 Task: Create record types in queue object.
Action: Mouse moved to (1172, 94)
Screenshot: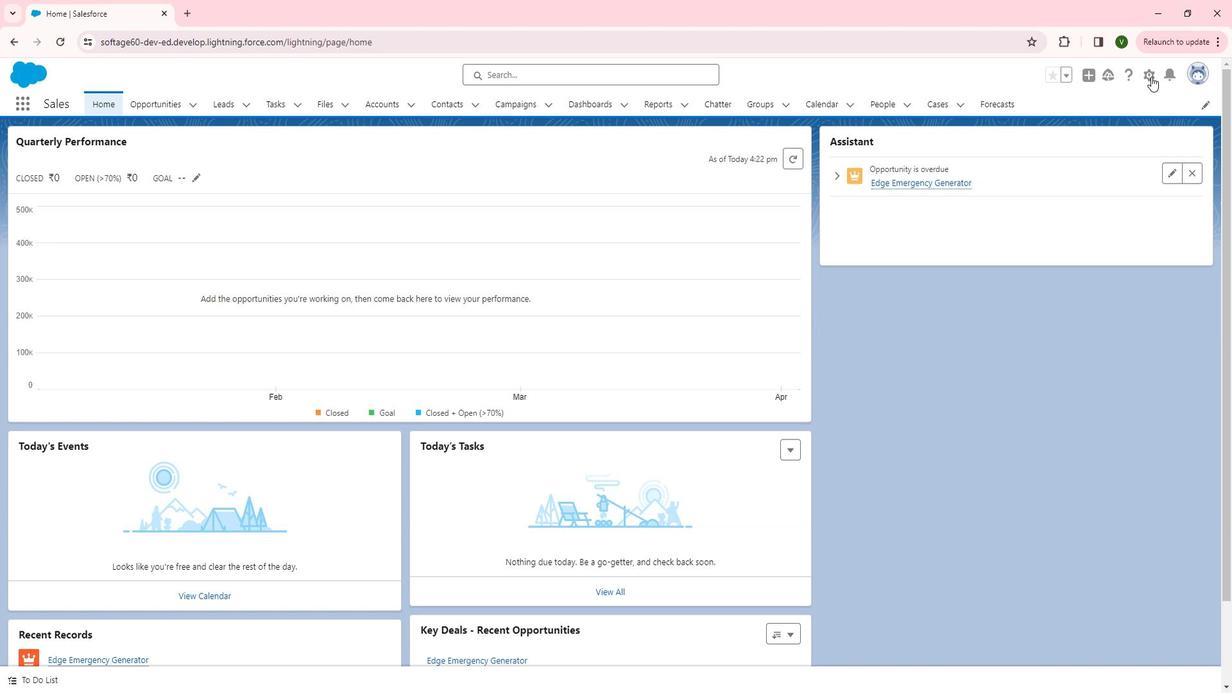 
Action: Mouse pressed left at (1172, 94)
Screenshot: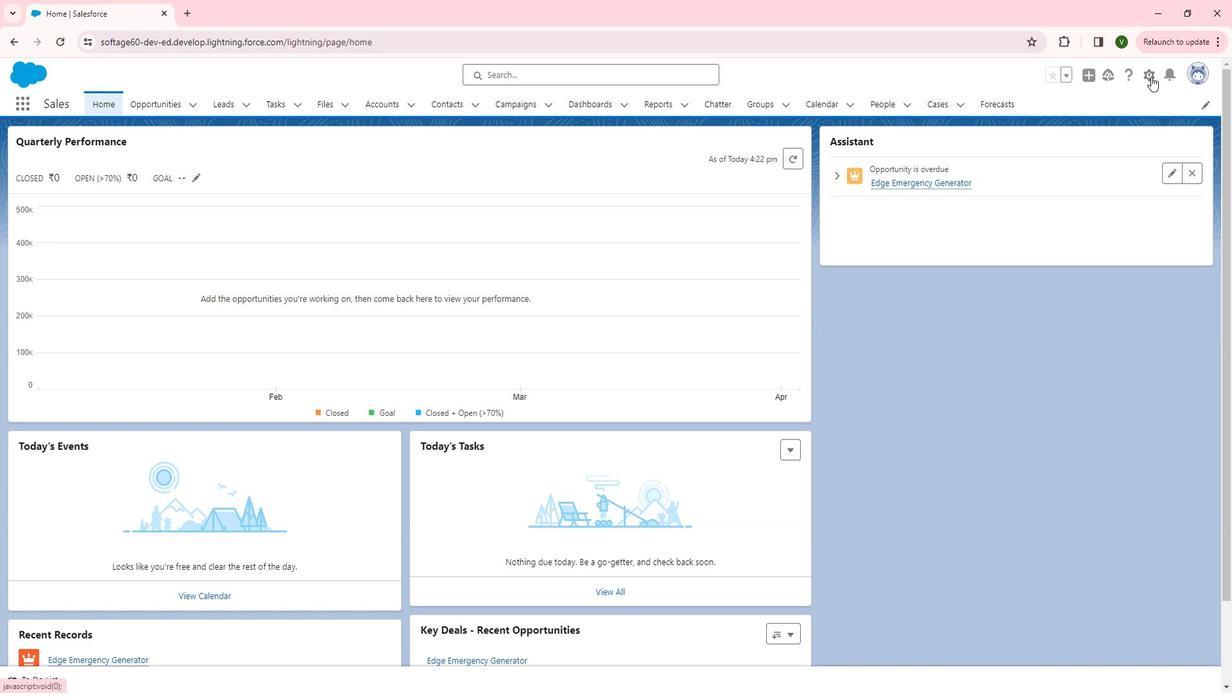 
Action: Mouse moved to (1144, 124)
Screenshot: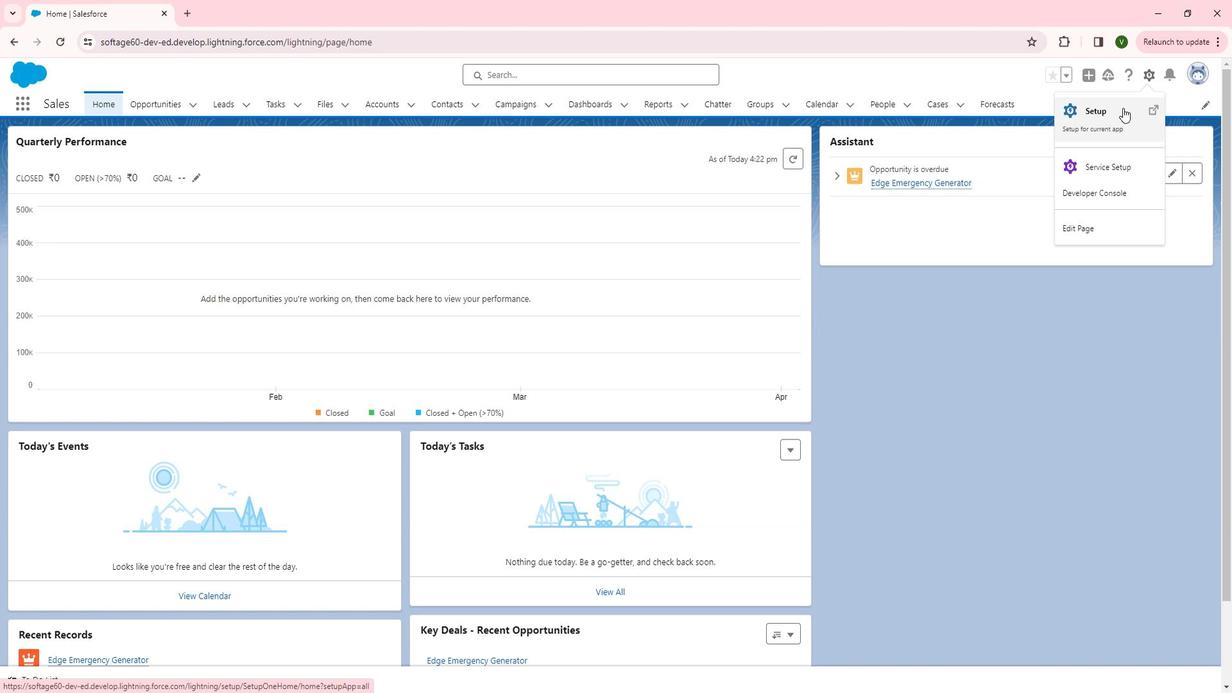 
Action: Mouse pressed left at (1144, 124)
Screenshot: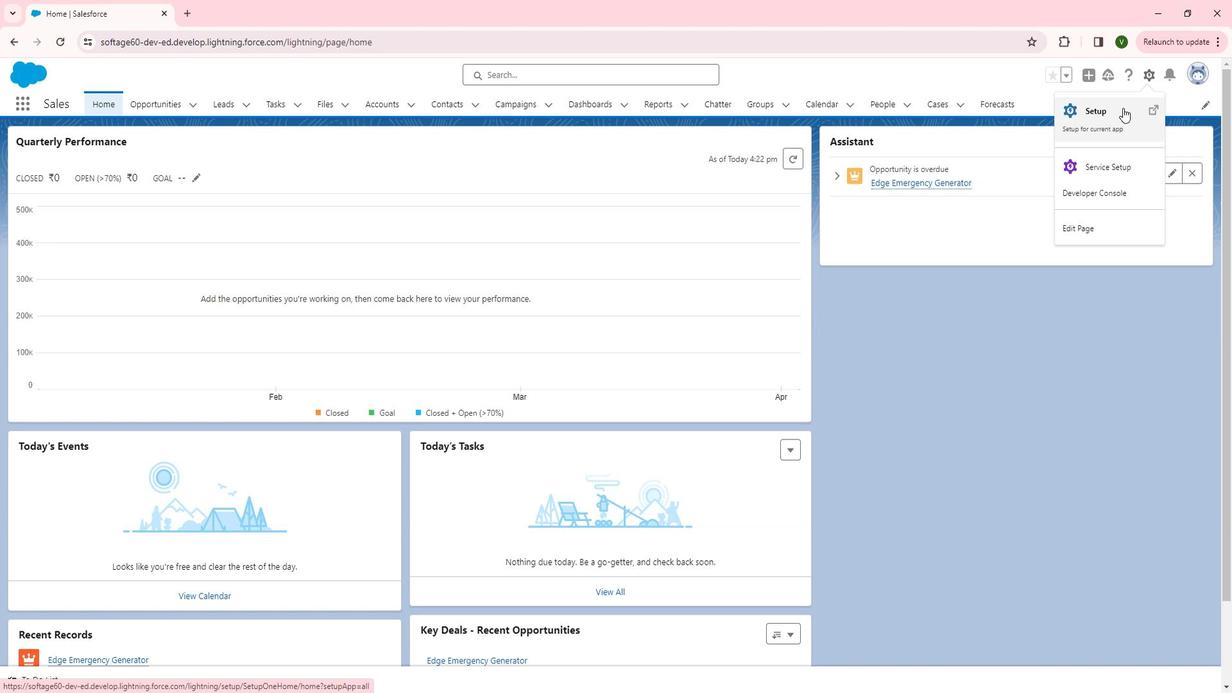 
Action: Mouse moved to (80, 475)
Screenshot: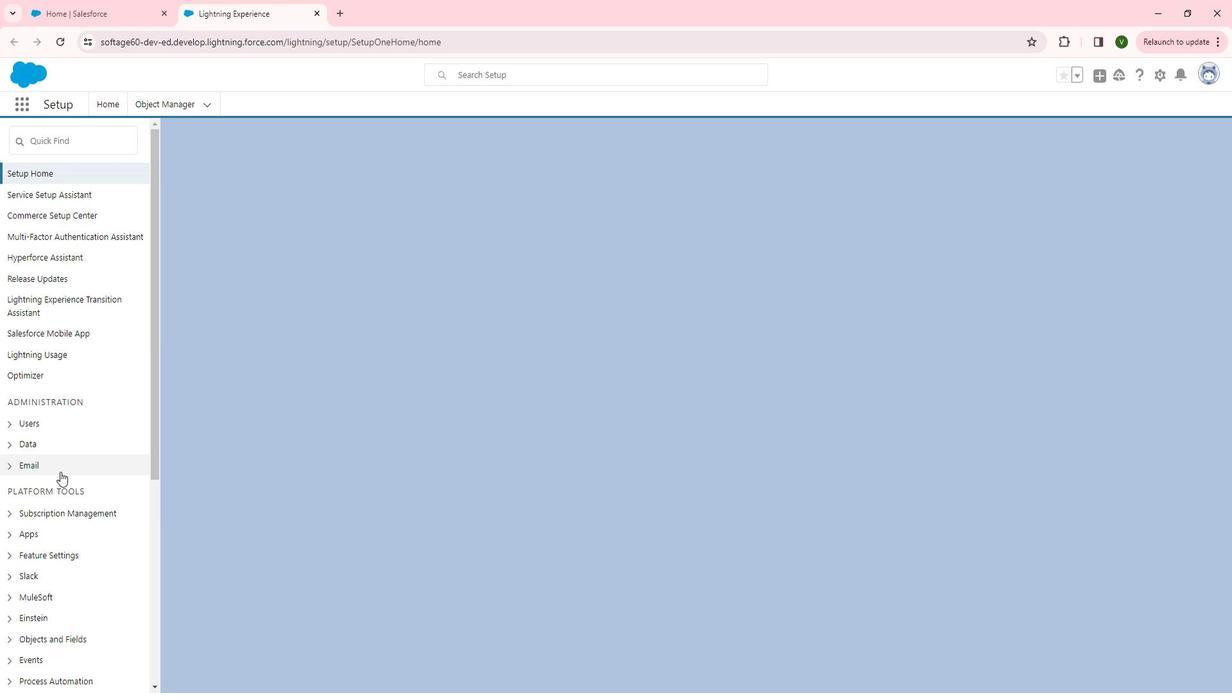 
Action: Mouse scrolled (80, 474) with delta (0, 0)
Screenshot: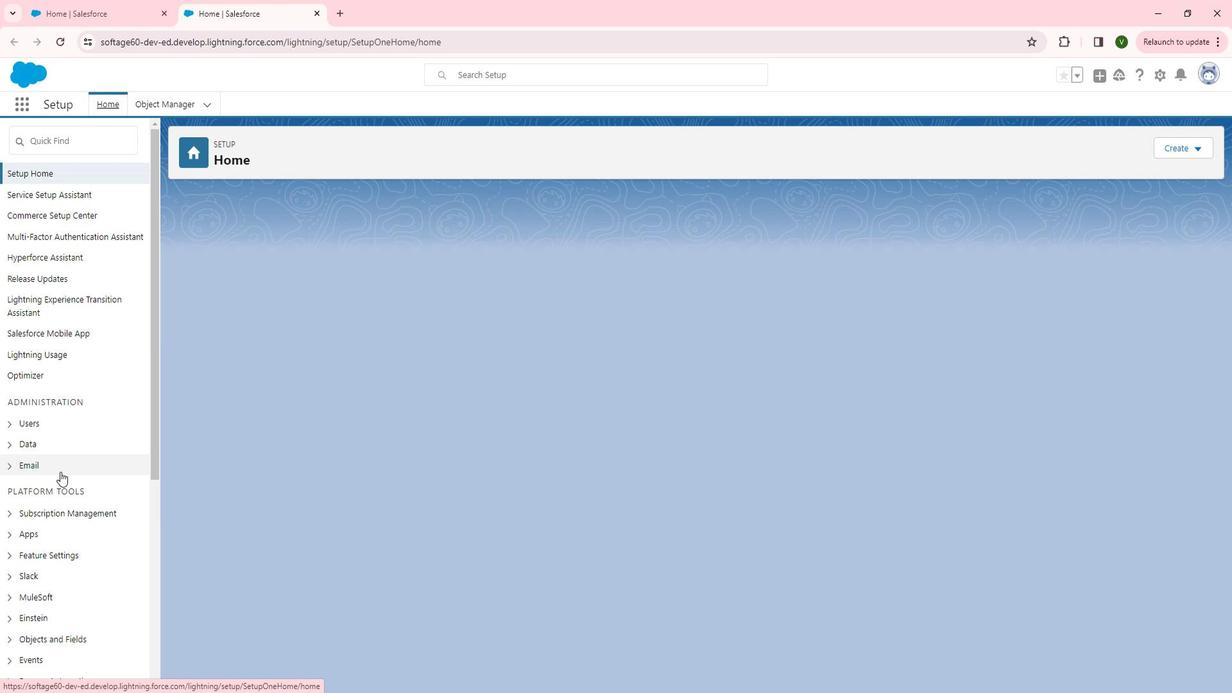
Action: Mouse scrolled (80, 474) with delta (0, 0)
Screenshot: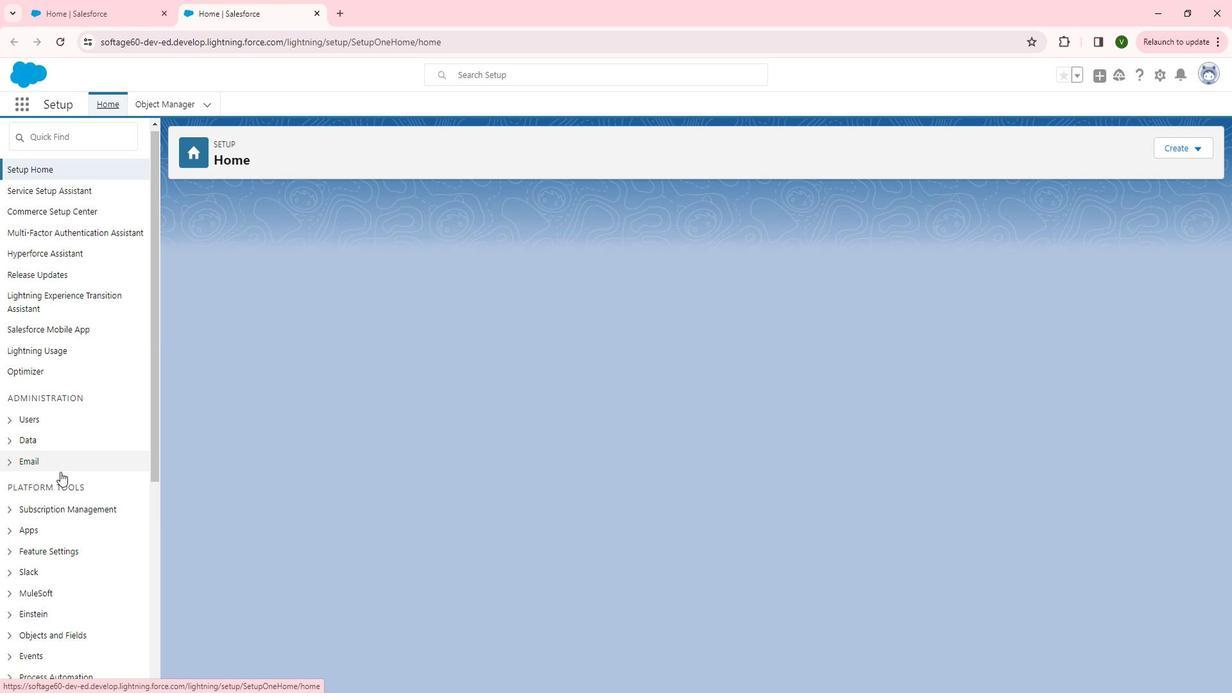 
Action: Mouse moved to (30, 507)
Screenshot: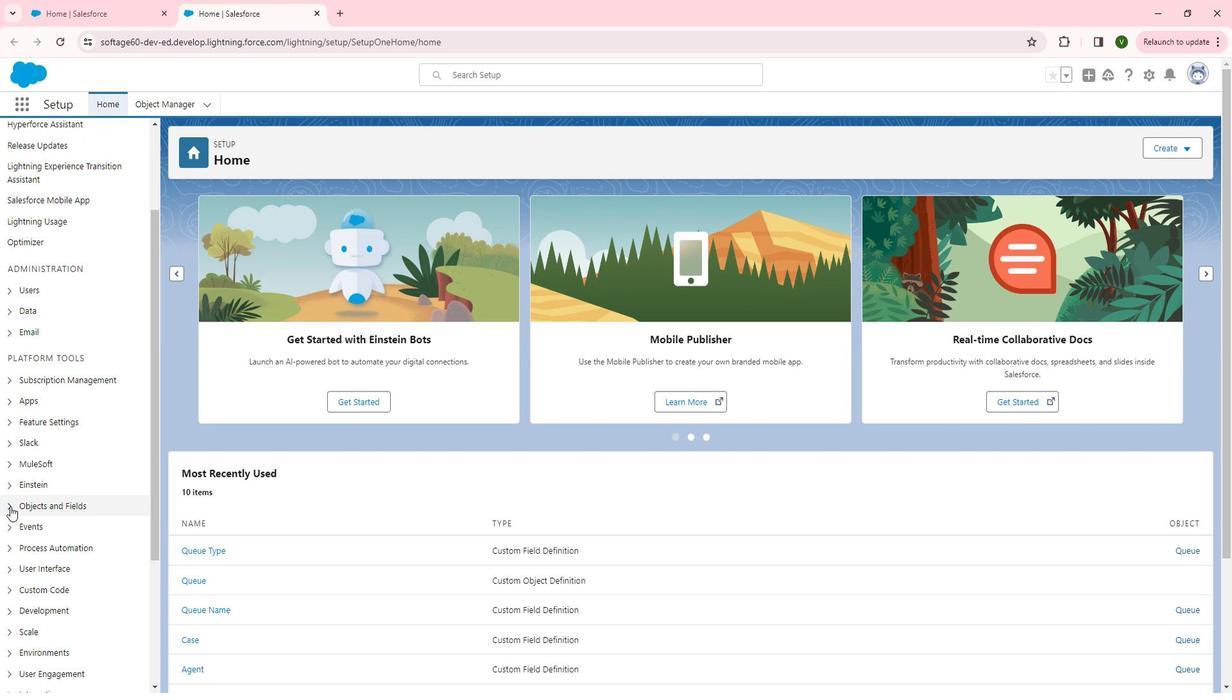 
Action: Mouse pressed left at (30, 507)
Screenshot: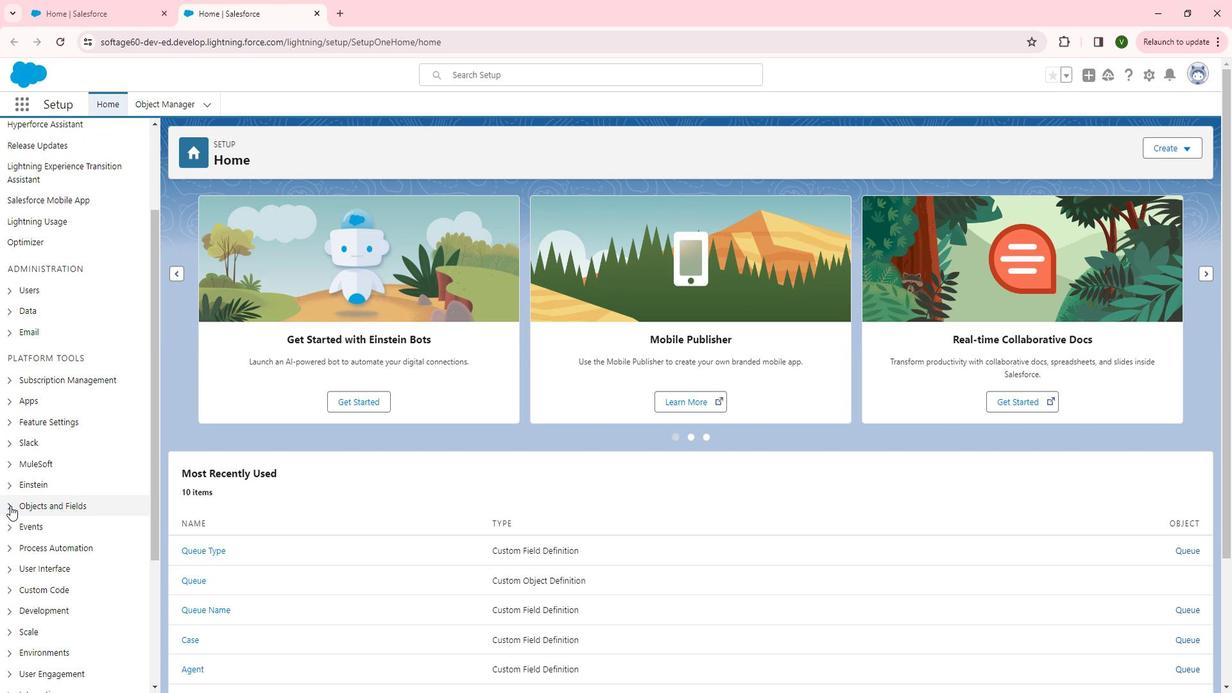 
Action: Mouse moved to (87, 525)
Screenshot: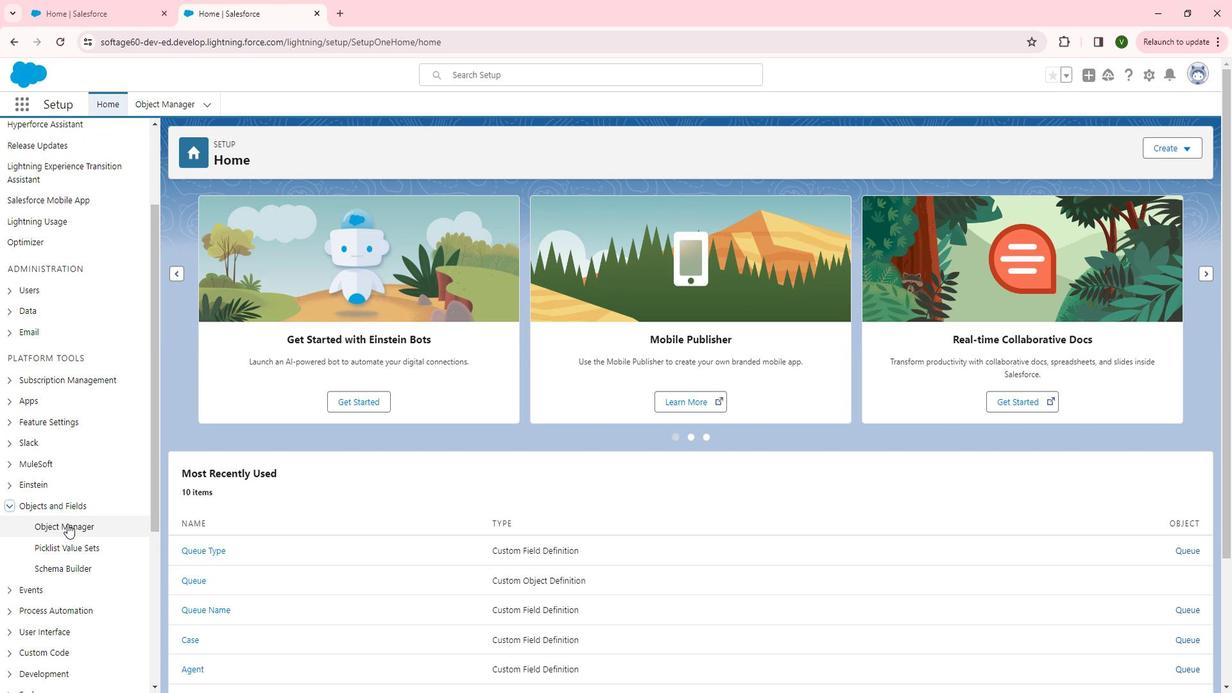 
Action: Mouse pressed left at (87, 525)
Screenshot: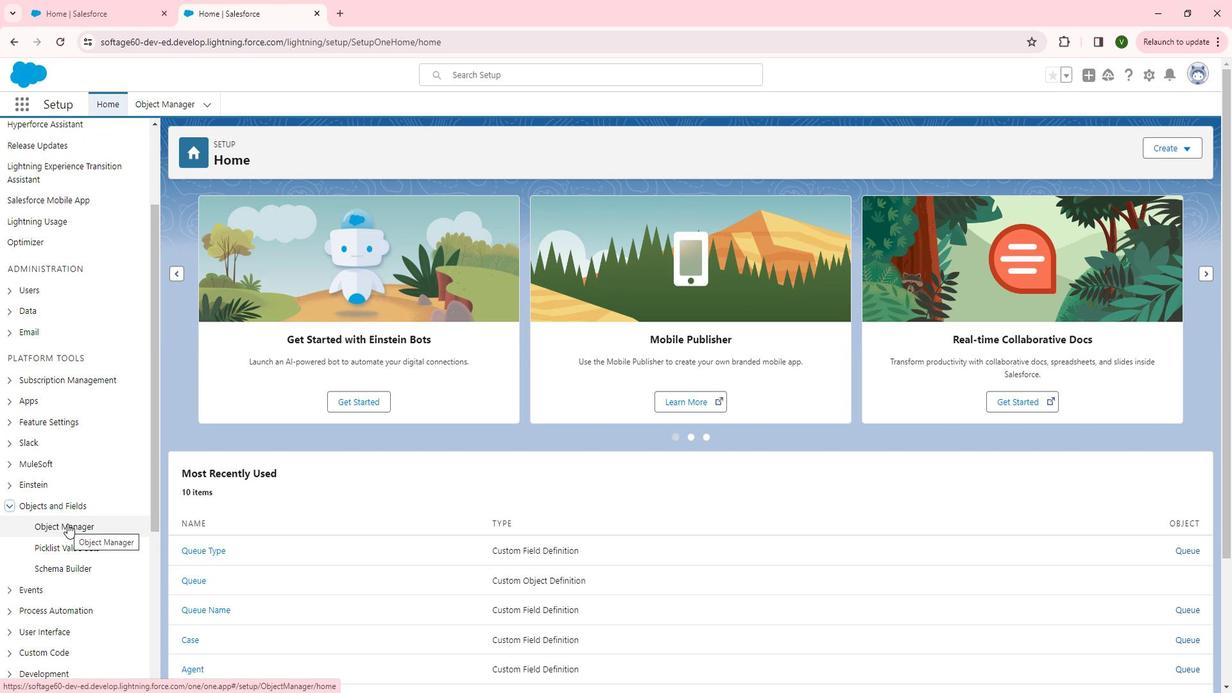 
Action: Mouse moved to (236, 467)
Screenshot: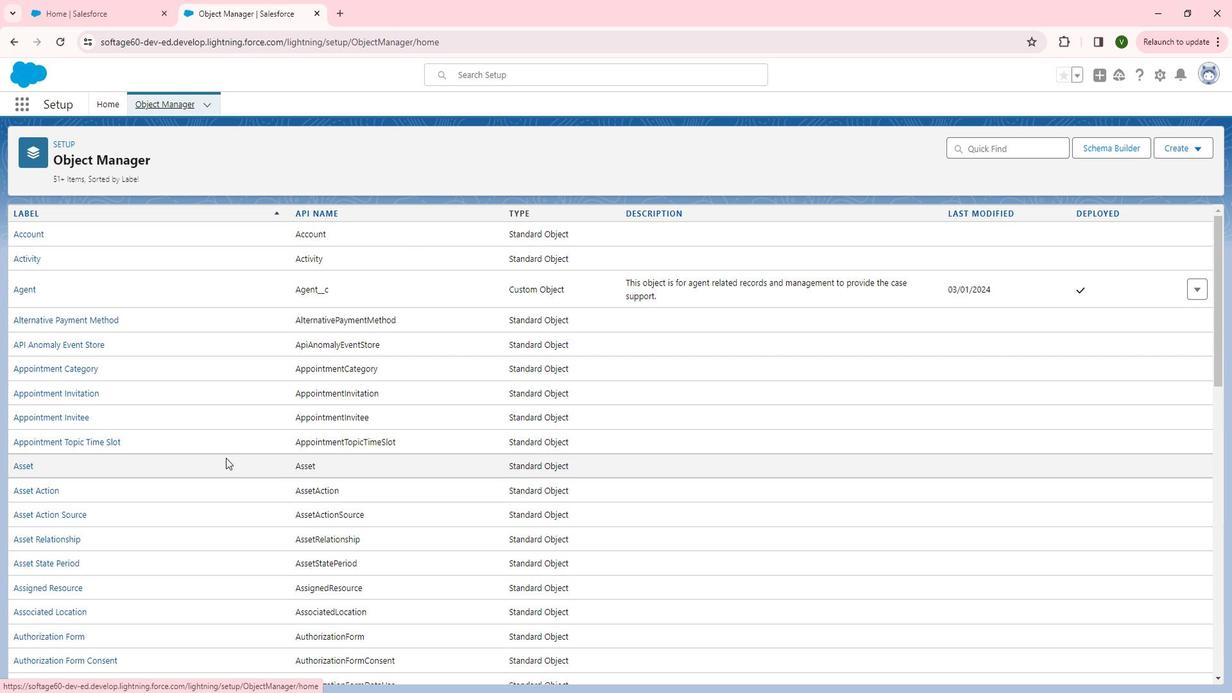 
Action: Mouse scrolled (236, 466) with delta (0, 0)
Screenshot: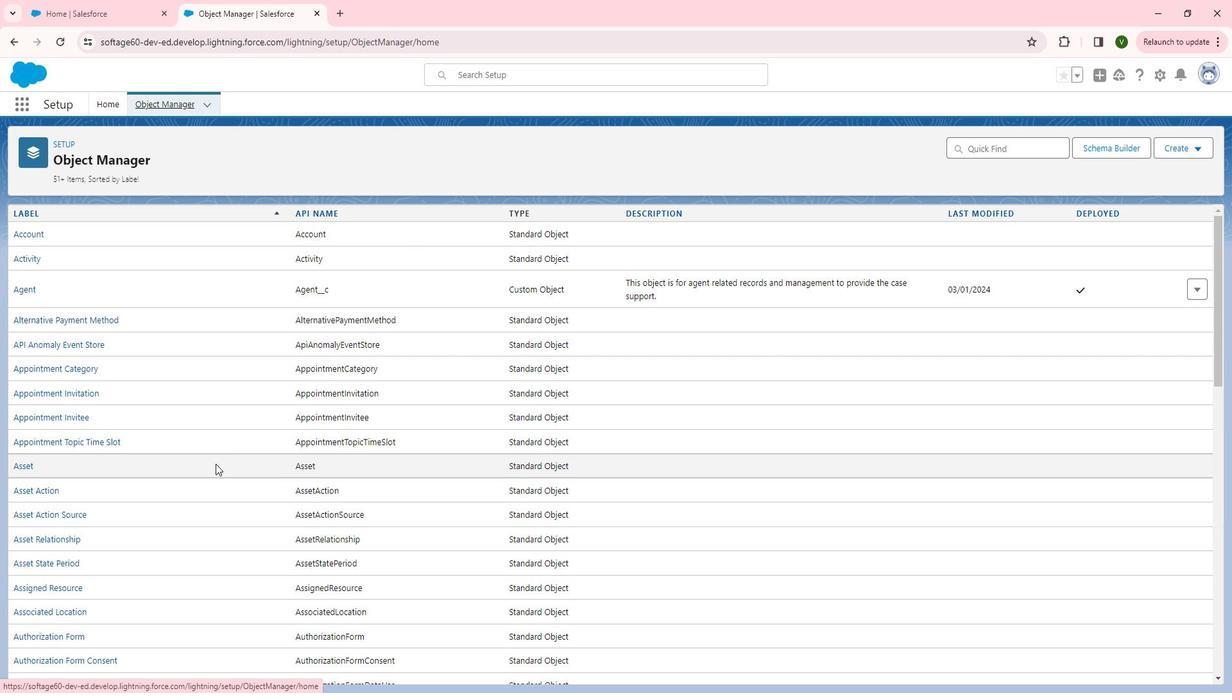 
Action: Mouse scrolled (236, 466) with delta (0, 0)
Screenshot: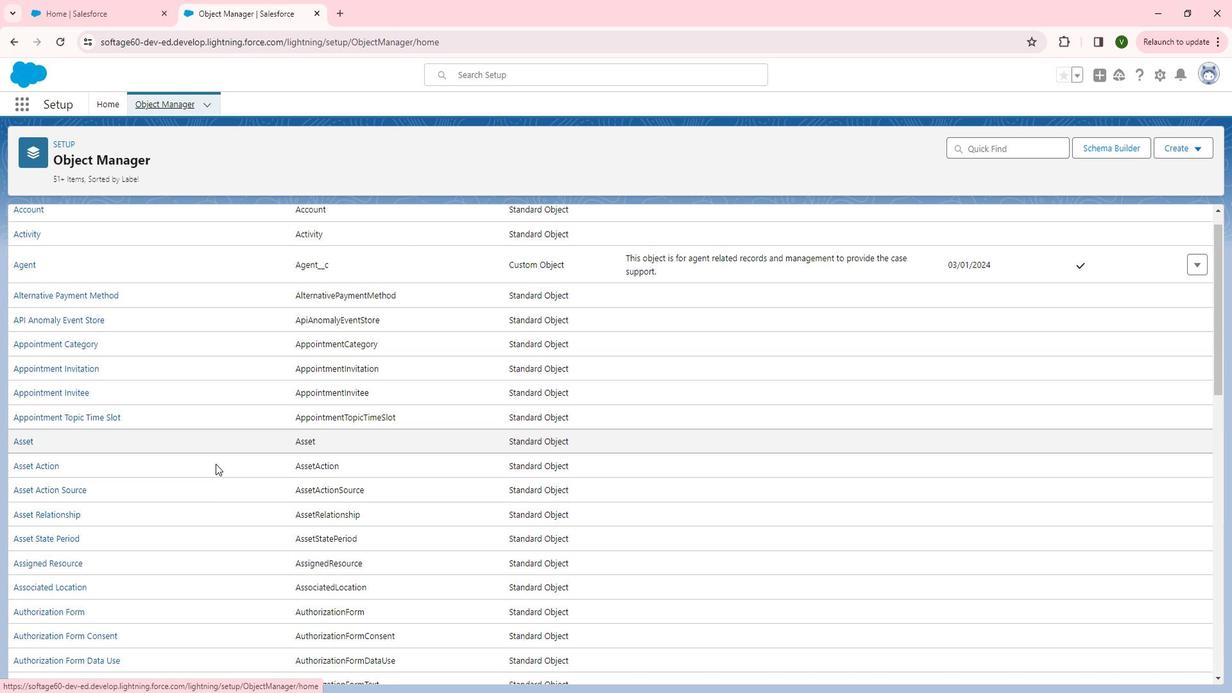 
Action: Mouse scrolled (236, 466) with delta (0, 0)
Screenshot: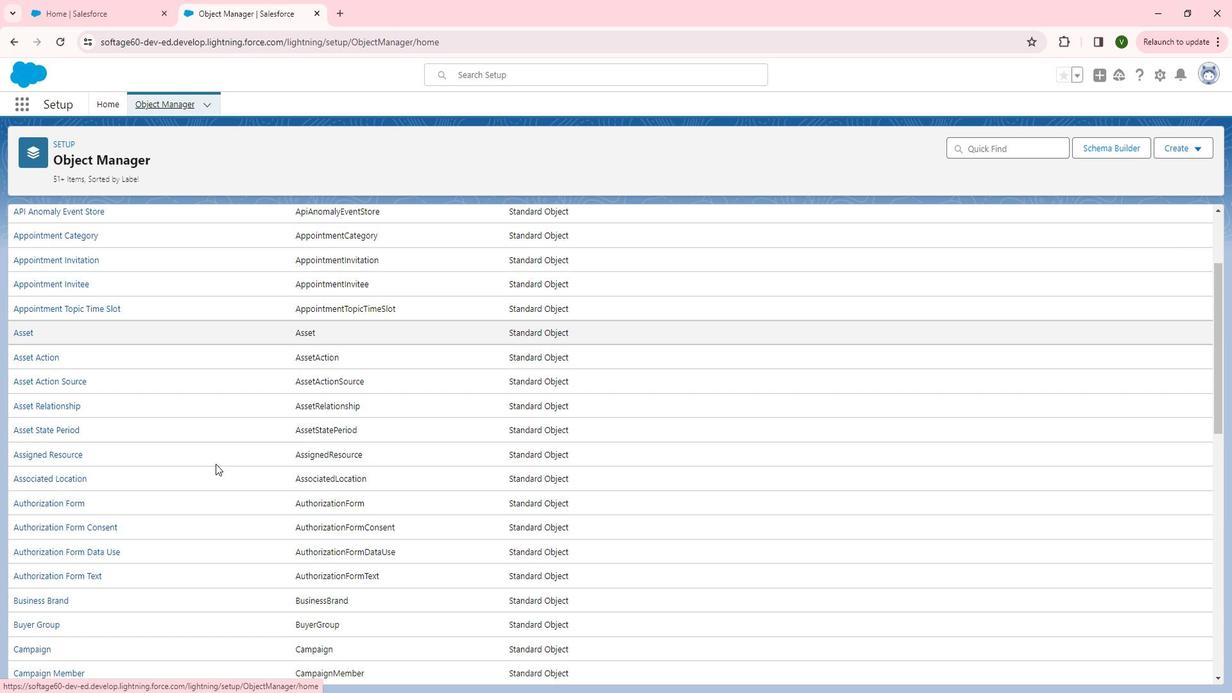 
Action: Mouse scrolled (236, 466) with delta (0, 0)
Screenshot: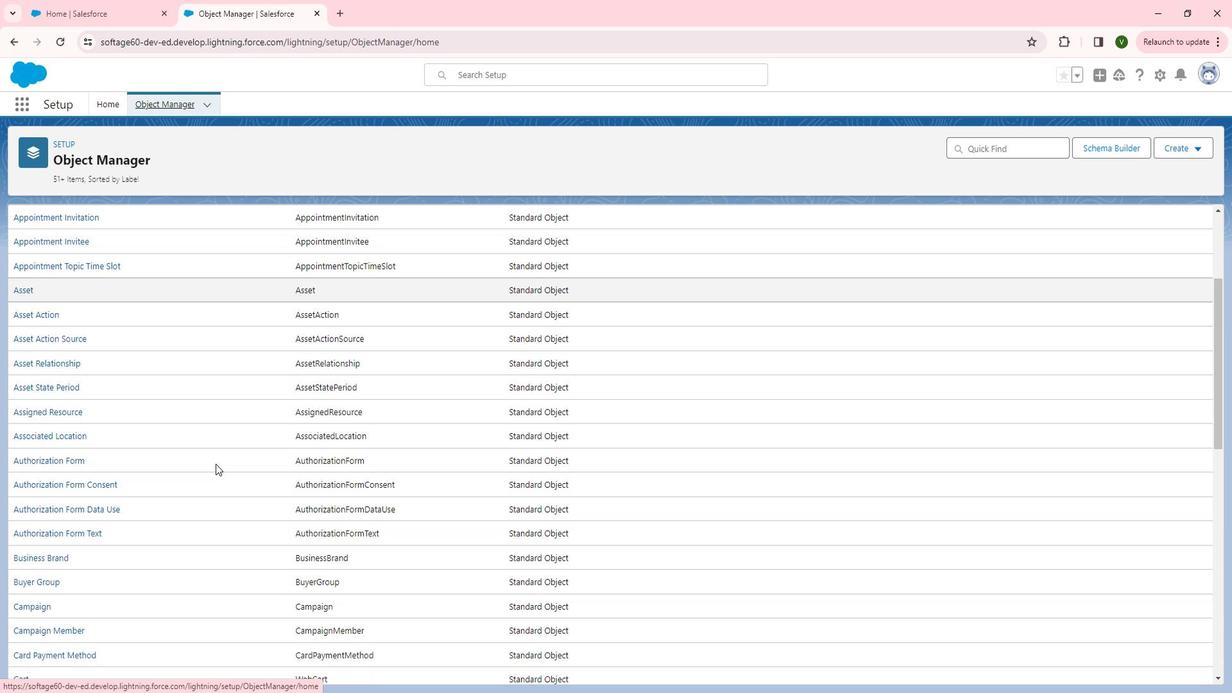 
Action: Mouse scrolled (236, 466) with delta (0, 0)
Screenshot: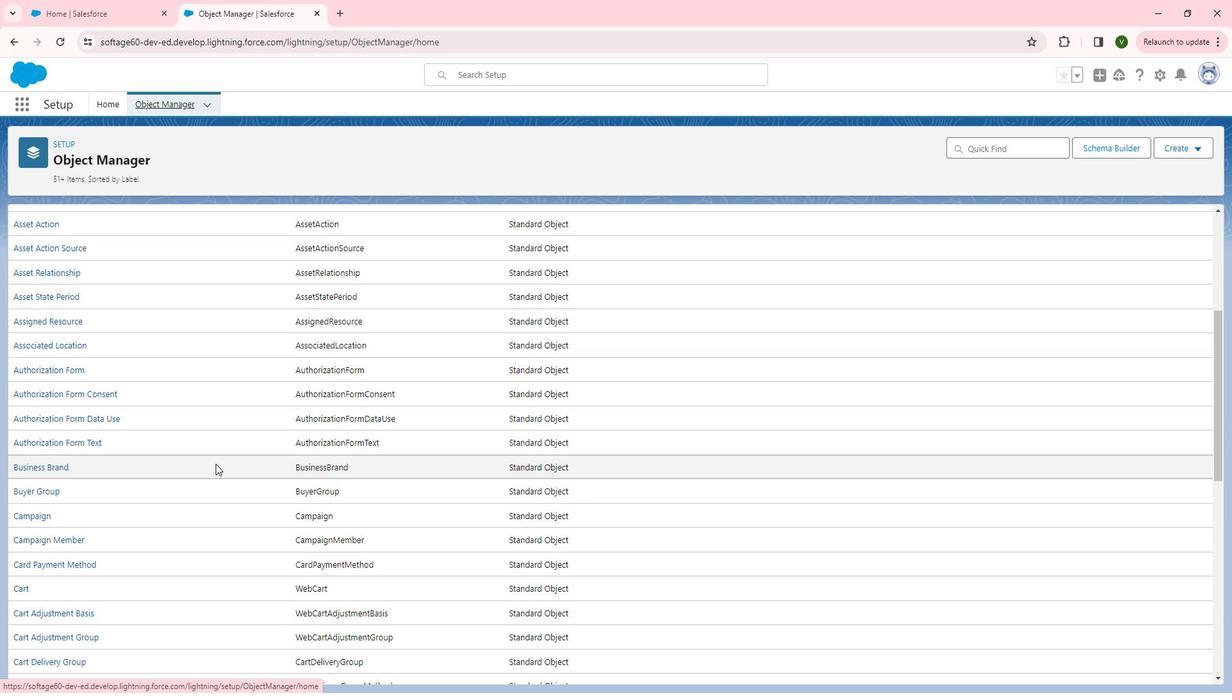 
Action: Mouse scrolled (236, 466) with delta (0, 0)
Screenshot: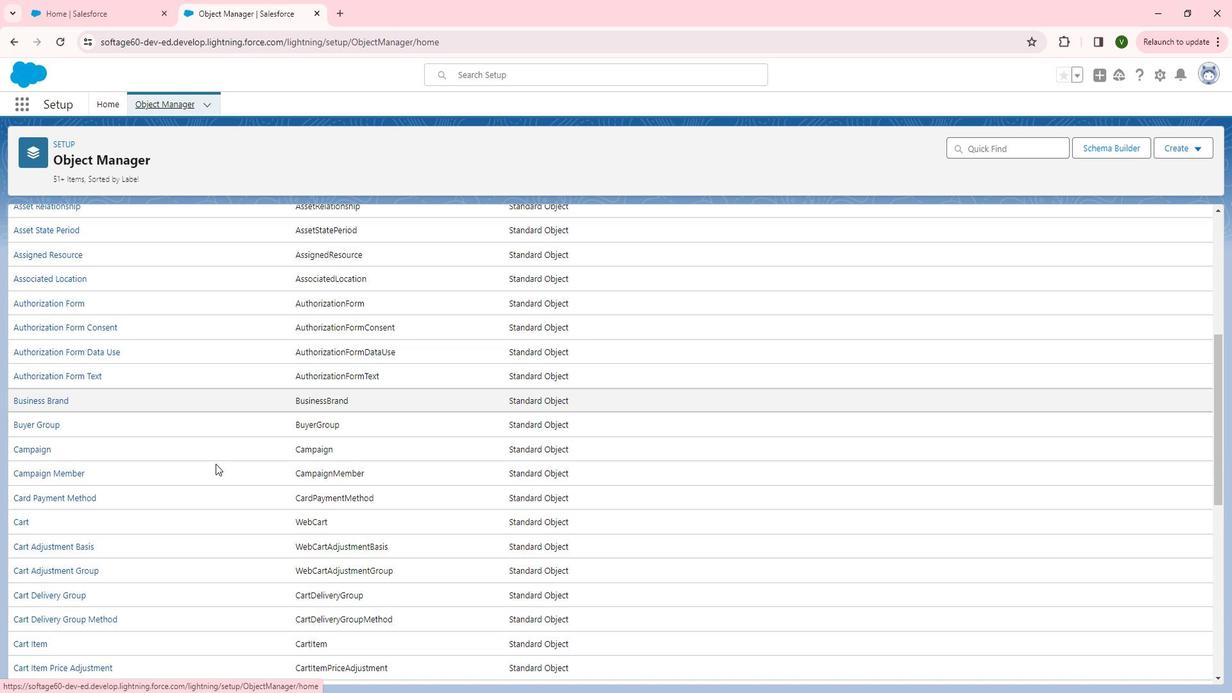 
Action: Mouse scrolled (236, 466) with delta (0, 0)
Screenshot: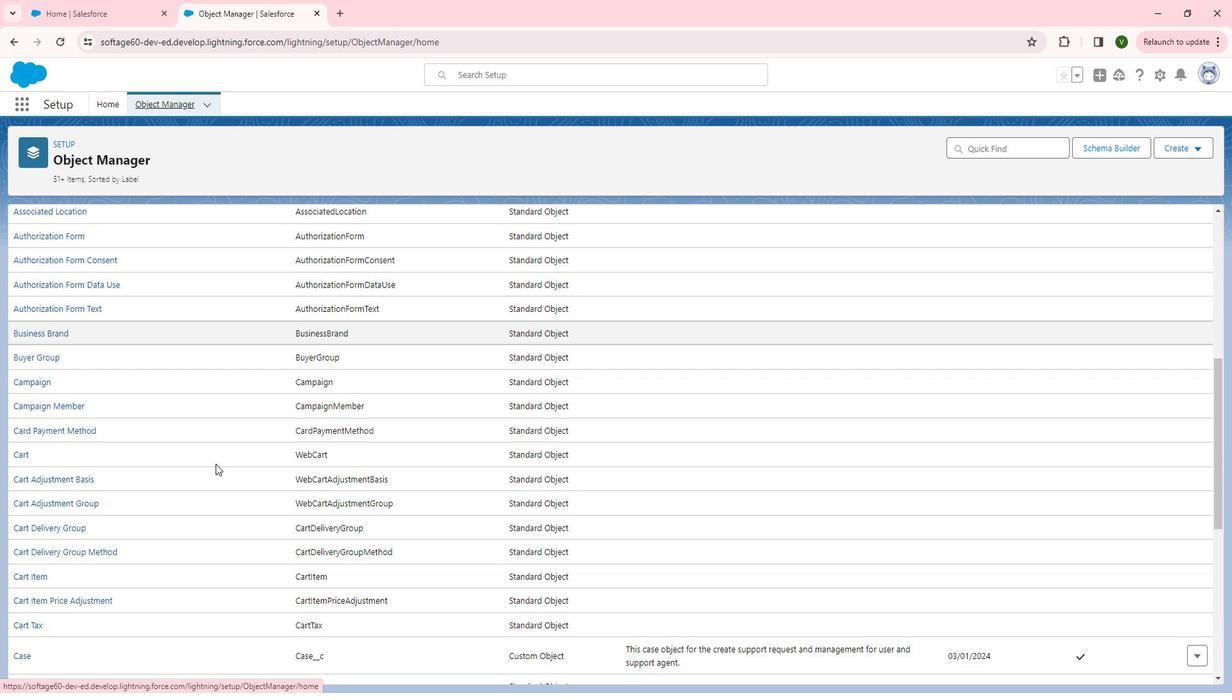 
Action: Mouse scrolled (236, 466) with delta (0, 0)
Screenshot: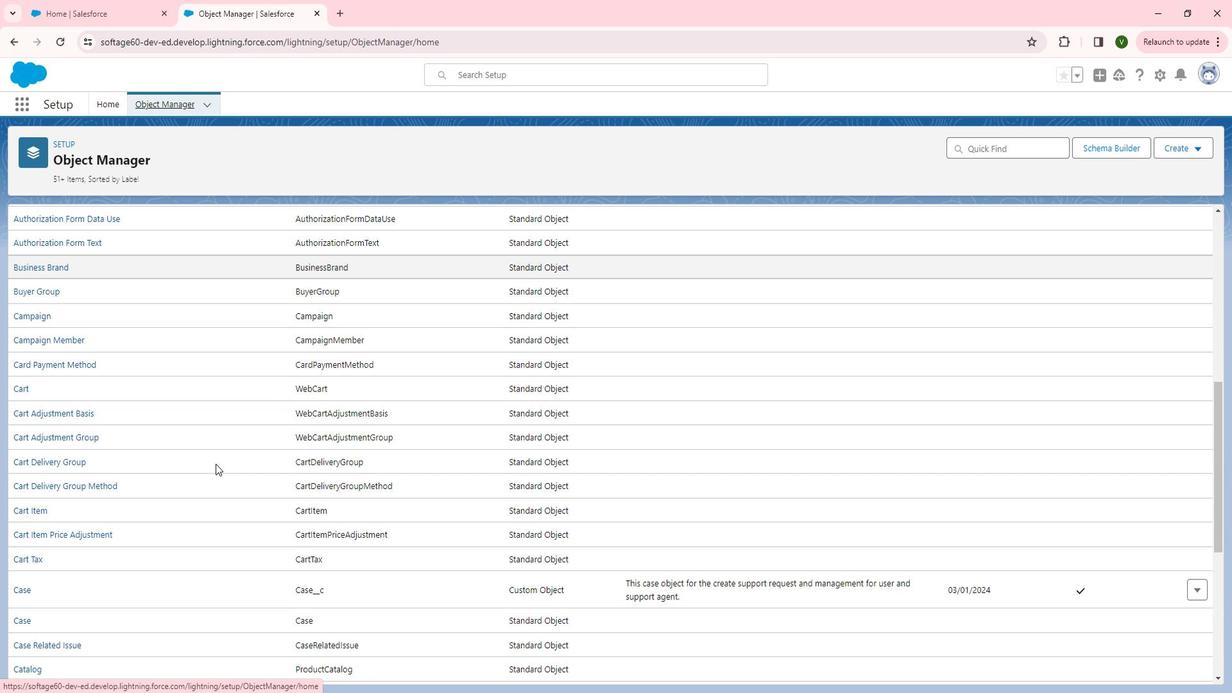 
Action: Mouse scrolled (236, 466) with delta (0, 0)
Screenshot: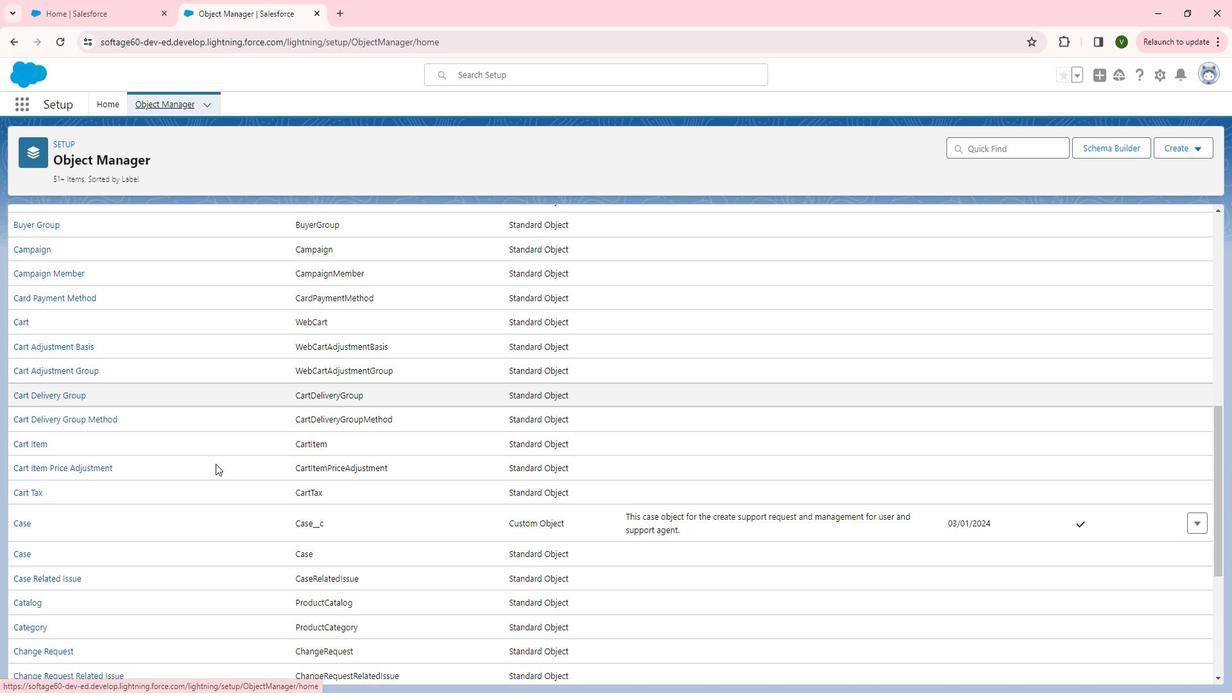 
Action: Mouse scrolled (236, 466) with delta (0, 0)
Screenshot: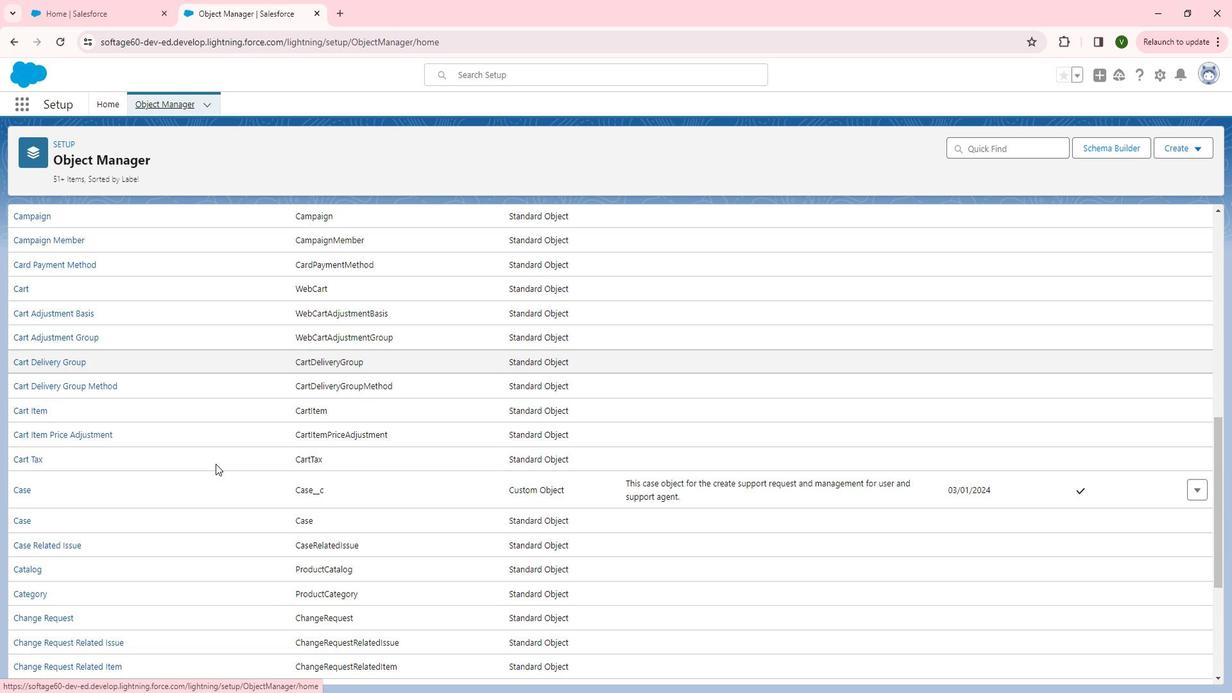 
Action: Mouse scrolled (236, 466) with delta (0, 0)
Screenshot: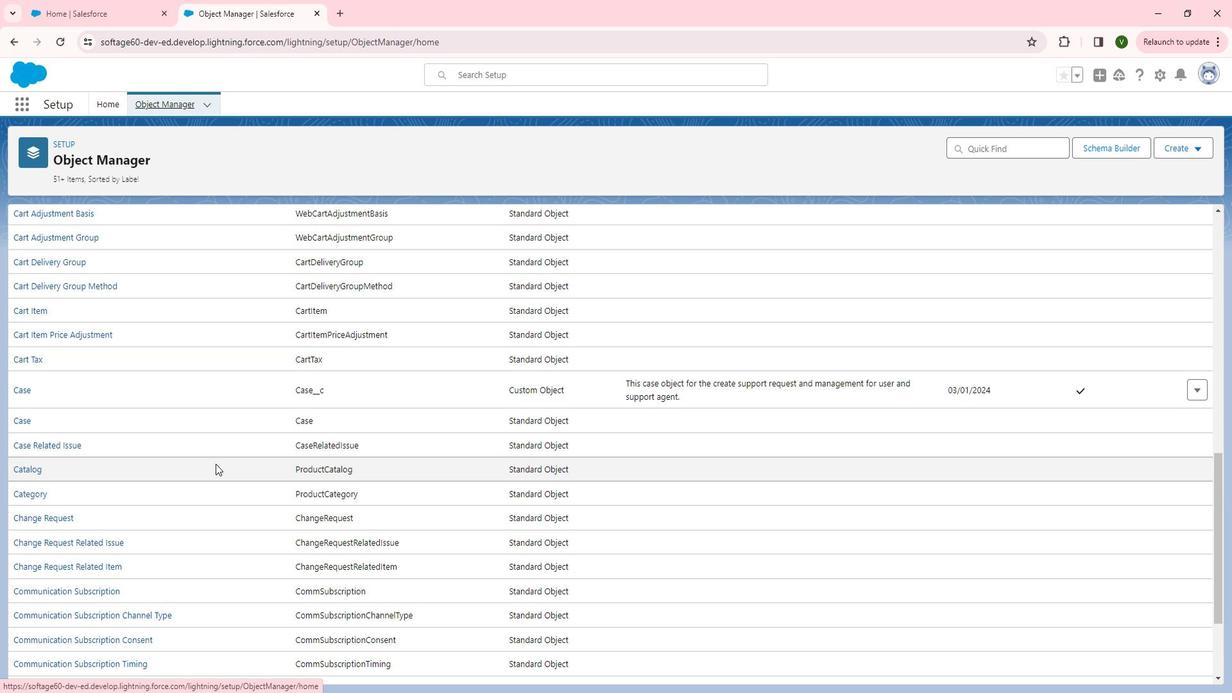 
Action: Mouse scrolled (236, 466) with delta (0, 0)
Screenshot: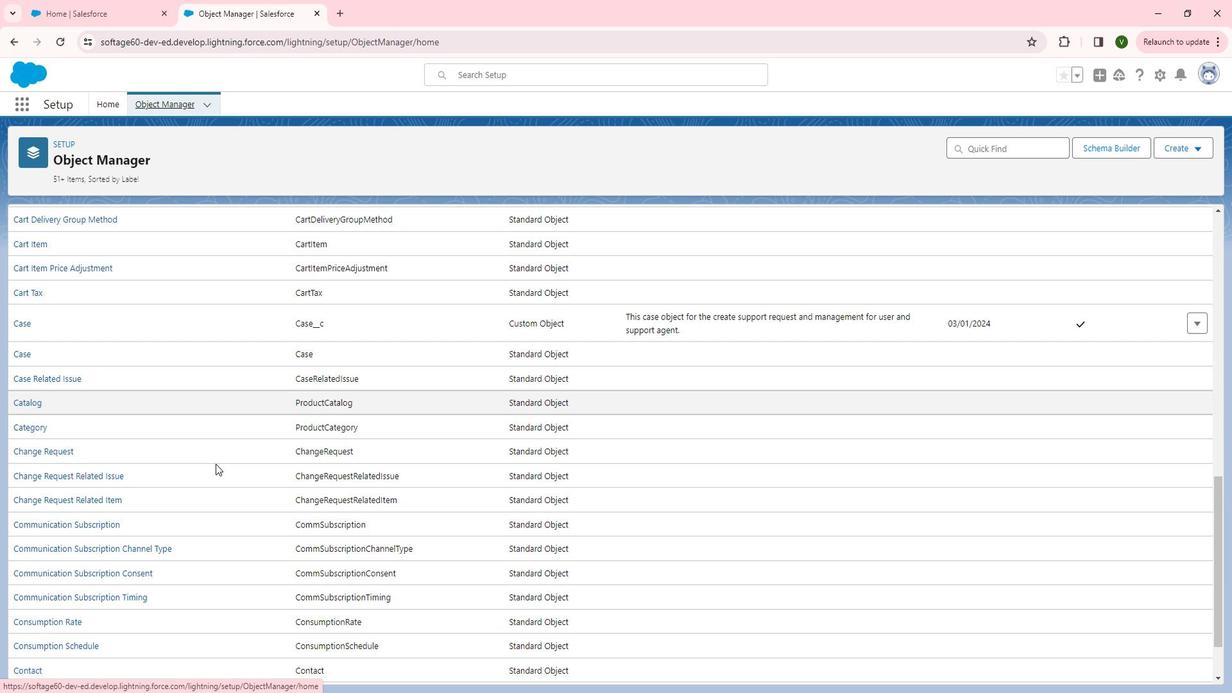 
Action: Mouse scrolled (236, 466) with delta (0, 0)
Screenshot: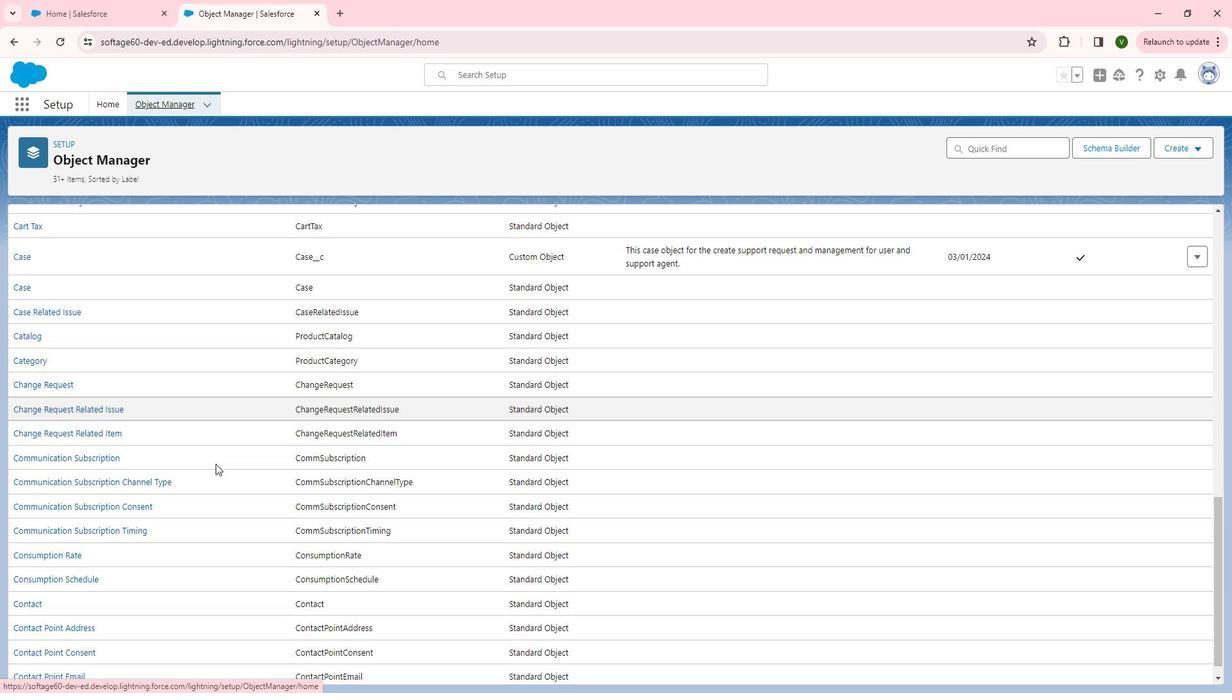 
Action: Mouse scrolled (236, 466) with delta (0, 0)
Screenshot: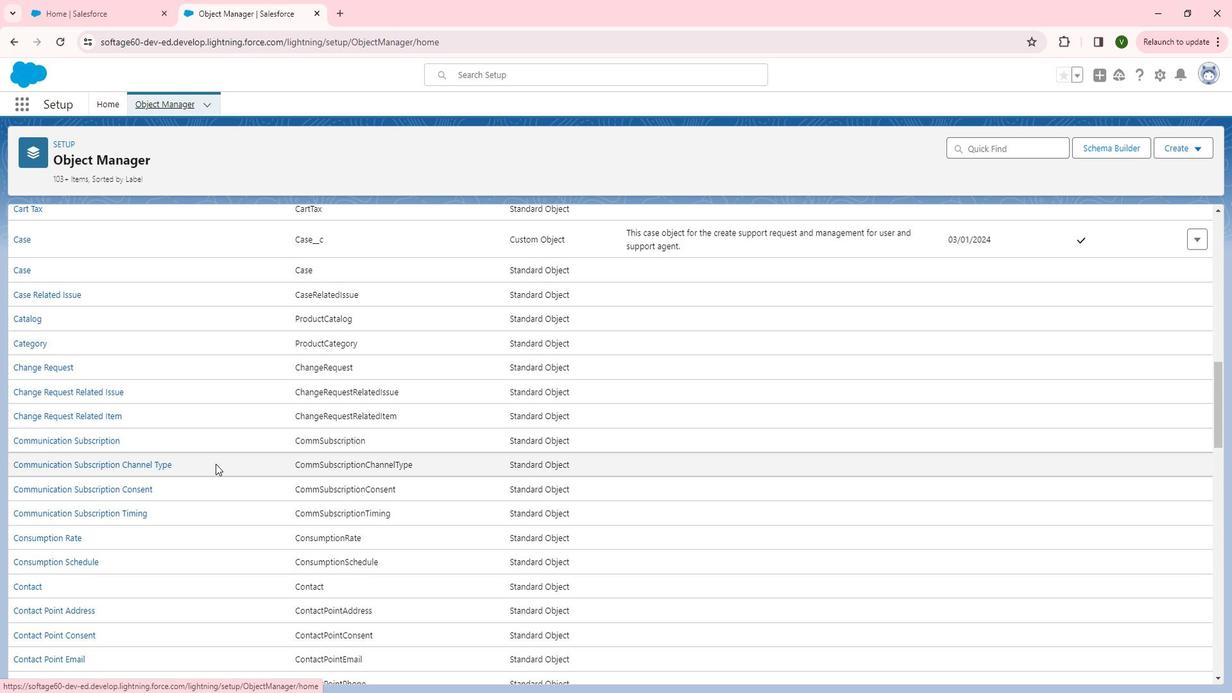 
Action: Mouse scrolled (236, 466) with delta (0, 0)
Screenshot: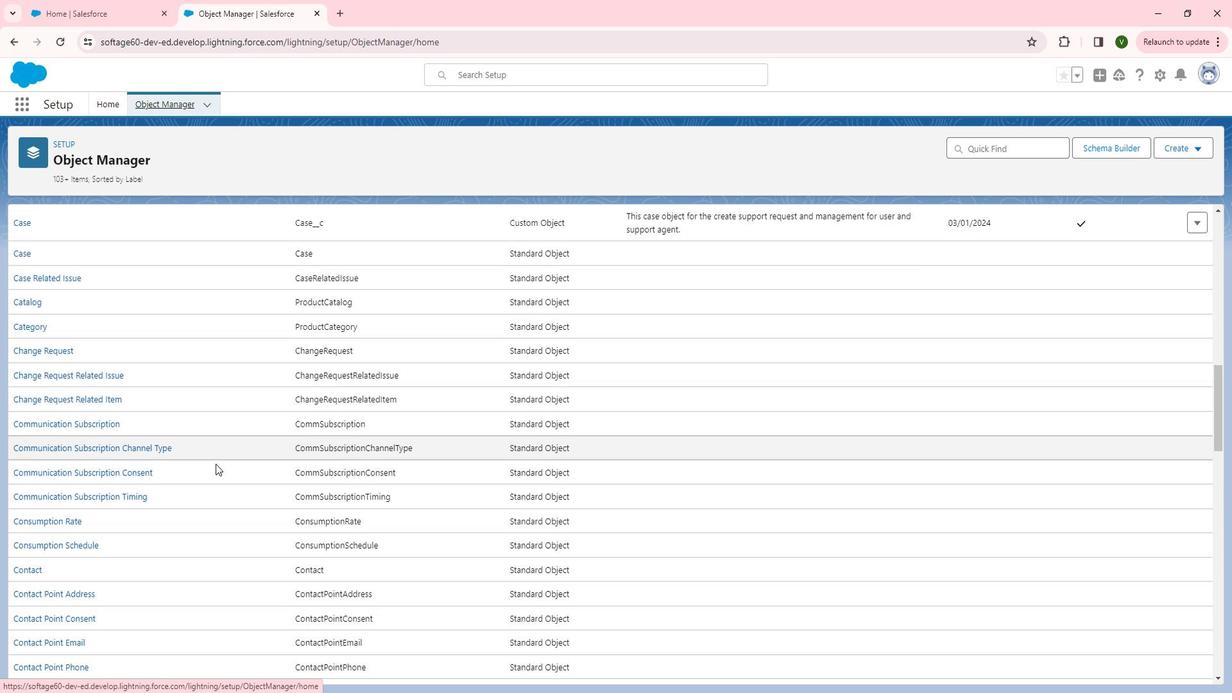 
Action: Mouse scrolled (236, 466) with delta (0, 0)
Screenshot: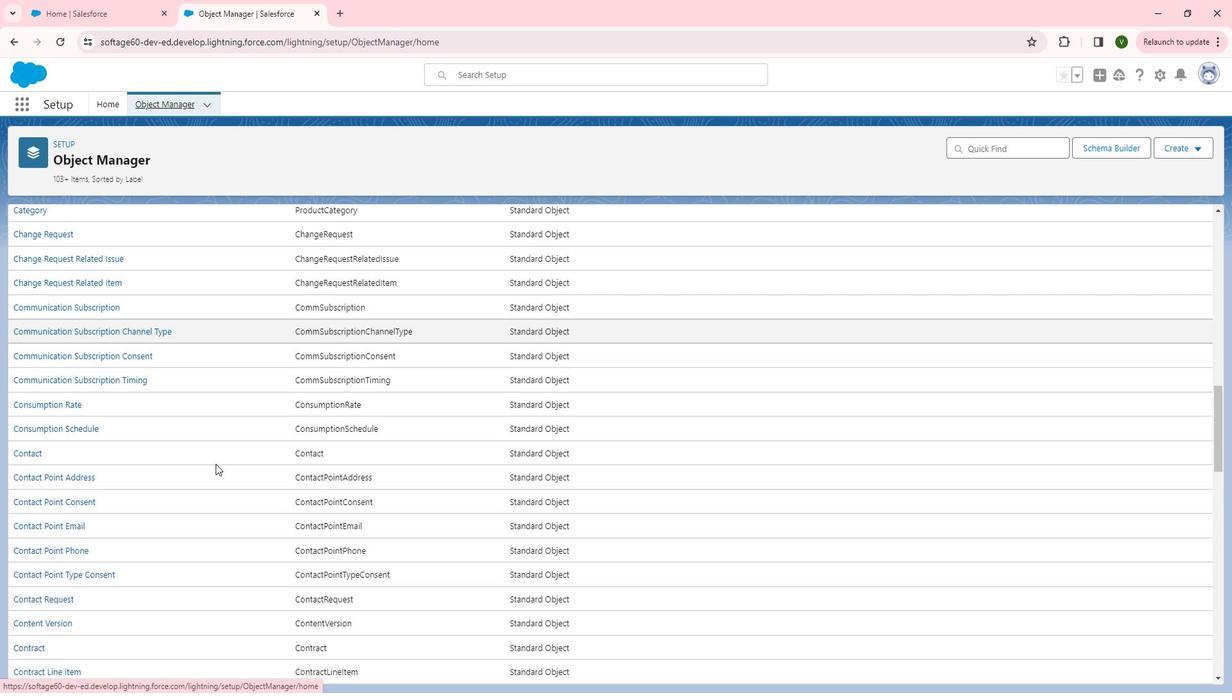 
Action: Mouse scrolled (236, 466) with delta (0, 0)
Screenshot: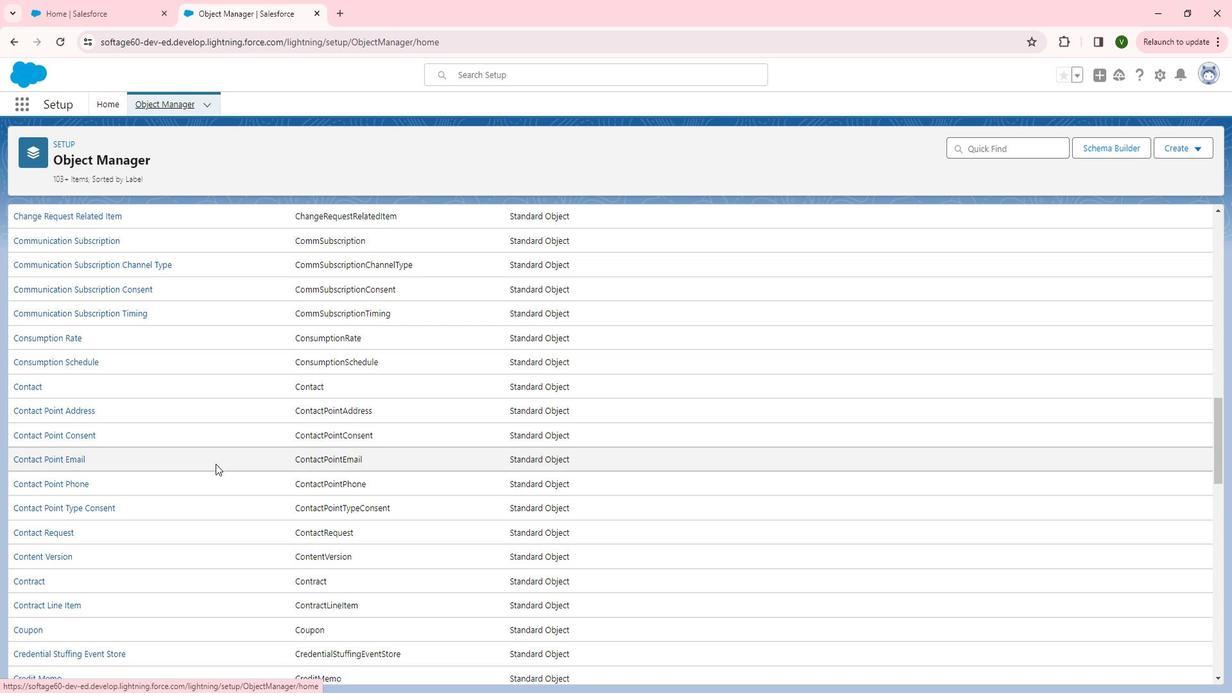 
Action: Mouse scrolled (236, 466) with delta (0, 0)
Screenshot: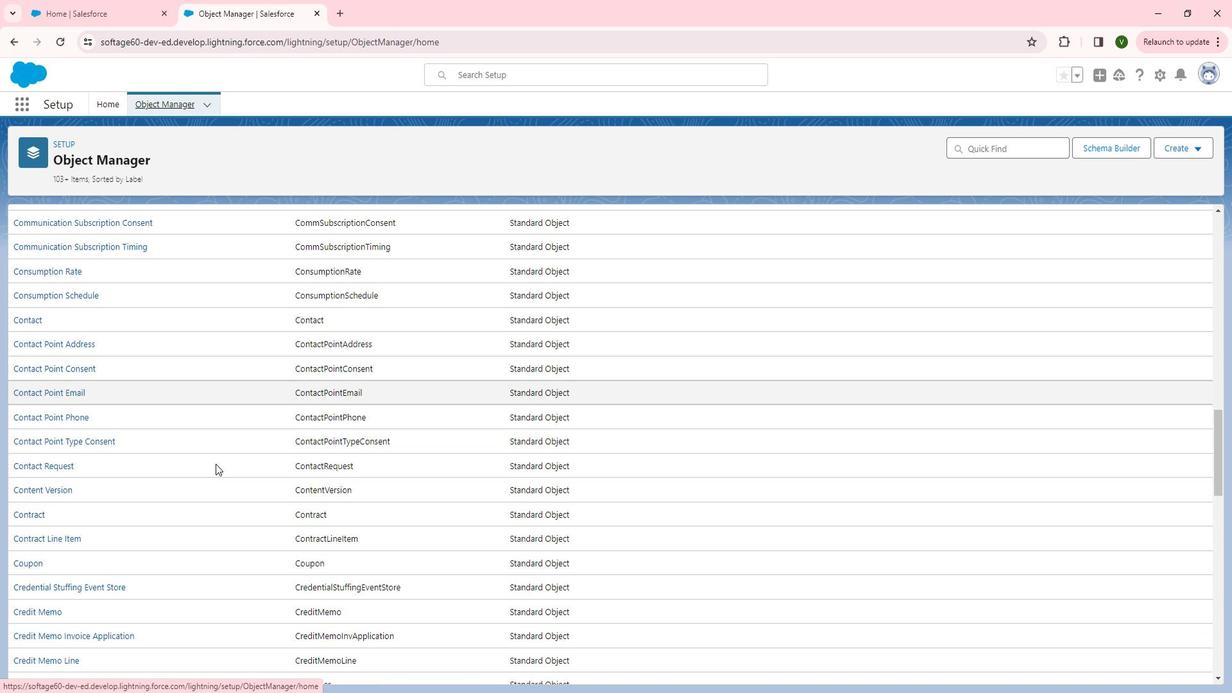 
Action: Mouse scrolled (236, 466) with delta (0, 0)
Screenshot: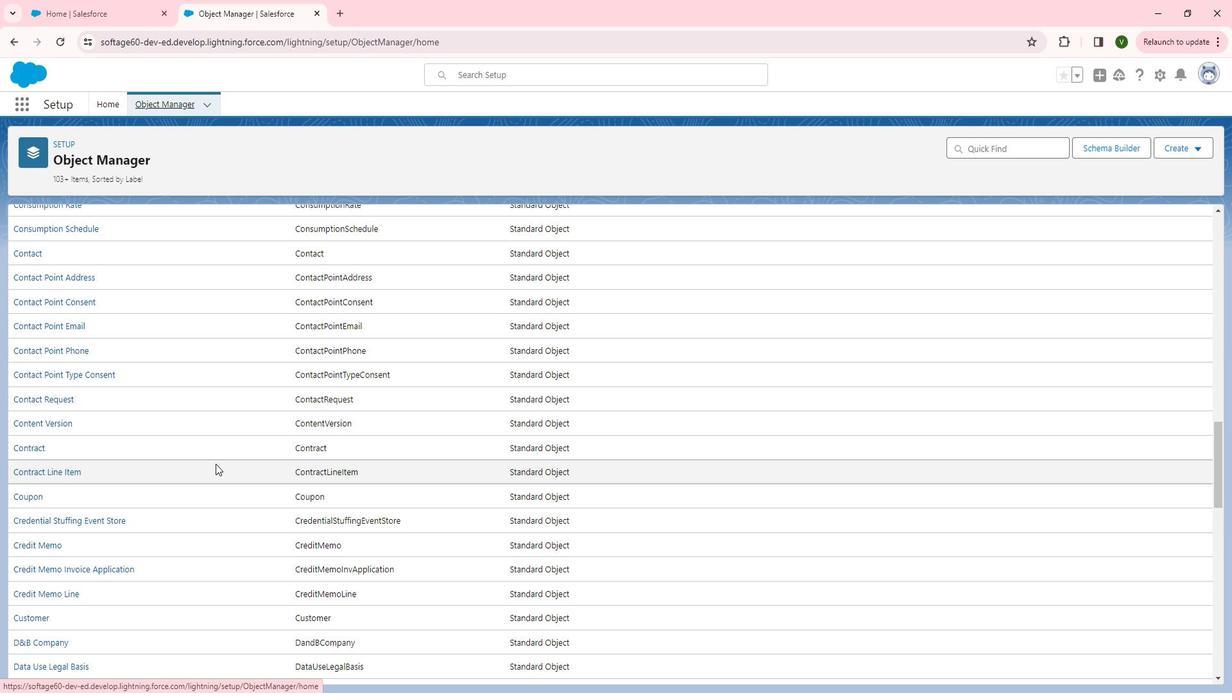
Action: Mouse scrolled (236, 466) with delta (0, 0)
Screenshot: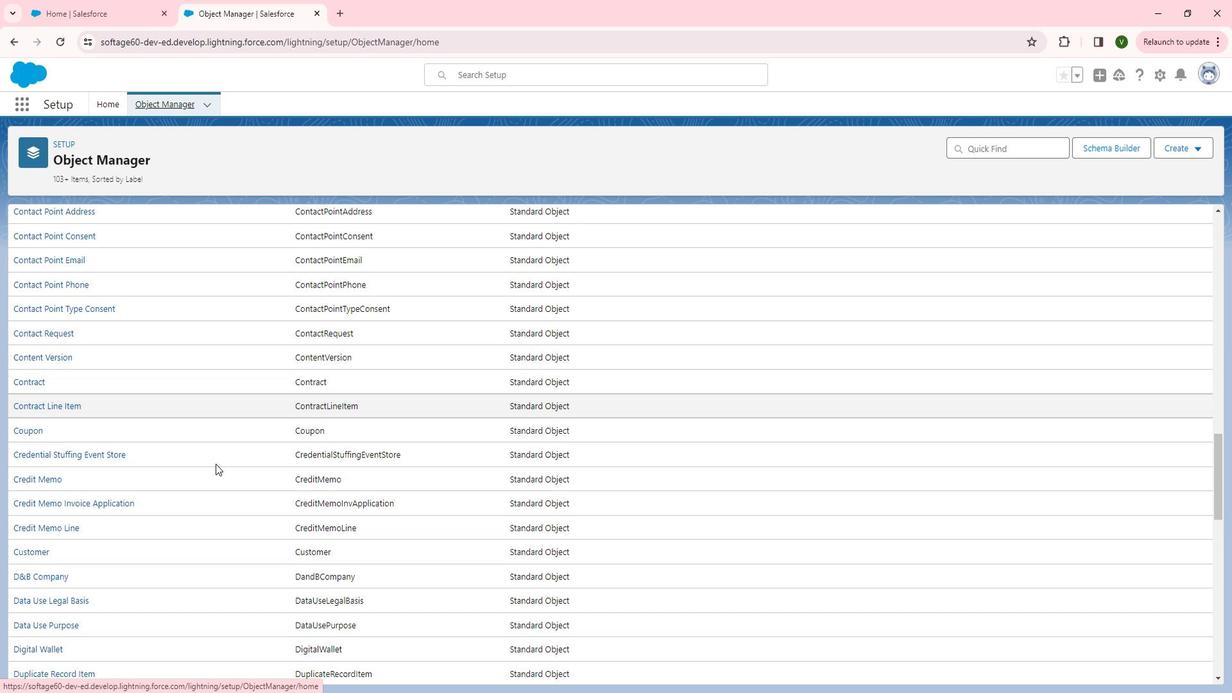 
Action: Mouse scrolled (236, 466) with delta (0, 0)
Screenshot: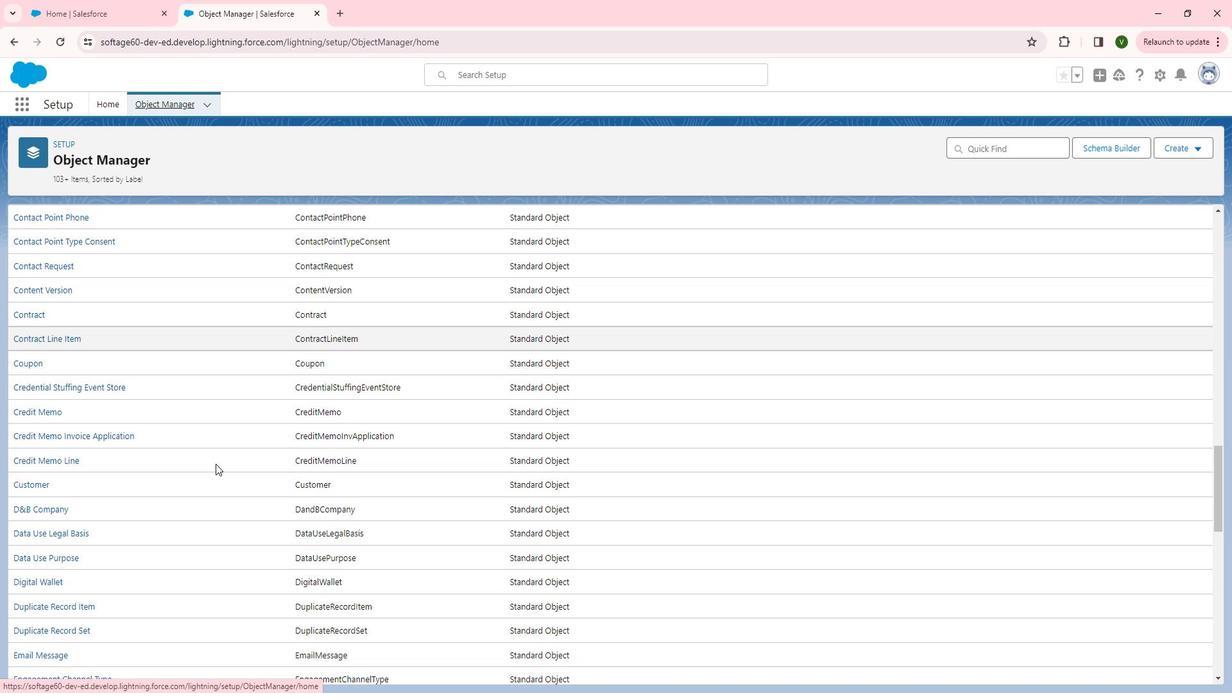 
Action: Mouse scrolled (236, 466) with delta (0, 0)
Screenshot: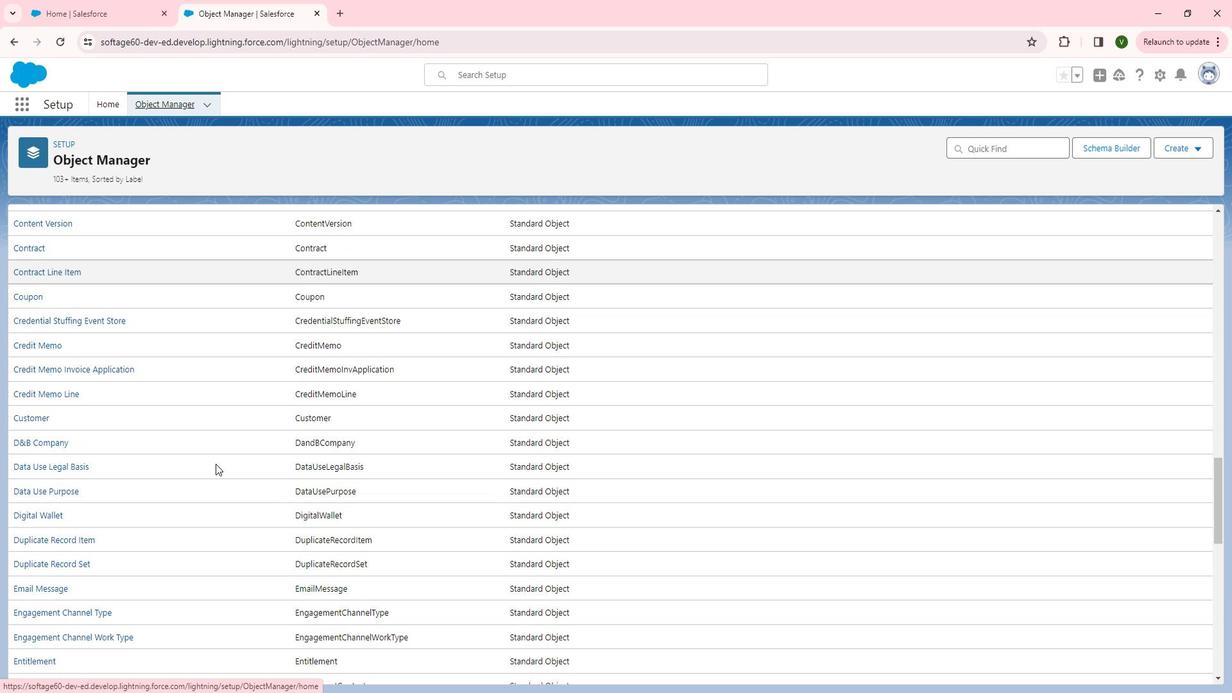 
Action: Mouse scrolled (236, 466) with delta (0, 0)
Screenshot: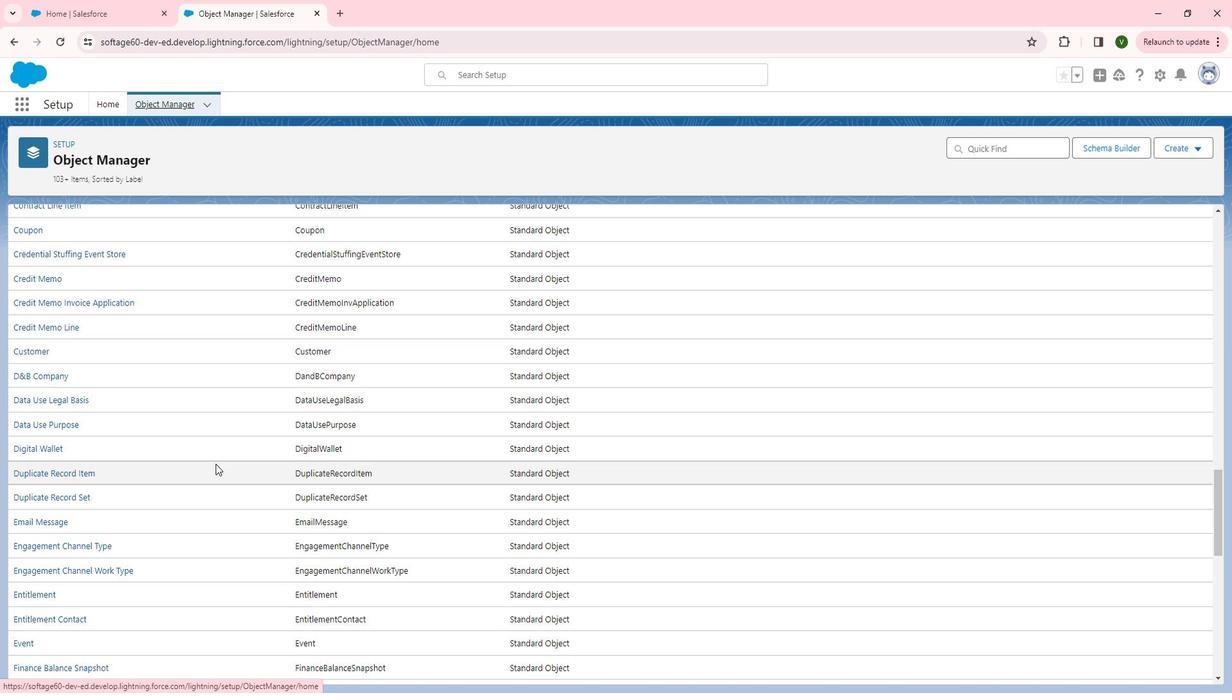 
Action: Mouse scrolled (236, 466) with delta (0, 0)
Screenshot: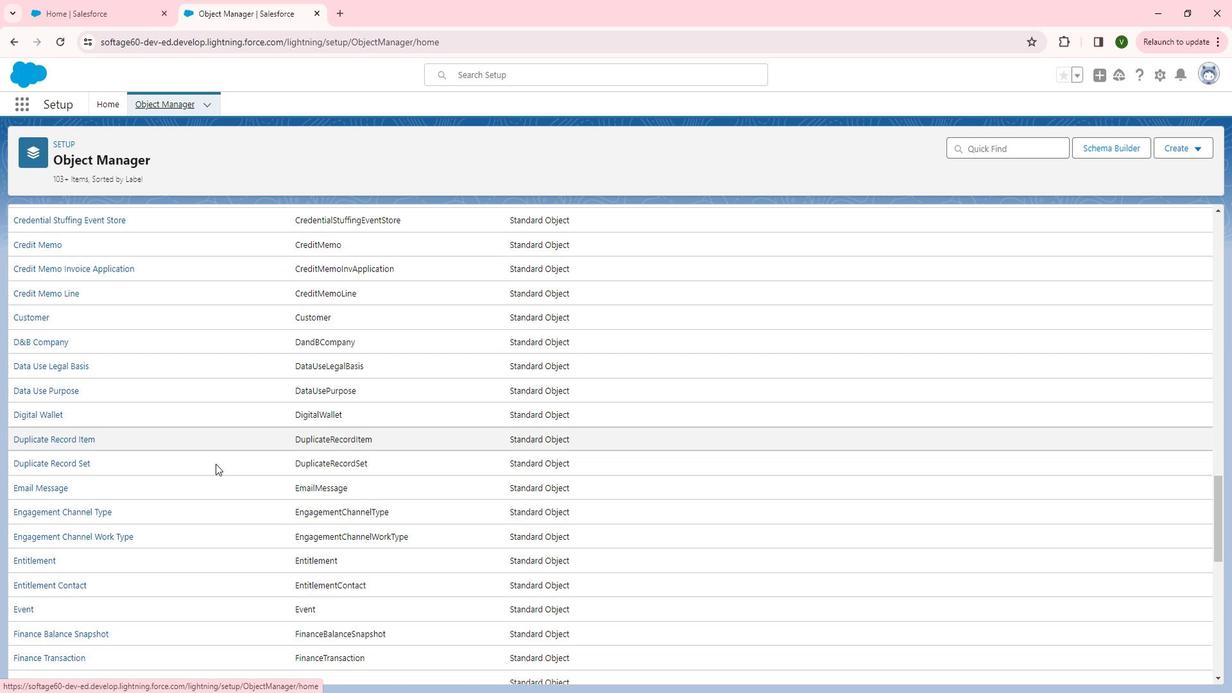 
Action: Mouse scrolled (236, 466) with delta (0, 0)
Screenshot: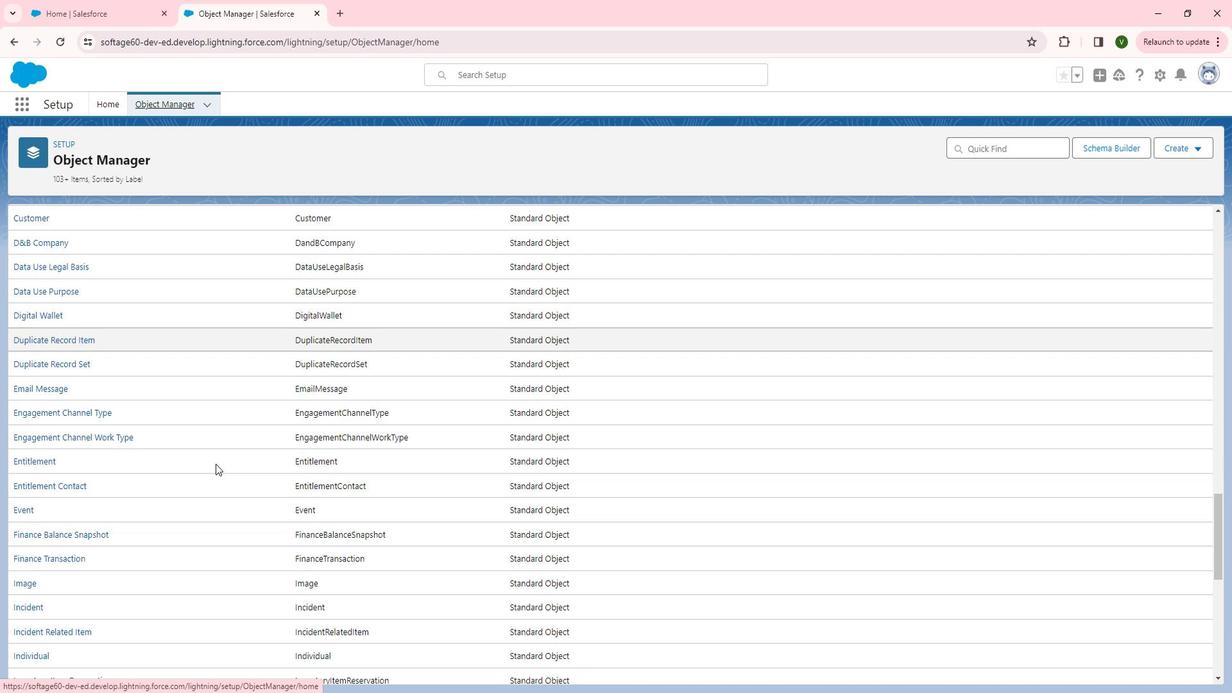 
Action: Mouse scrolled (236, 466) with delta (0, 0)
Screenshot: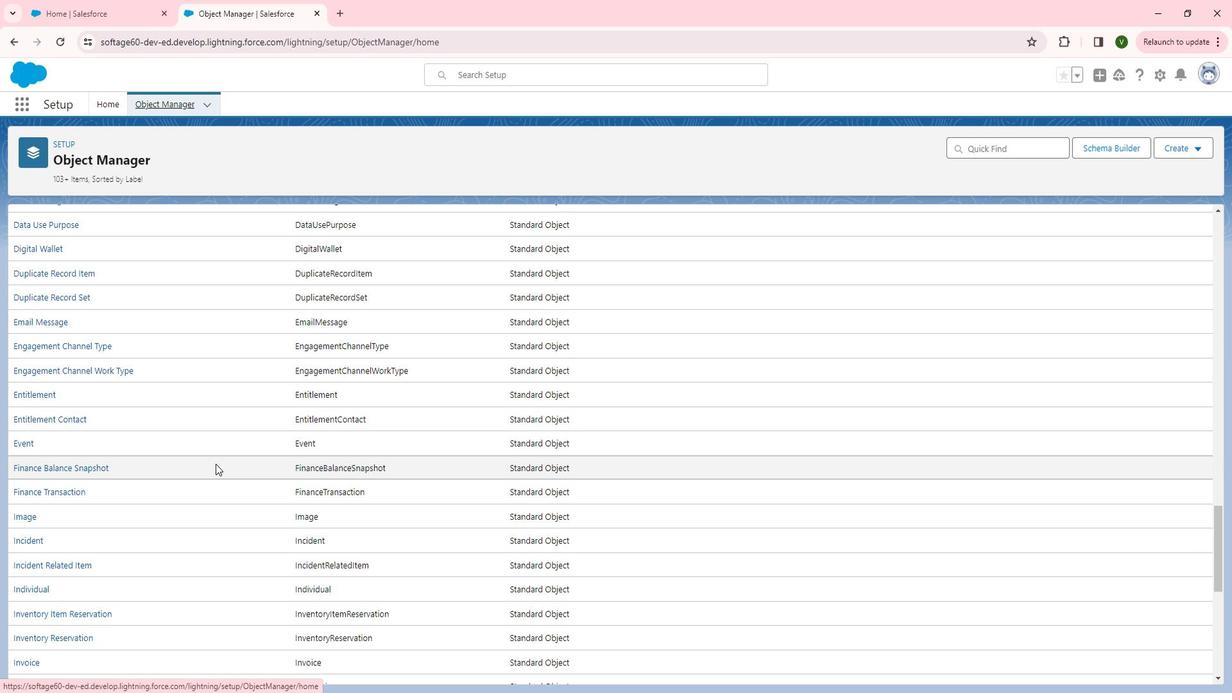 
Action: Mouse moved to (236, 467)
Screenshot: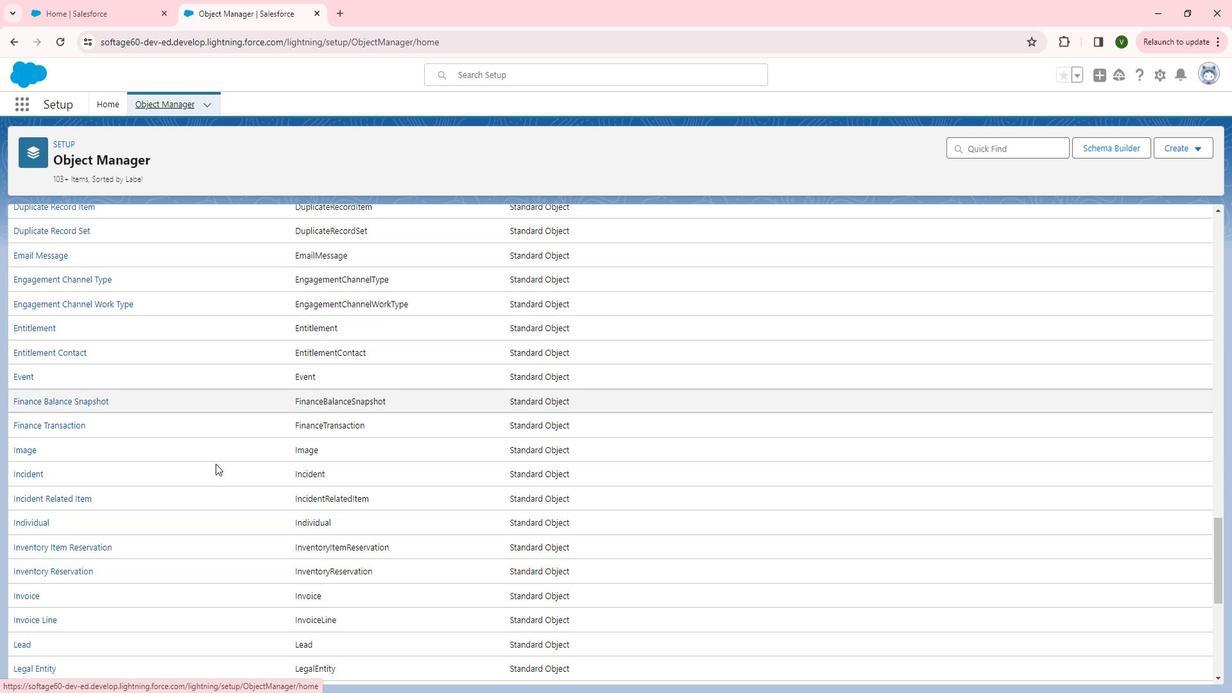 
Action: Mouse scrolled (236, 466) with delta (0, 0)
Screenshot: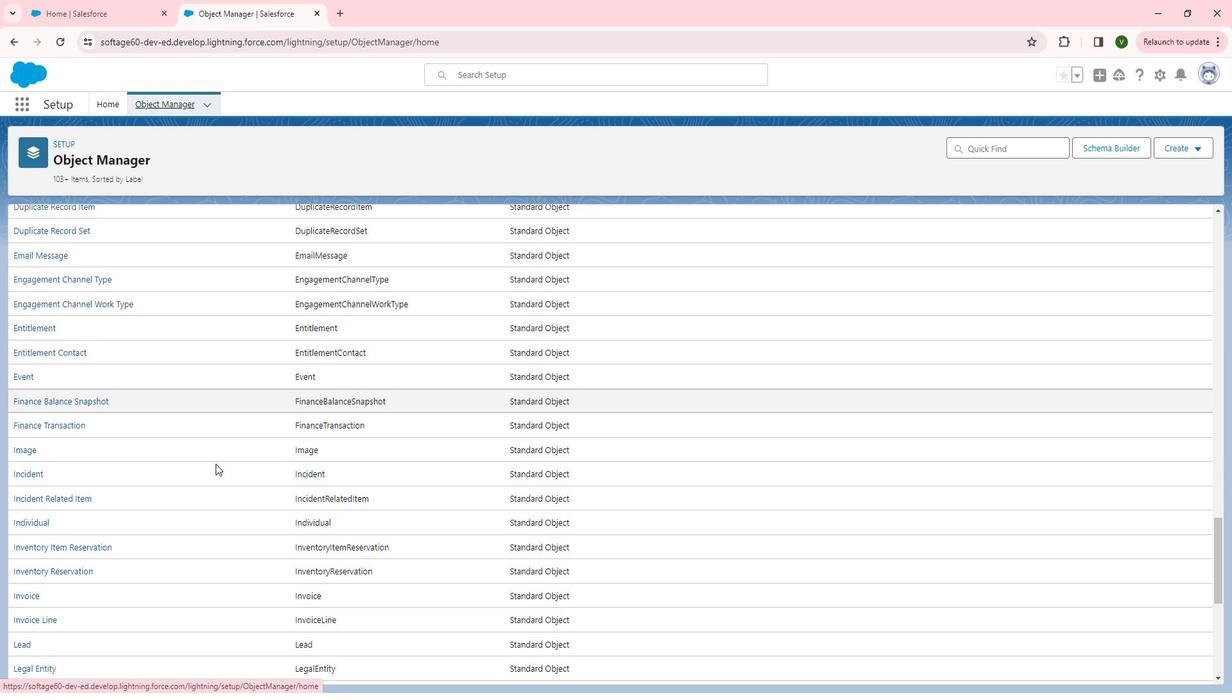 
Action: Mouse scrolled (236, 466) with delta (0, 0)
Screenshot: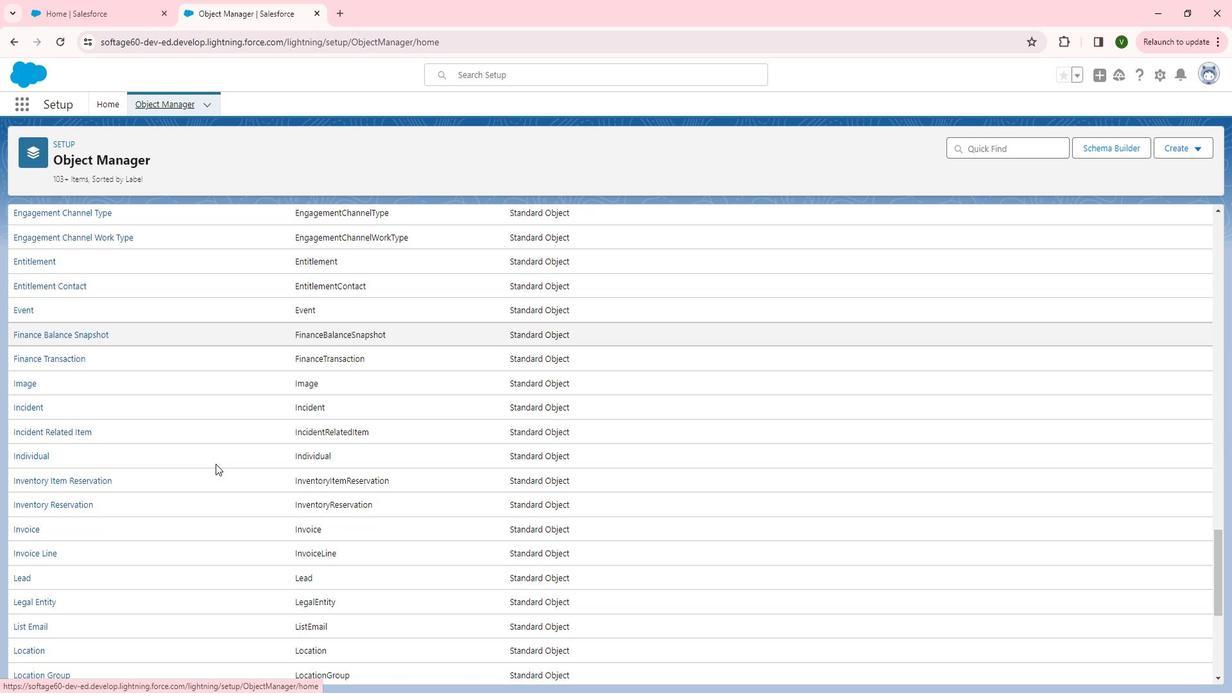 
Action: Mouse scrolled (236, 466) with delta (0, 0)
Screenshot: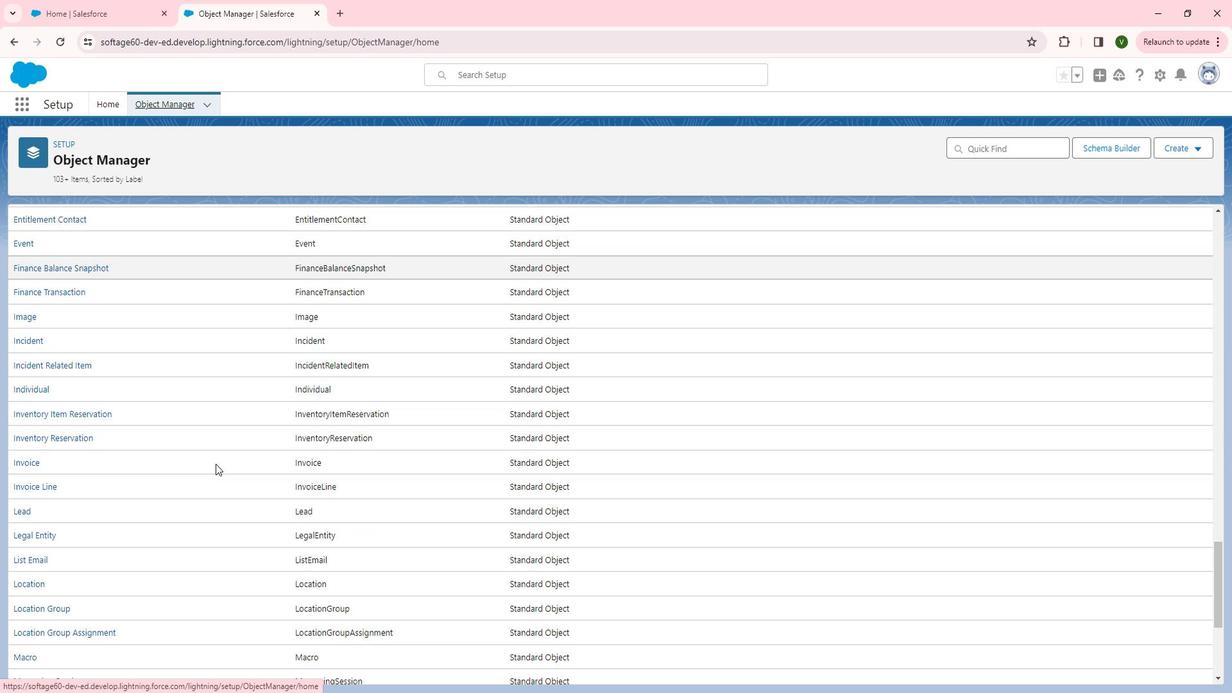 
Action: Mouse scrolled (236, 466) with delta (0, 0)
Screenshot: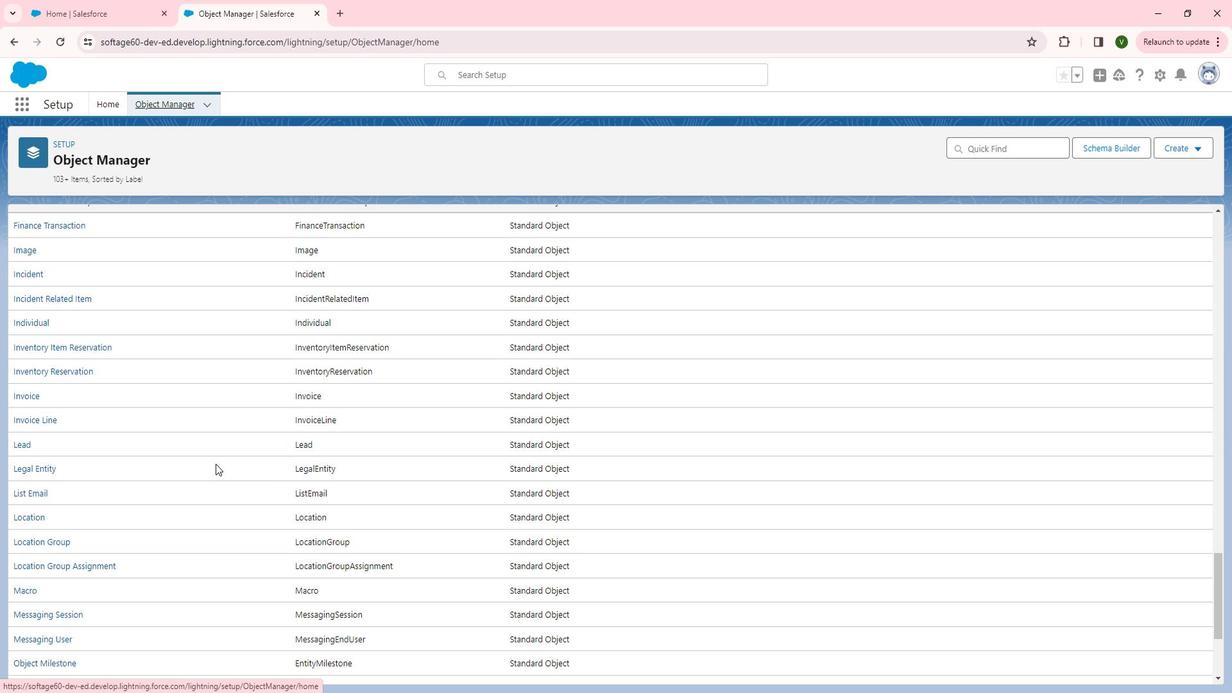
Action: Mouse scrolled (236, 466) with delta (0, 0)
Screenshot: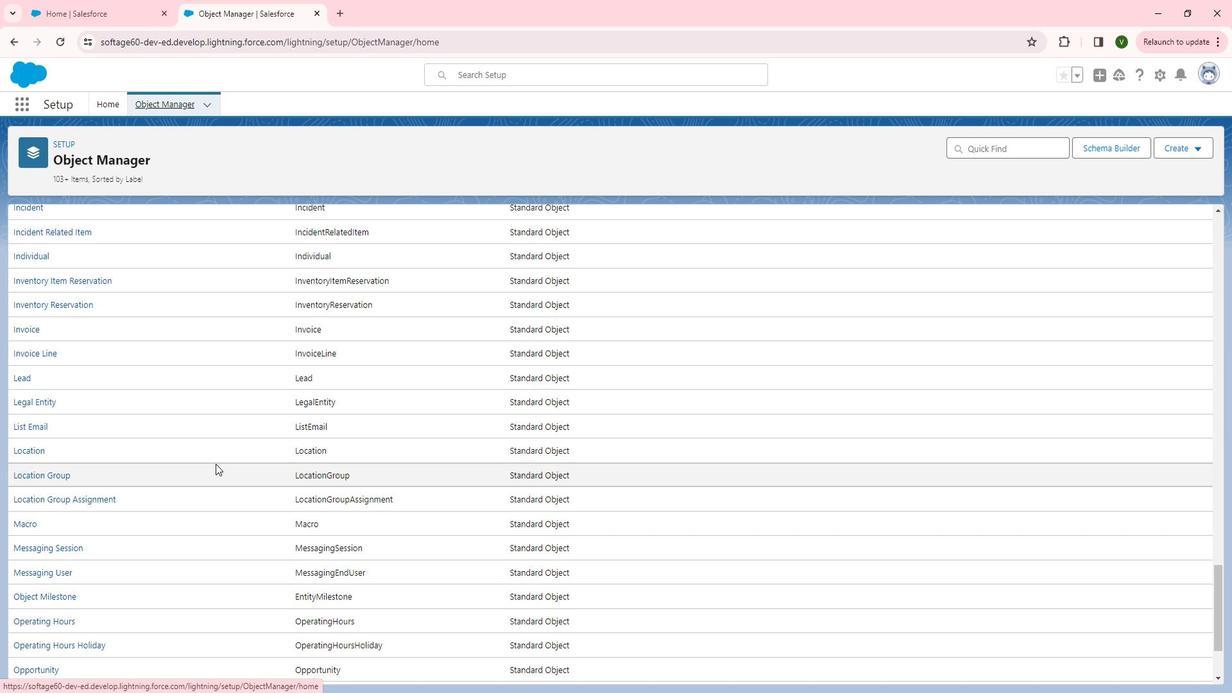 
Action: Mouse scrolled (236, 466) with delta (0, 0)
Screenshot: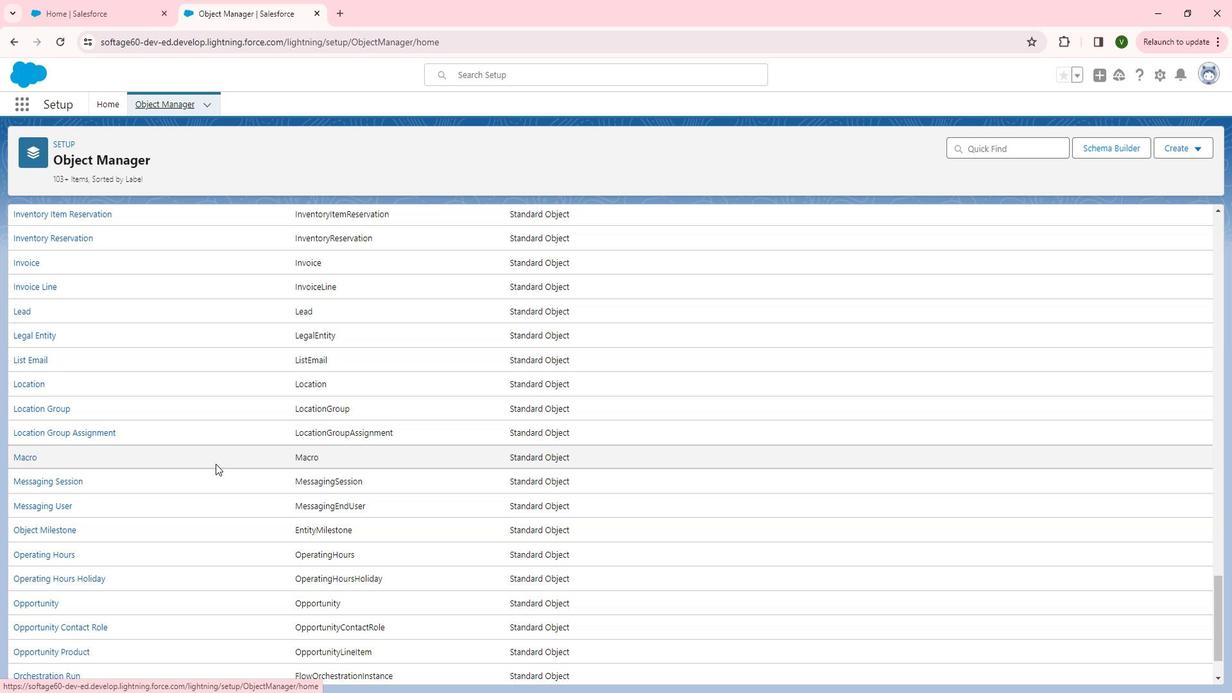 
Action: Mouse scrolled (236, 466) with delta (0, 0)
Screenshot: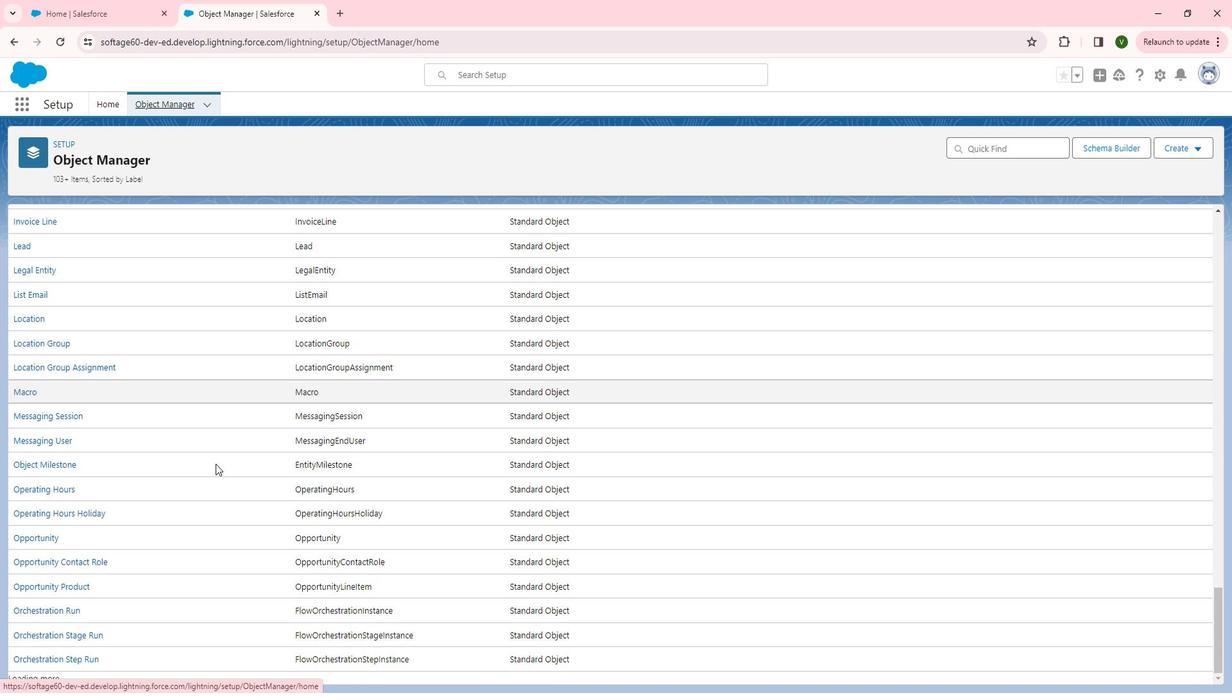 
Action: Mouse scrolled (236, 466) with delta (0, 0)
Screenshot: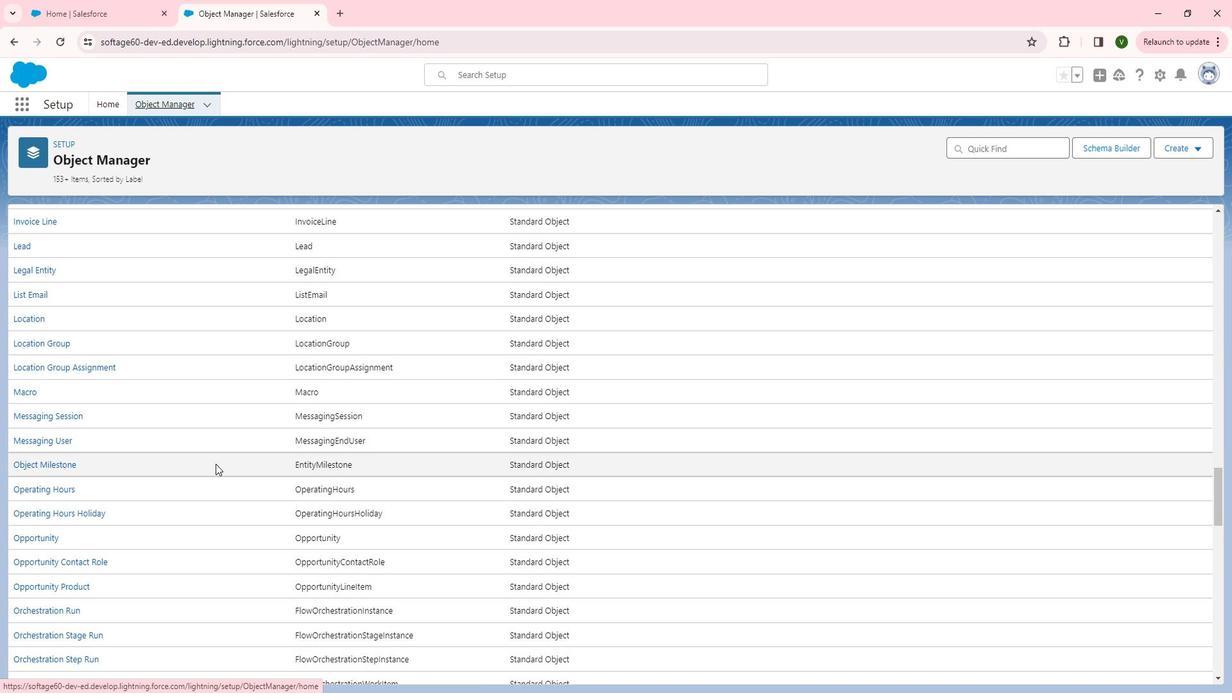
Action: Mouse scrolled (236, 466) with delta (0, 0)
Screenshot: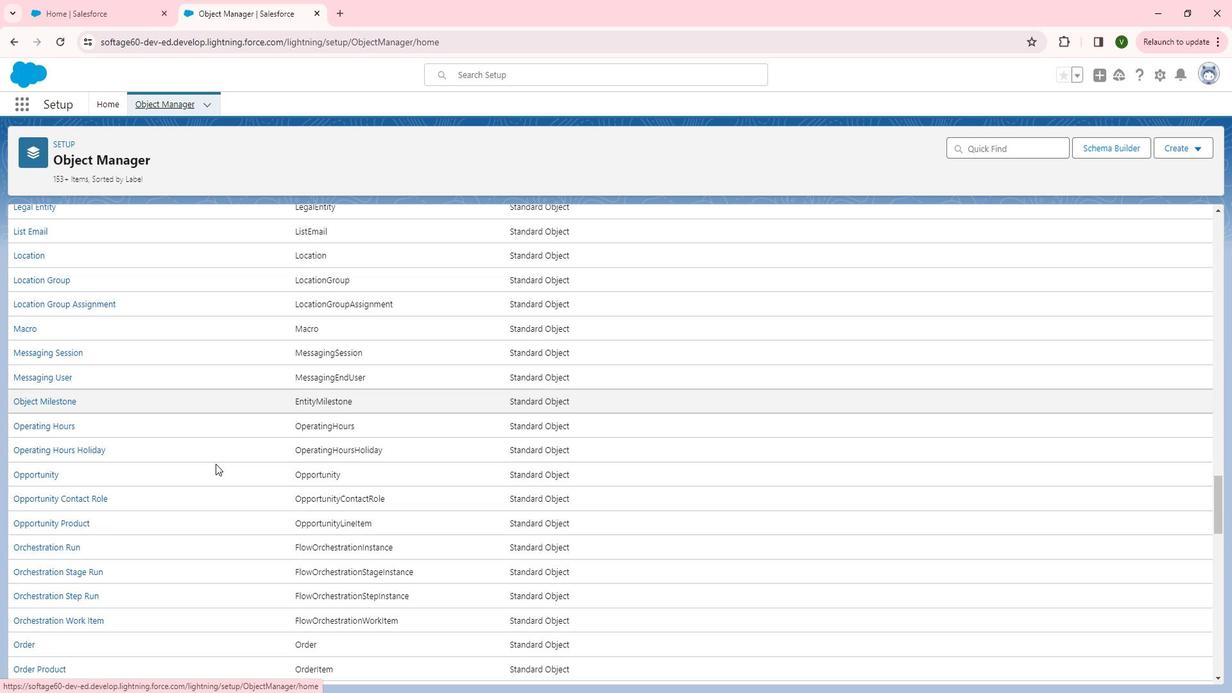 
Action: Mouse scrolled (236, 466) with delta (0, 0)
Screenshot: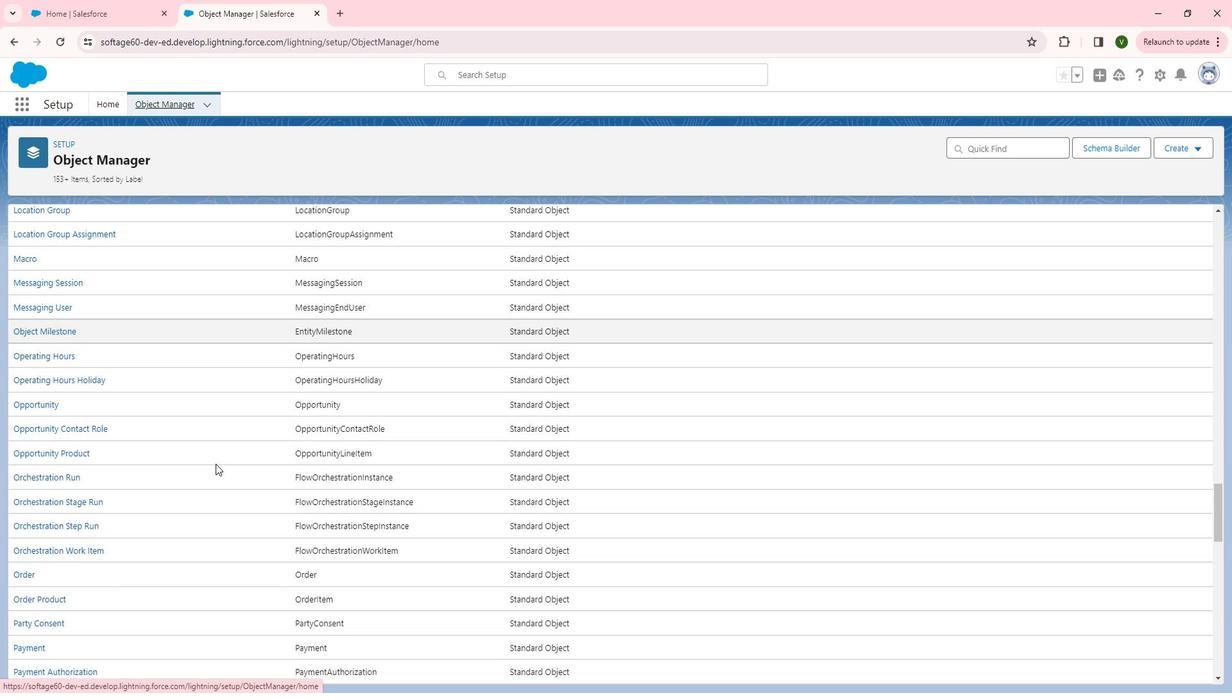 
Action: Mouse scrolled (236, 466) with delta (0, 0)
Screenshot: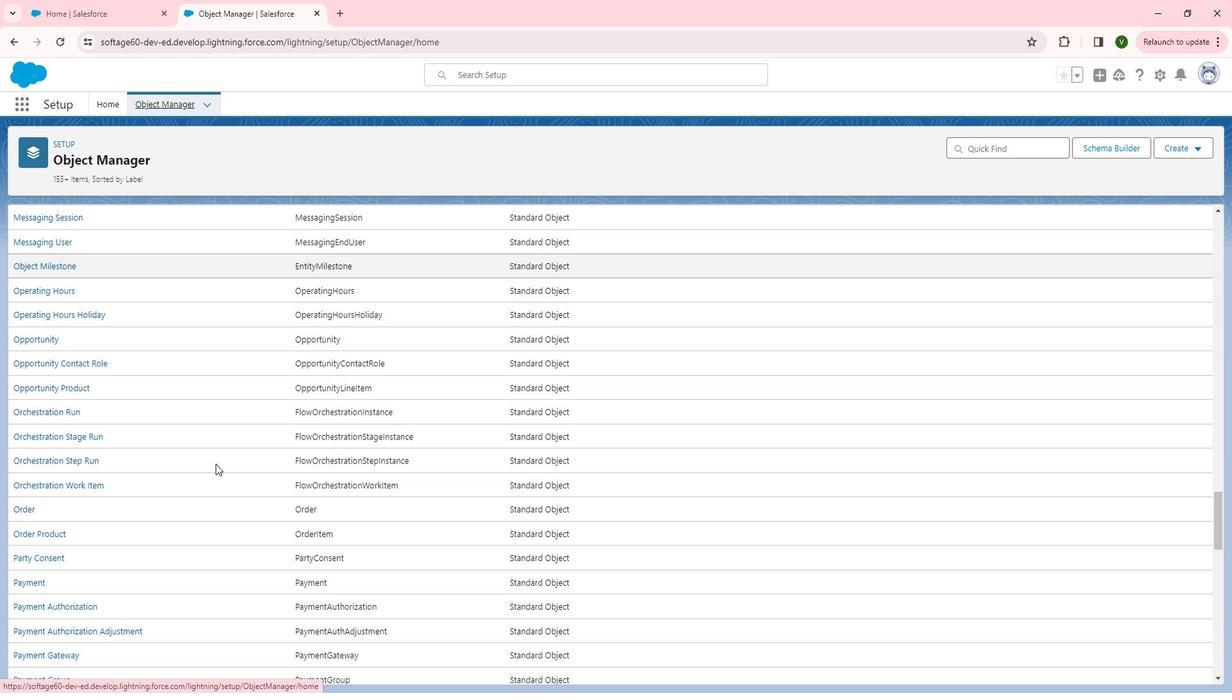 
Action: Mouse scrolled (236, 466) with delta (0, 0)
Screenshot: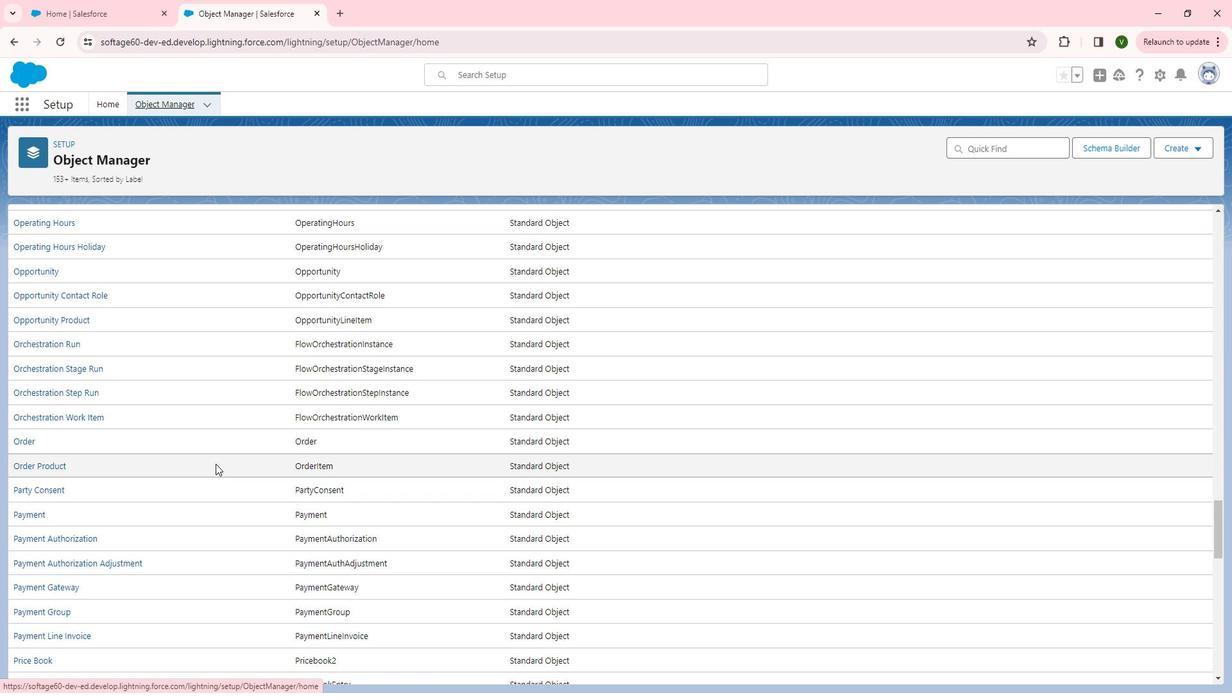 
Action: Mouse scrolled (236, 466) with delta (0, 0)
Screenshot: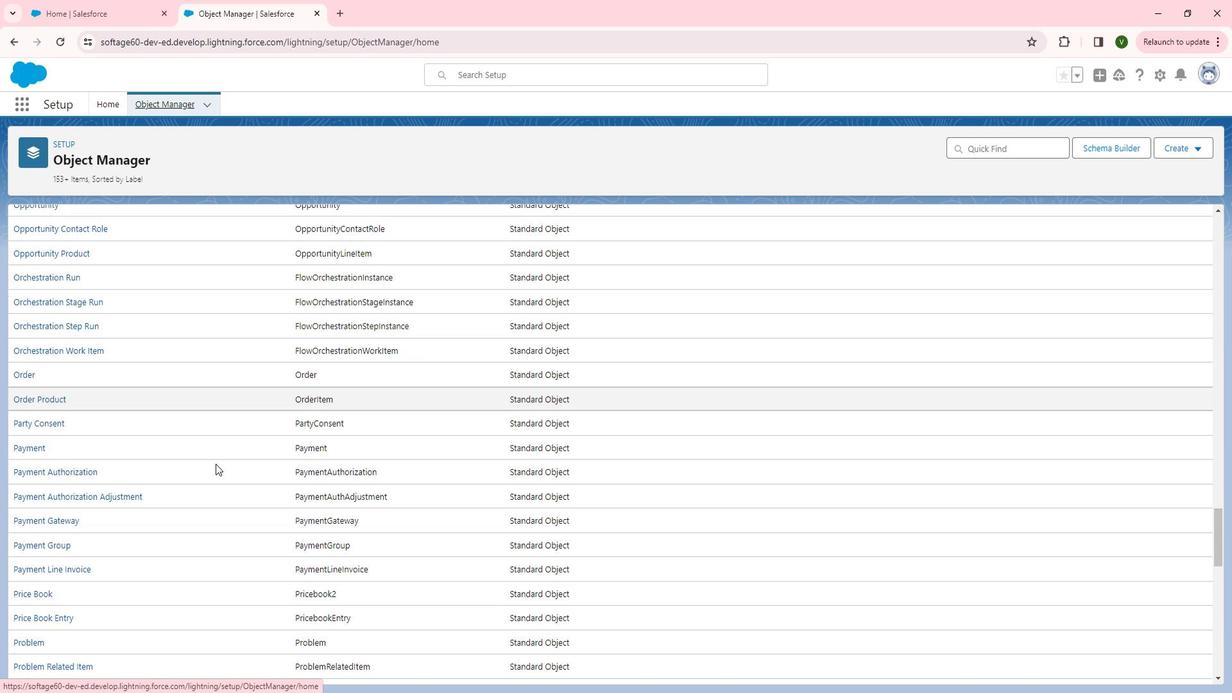
Action: Mouse scrolled (236, 466) with delta (0, 0)
Screenshot: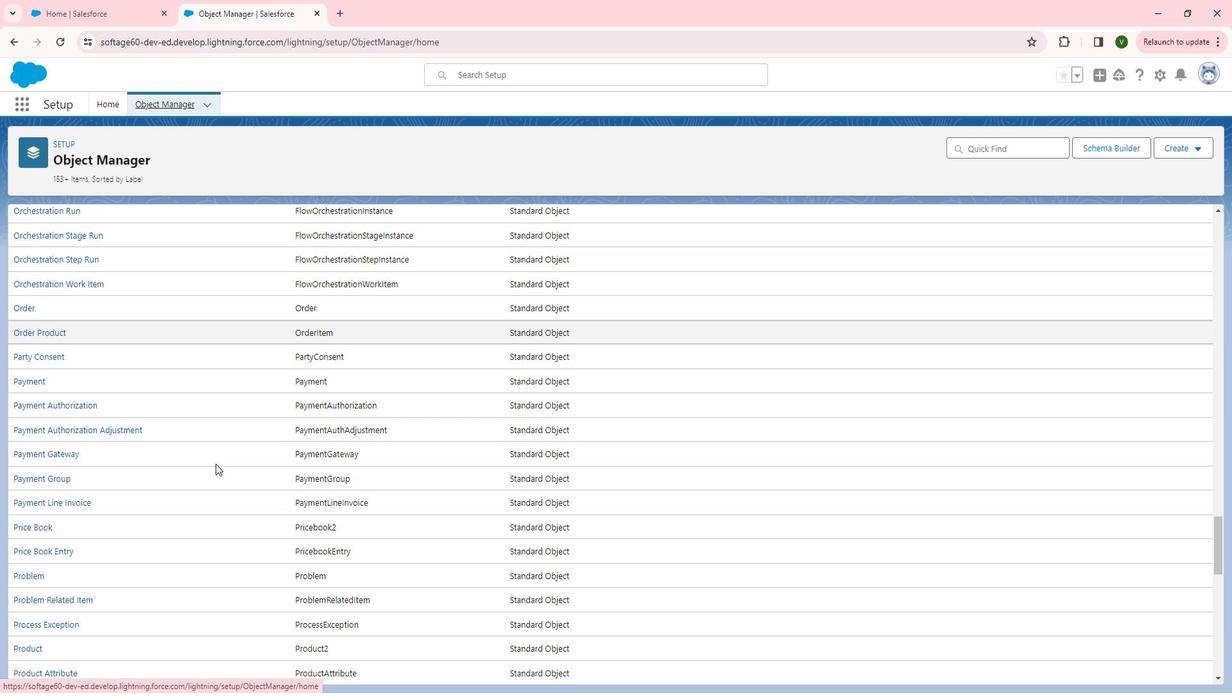 
Action: Mouse scrolled (236, 466) with delta (0, 0)
Screenshot: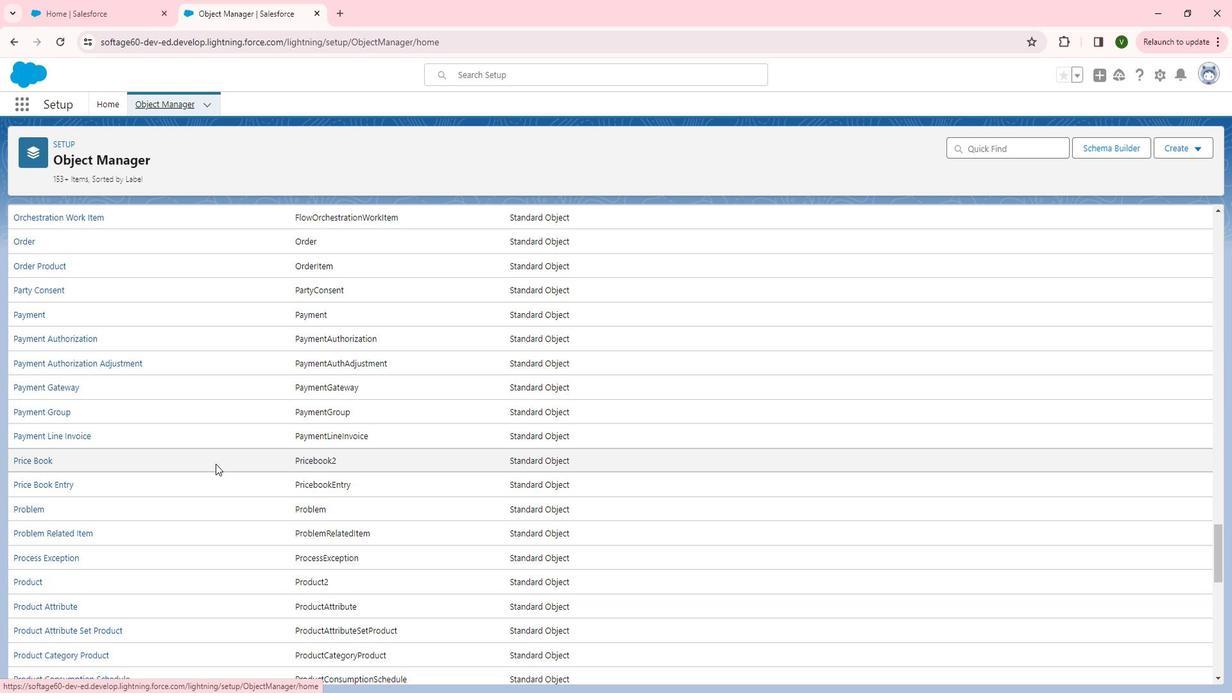 
Action: Mouse scrolled (236, 466) with delta (0, 0)
Screenshot: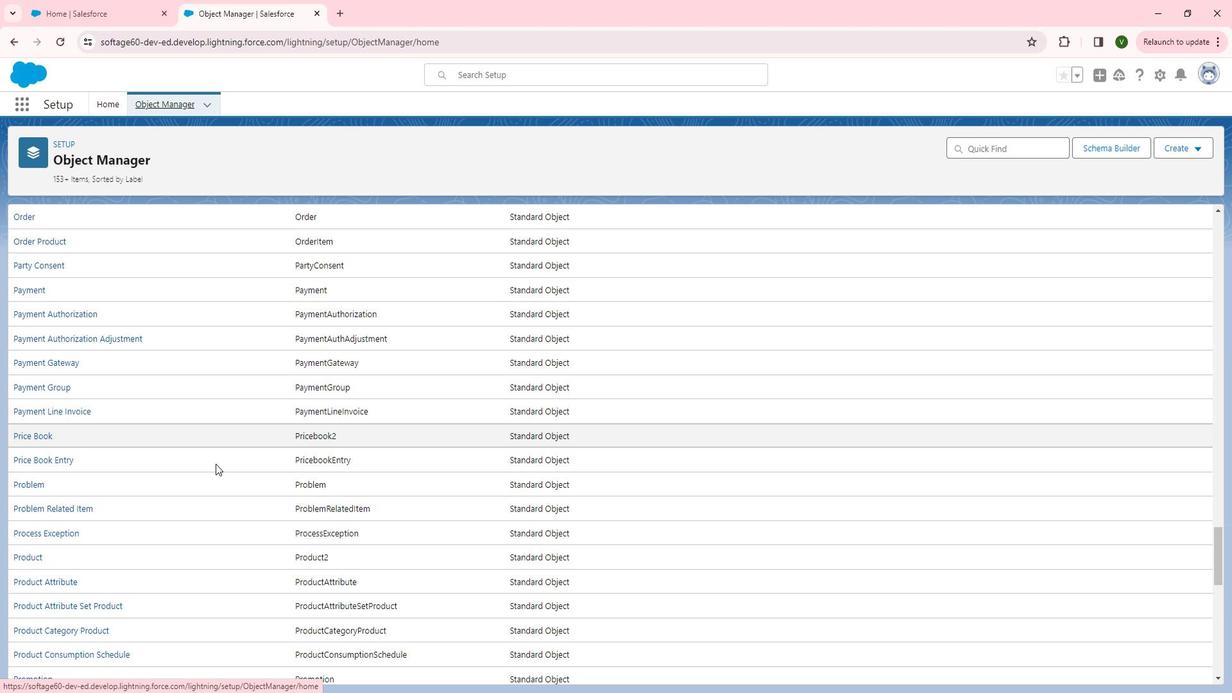 
Action: Mouse scrolled (236, 466) with delta (0, 0)
Screenshot: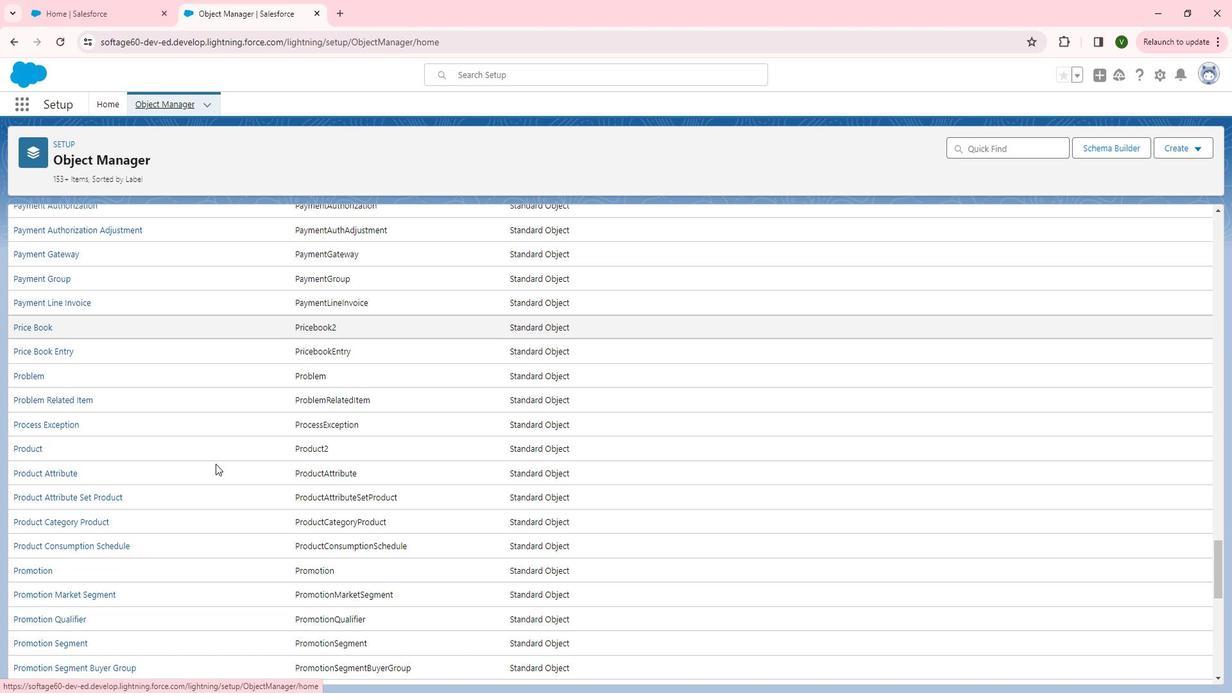 
Action: Mouse scrolled (236, 466) with delta (0, 0)
Screenshot: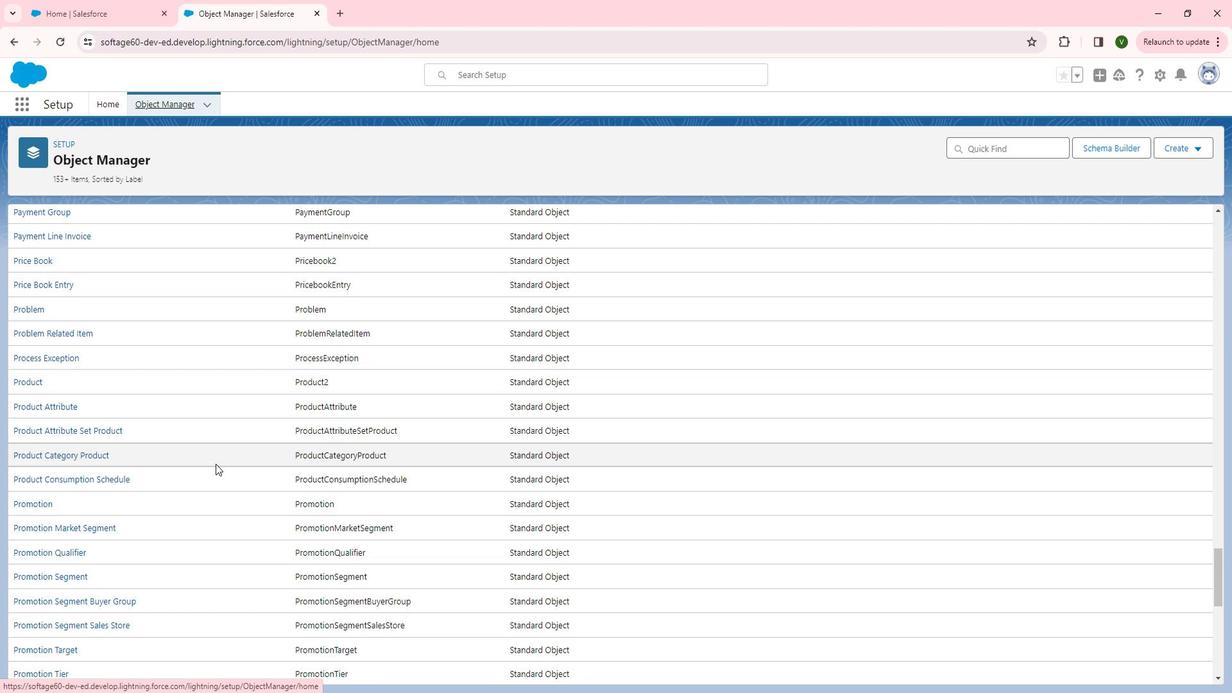 
Action: Mouse scrolled (236, 466) with delta (0, 0)
Screenshot: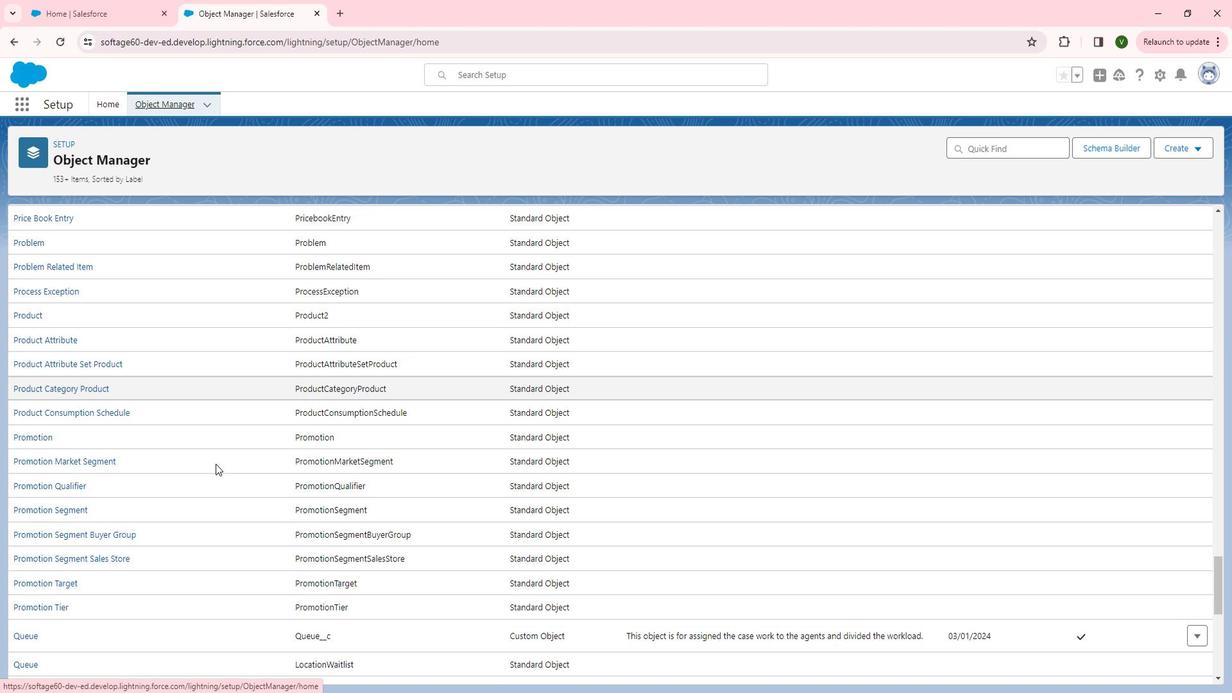 
Action: Mouse scrolled (236, 466) with delta (0, 0)
Screenshot: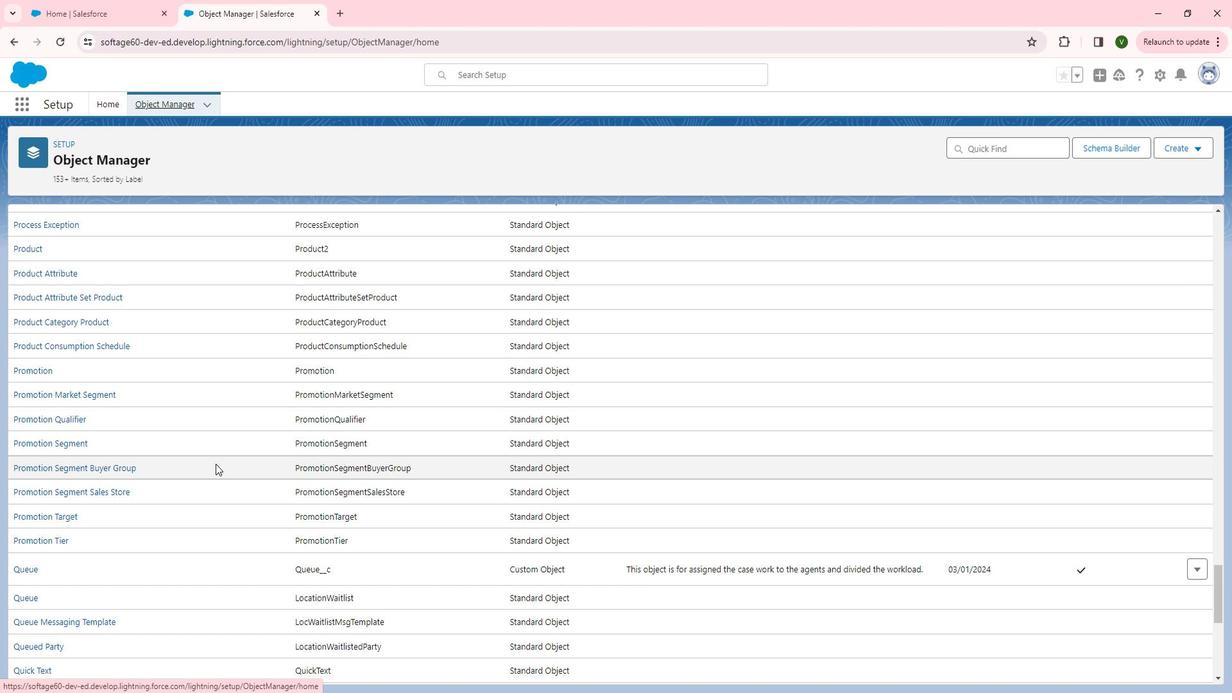 
Action: Mouse scrolled (236, 466) with delta (0, 0)
Screenshot: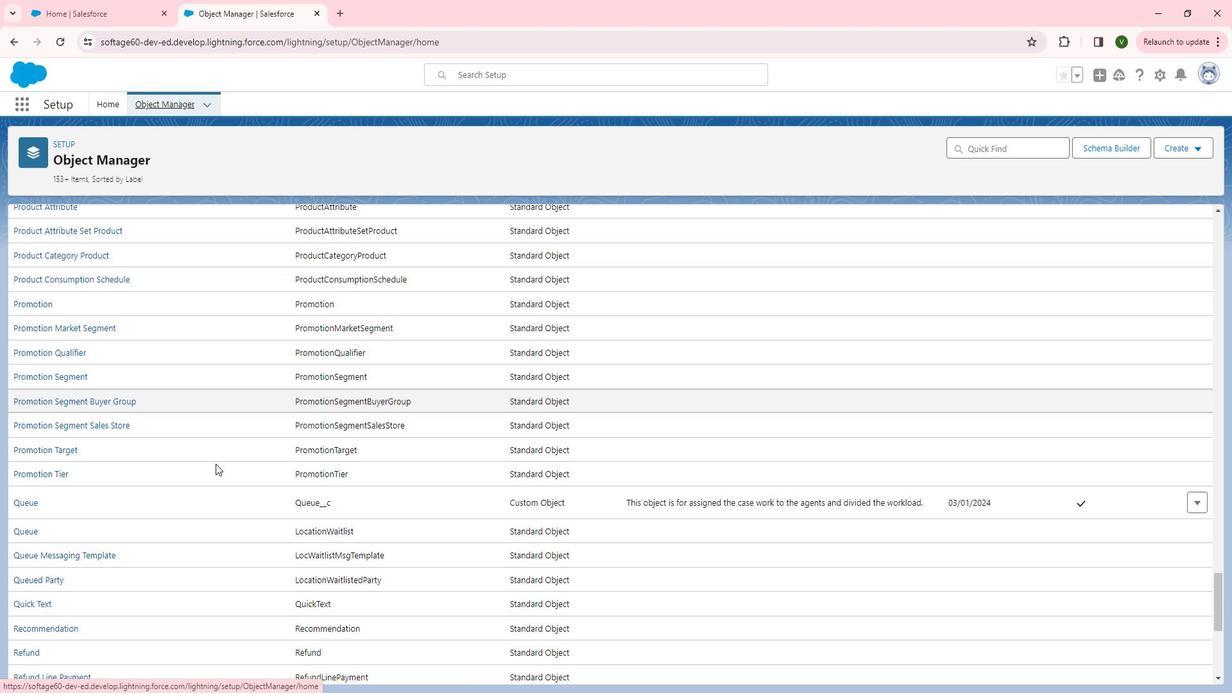
Action: Mouse moved to (49, 443)
Screenshot: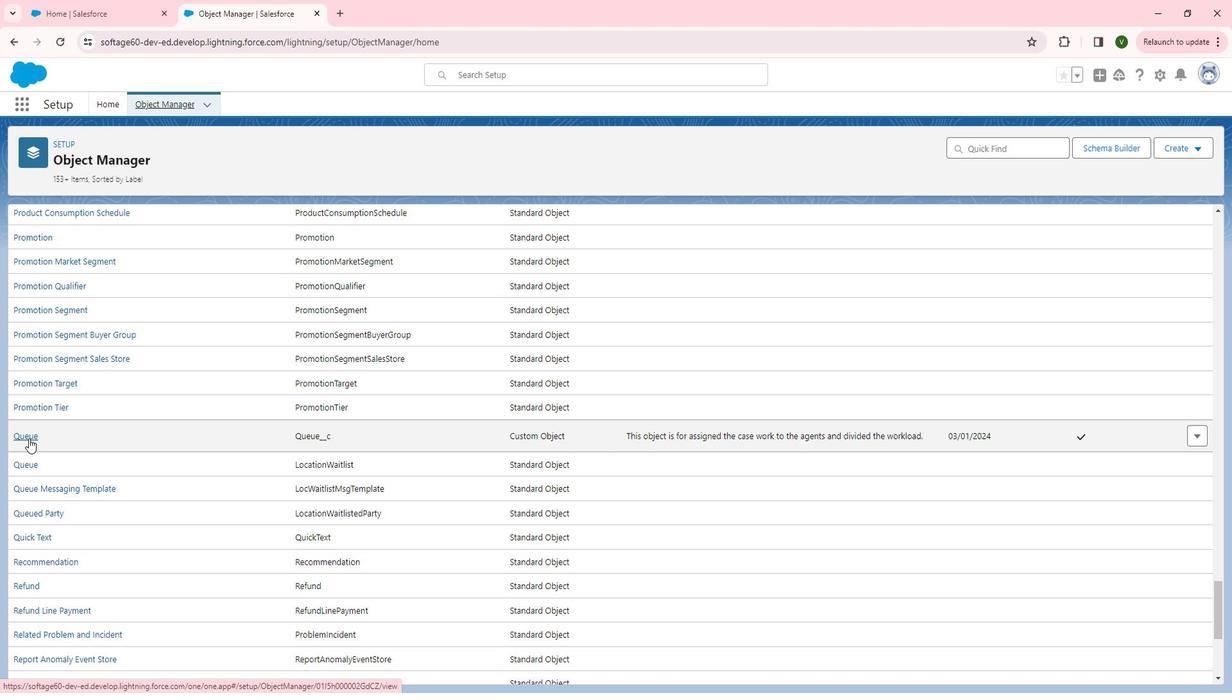 
Action: Mouse pressed left at (49, 443)
Screenshot: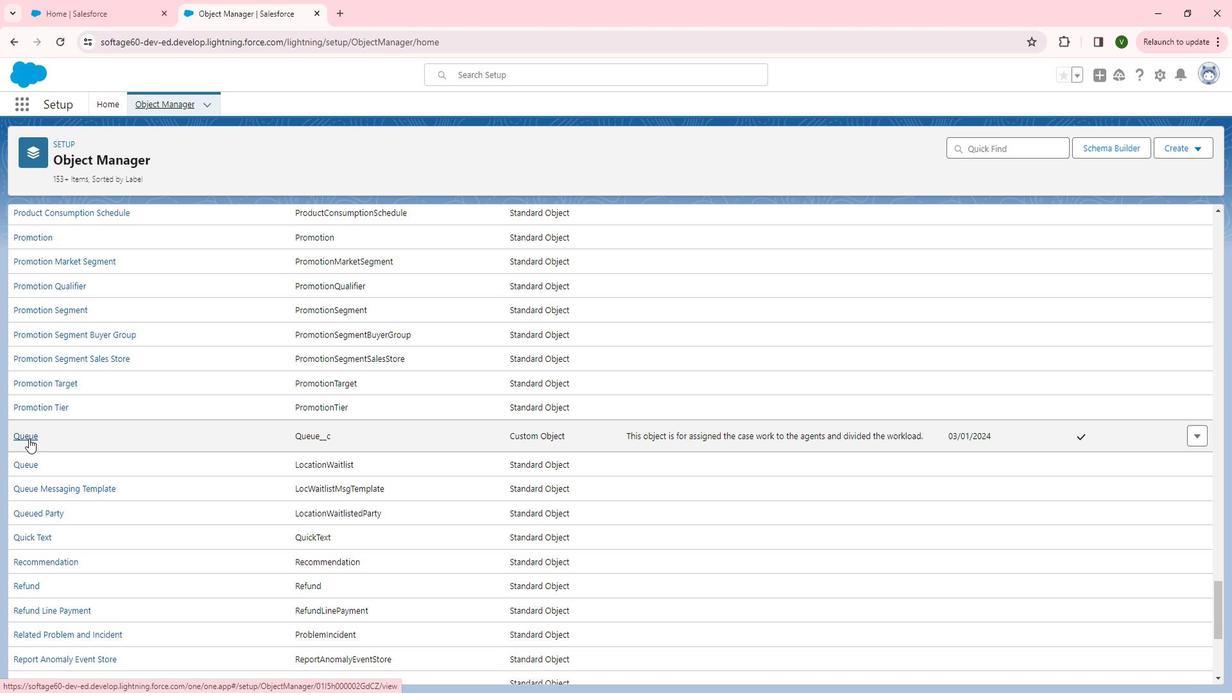 
Action: Mouse moved to (100, 247)
Screenshot: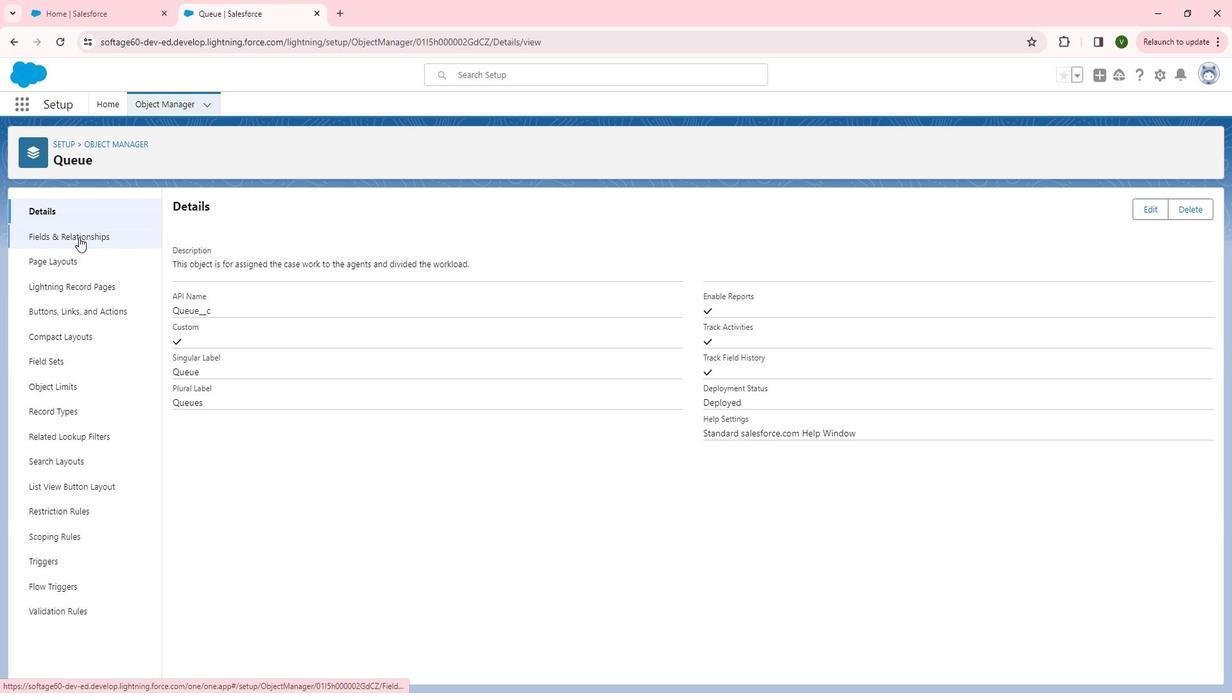 
Action: Mouse pressed left at (100, 247)
Screenshot: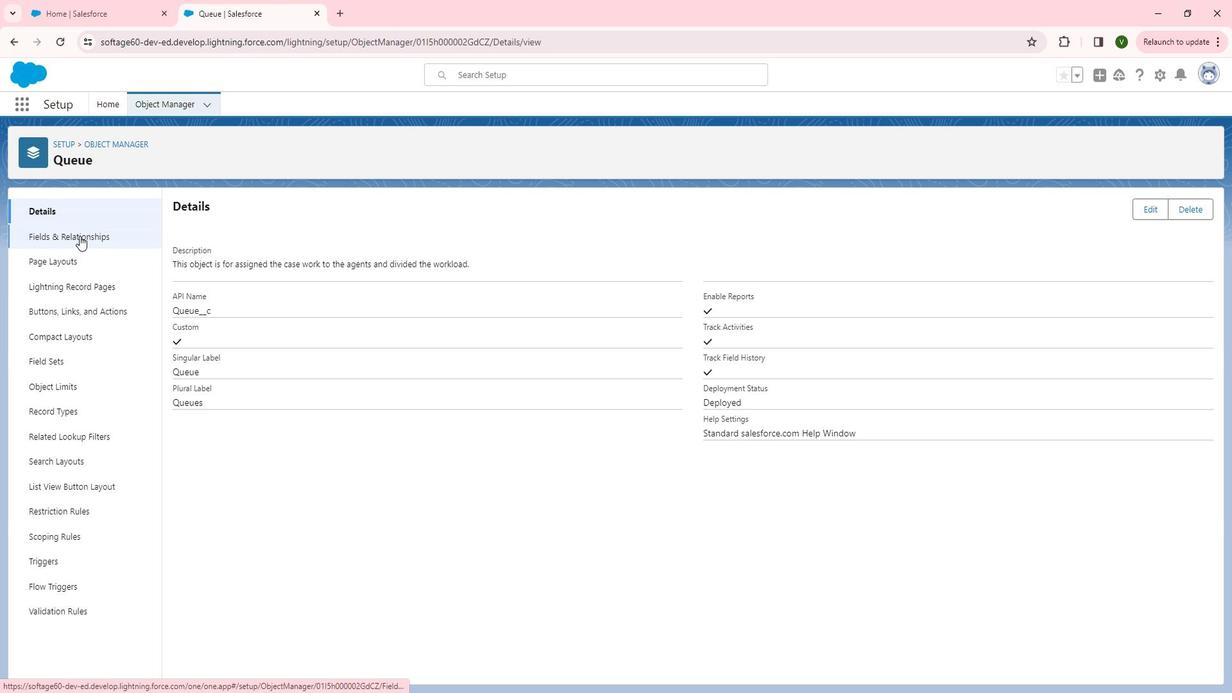 
Action: Mouse moved to (273, 465)
Screenshot: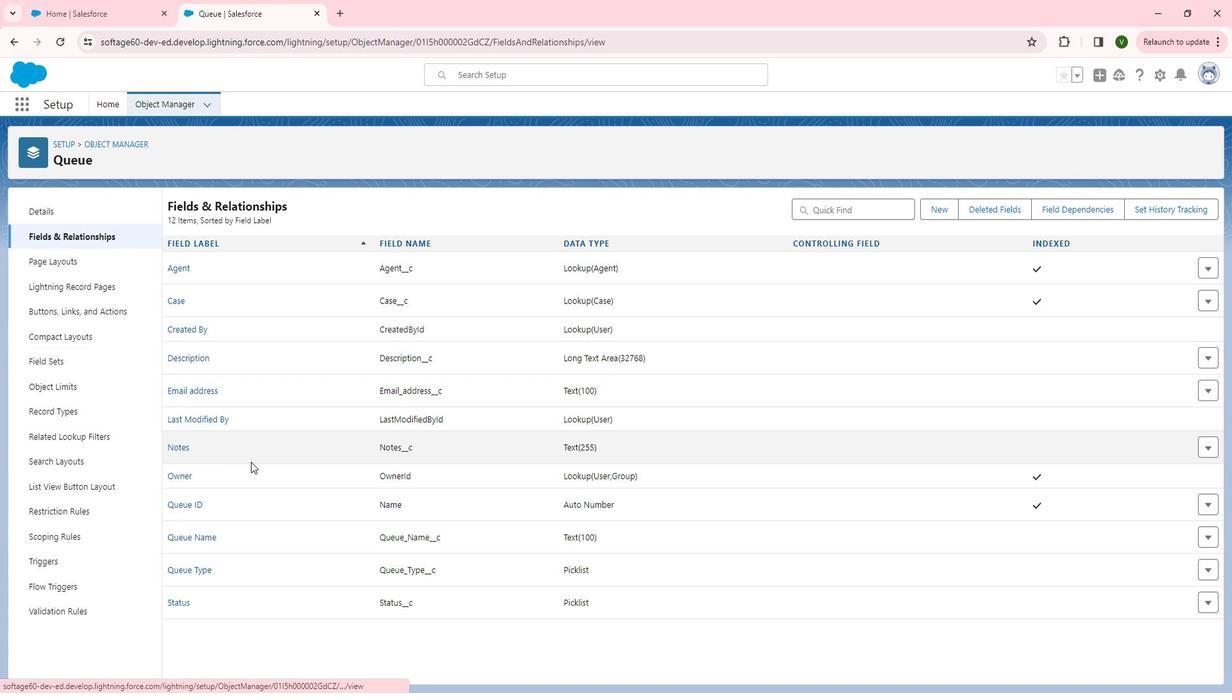
Action: Mouse scrolled (273, 464) with delta (0, 0)
Screenshot: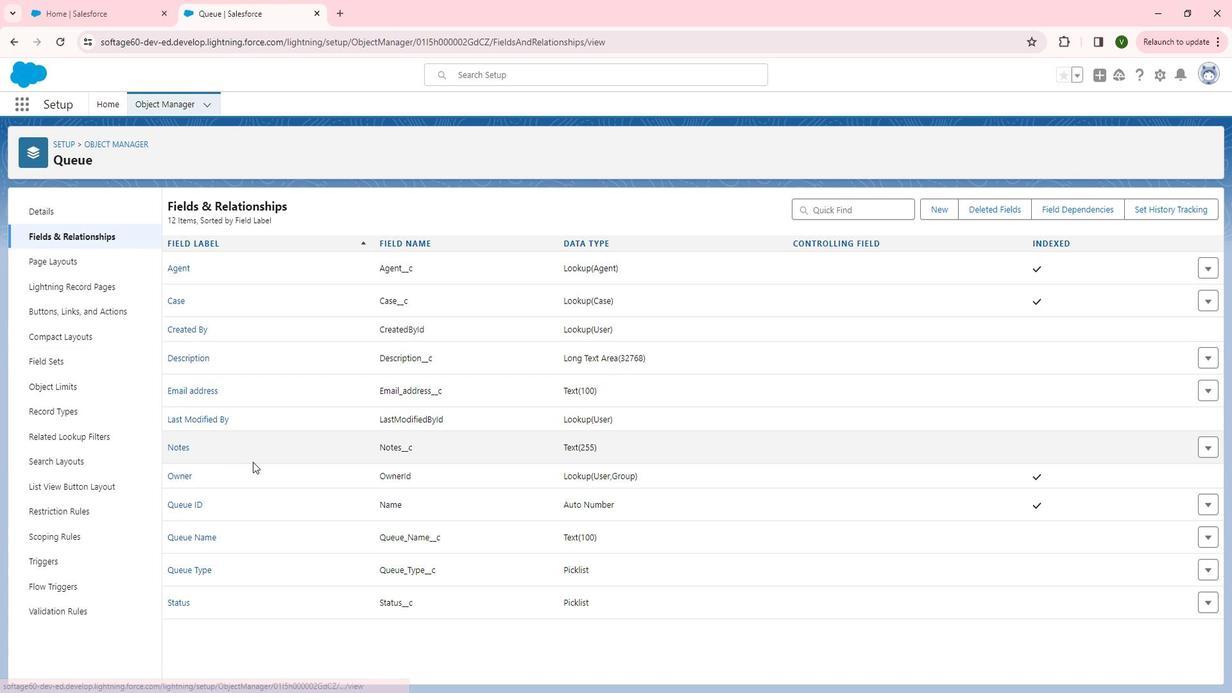 
Action: Mouse moved to (73, 412)
Screenshot: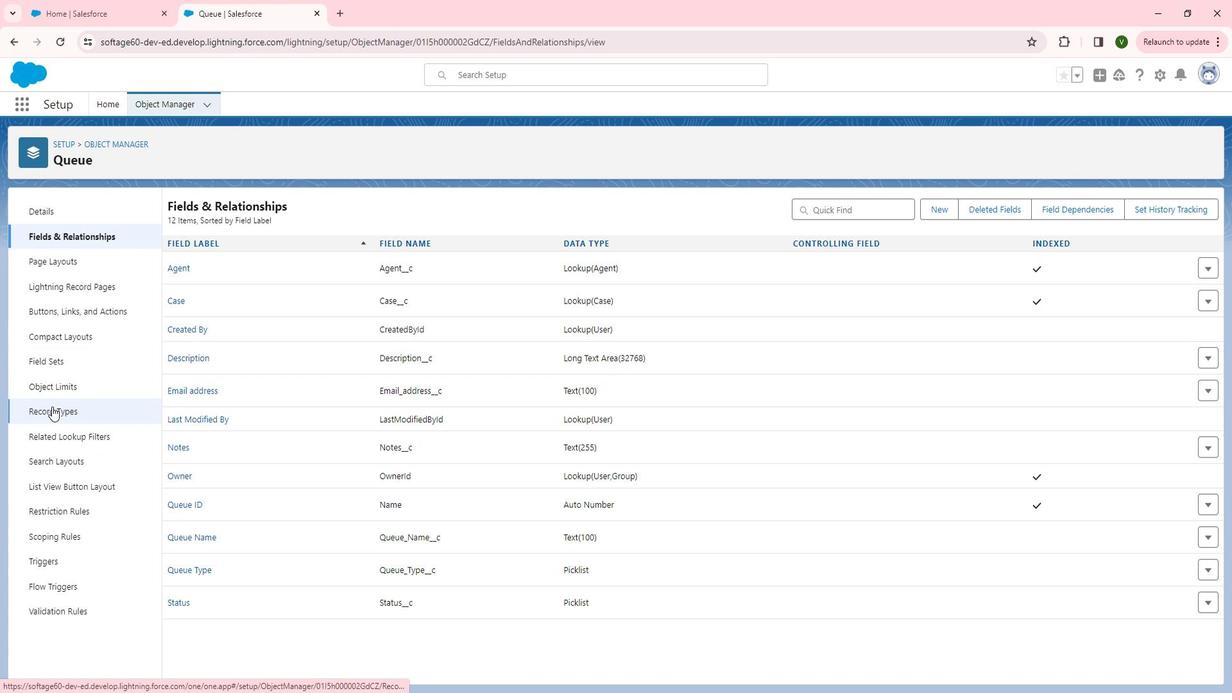 
Action: Mouse pressed left at (73, 412)
Screenshot: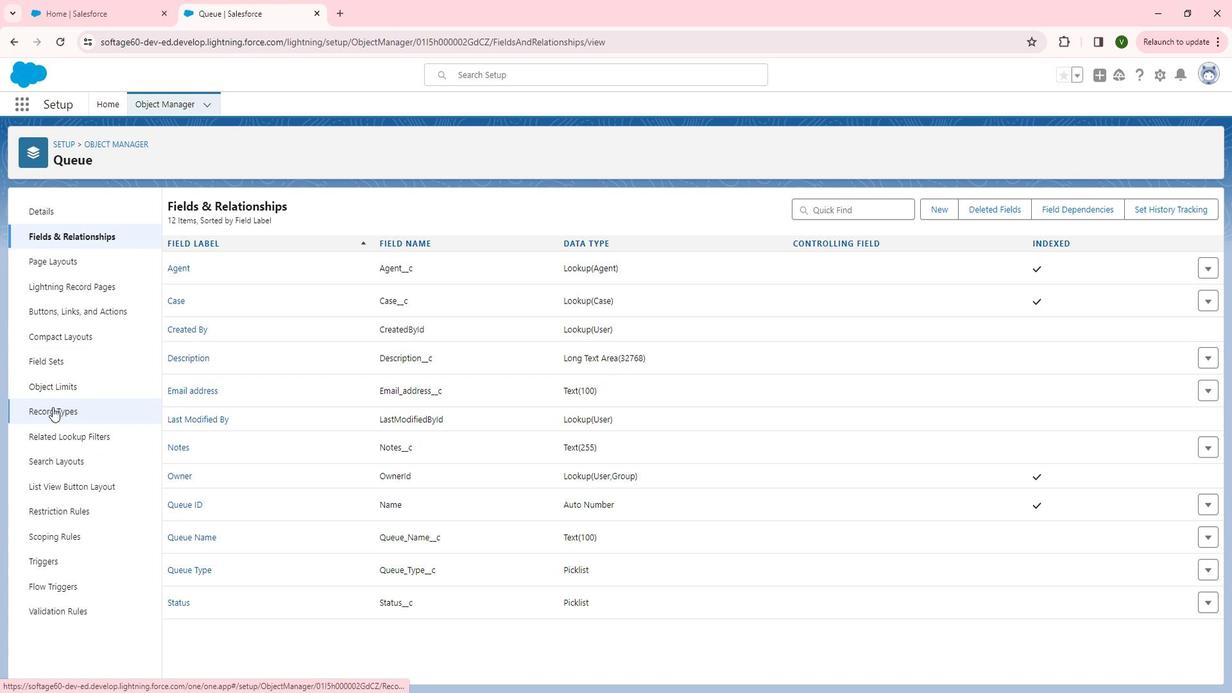 
Action: Mouse moved to (820, 392)
Screenshot: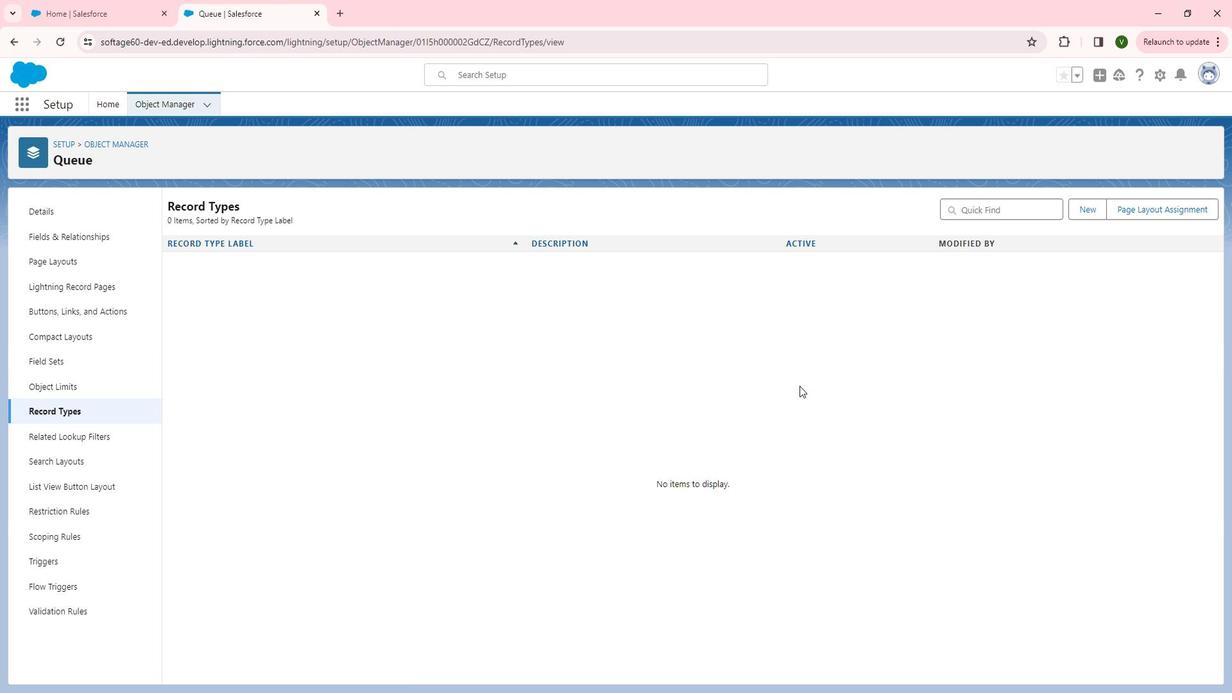 
Action: Mouse pressed left at (820, 392)
Screenshot: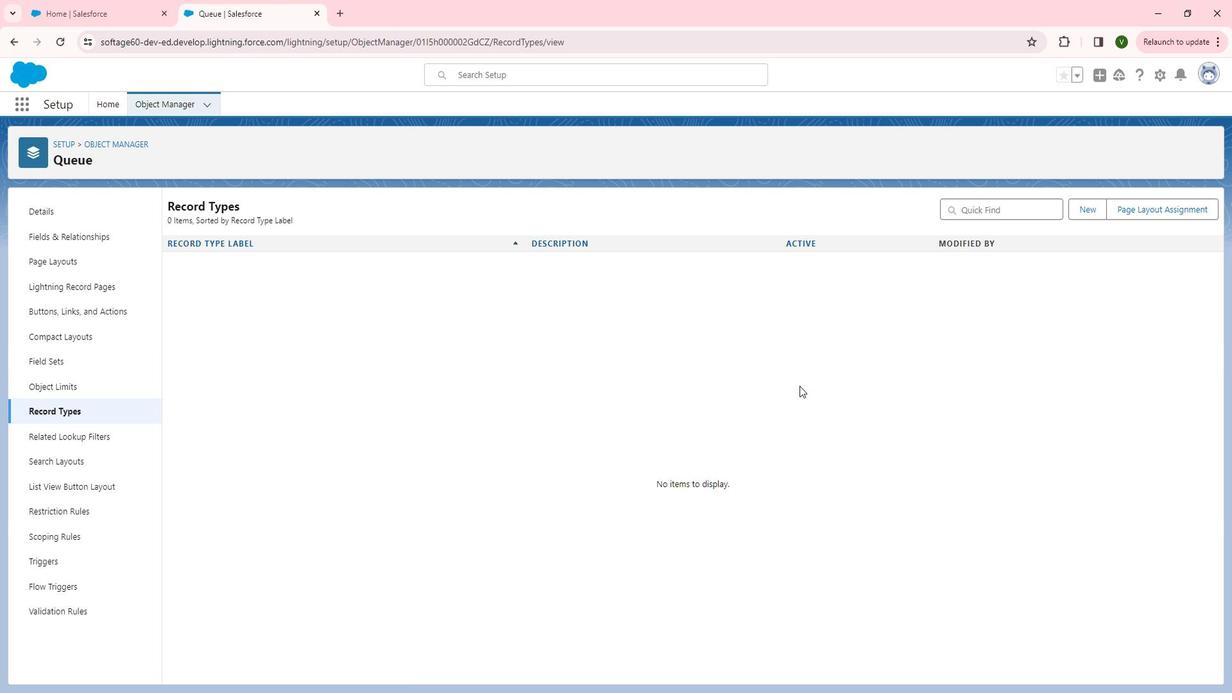 
Action: Mouse moved to (1105, 224)
Screenshot: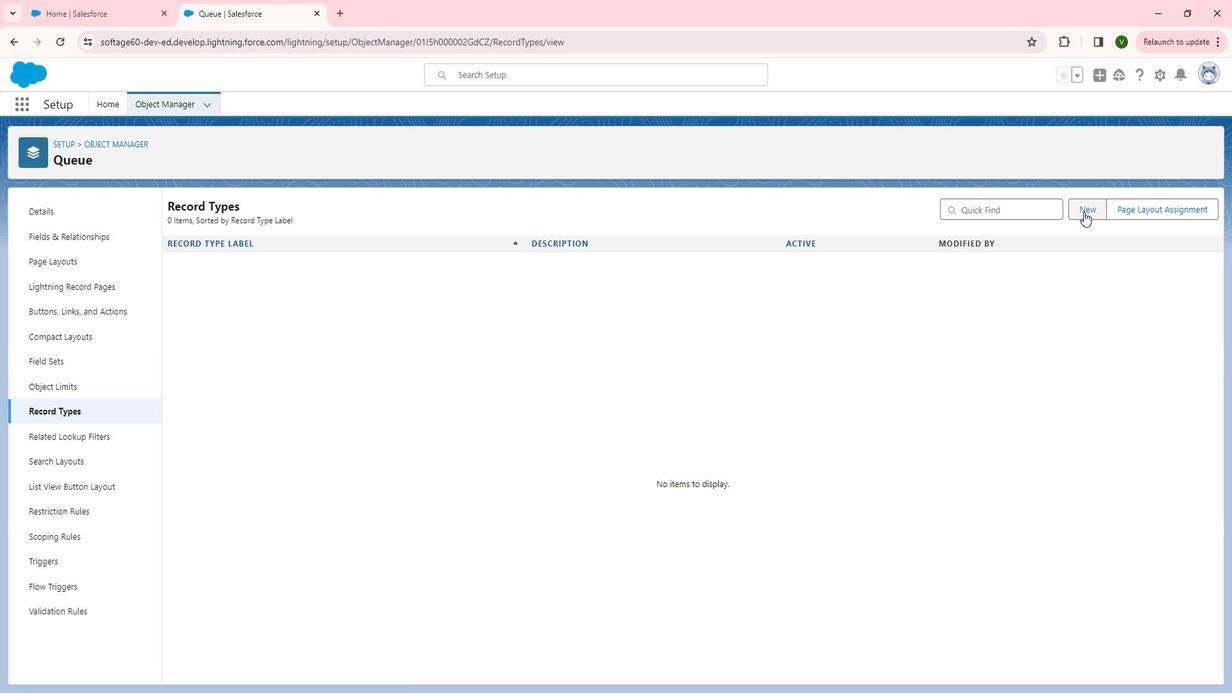 
Action: Mouse pressed left at (1105, 224)
Screenshot: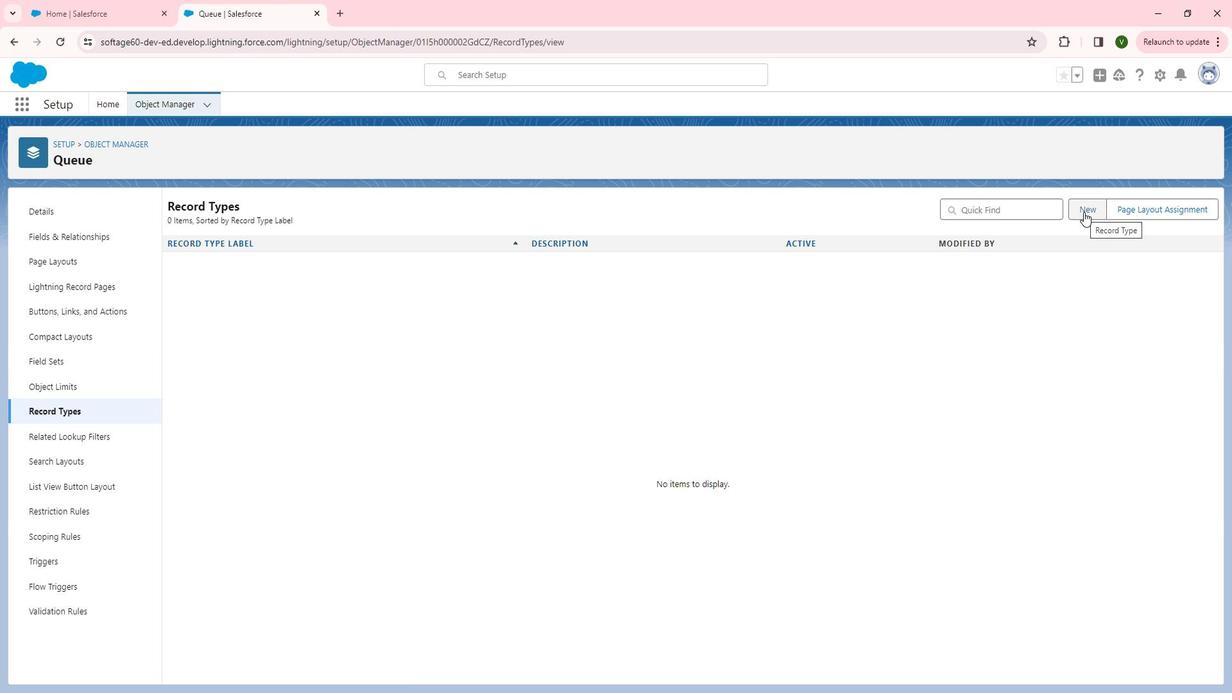 
Action: Mouse moved to (486, 339)
Screenshot: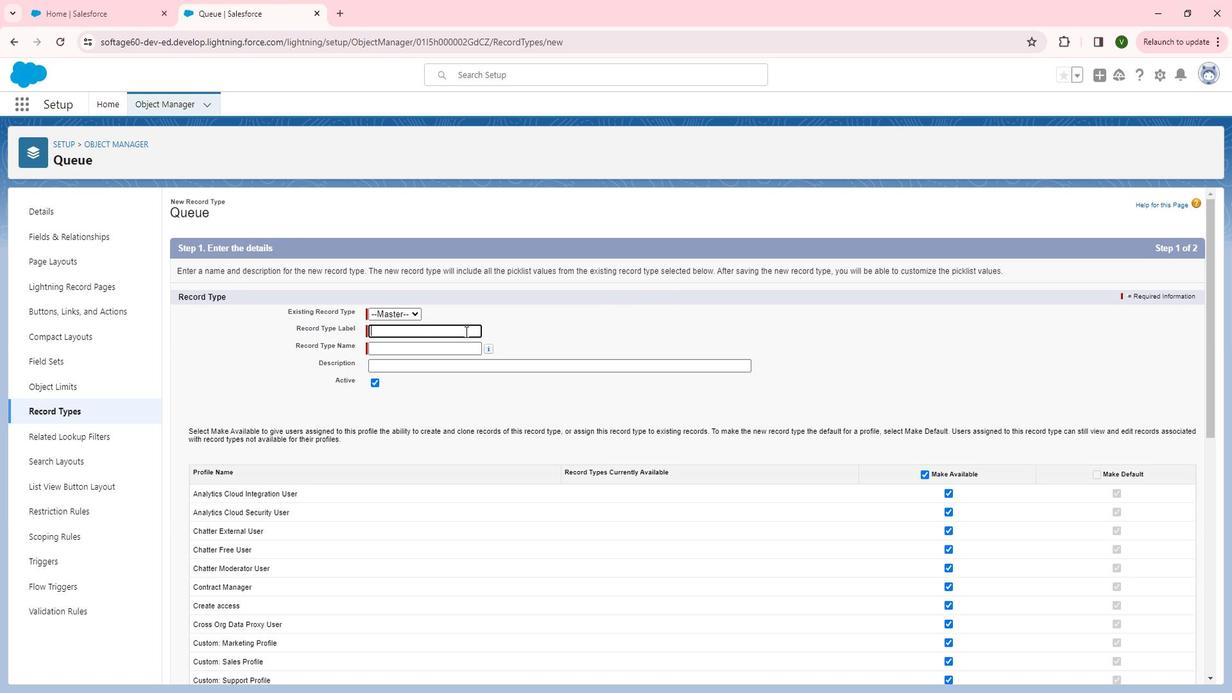 
Action: Mouse pressed left at (486, 339)
Screenshot: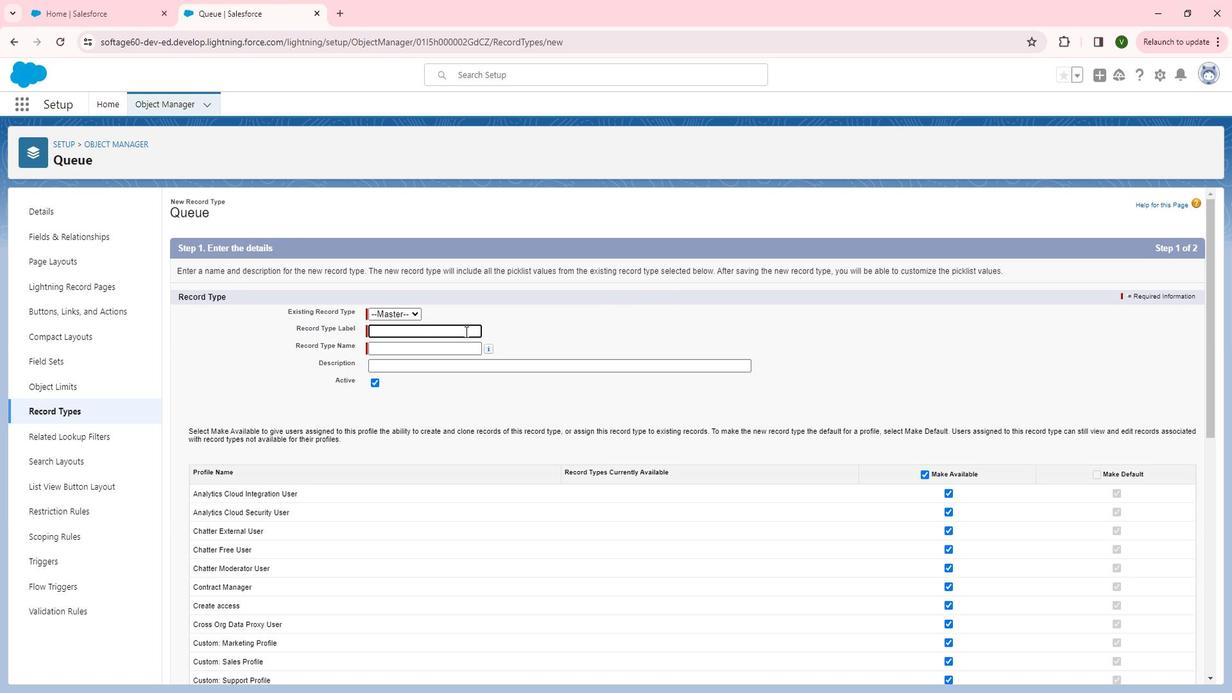 
Action: Mouse moved to (492, 335)
Screenshot: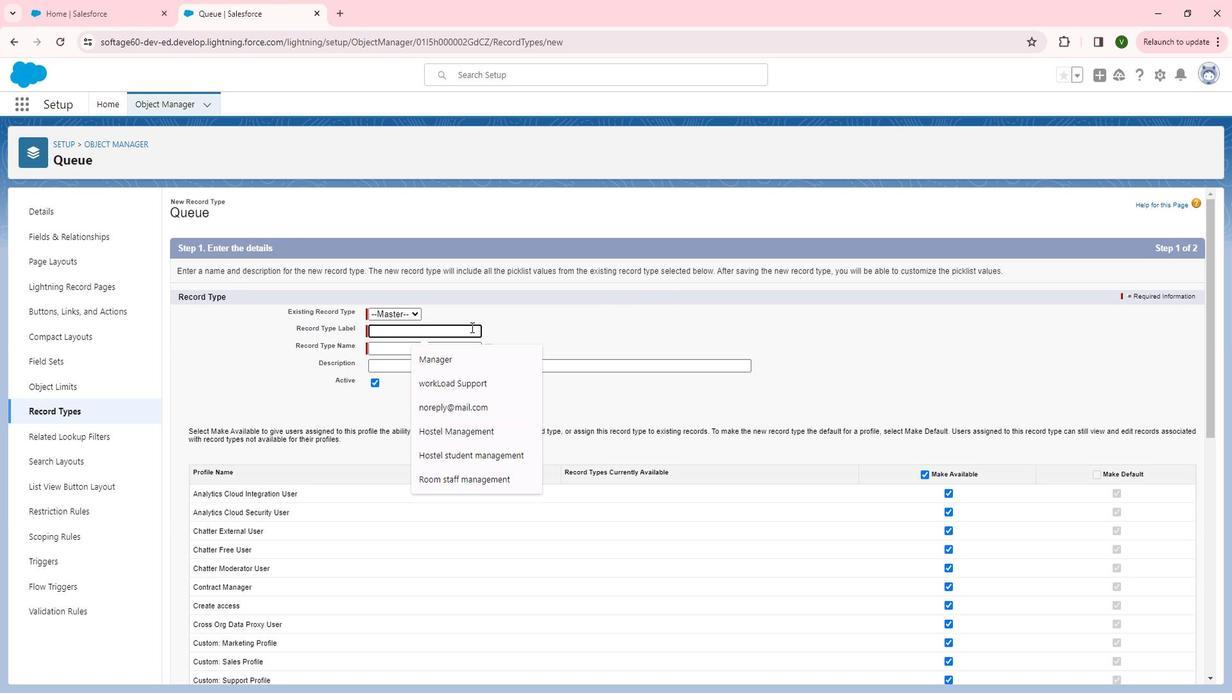 
Action: Key pressed <Key.shift>Case<Key.space>queue
Screenshot: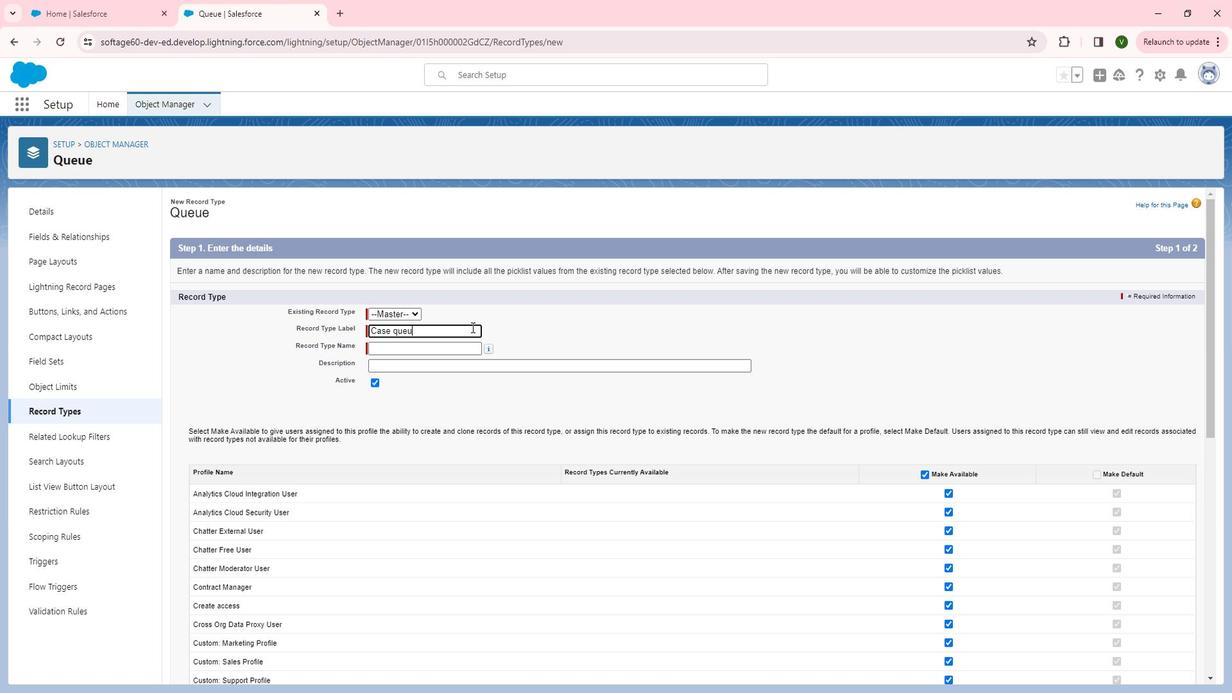 
Action: Mouse moved to (473, 370)
Screenshot: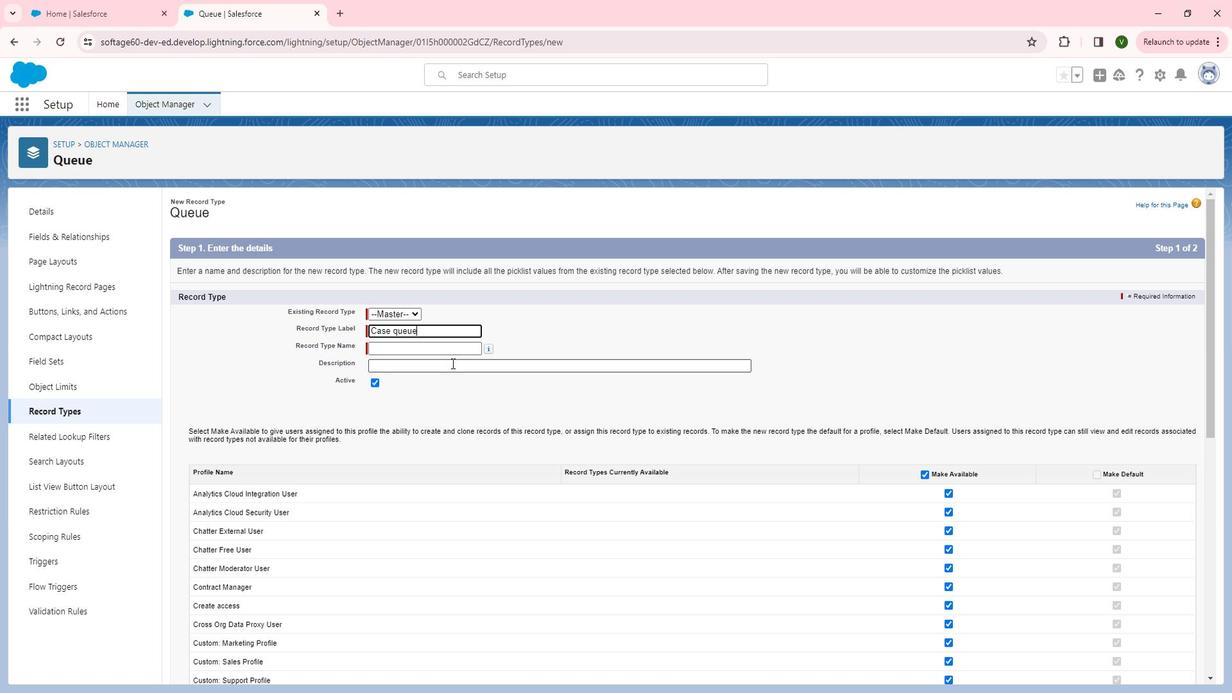 
Action: Mouse pressed left at (473, 370)
Screenshot: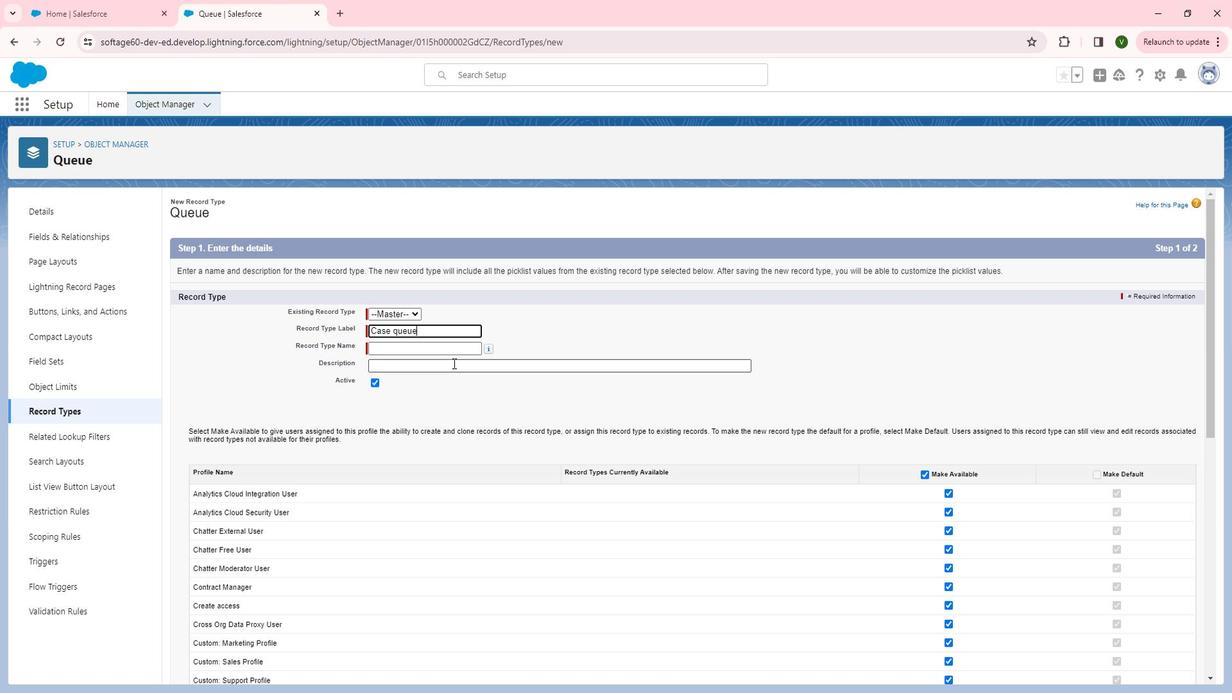 
Action: Key pressed <Key.shift>This<Key.space>record<Key.space>type<Key.space>is<Key.space>for<Key.space>the<Key.space>case<Key.space>queue<Key.space>to<Key.space>managed<Key.space>work<Key.space>items.
Screenshot: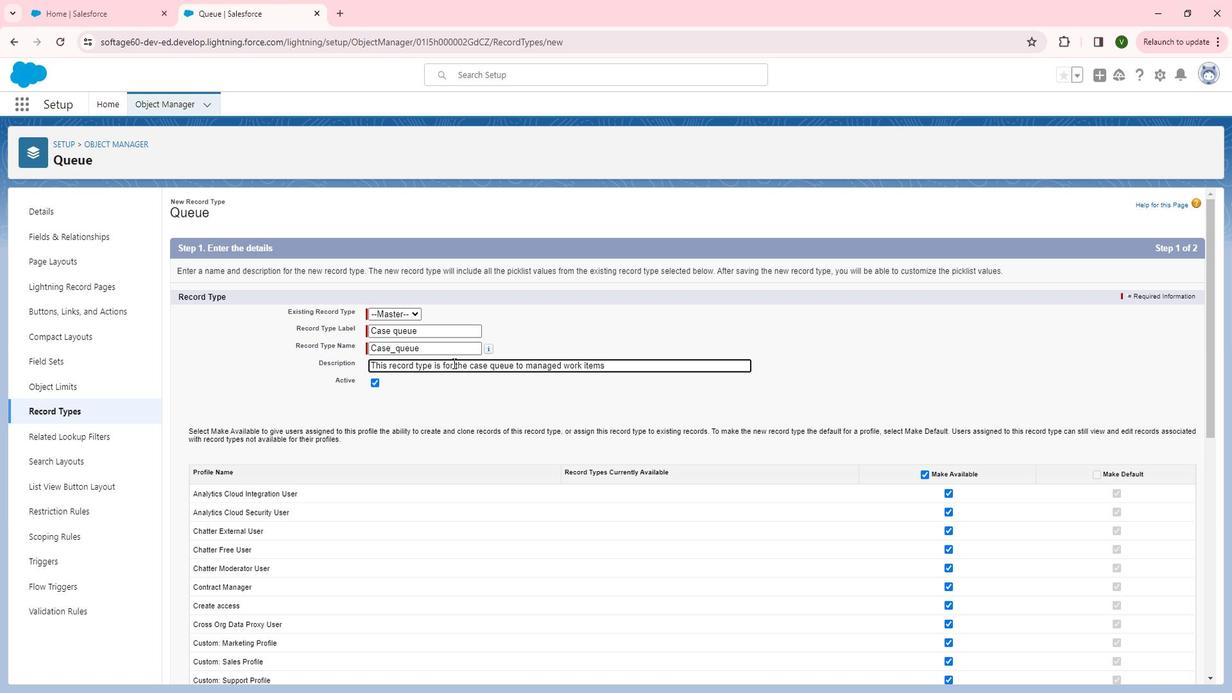 
Action: Mouse moved to (849, 460)
Screenshot: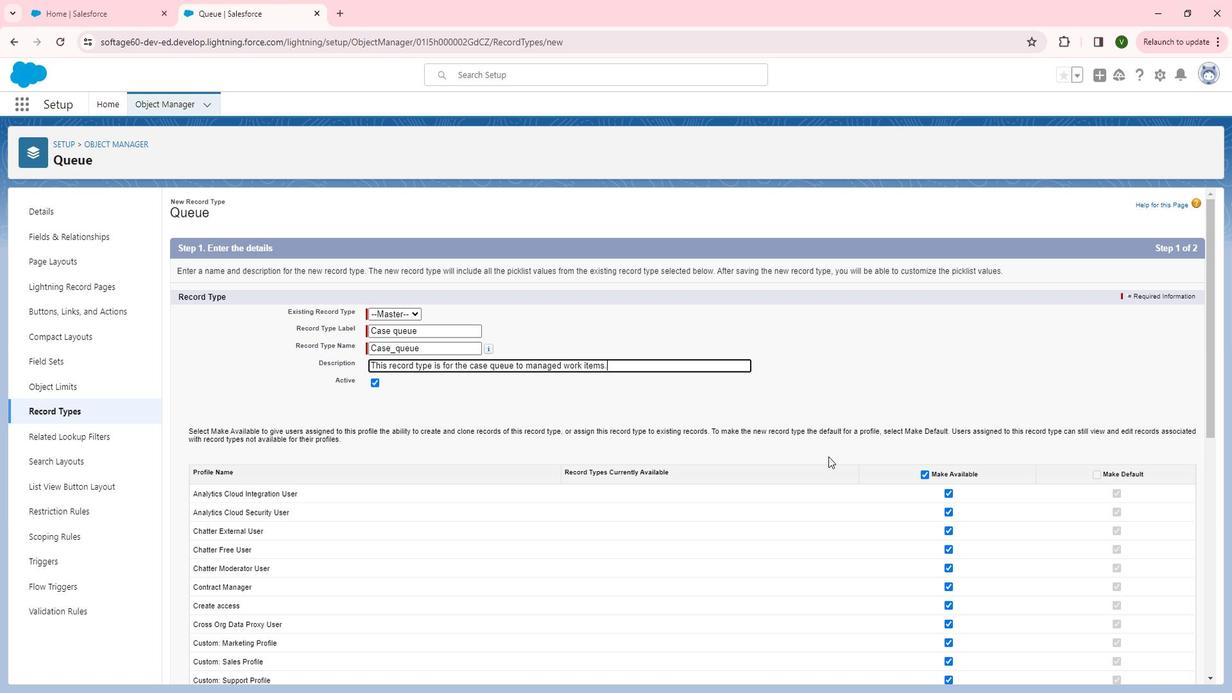 
Action: Mouse scrolled (849, 459) with delta (0, 0)
Screenshot: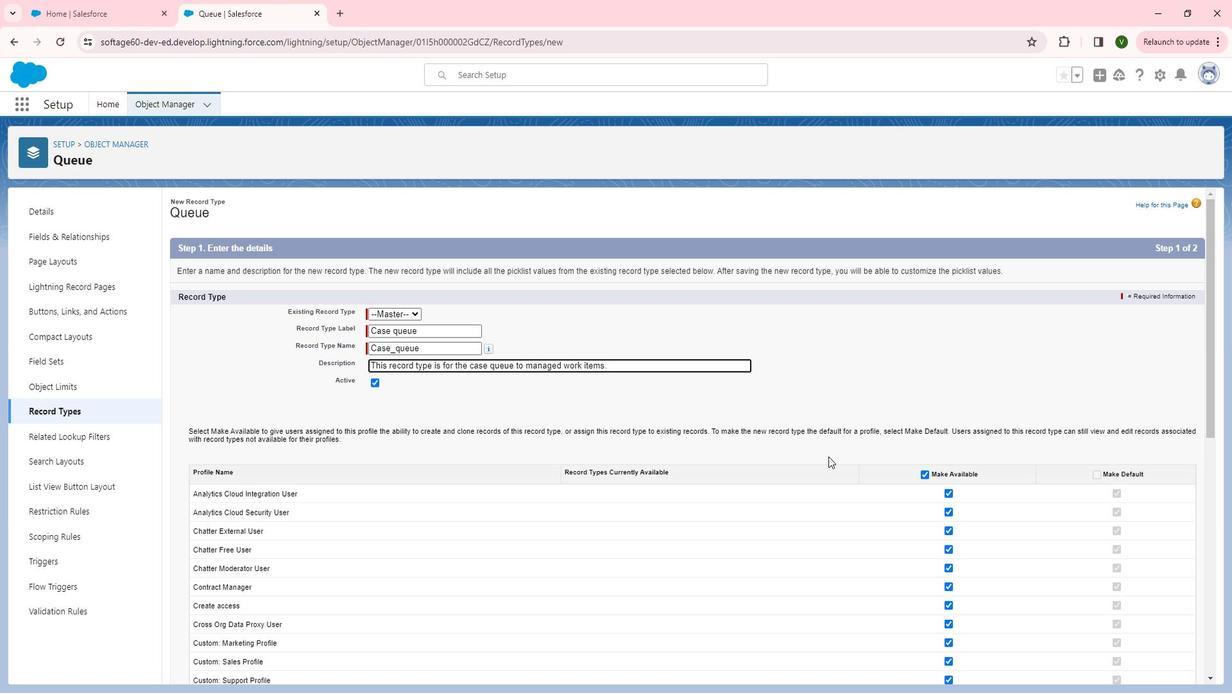 
Action: Mouse scrolled (849, 459) with delta (0, 0)
Screenshot: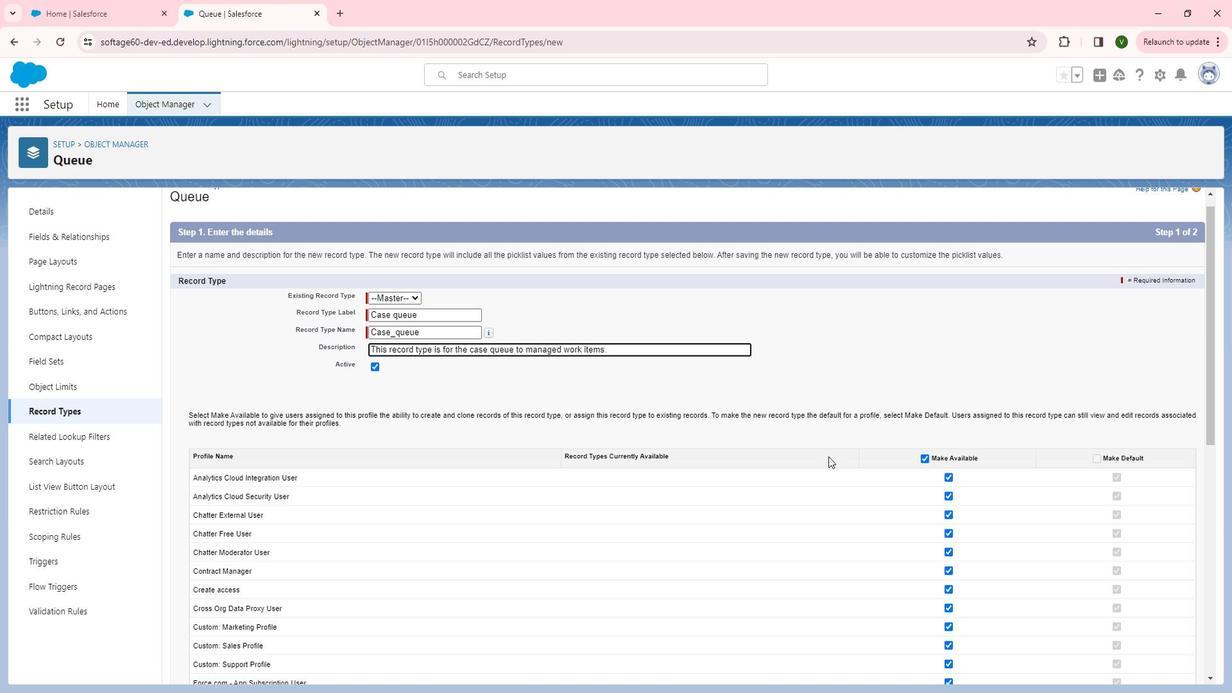 
Action: Mouse moved to (968, 403)
Screenshot: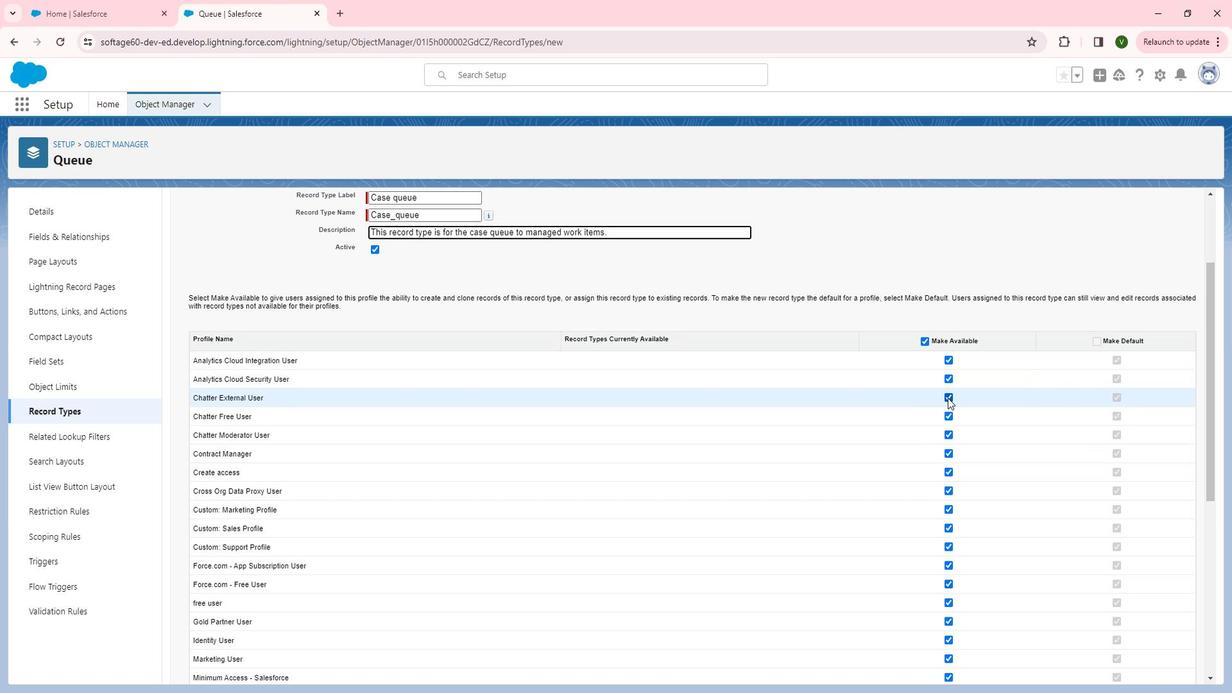 
Action: Mouse pressed left at (968, 403)
Screenshot: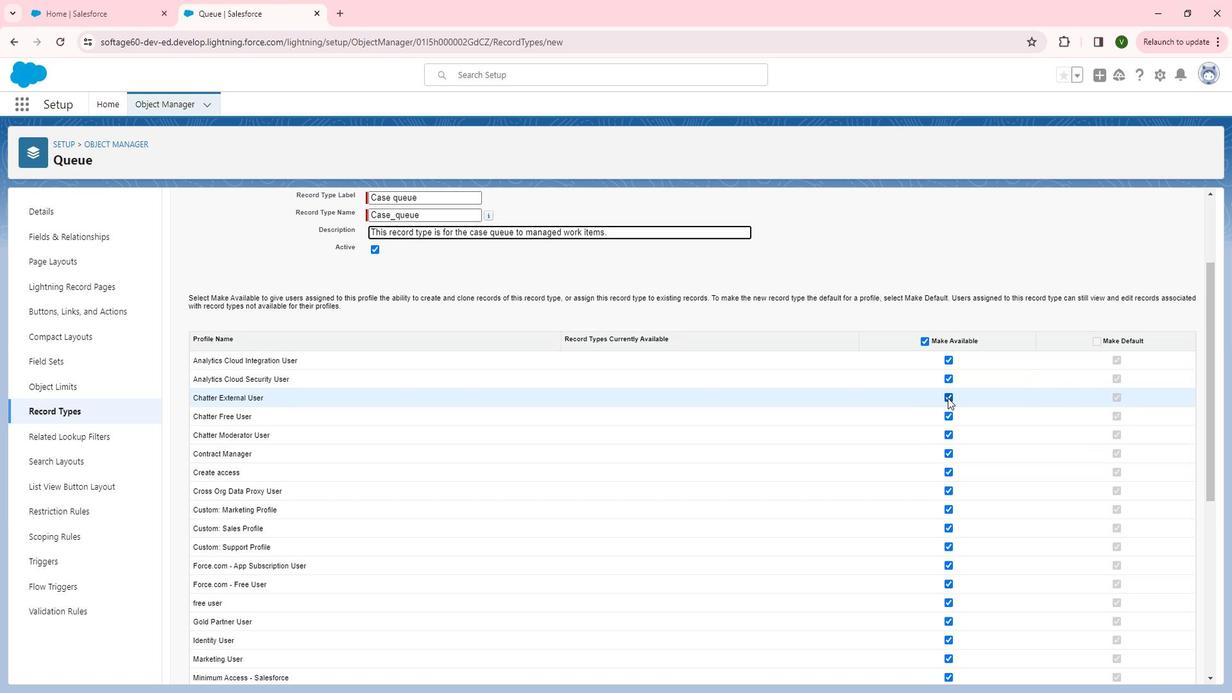 
Action: Mouse moved to (970, 420)
Screenshot: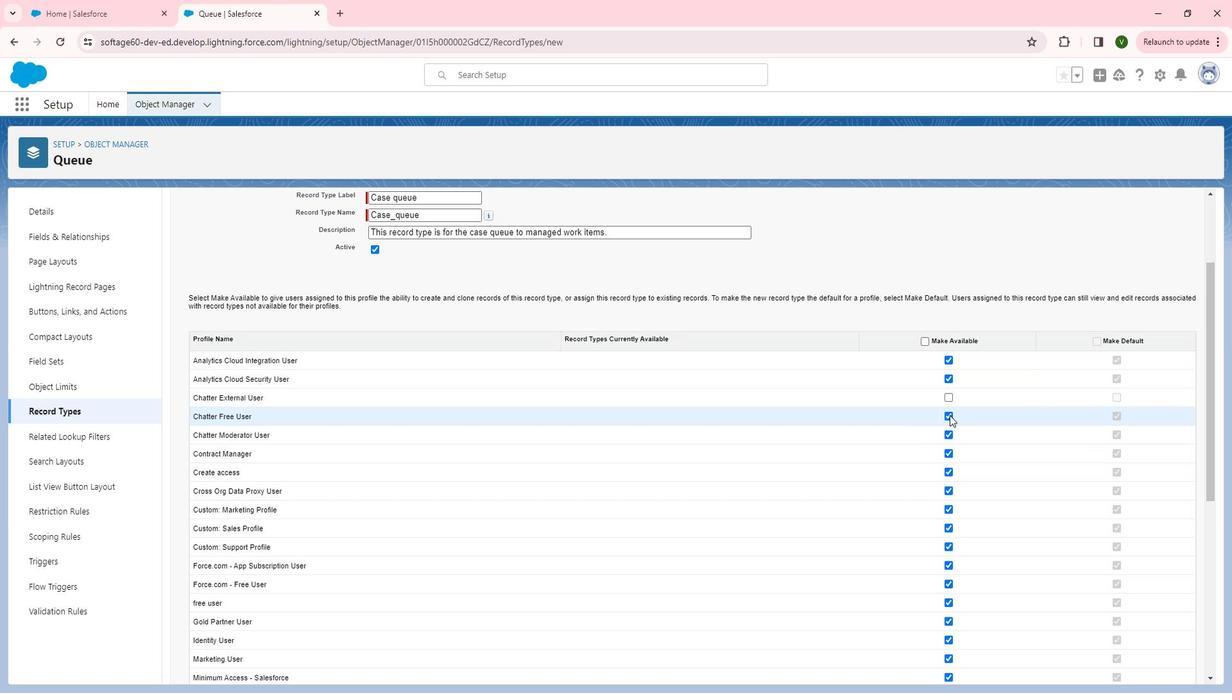 
Action: Mouse pressed left at (970, 420)
Screenshot: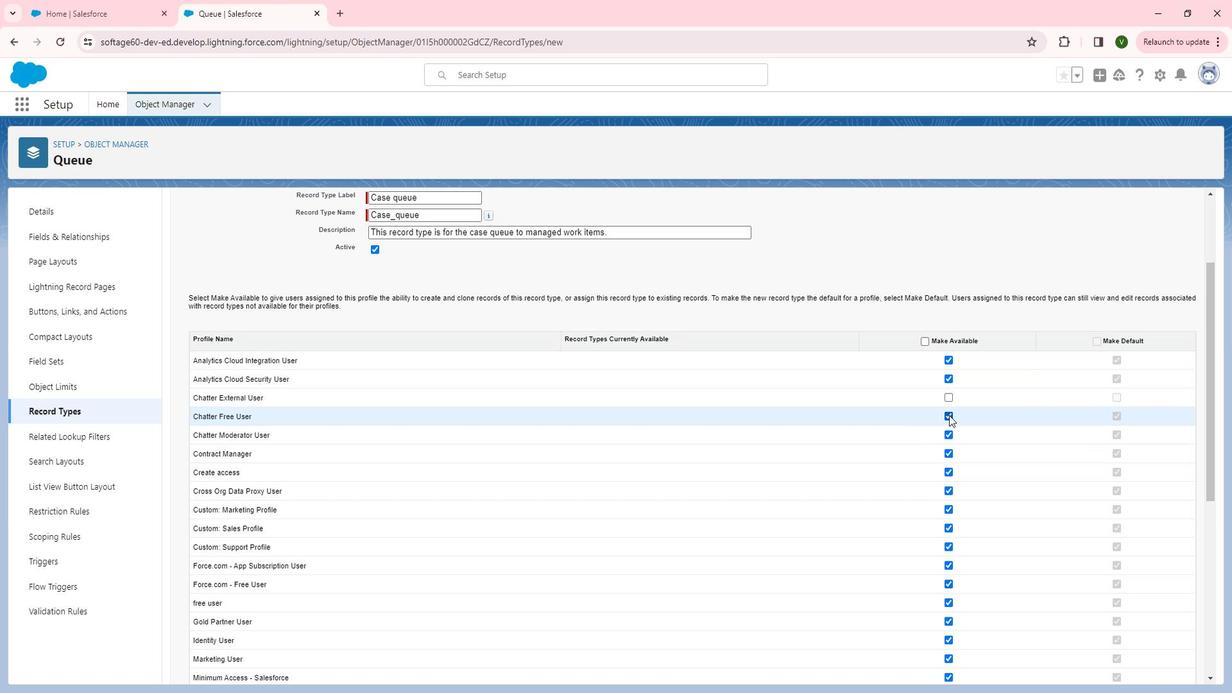 
Action: Mouse moved to (968, 442)
Screenshot: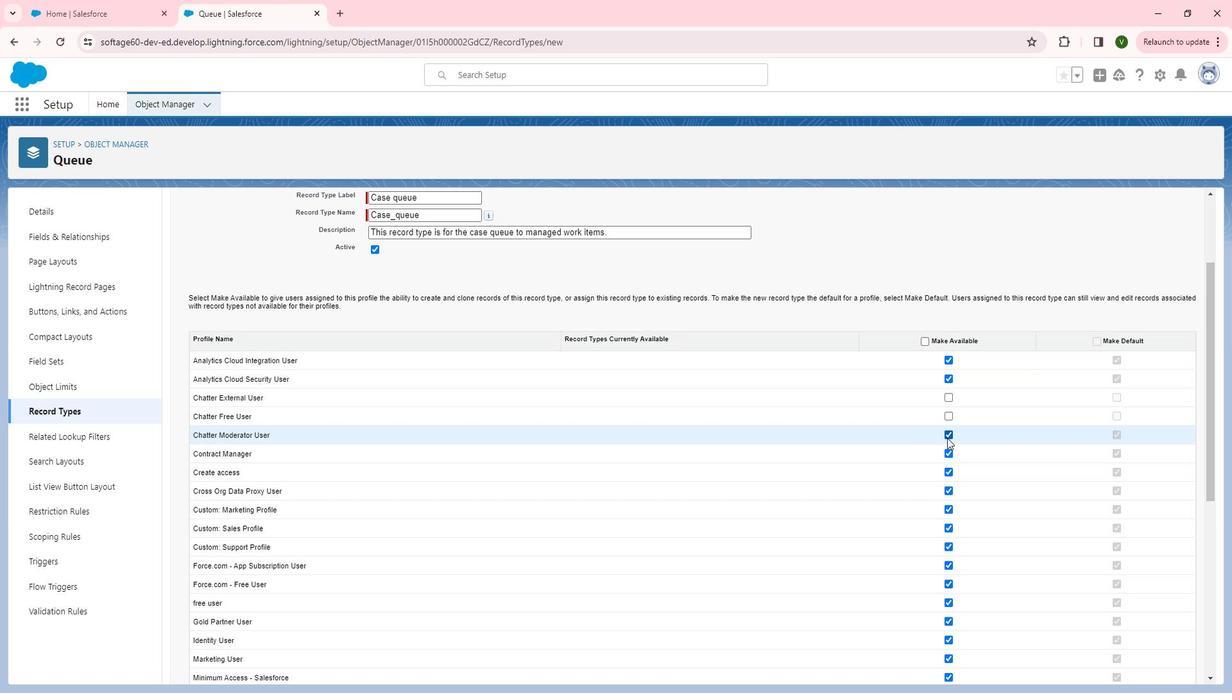
Action: Mouse pressed left at (968, 442)
Screenshot: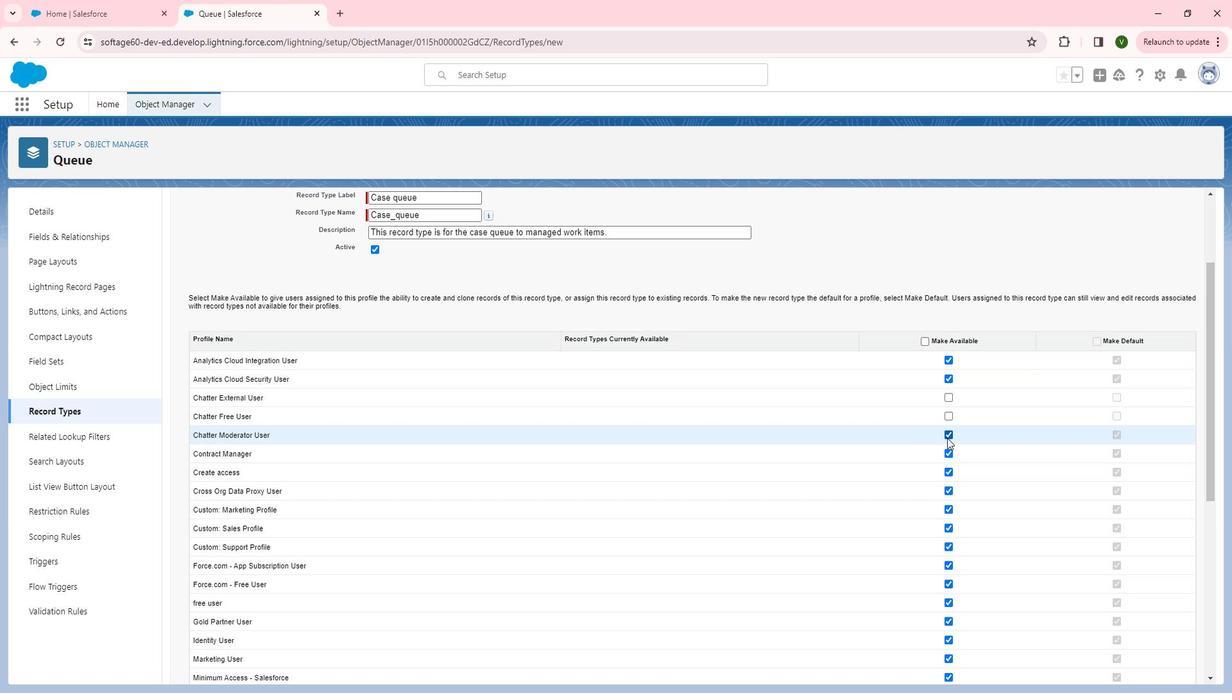 
Action: Mouse moved to (967, 454)
Screenshot: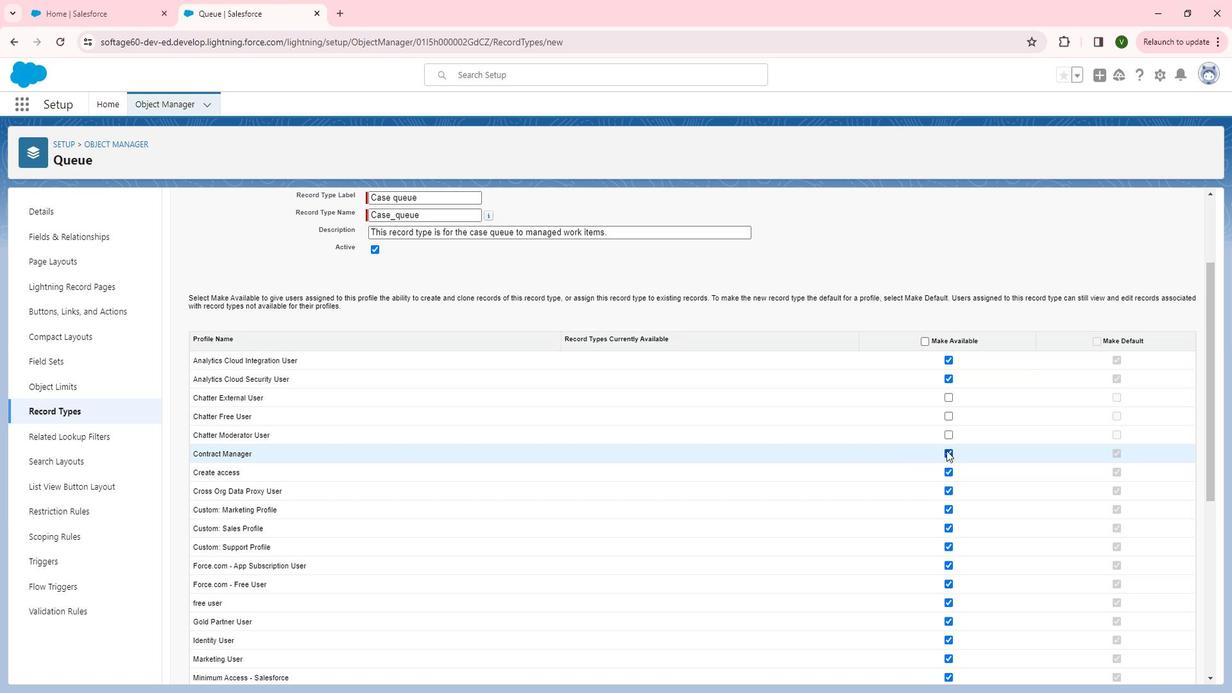 
Action: Mouse pressed left at (967, 454)
Screenshot: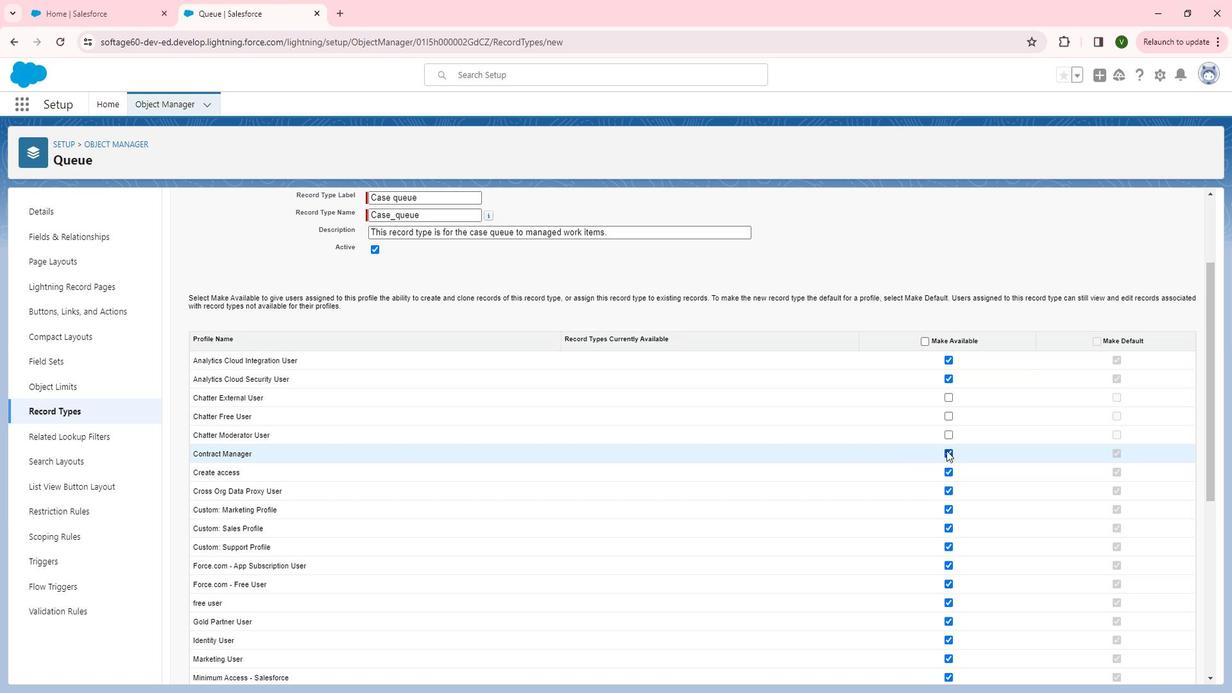 
Action: Mouse scrolled (967, 453) with delta (0, 0)
Screenshot: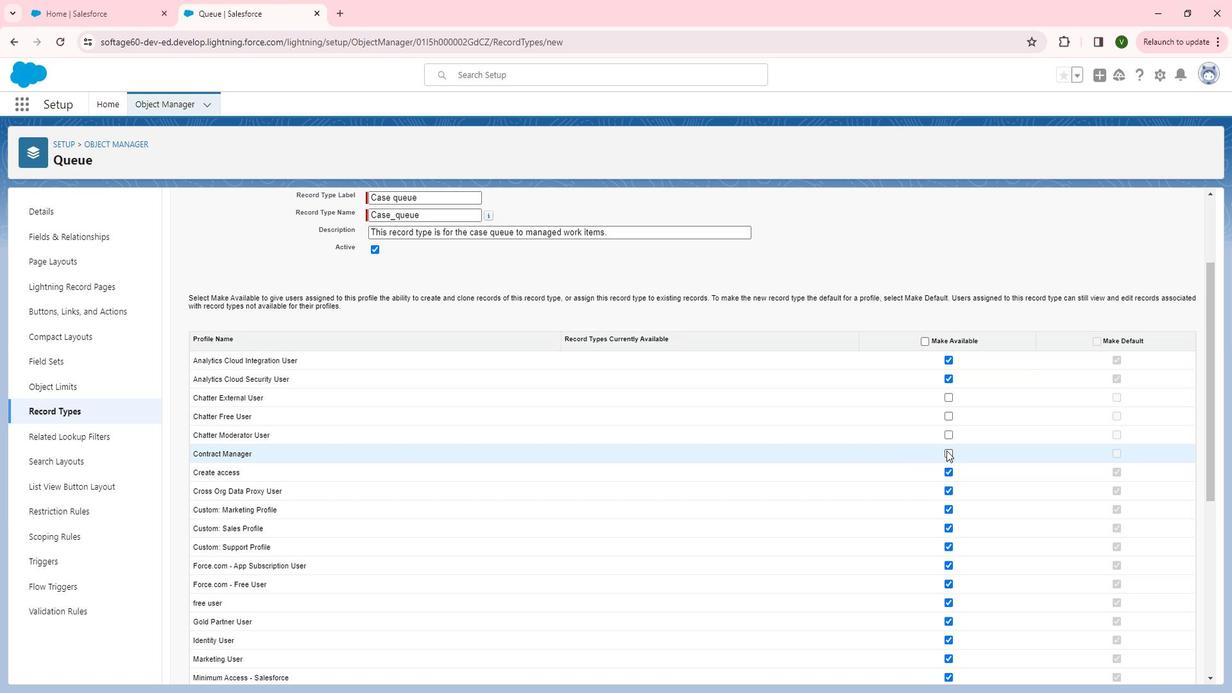 
Action: Mouse scrolled (967, 453) with delta (0, 0)
Screenshot: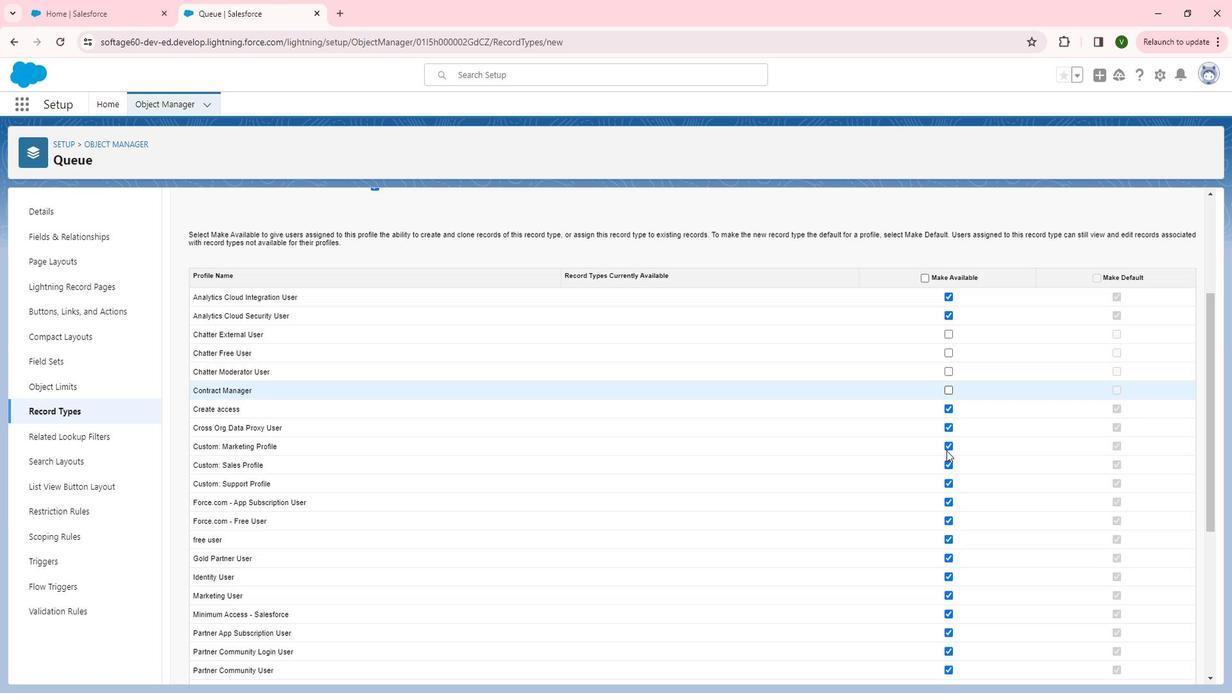 
Action: Mouse moved to (968, 401)
Screenshot: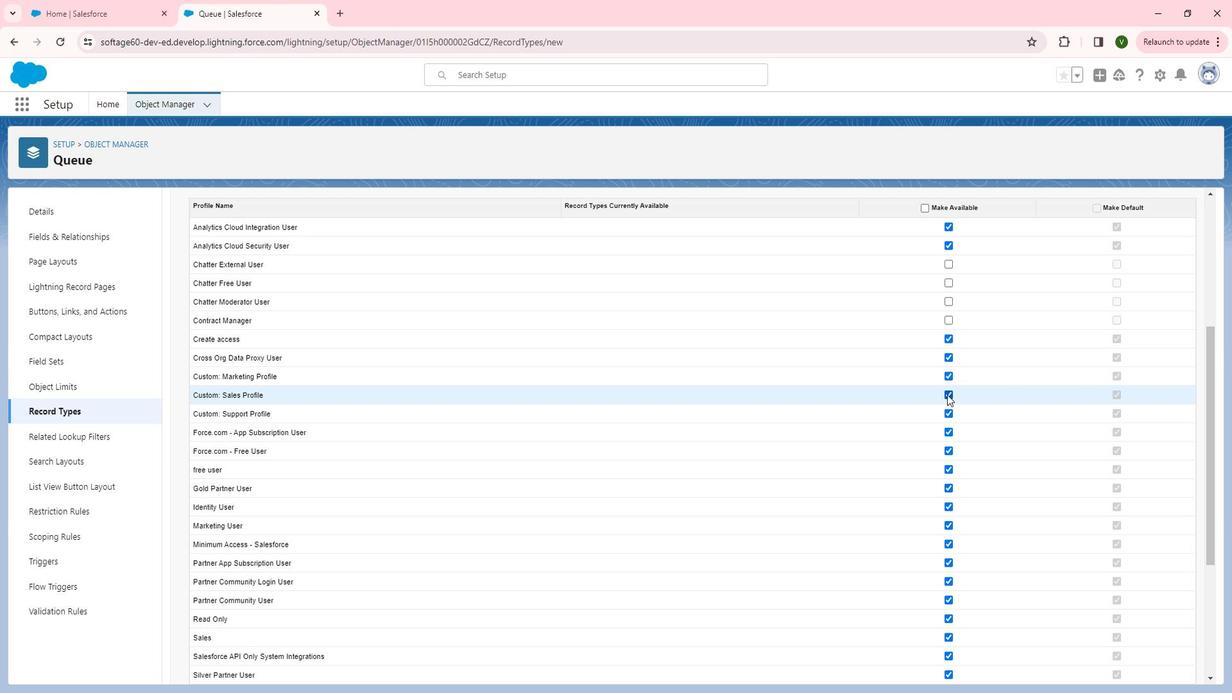 
Action: Mouse pressed left at (968, 401)
Screenshot: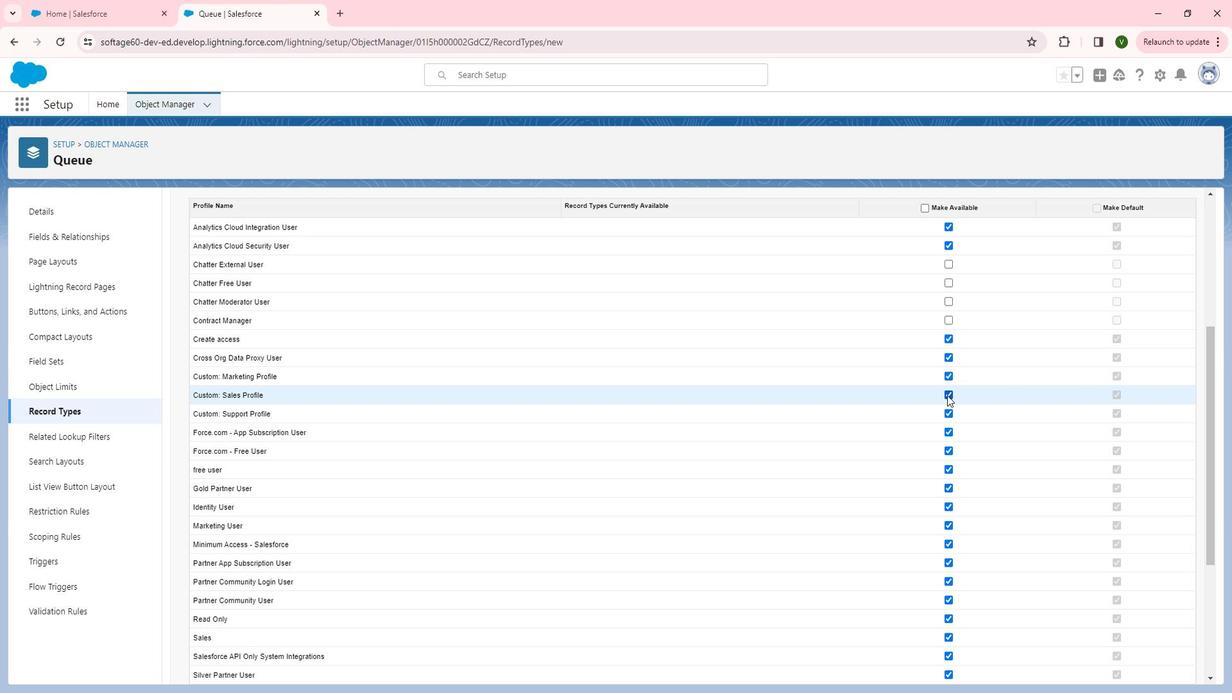 
Action: Mouse moved to (970, 421)
Screenshot: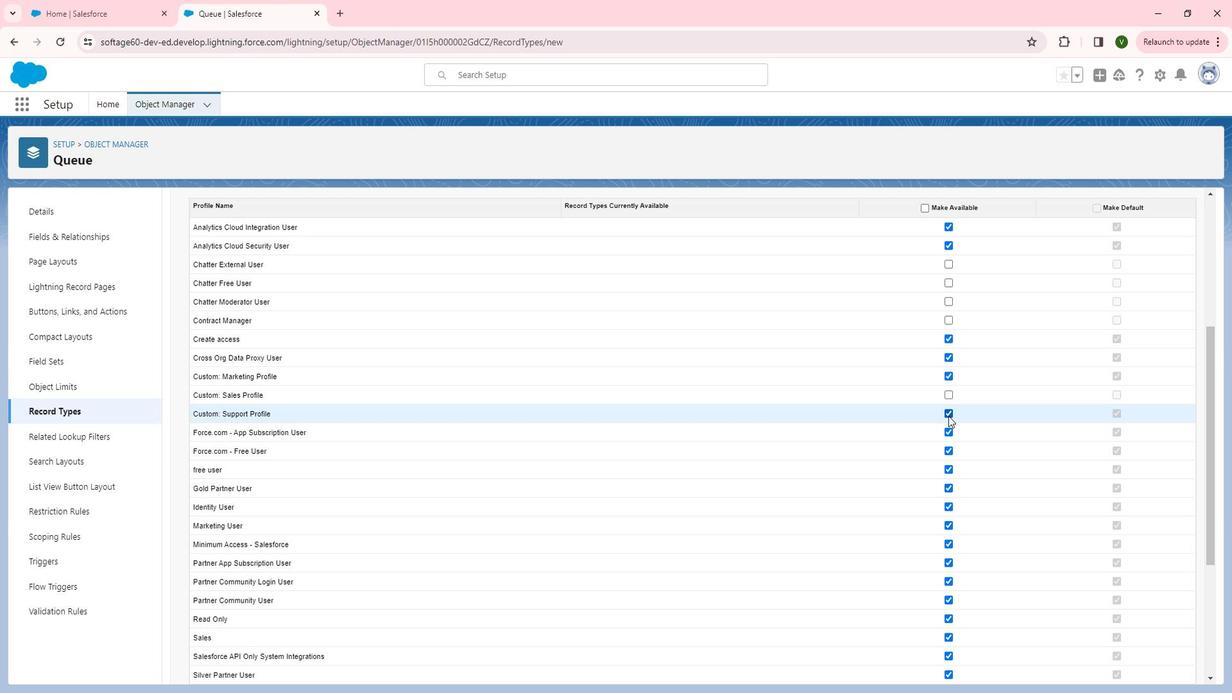 
Action: Mouse pressed left at (970, 421)
Screenshot: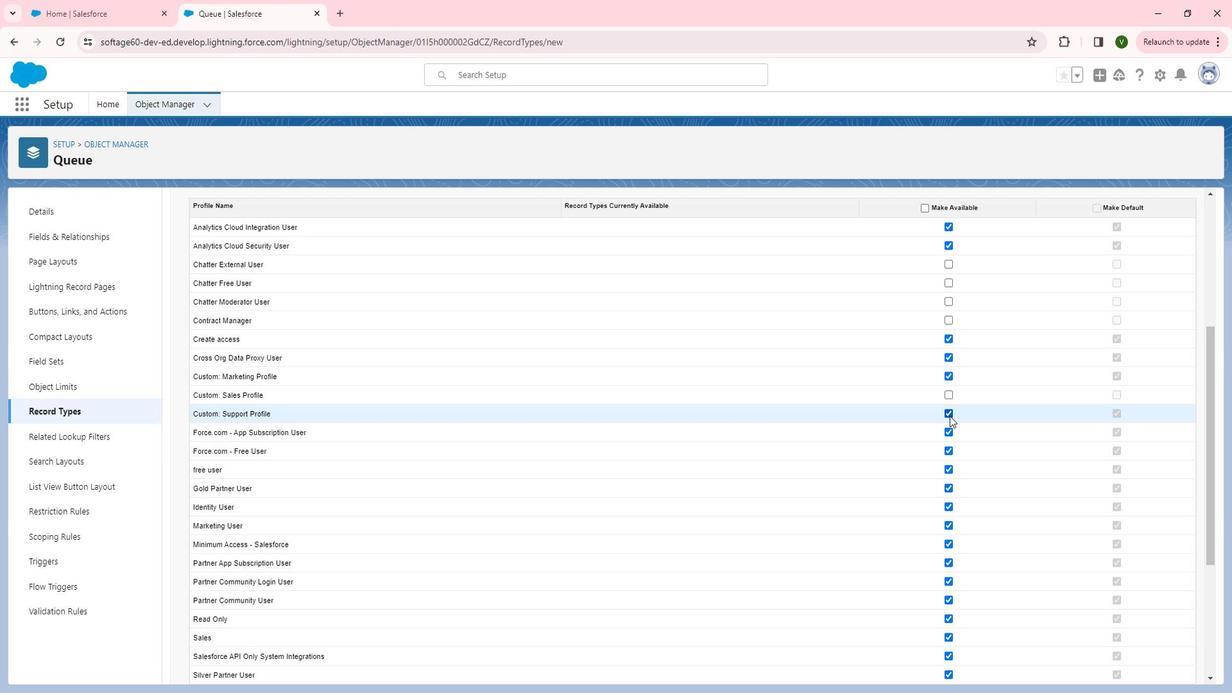 
Action: Mouse moved to (968, 435)
Screenshot: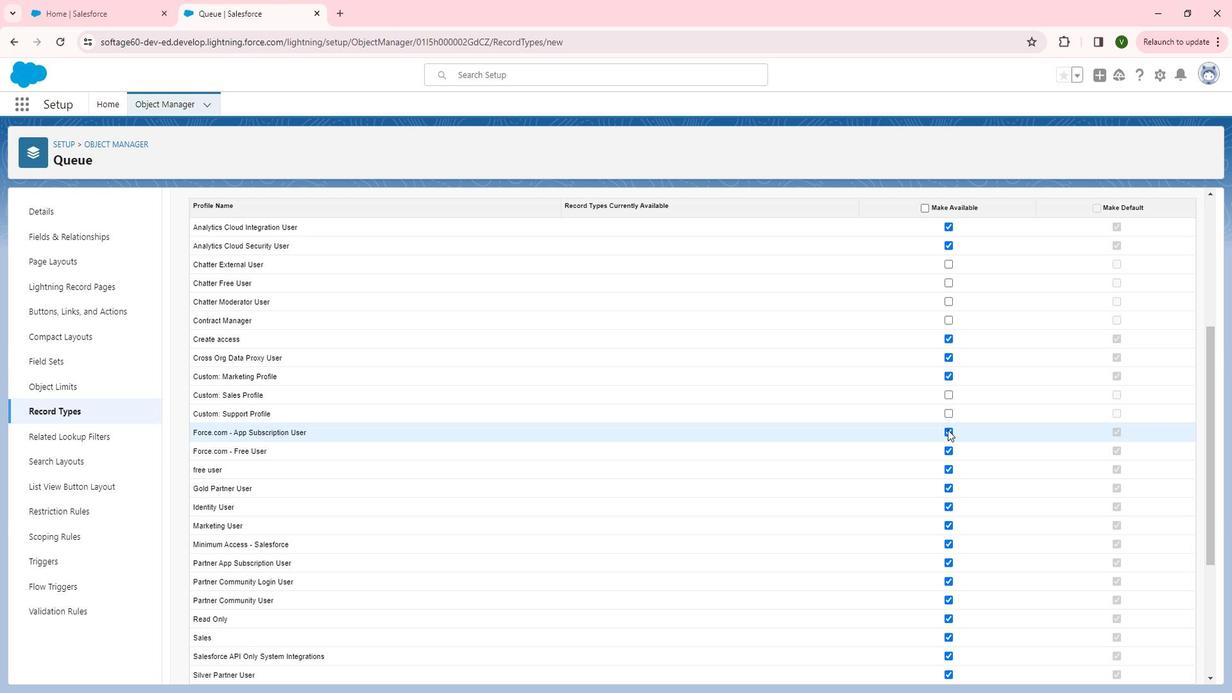 
Action: Mouse pressed left at (968, 435)
Screenshot: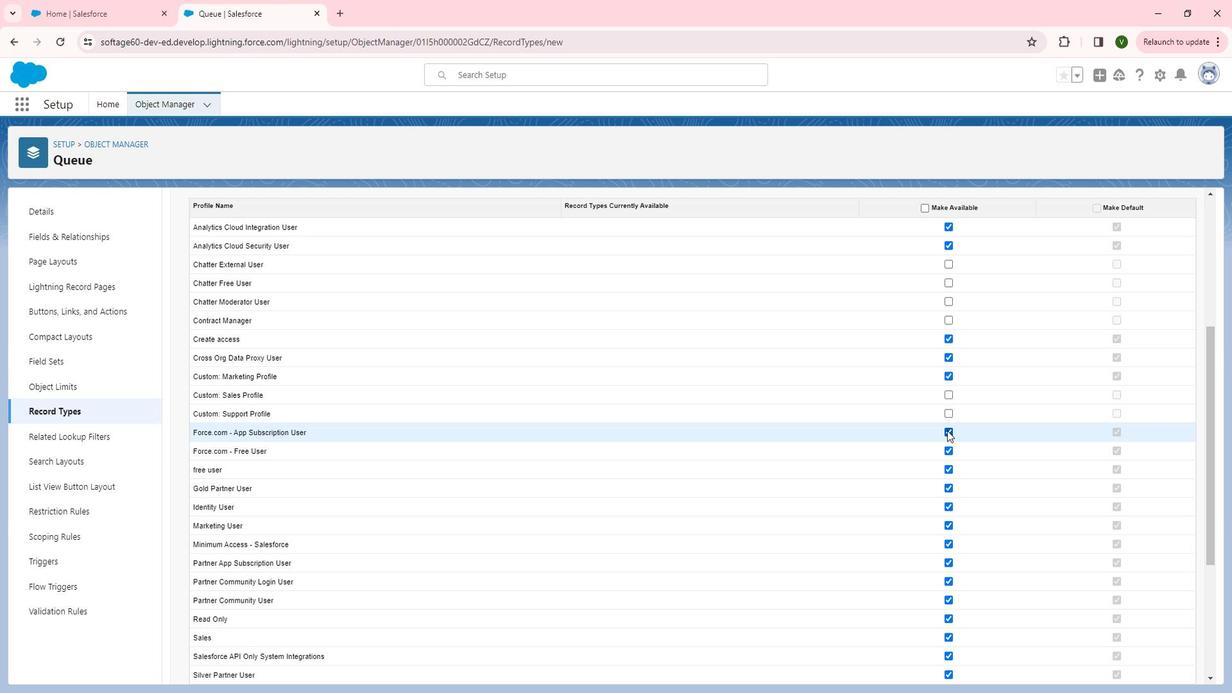 
Action: Mouse moved to (968, 435)
Screenshot: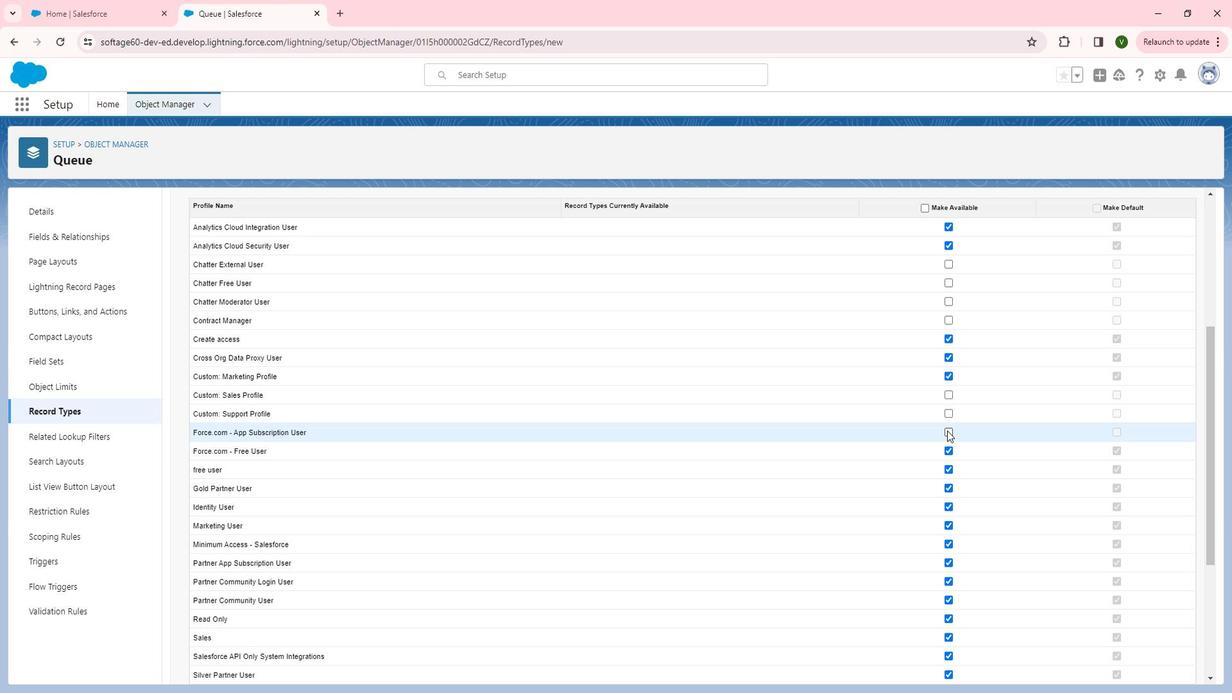 
Action: Mouse scrolled (968, 434) with delta (0, 0)
Screenshot: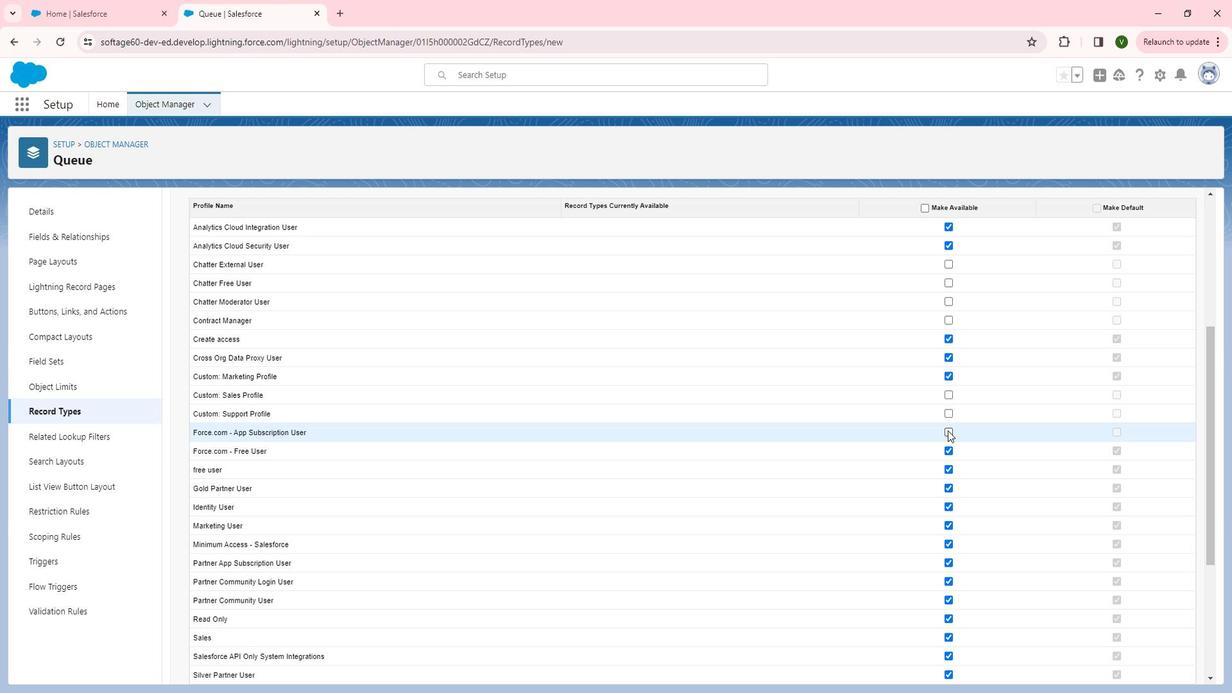 
Action: Mouse moved to (969, 442)
Screenshot: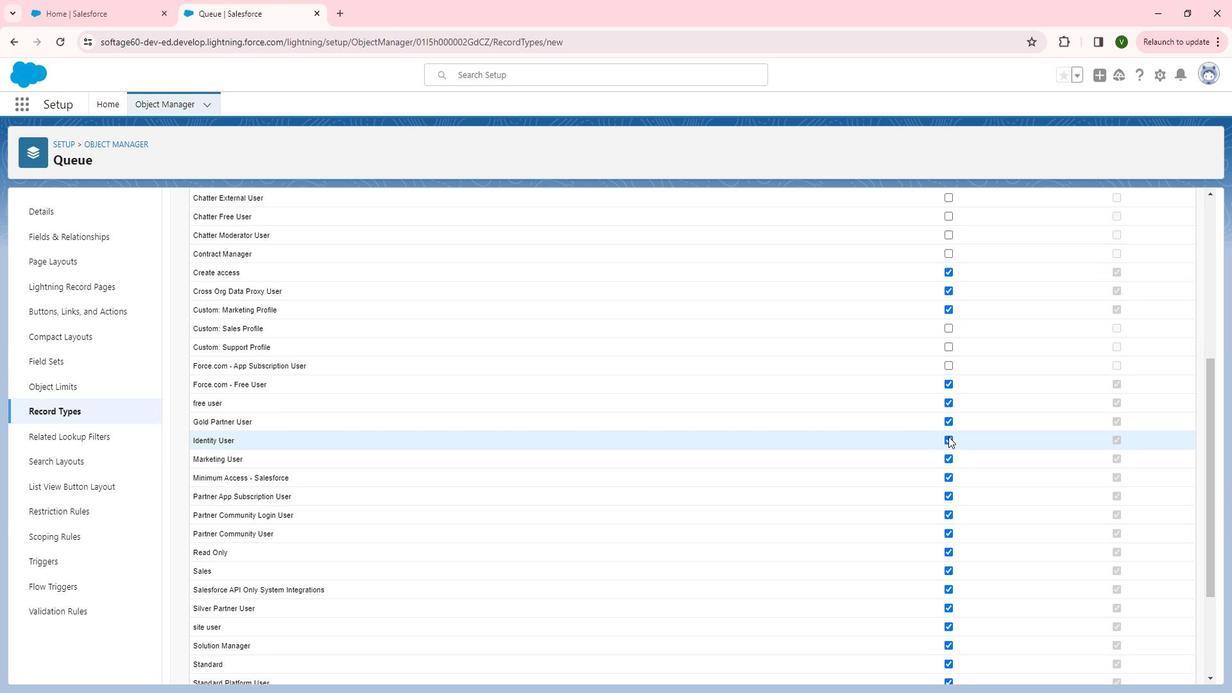 
Action: Mouse pressed left at (969, 442)
Screenshot: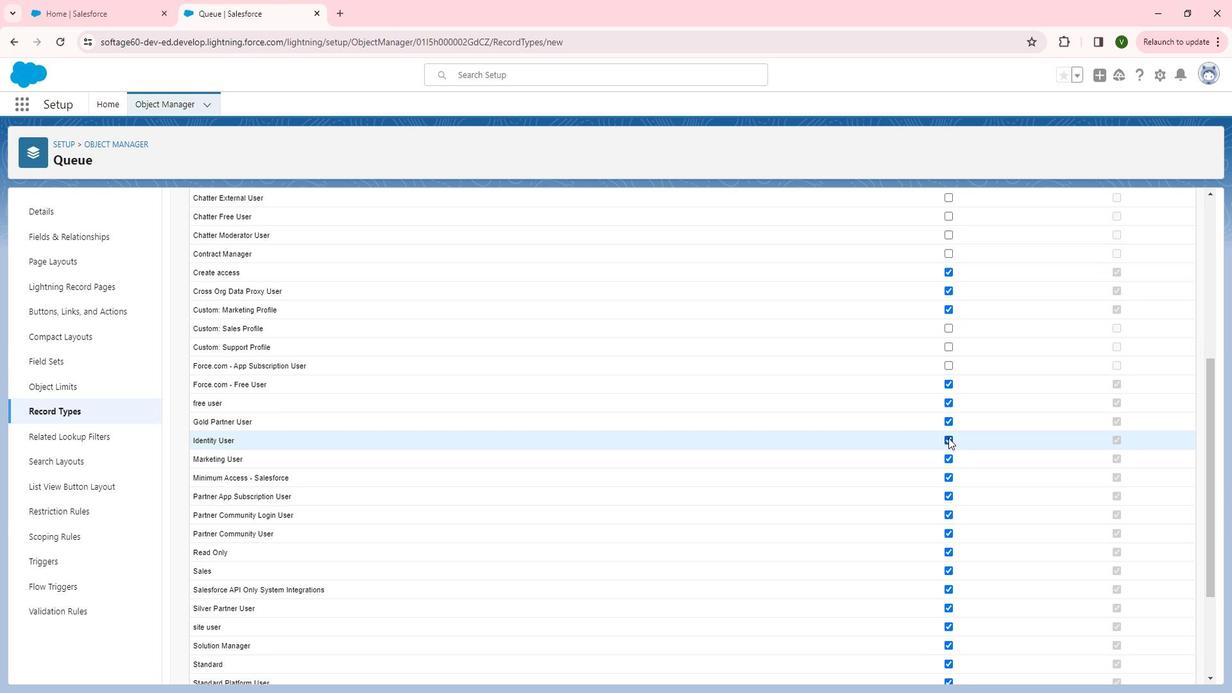 
Action: Mouse moved to (970, 464)
Screenshot: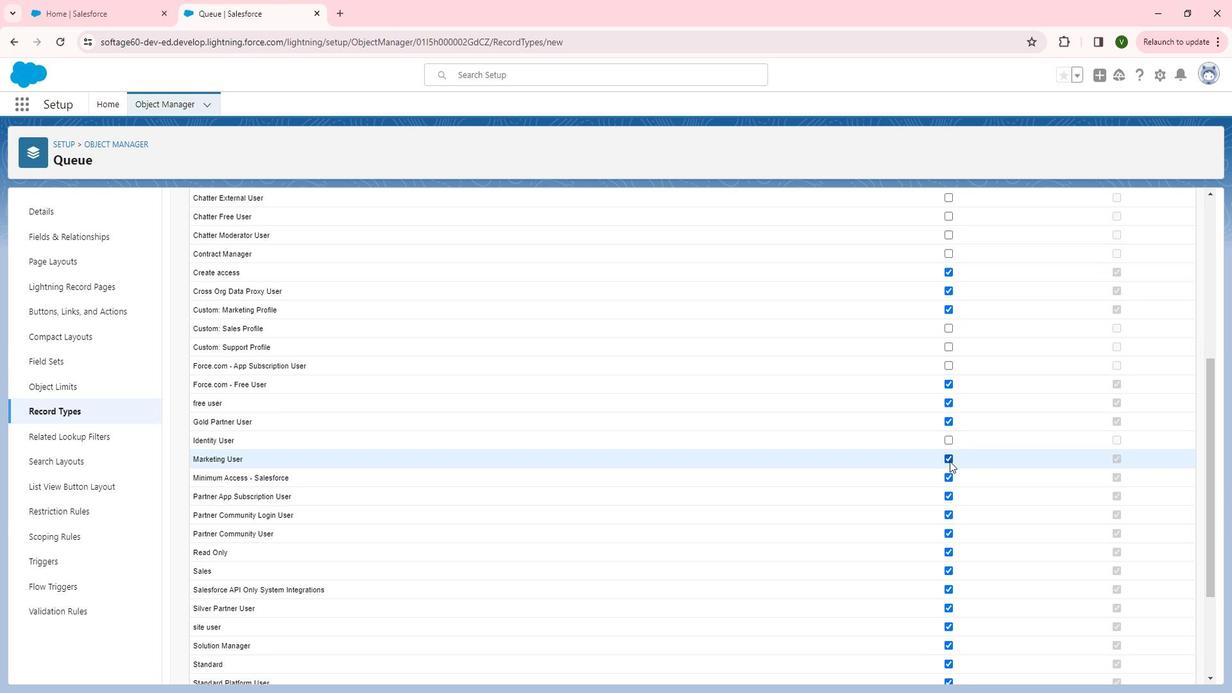 
Action: Mouse pressed left at (970, 464)
Screenshot: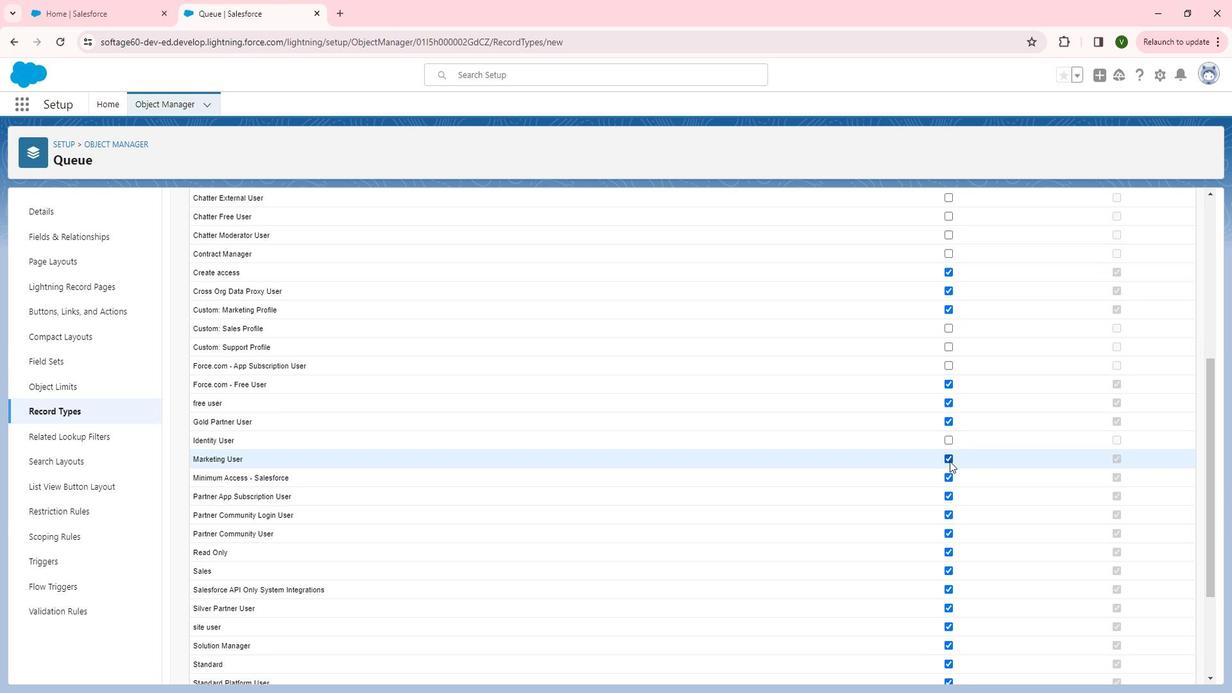 
Action: Mouse moved to (969, 478)
Screenshot: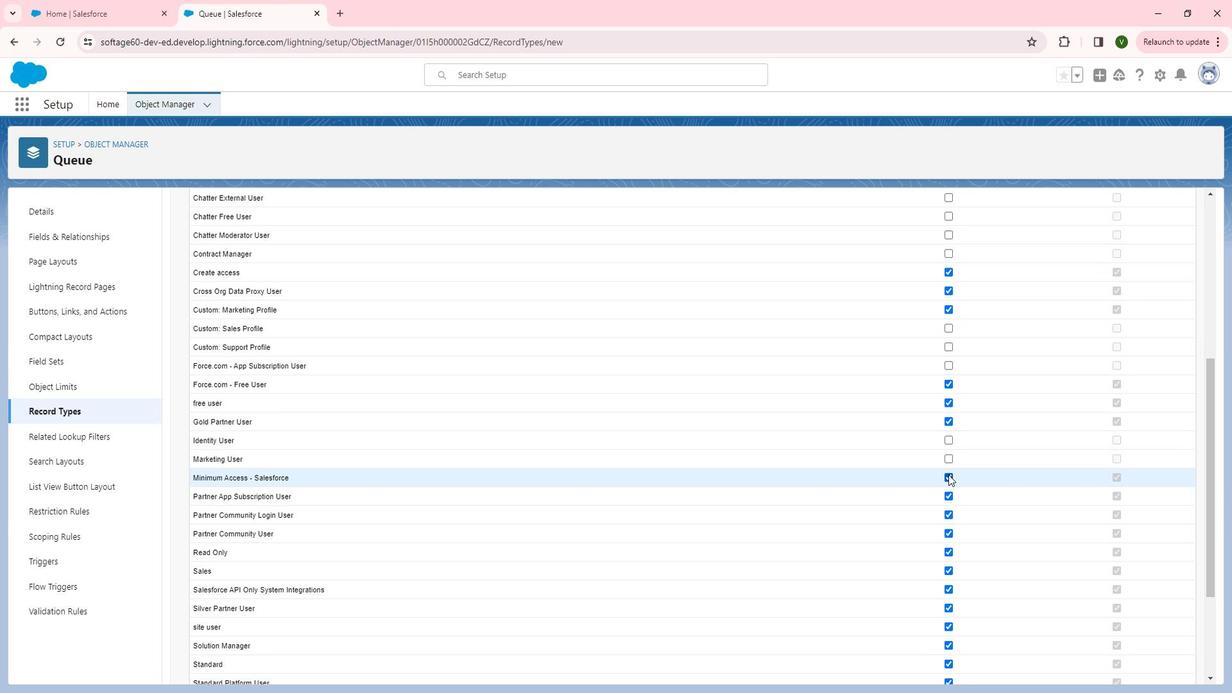 
Action: Mouse pressed left at (969, 478)
Screenshot: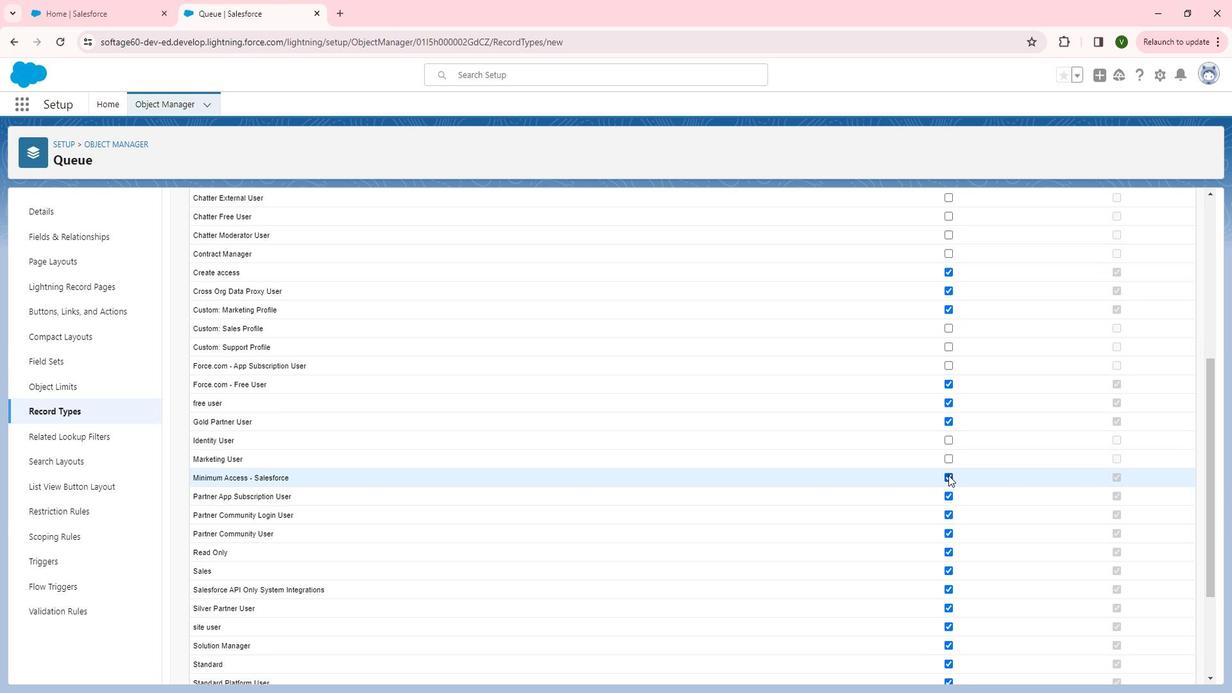 
Action: Mouse moved to (972, 502)
Screenshot: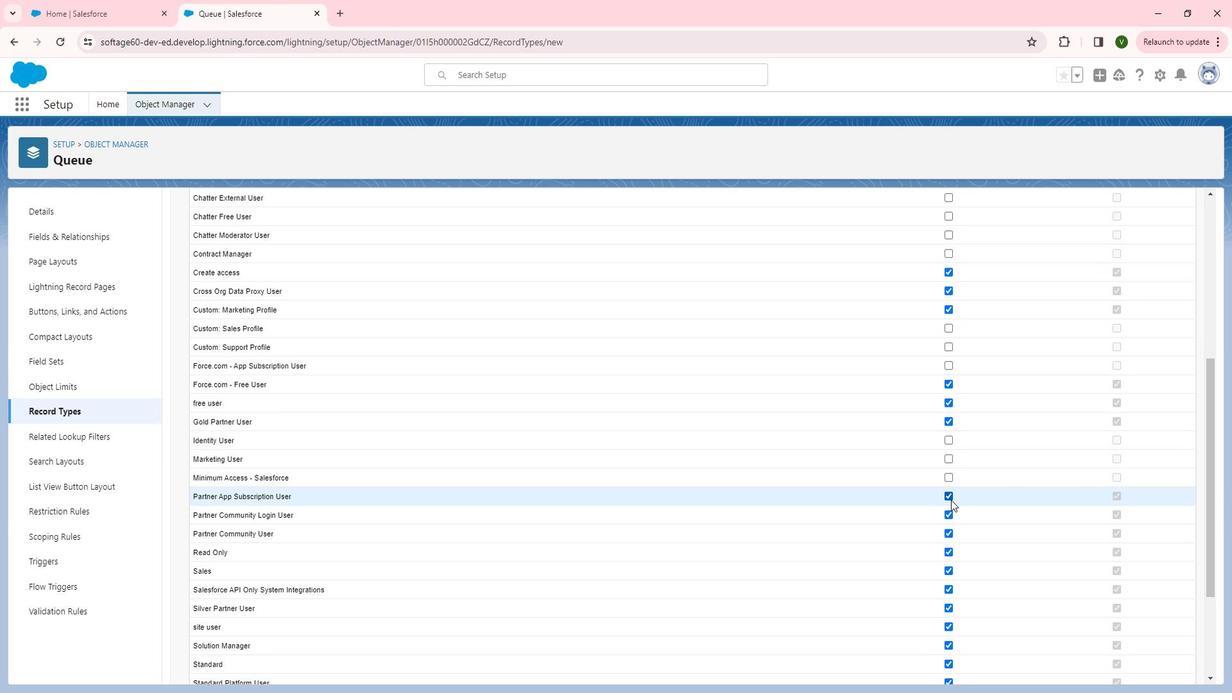 
Action: Mouse scrolled (972, 501) with delta (0, 0)
Screenshot: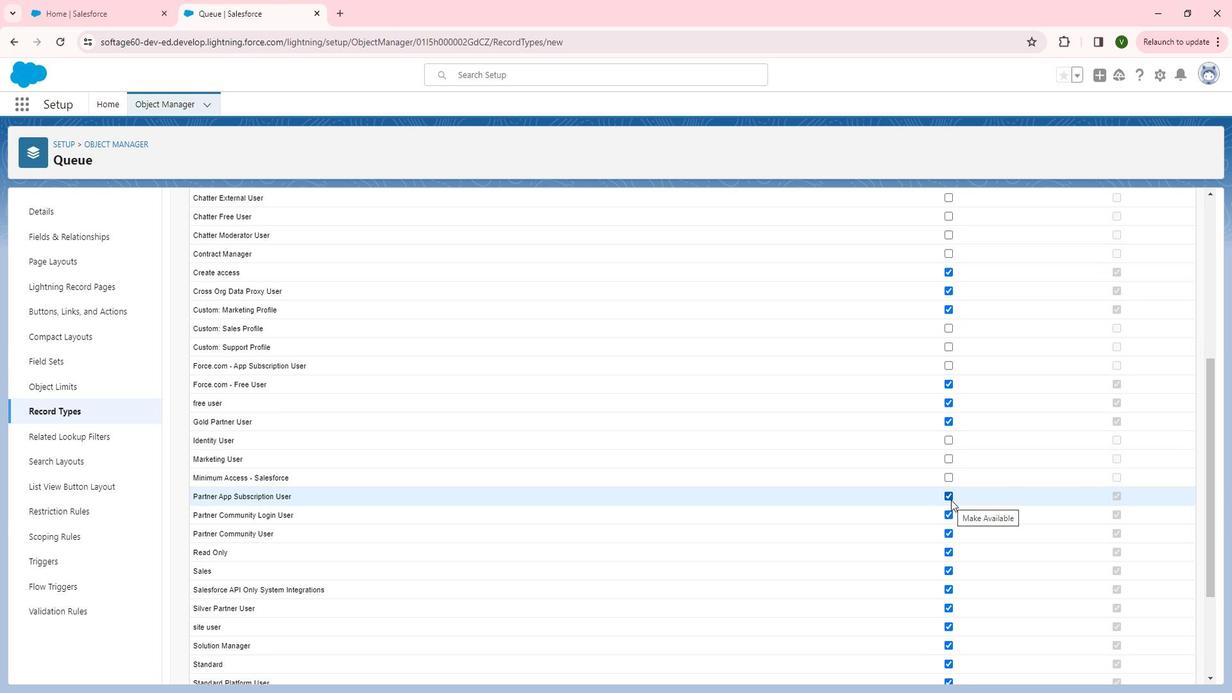 
Action: Mouse scrolled (972, 501) with delta (0, 0)
Screenshot: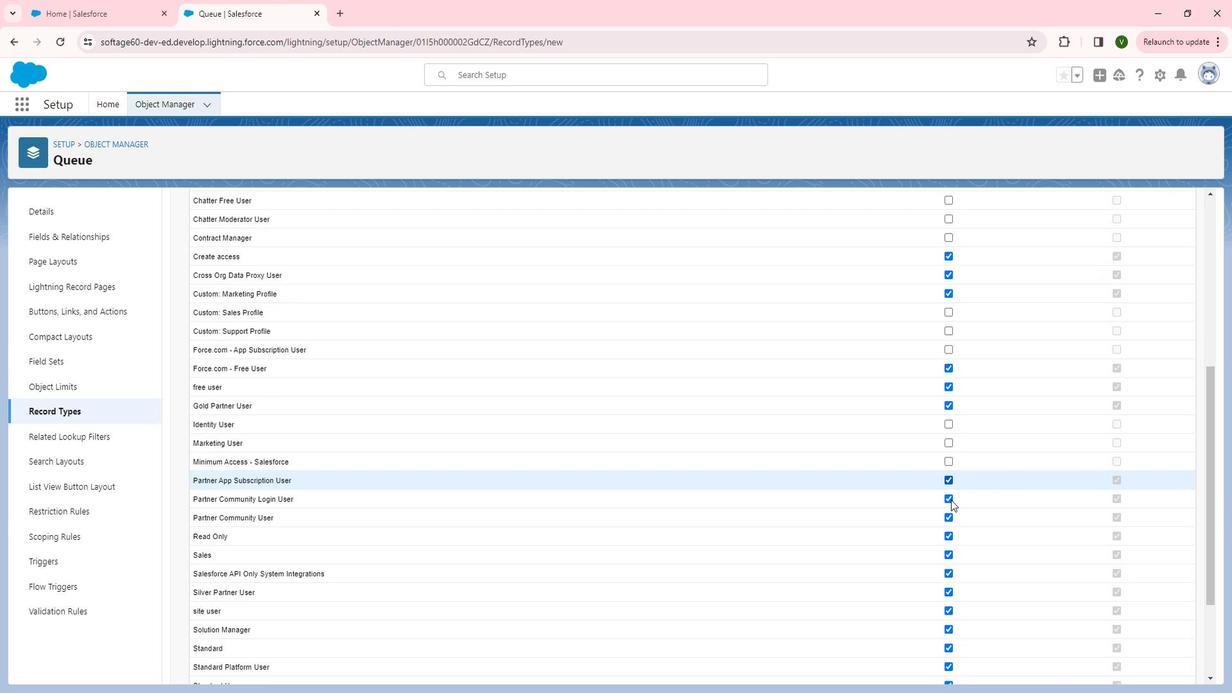 
Action: Mouse moved to (969, 406)
Screenshot: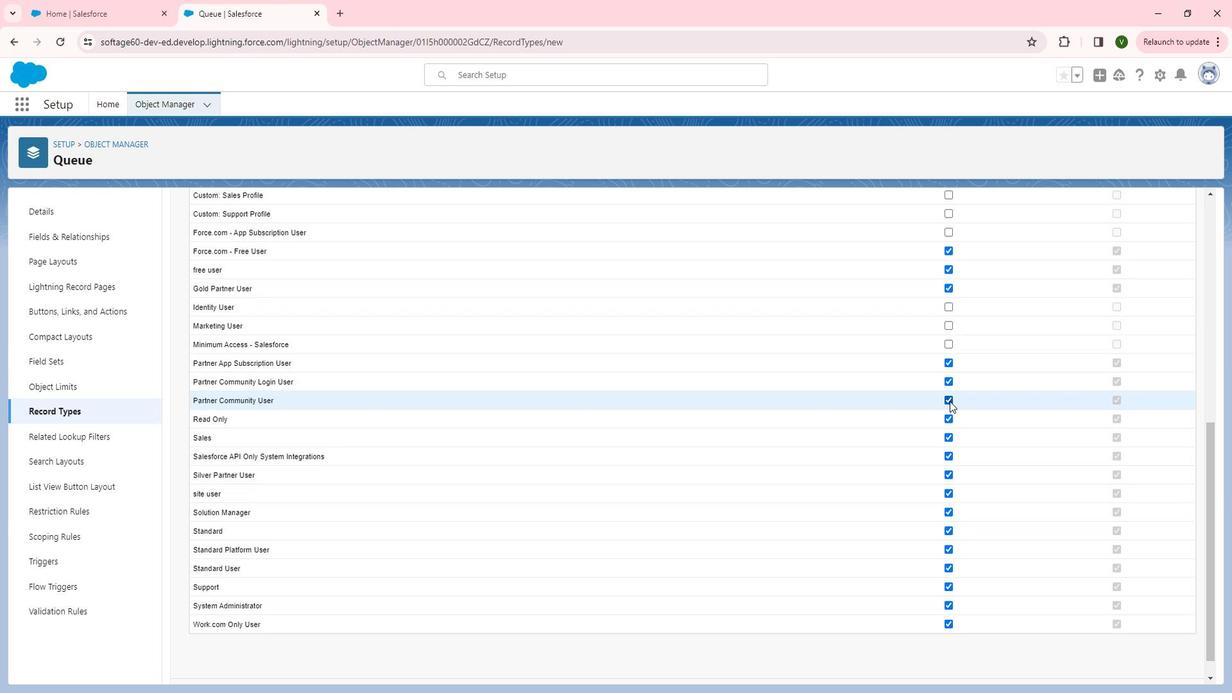 
Action: Mouse pressed left at (969, 406)
Screenshot: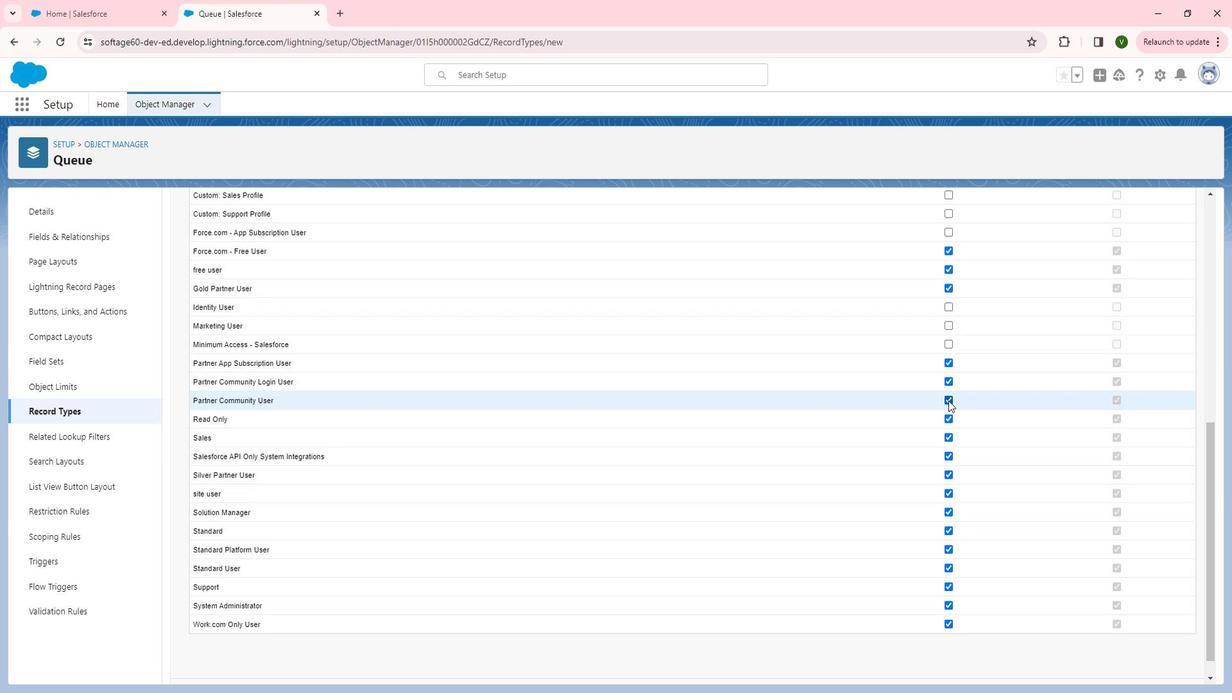 
Action: Mouse moved to (966, 426)
Screenshot: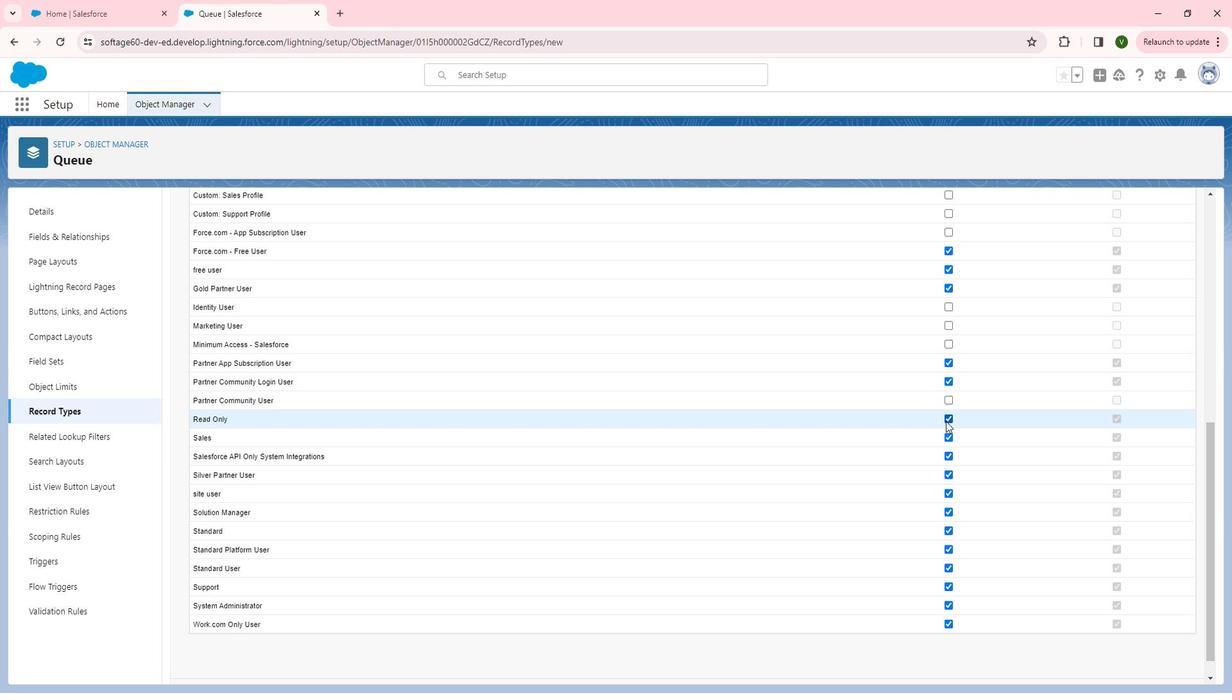 
Action: Mouse pressed left at (966, 426)
Screenshot: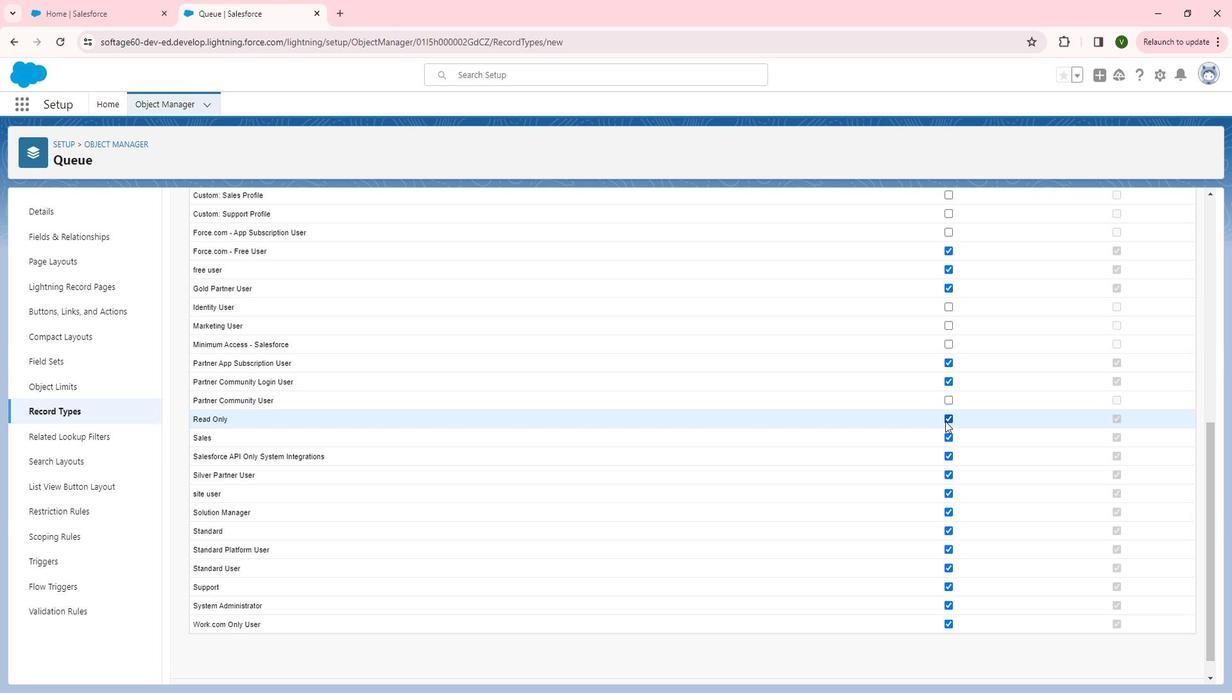 
Action: Mouse moved to (970, 438)
Screenshot: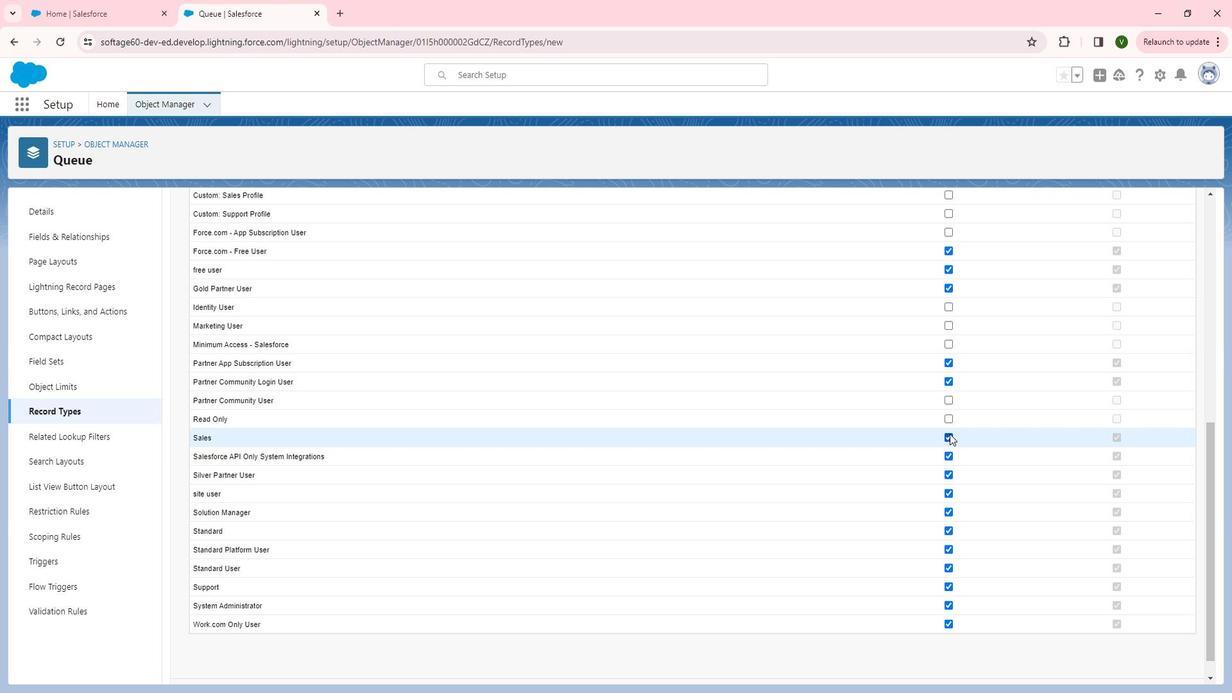 
Action: Mouse pressed left at (970, 438)
Screenshot: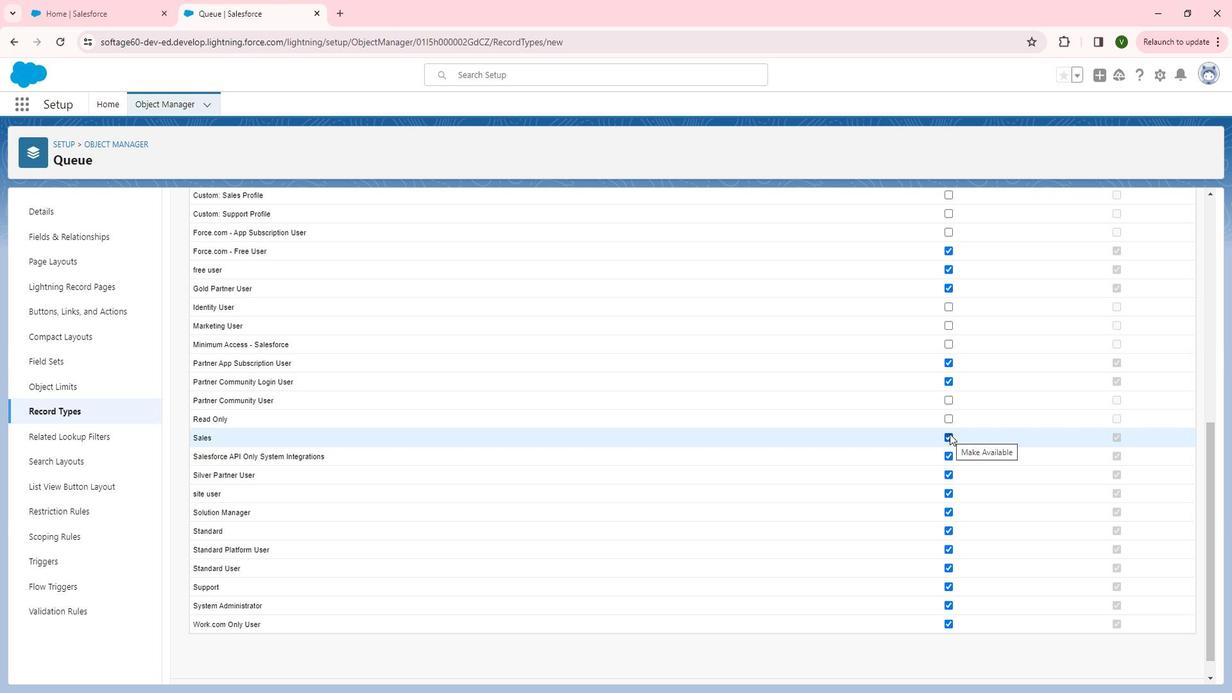
Action: Mouse moved to (967, 462)
Screenshot: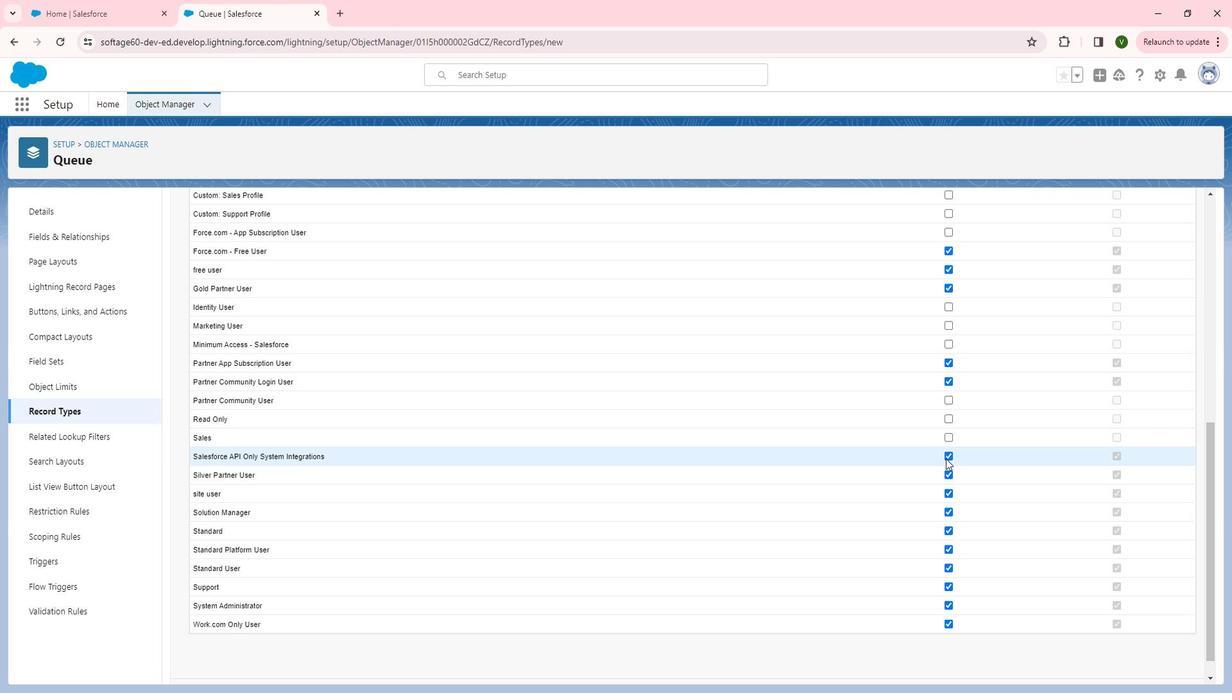
Action: Mouse pressed left at (967, 462)
Screenshot: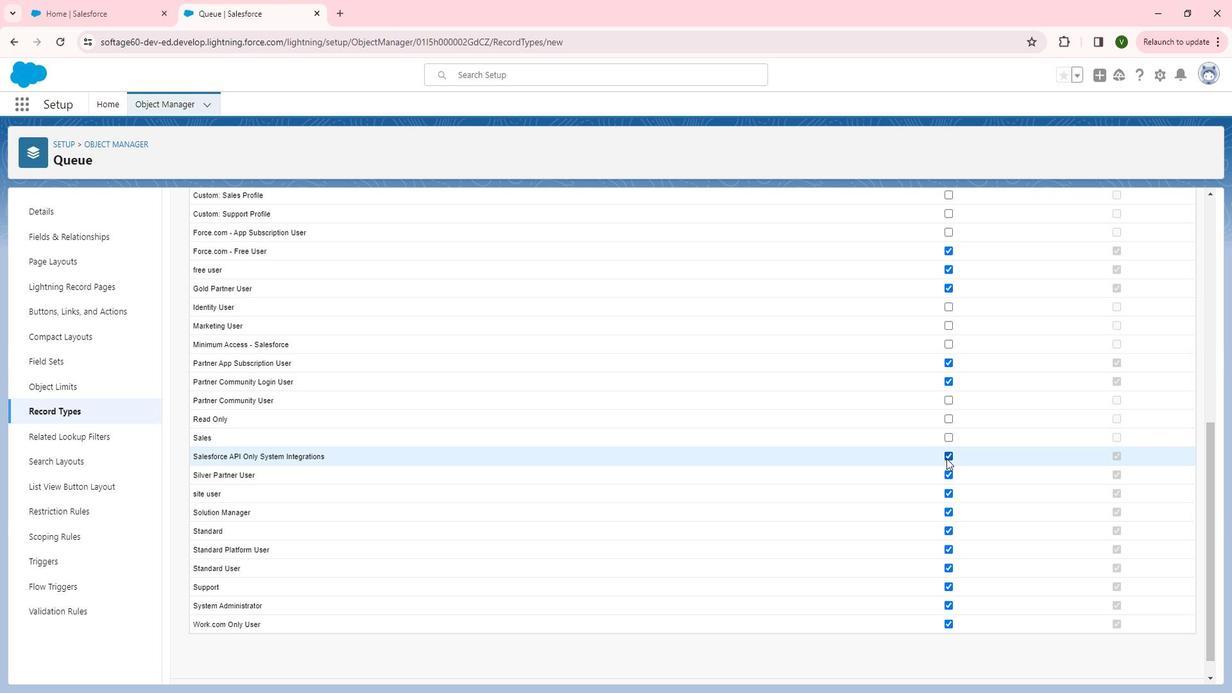 
Action: Mouse moved to (969, 481)
Screenshot: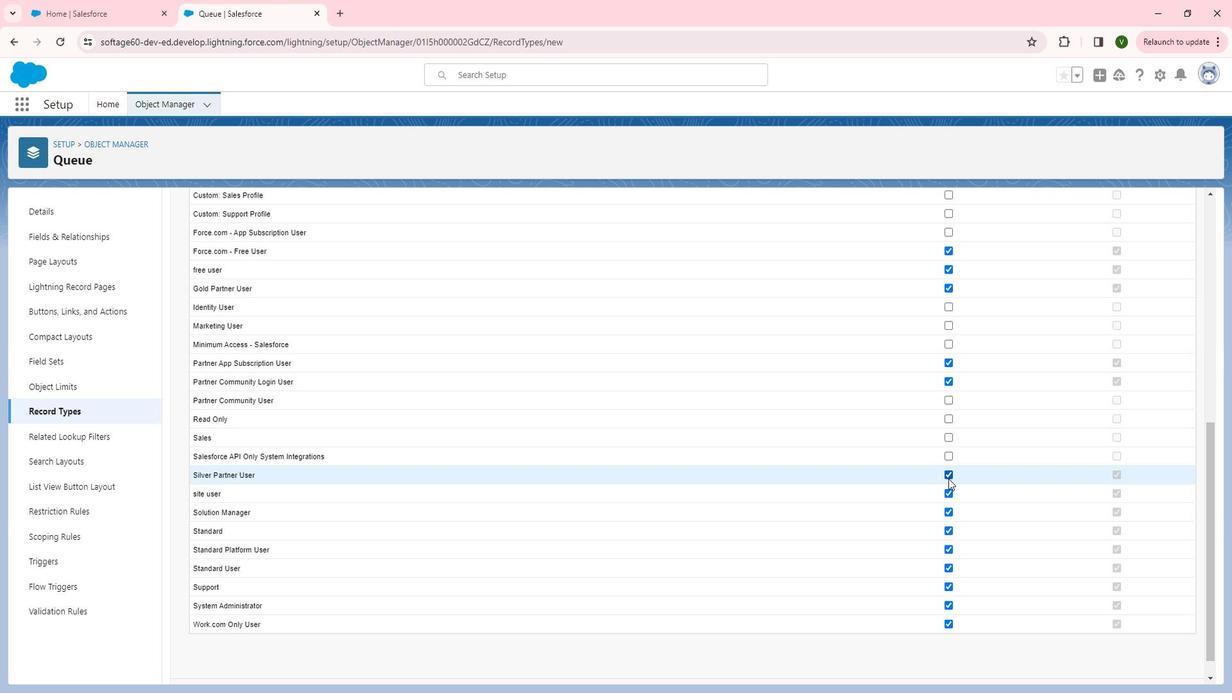 
Action: Mouse pressed left at (969, 481)
Screenshot: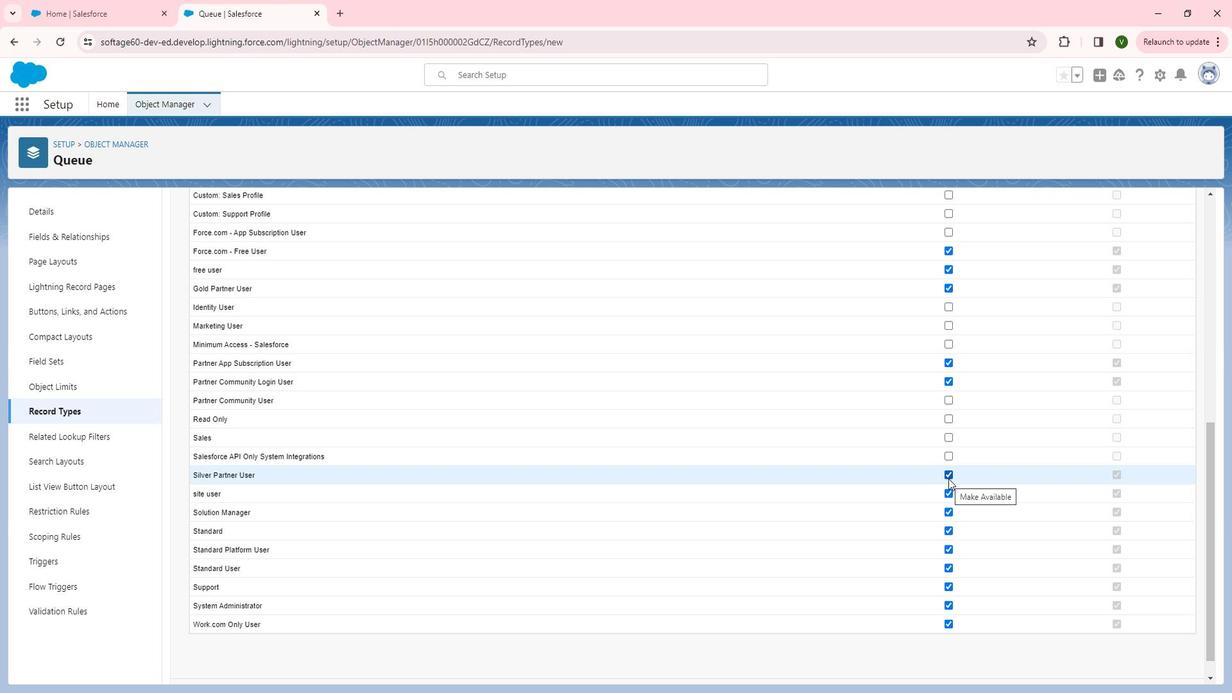 
Action: Mouse moved to (967, 511)
Screenshot: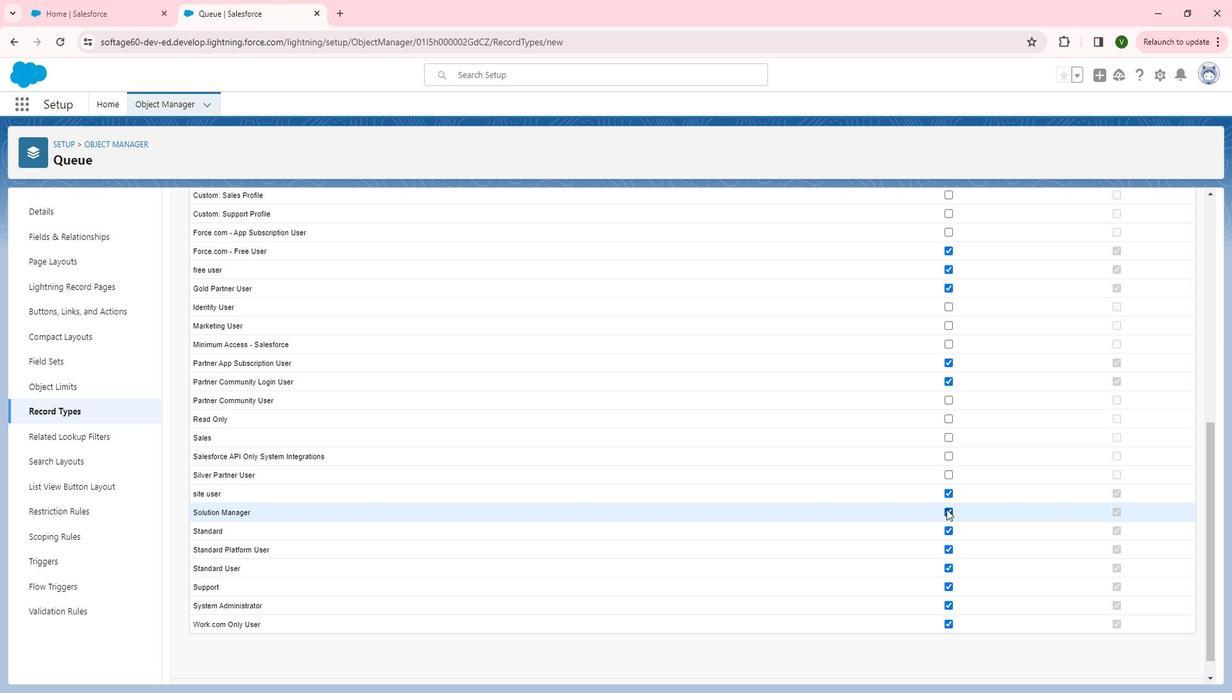 
Action: Mouse pressed left at (967, 511)
Screenshot: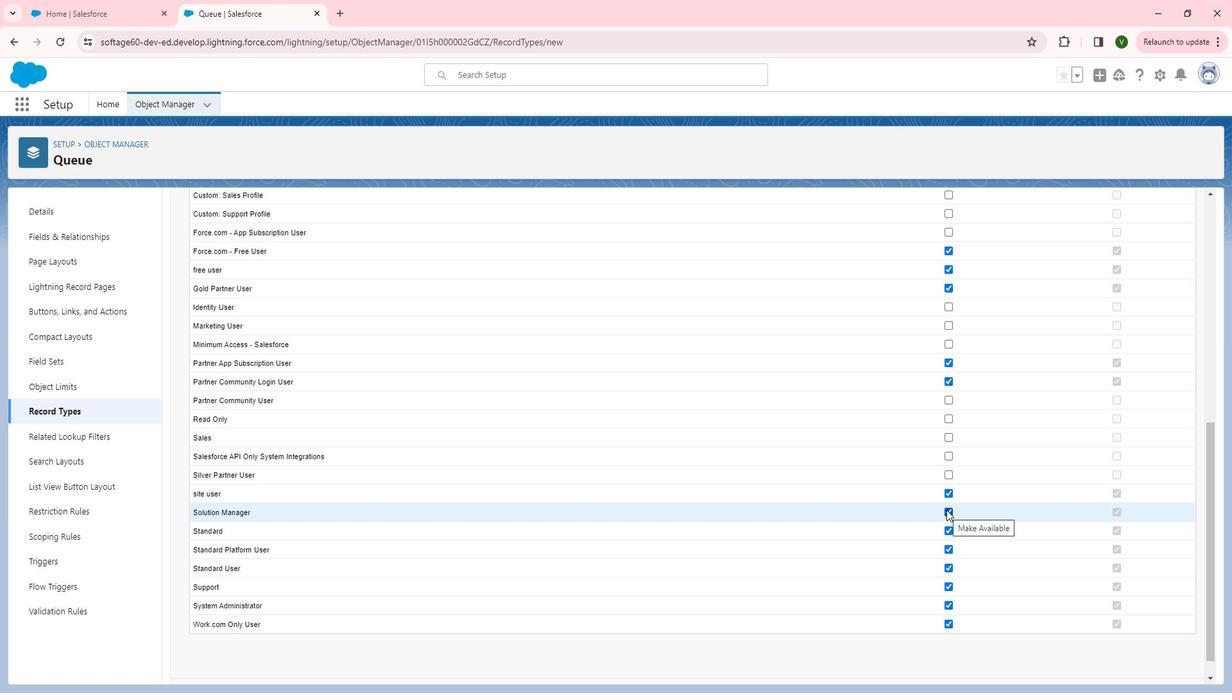 
Action: Mouse moved to (970, 537)
Screenshot: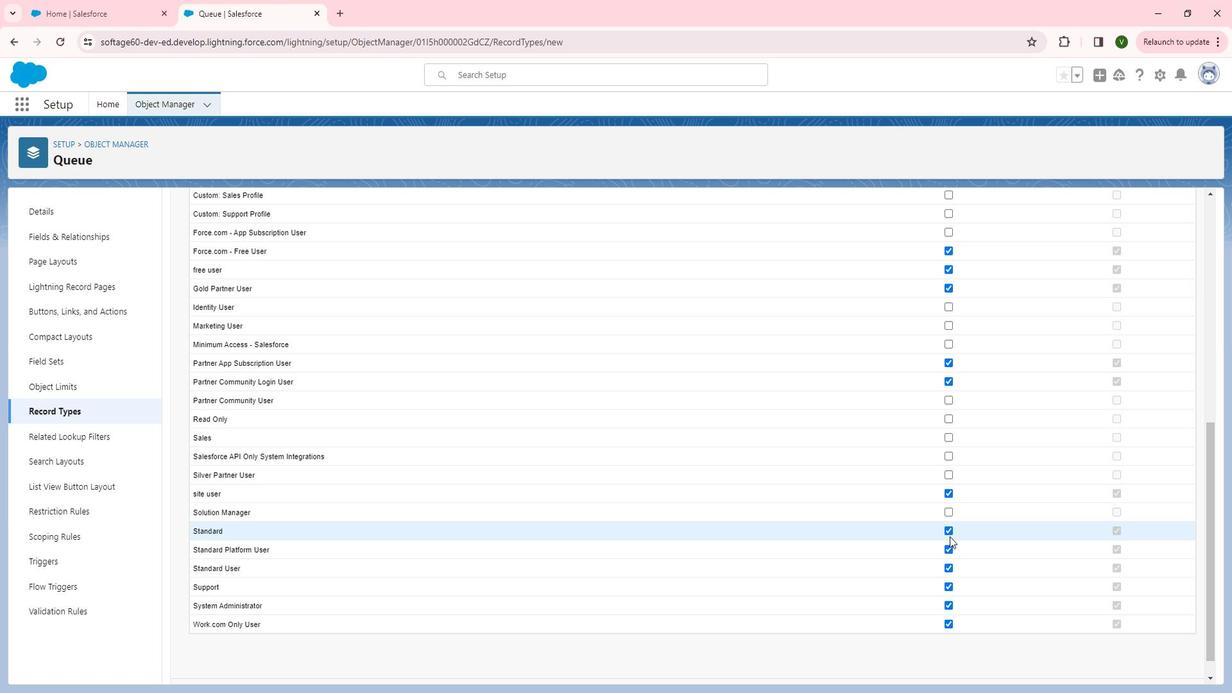 
Action: Mouse pressed left at (970, 537)
Screenshot: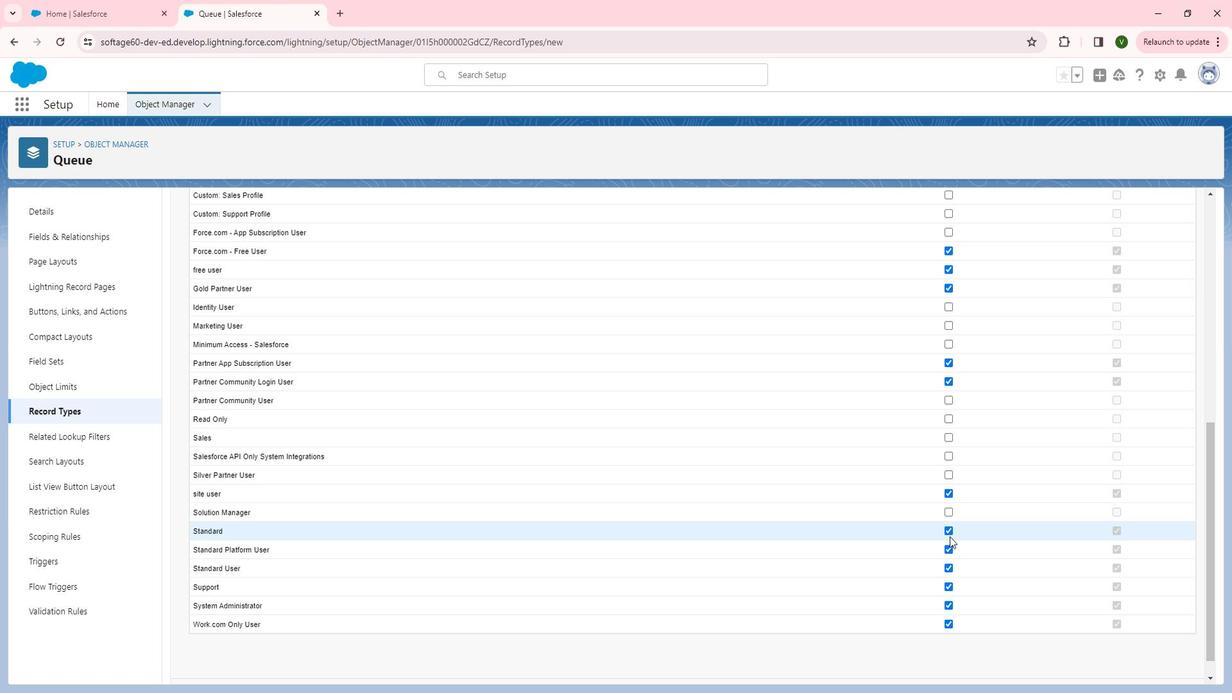 
Action: Mouse moved to (968, 620)
Screenshot: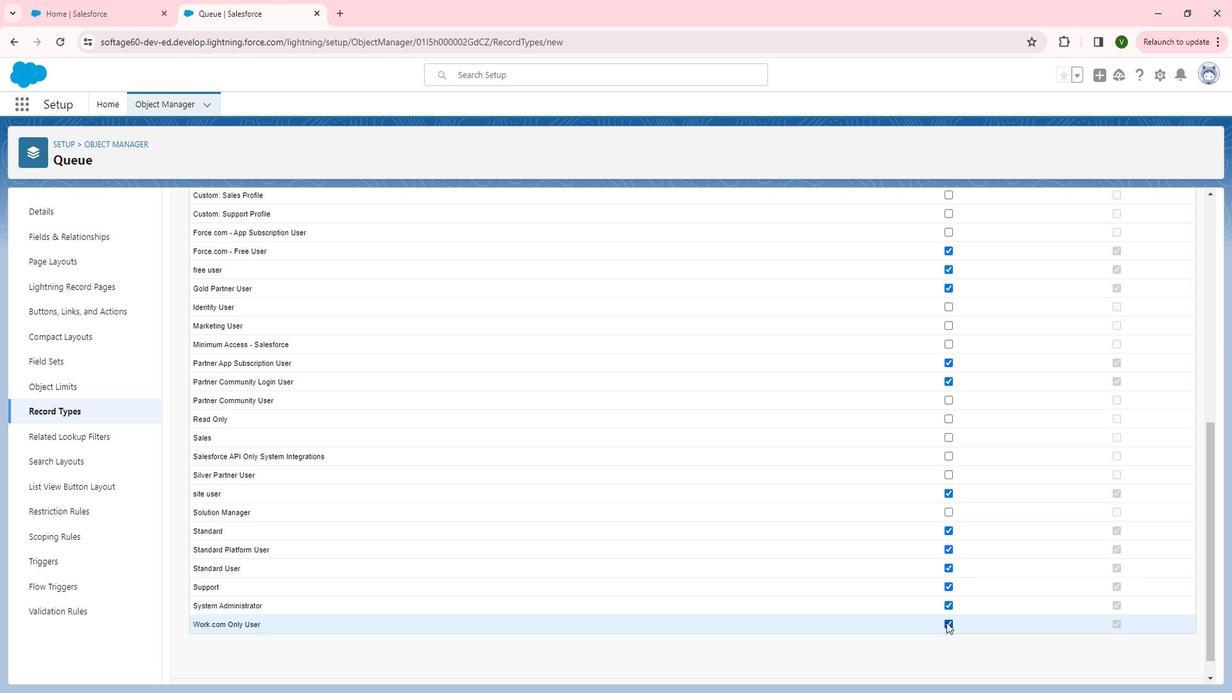 
Action: Mouse pressed left at (968, 620)
Screenshot: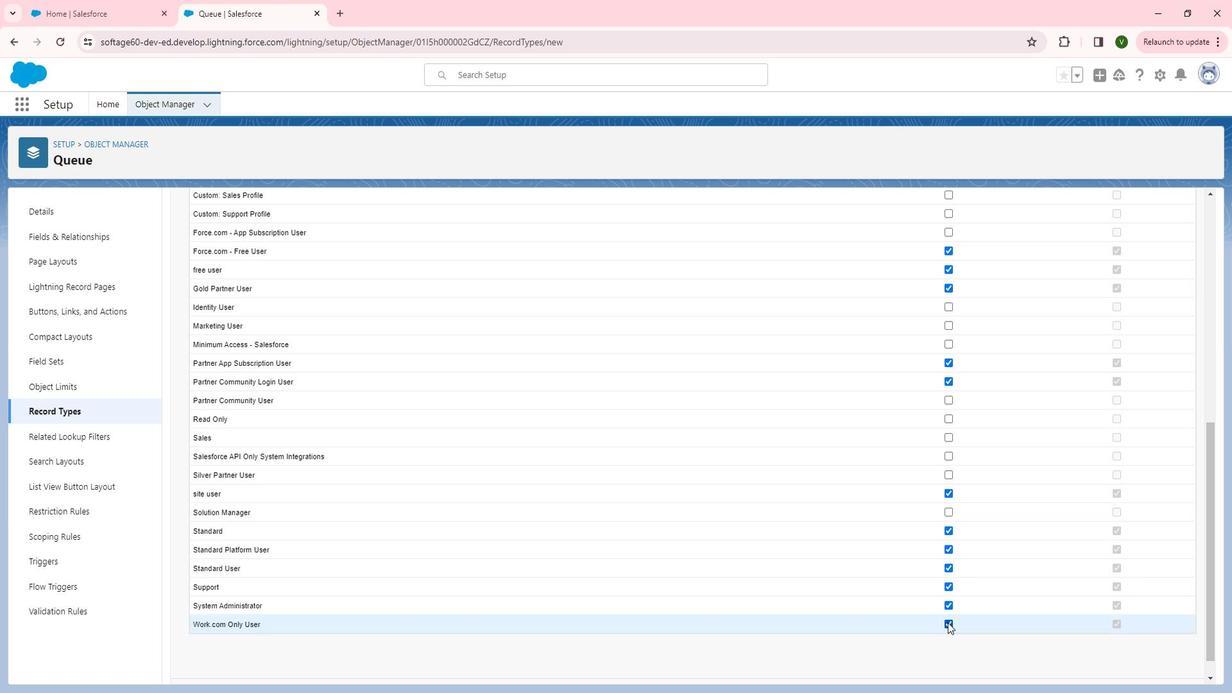 
Action: Mouse moved to (1092, 605)
Screenshot: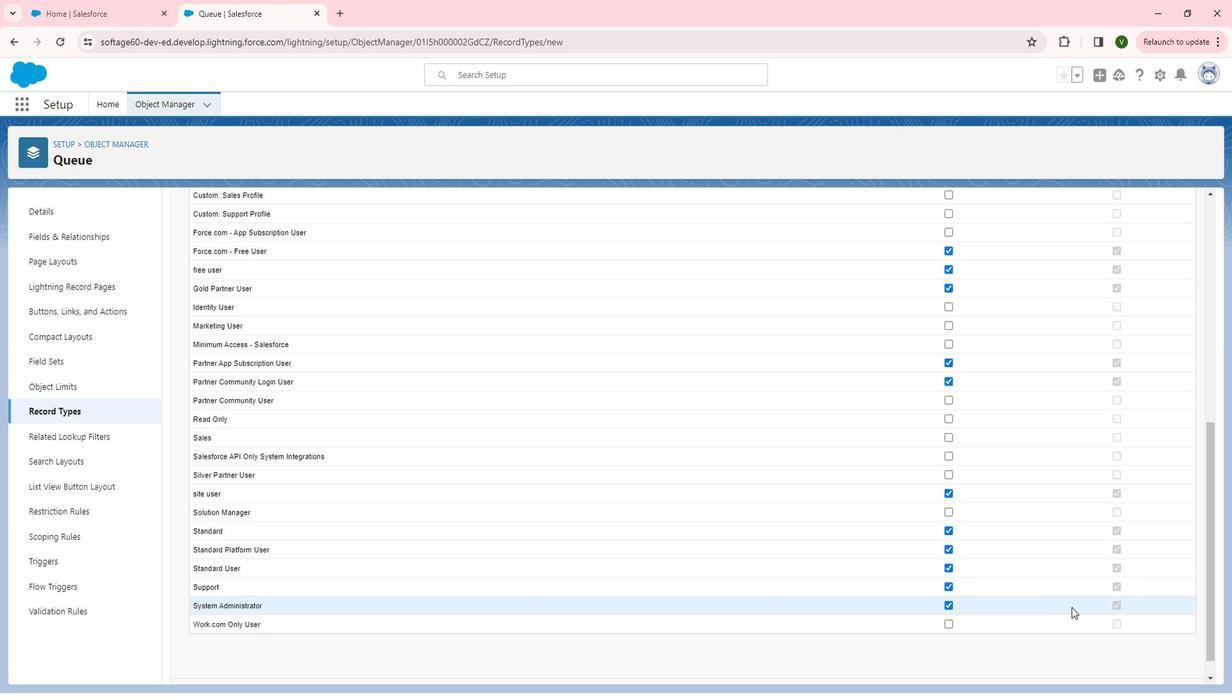 
Action: Mouse scrolled (1092, 604) with delta (0, 0)
Screenshot: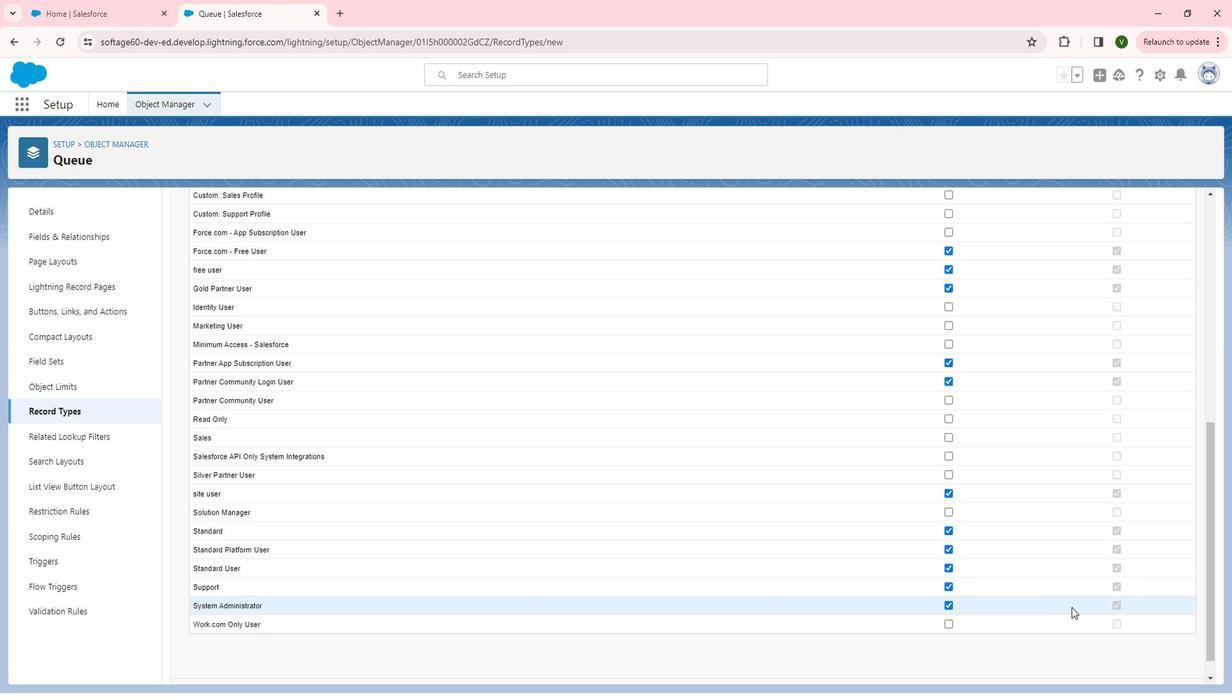 
Action: Mouse moved to (1094, 605)
Screenshot: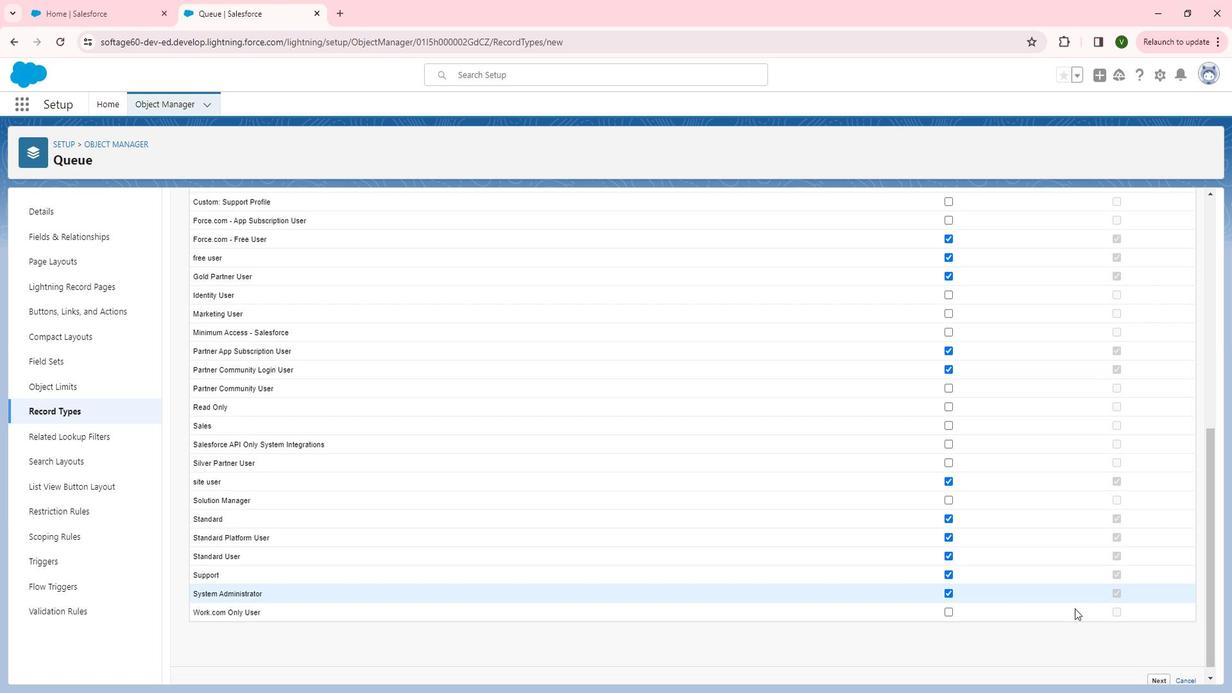 
Action: Mouse scrolled (1094, 604) with delta (0, 0)
Screenshot: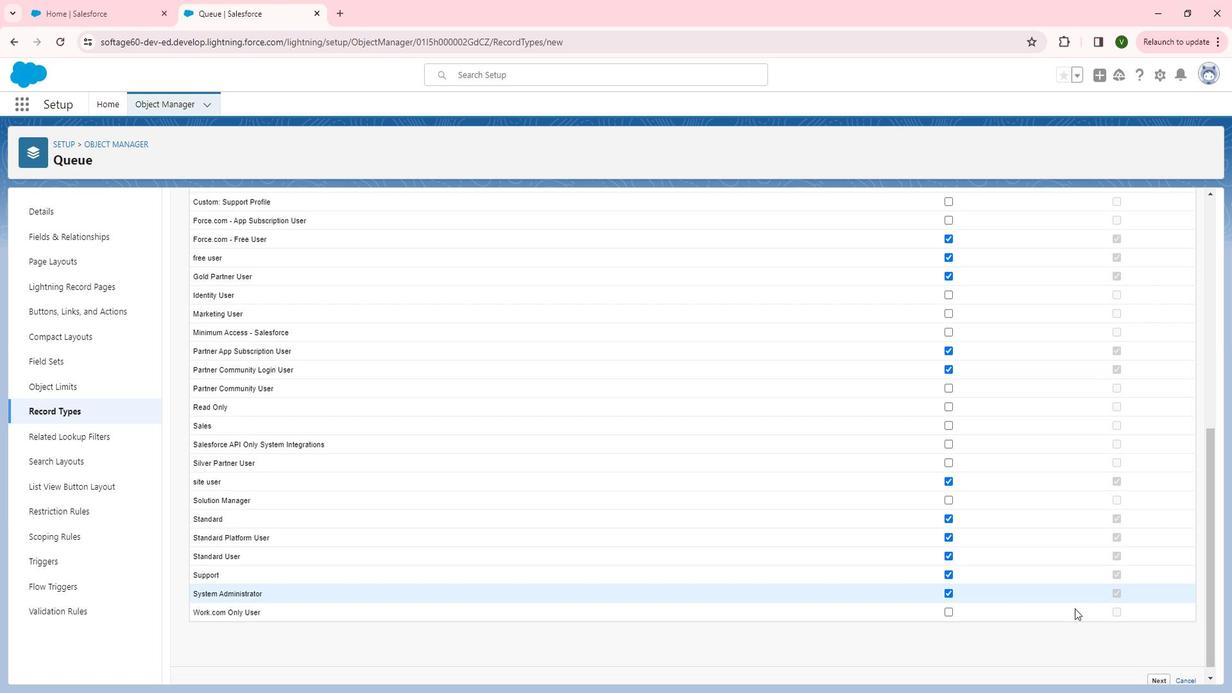
Action: Mouse moved to (1173, 665)
Screenshot: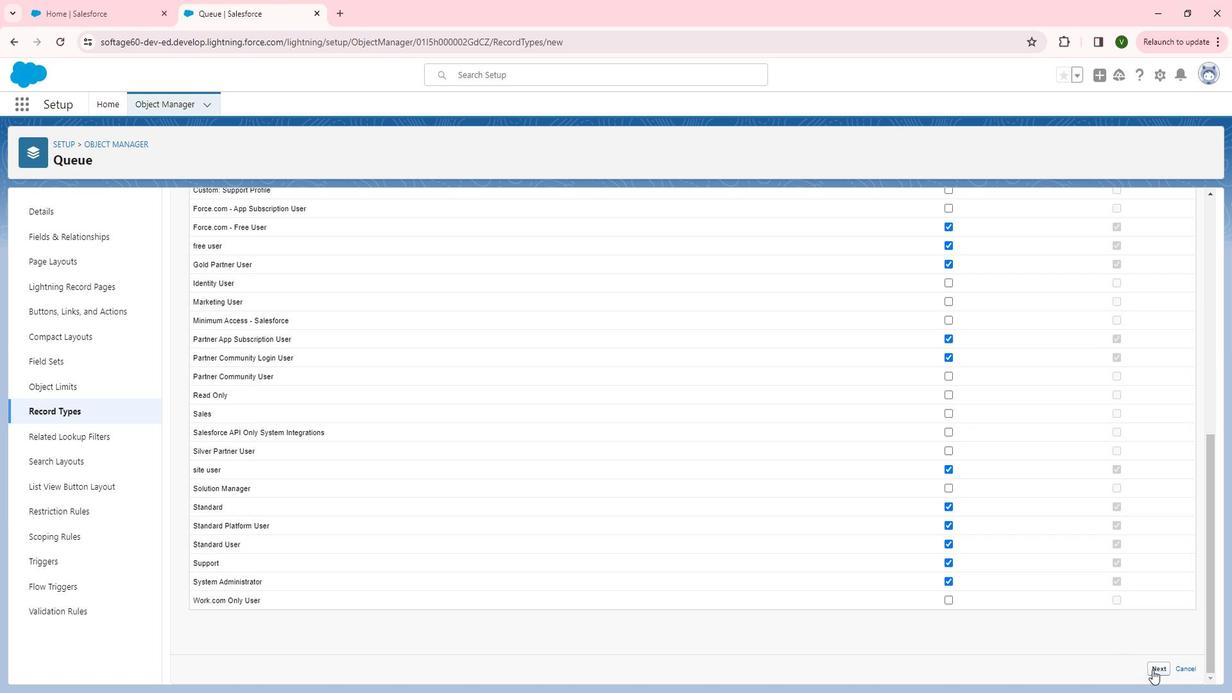 
Action: Mouse pressed left at (1173, 665)
Screenshot: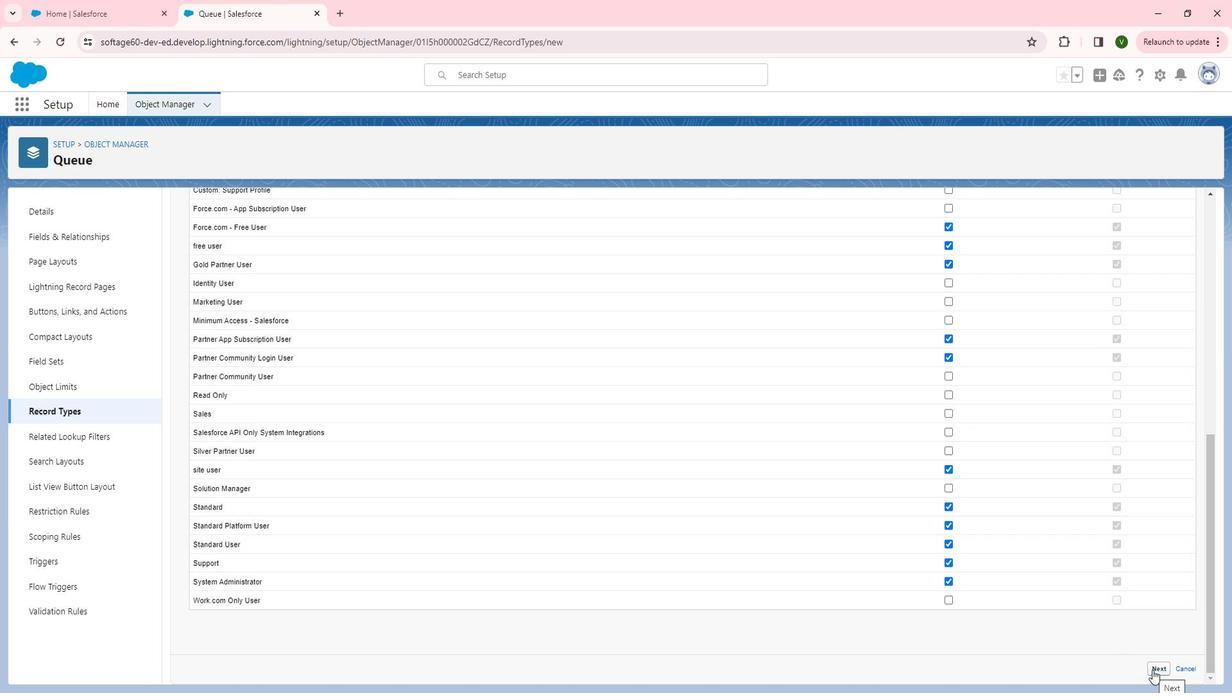 
Action: Mouse moved to (1010, 509)
Screenshot: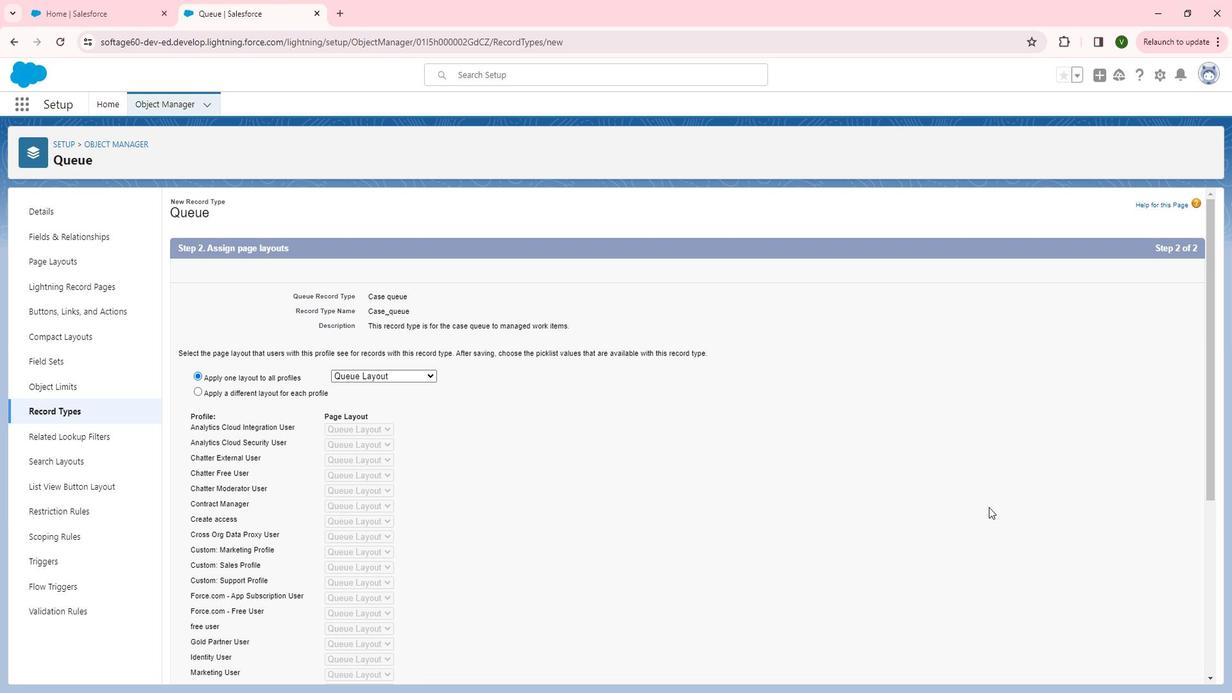
Action: Mouse scrolled (1010, 508) with delta (0, 0)
Screenshot: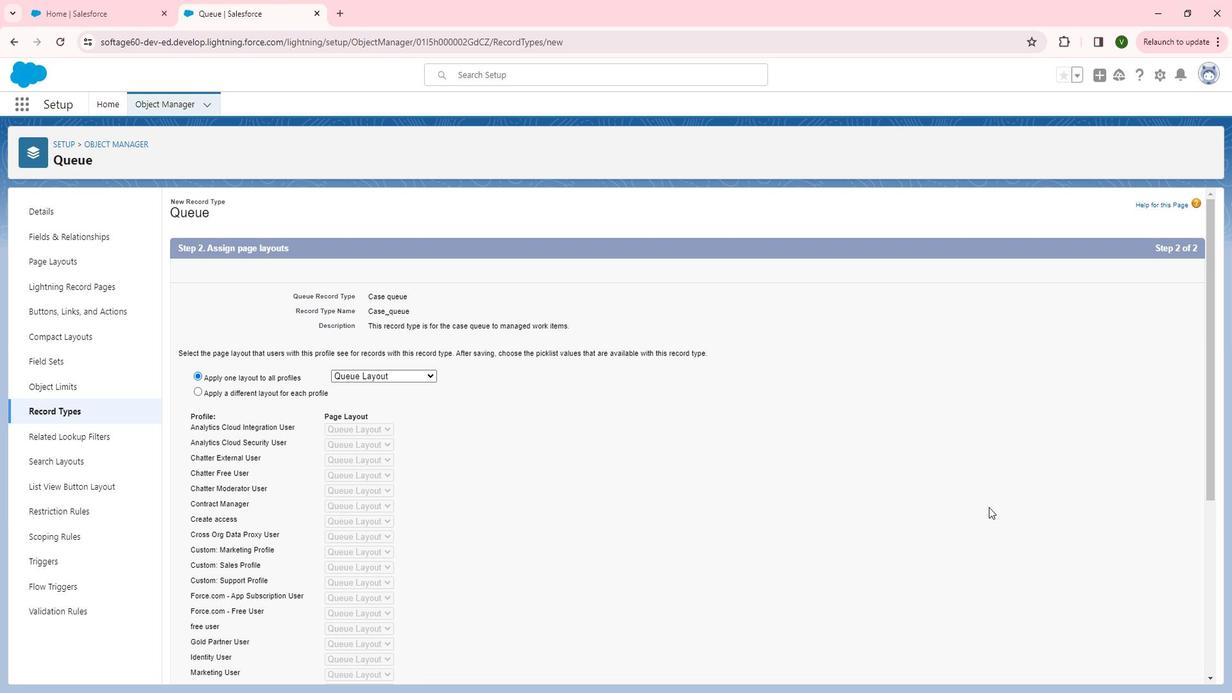 
Action: Mouse scrolled (1010, 508) with delta (0, 0)
Screenshot: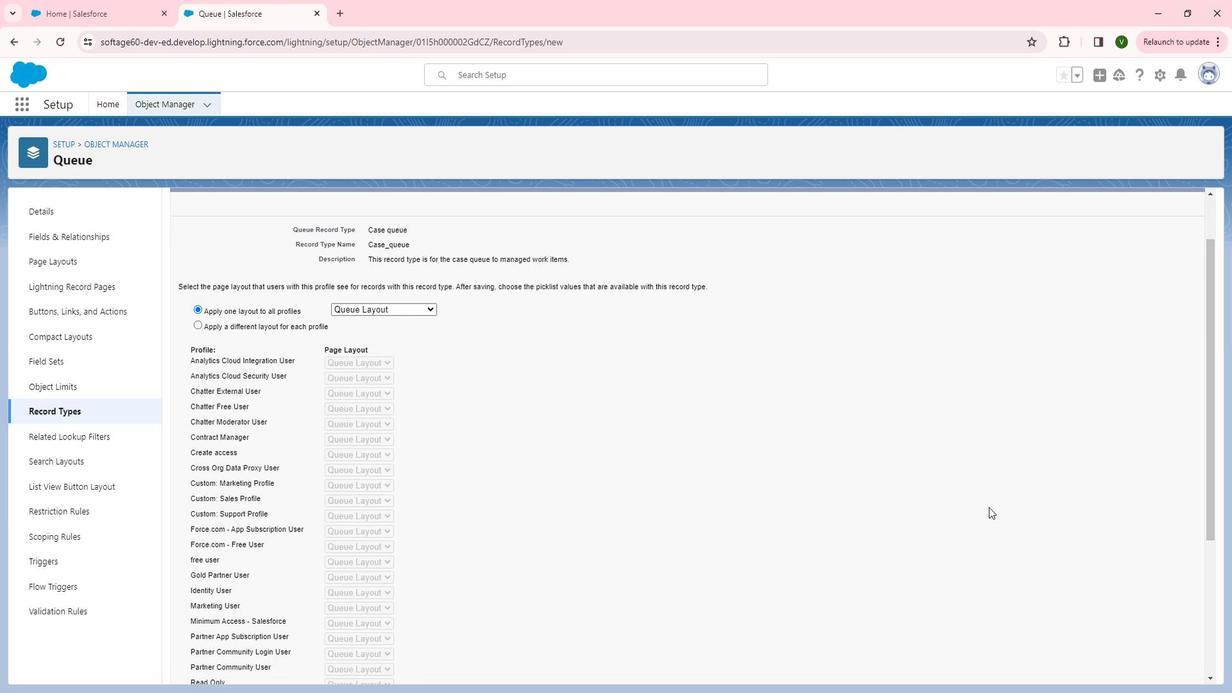 
Action: Mouse scrolled (1010, 508) with delta (0, 0)
Screenshot: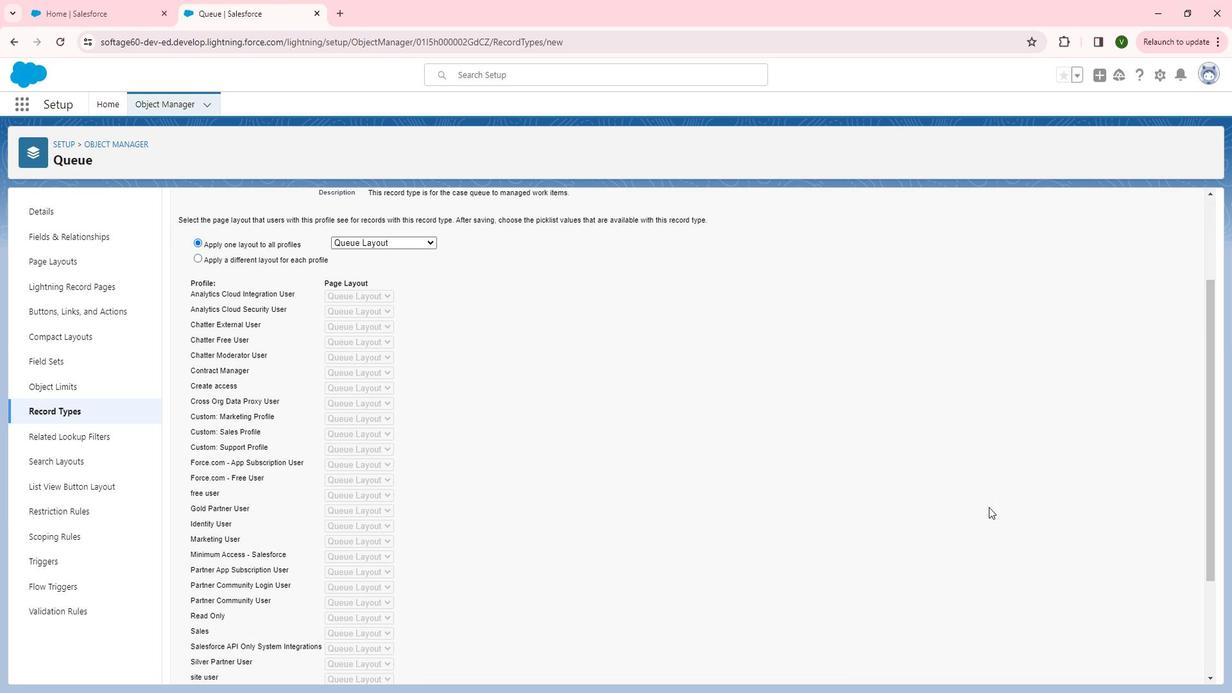 
Action: Mouse scrolled (1010, 508) with delta (0, 0)
Screenshot: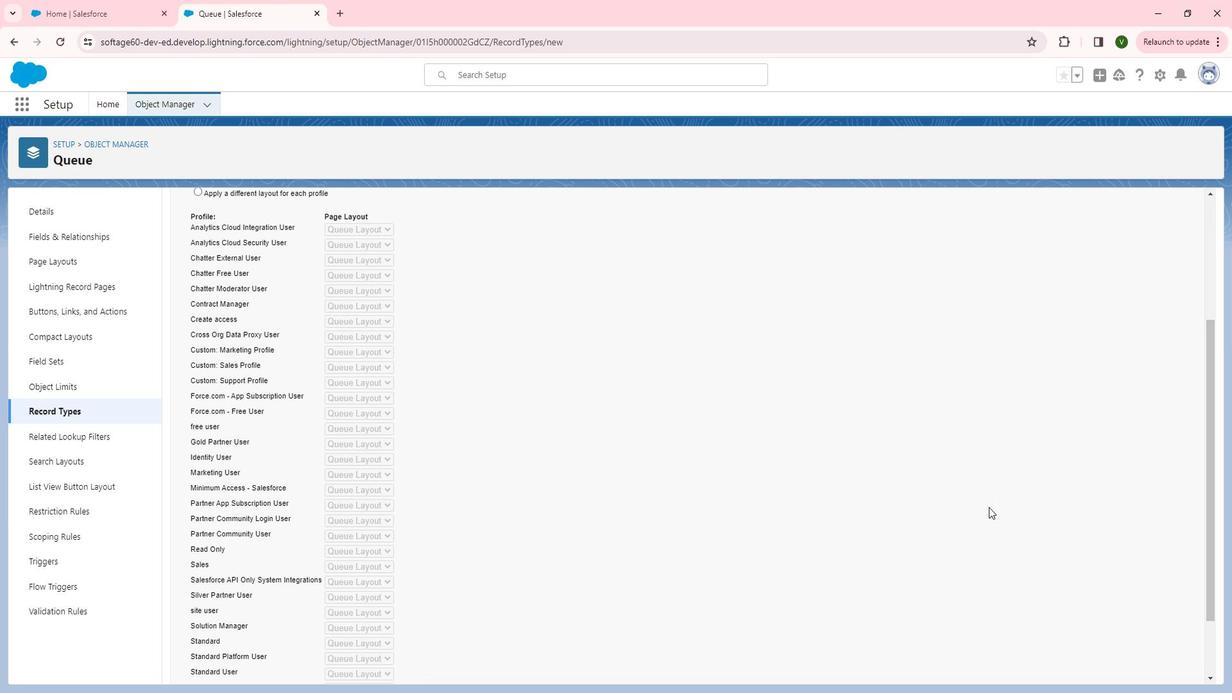 
Action: Mouse scrolled (1010, 508) with delta (0, 0)
Screenshot: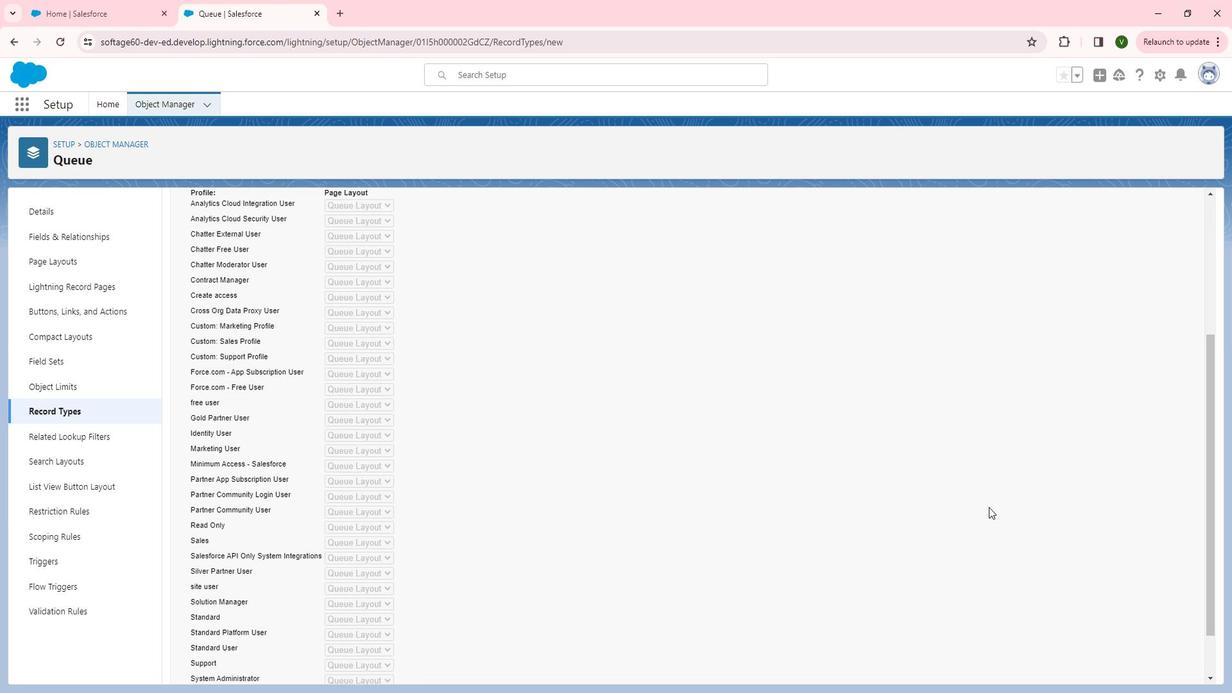 
Action: Mouse moved to (1176, 661)
Screenshot: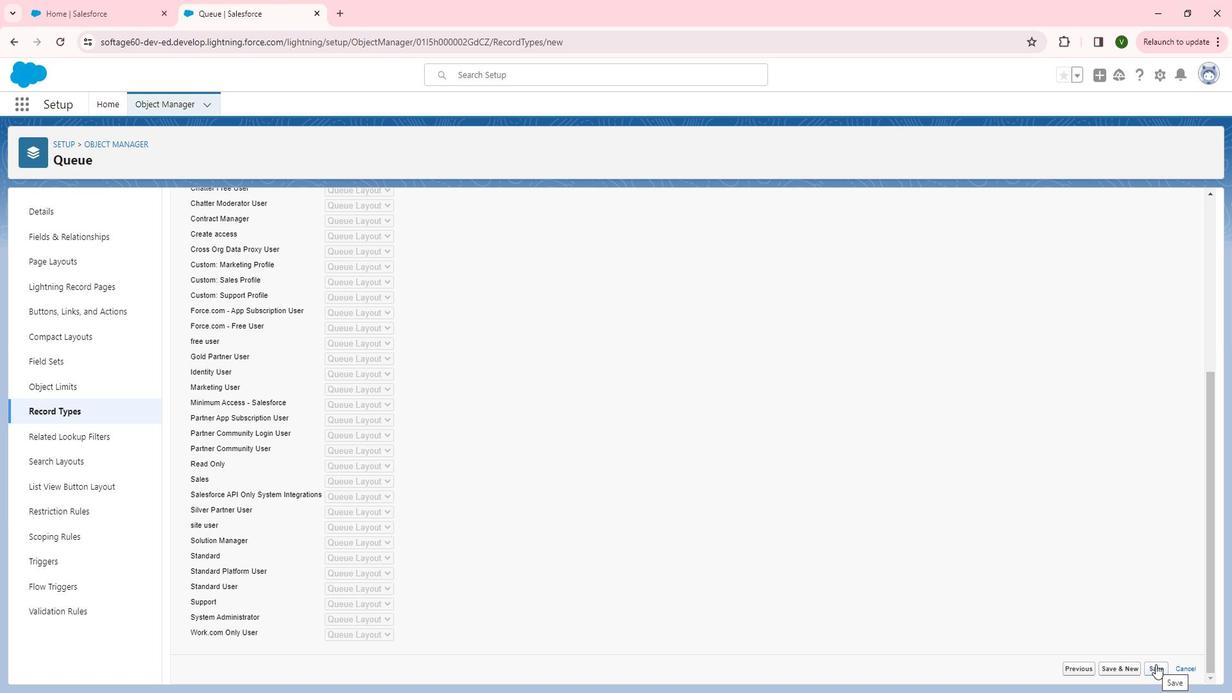 
Action: Mouse pressed left at (1176, 661)
Screenshot: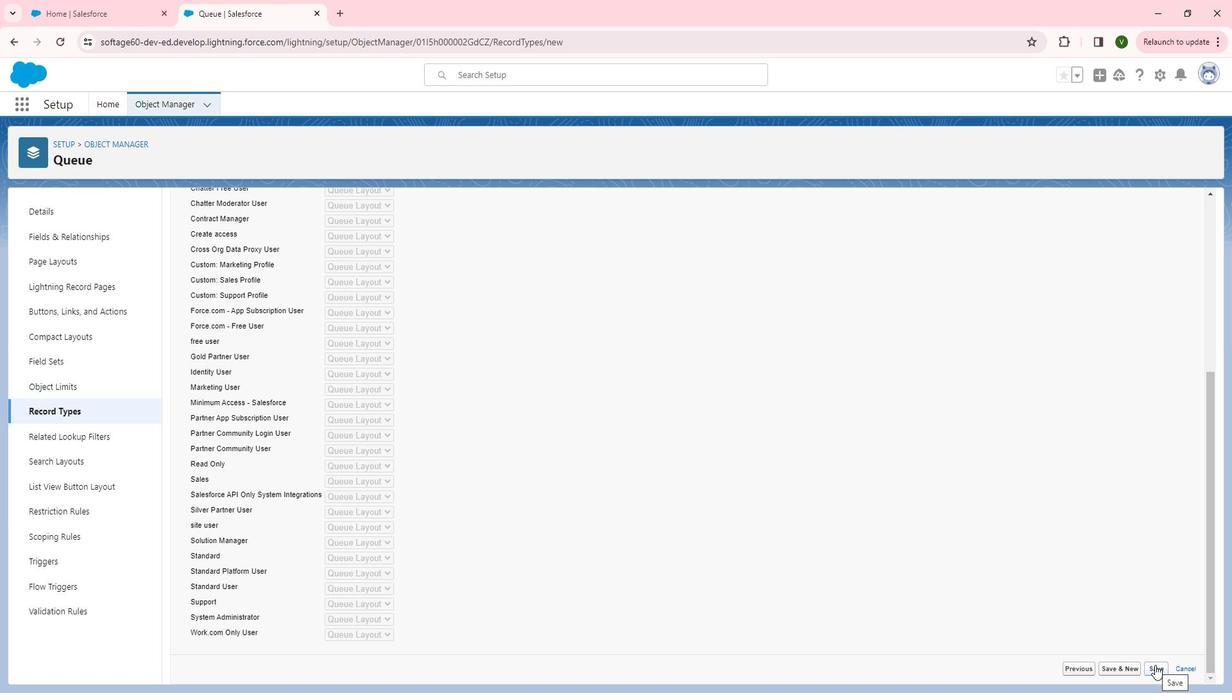 
Action: Mouse moved to (204, 431)
Screenshot: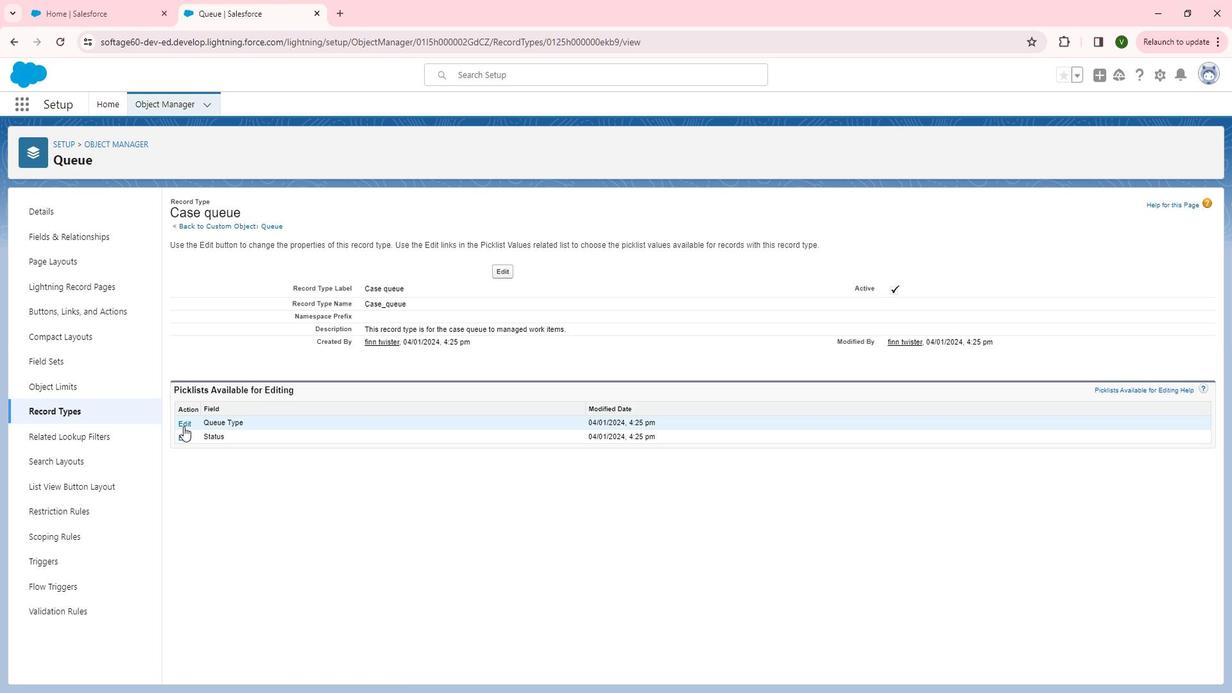 
Action: Mouse pressed left at (204, 431)
Screenshot: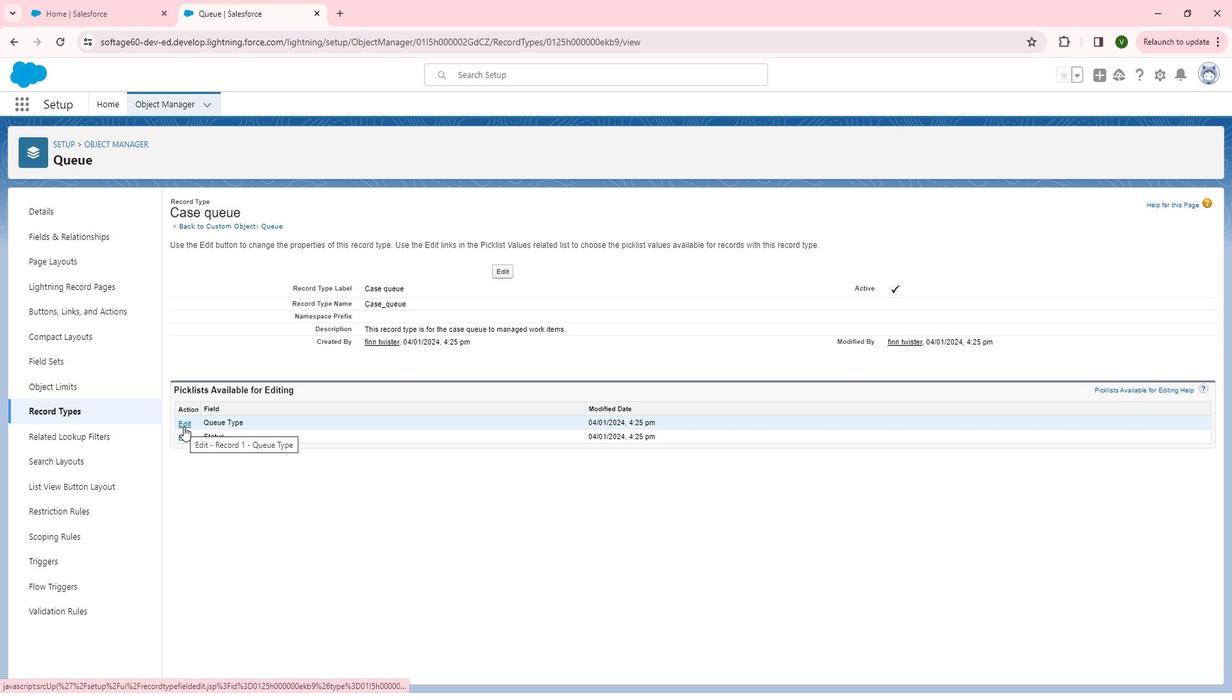 
Action: Mouse moved to (306, 366)
Screenshot: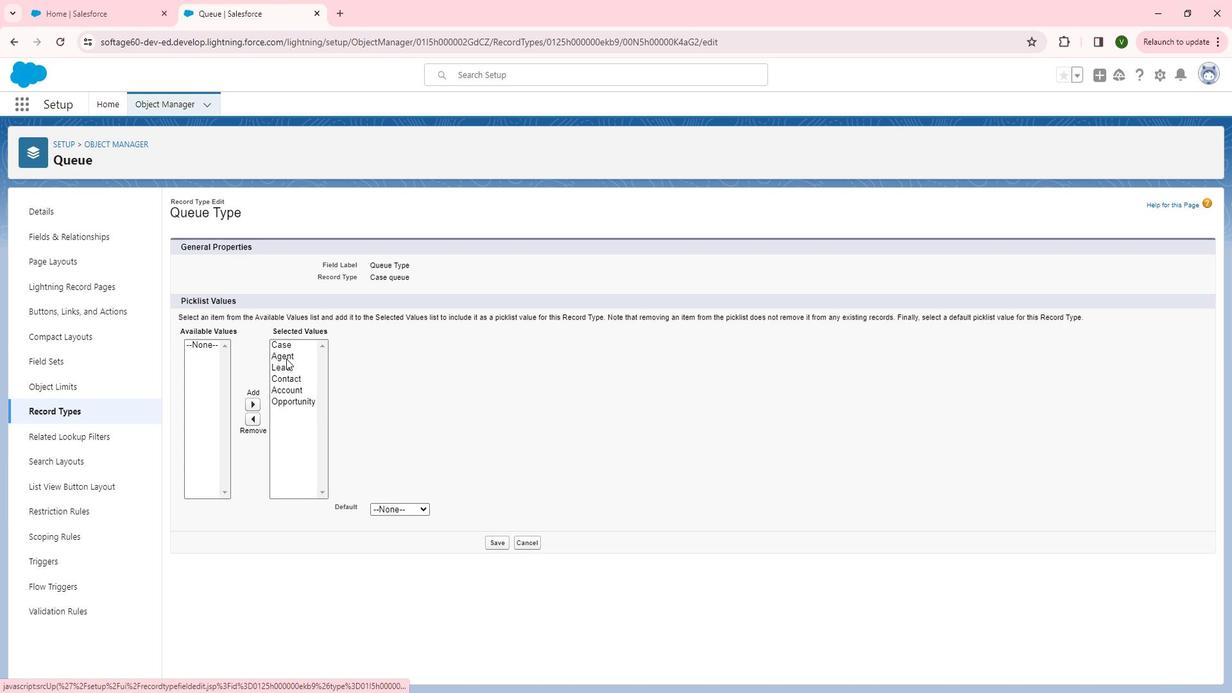 
Action: Mouse pressed left at (306, 366)
Screenshot: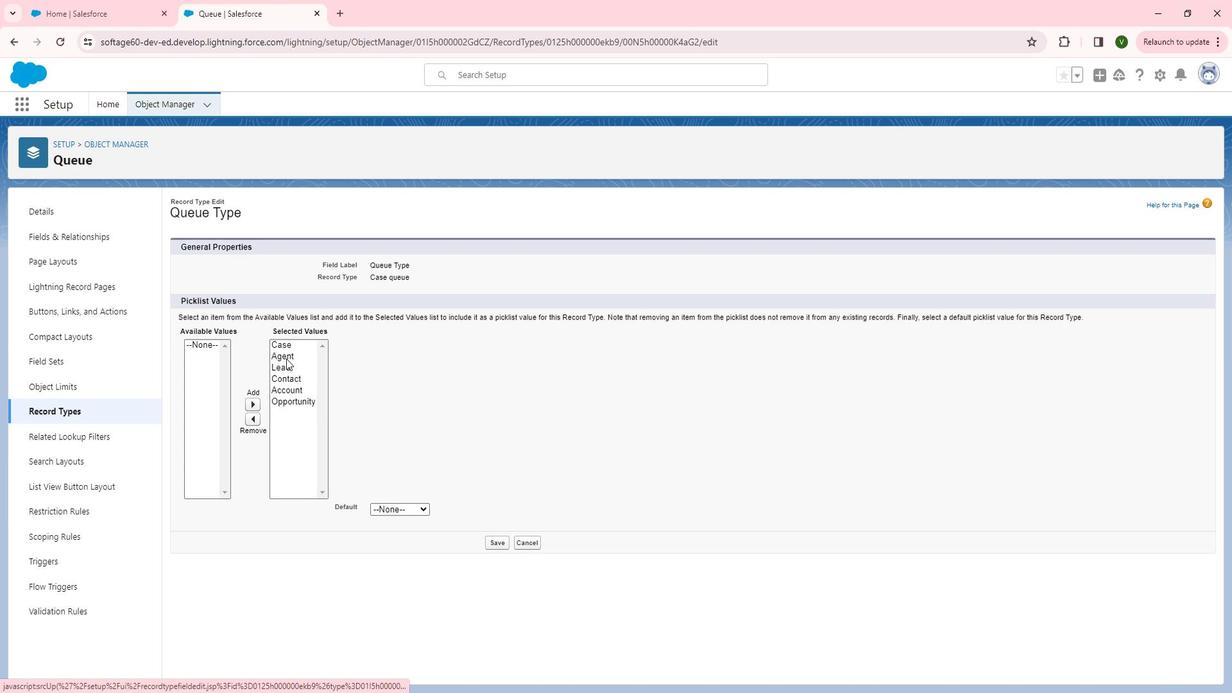 
Action: Mouse moved to (278, 425)
Screenshot: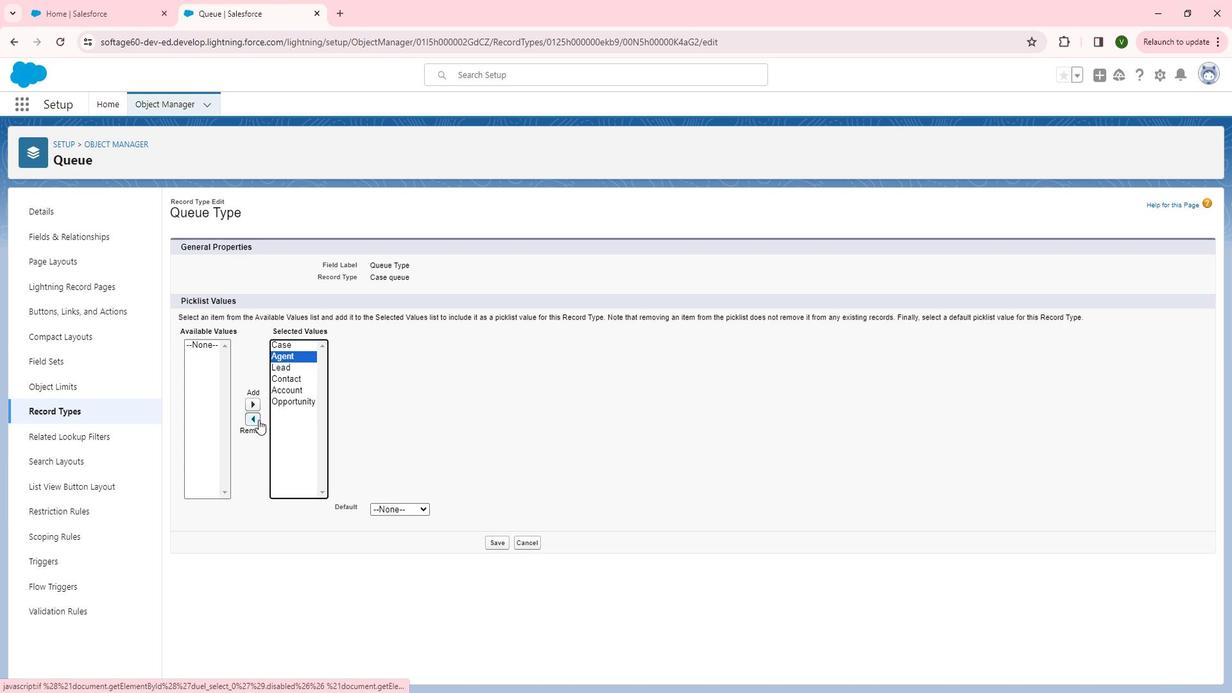 
Action: Mouse pressed left at (278, 425)
Screenshot: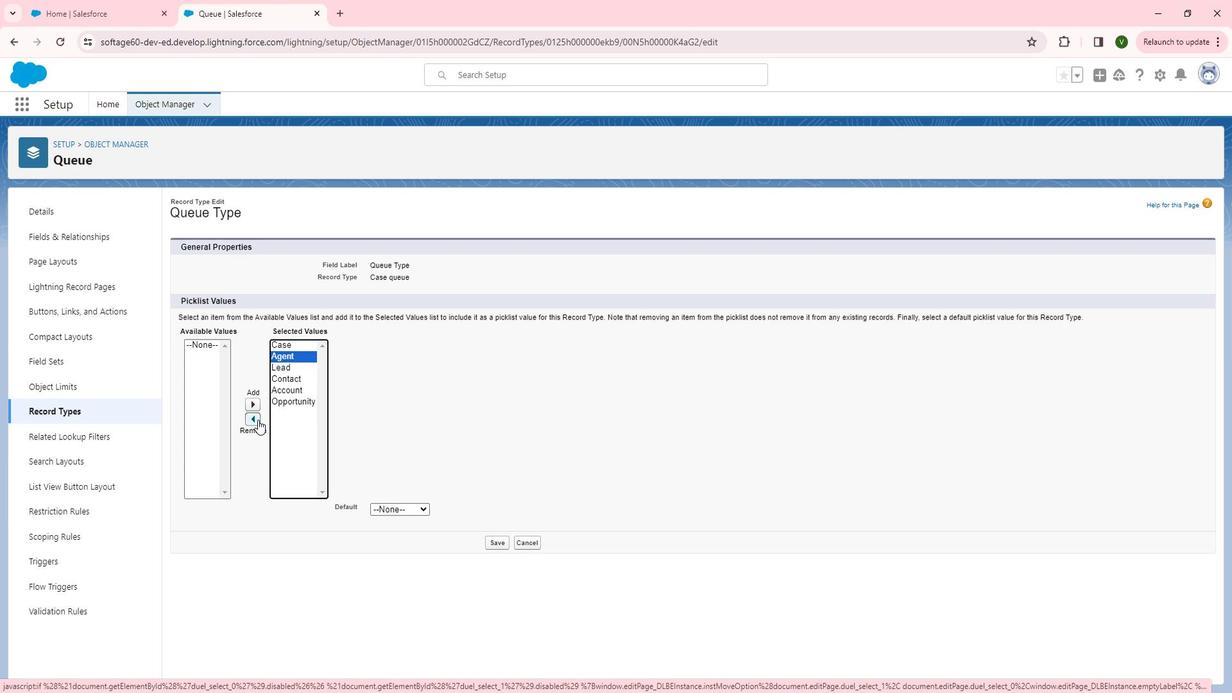 
Action: Mouse moved to (310, 365)
Screenshot: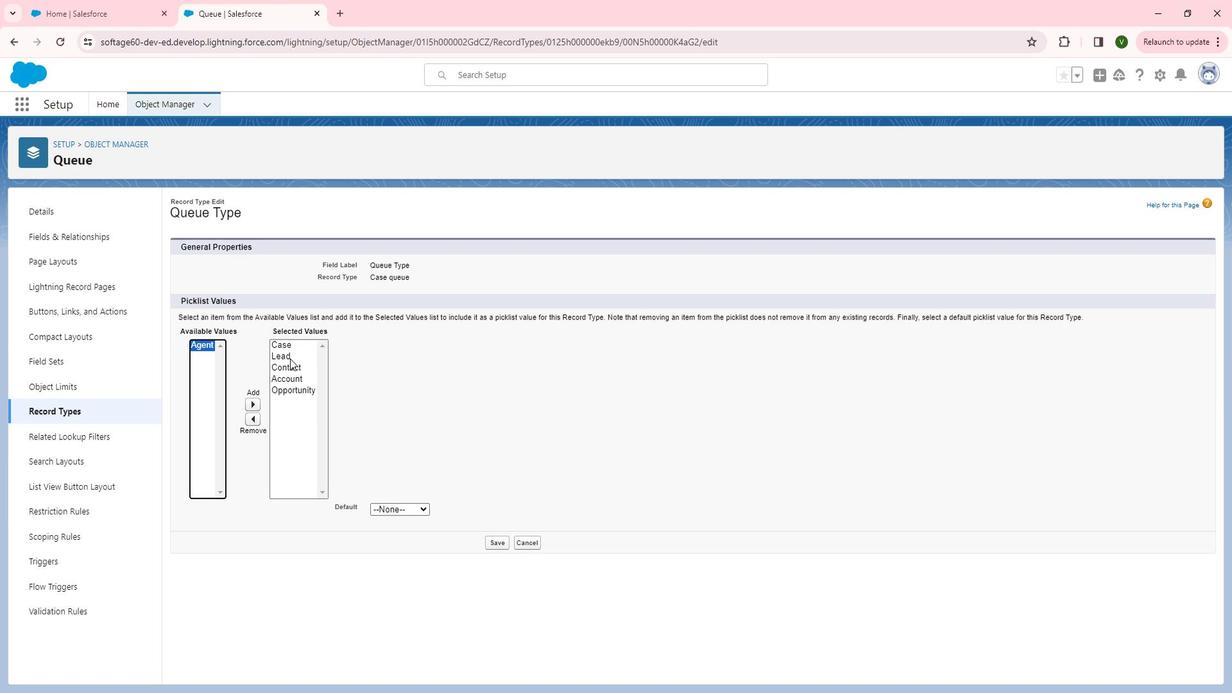 
Action: Mouse pressed left at (310, 365)
Screenshot: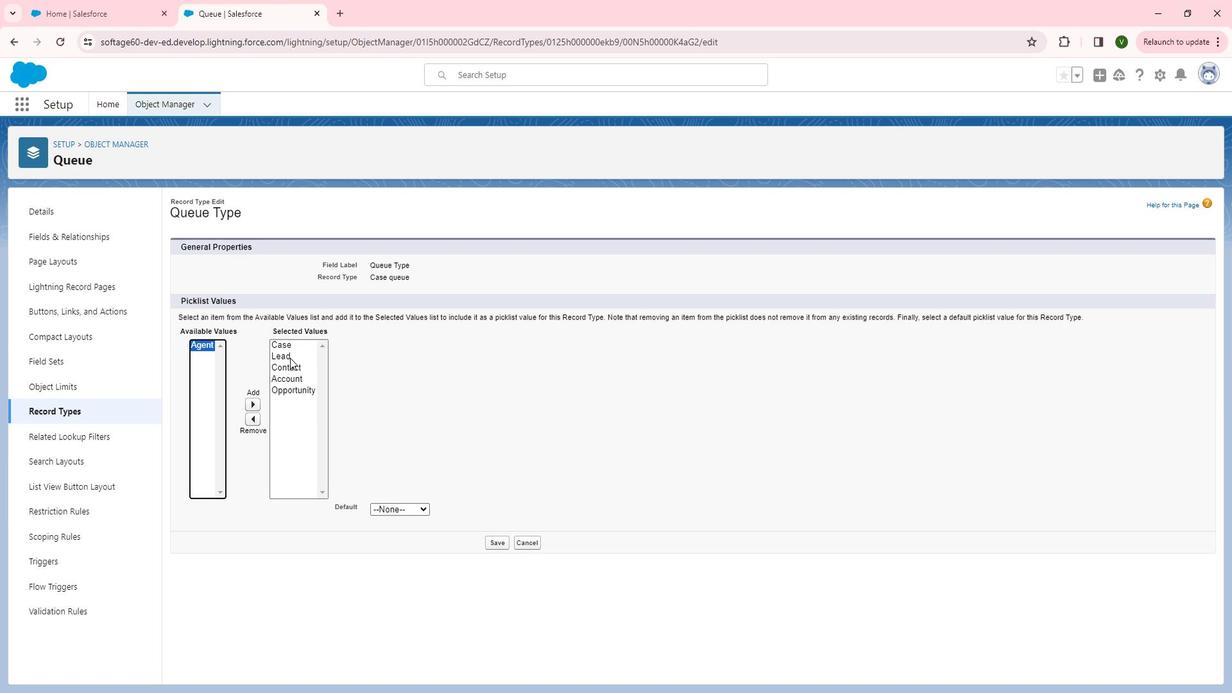 
Action: Mouse moved to (276, 424)
Screenshot: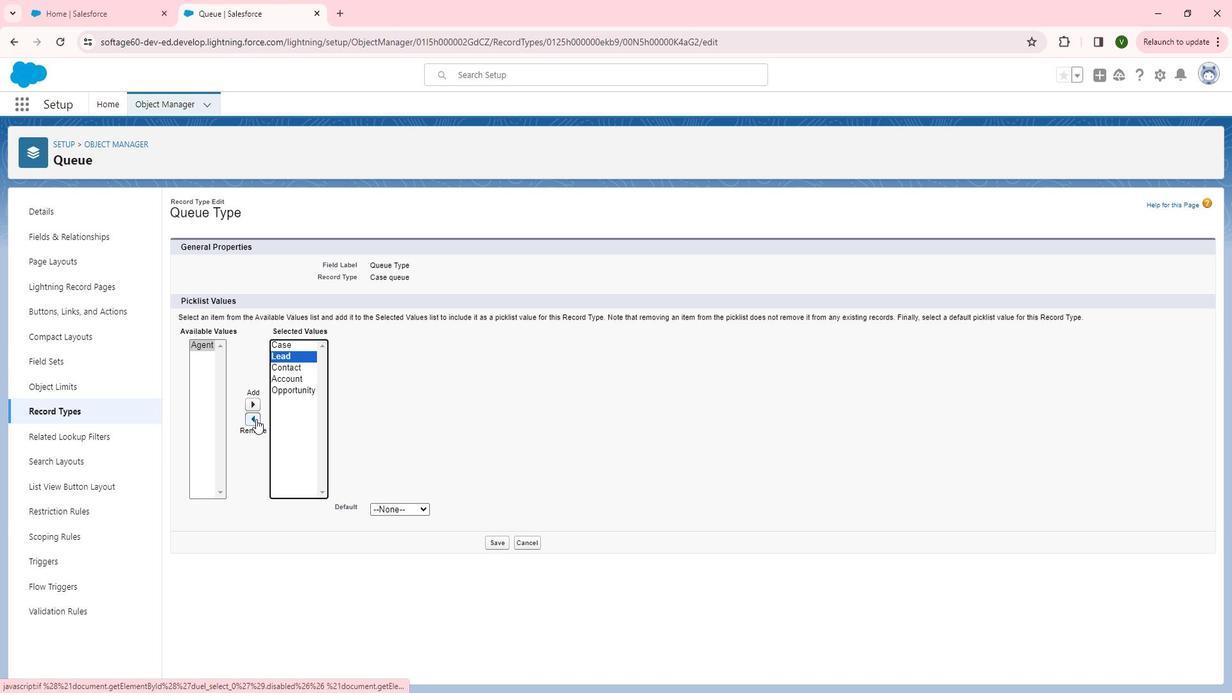 
Action: Mouse pressed left at (276, 424)
Screenshot: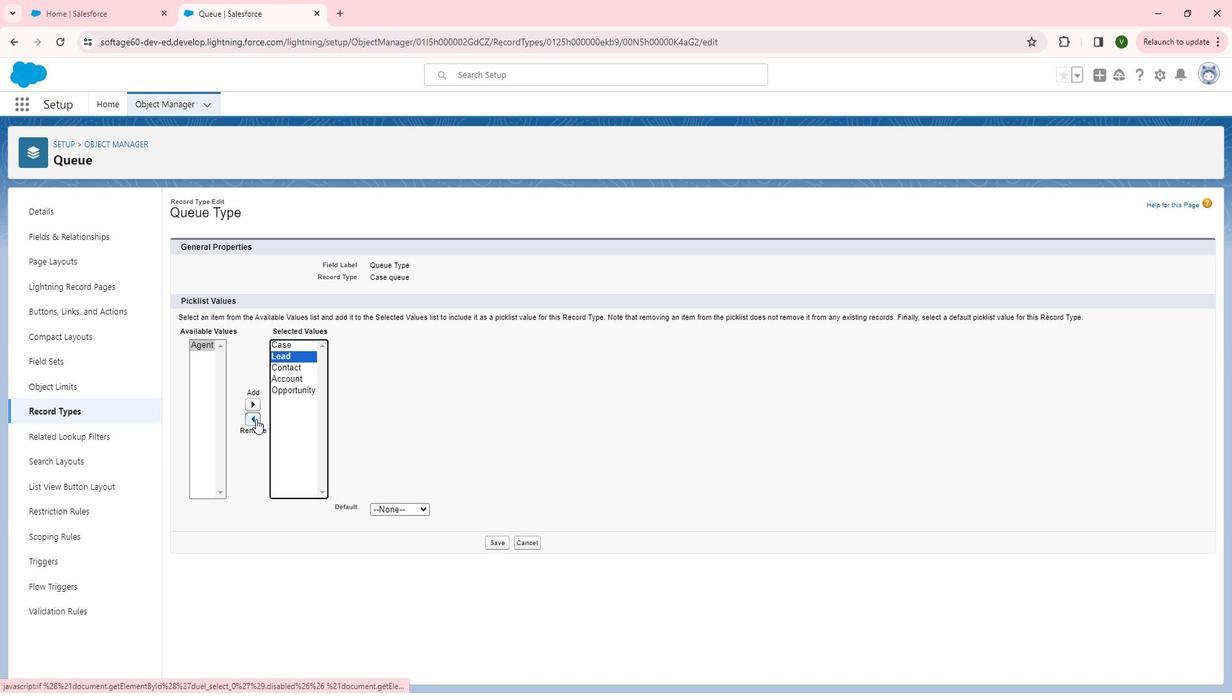 
Action: Mouse moved to (308, 367)
Screenshot: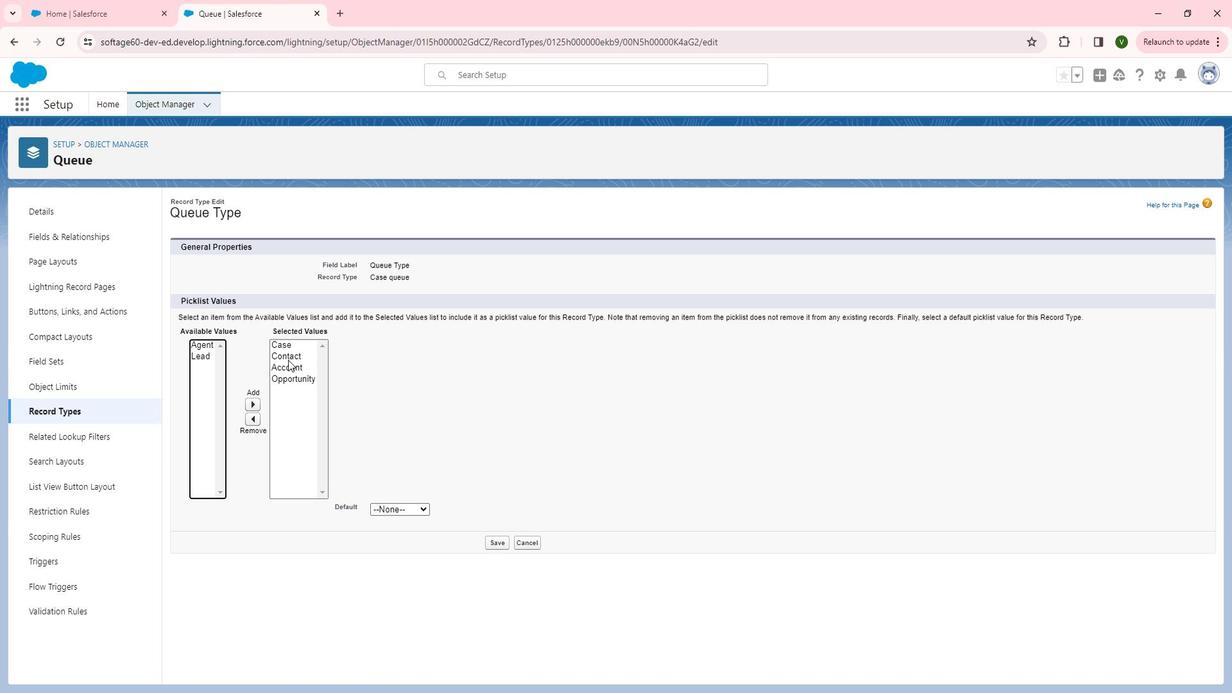 
Action: Mouse pressed left at (308, 367)
Screenshot: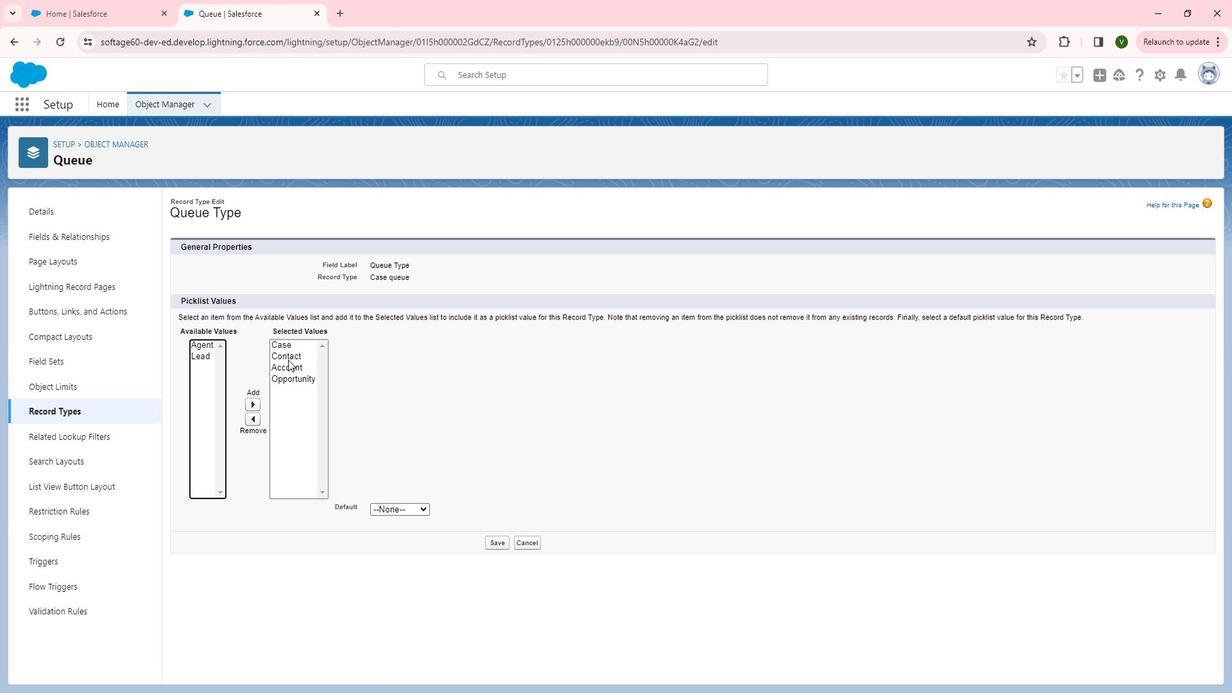 
Action: Mouse moved to (274, 425)
Screenshot: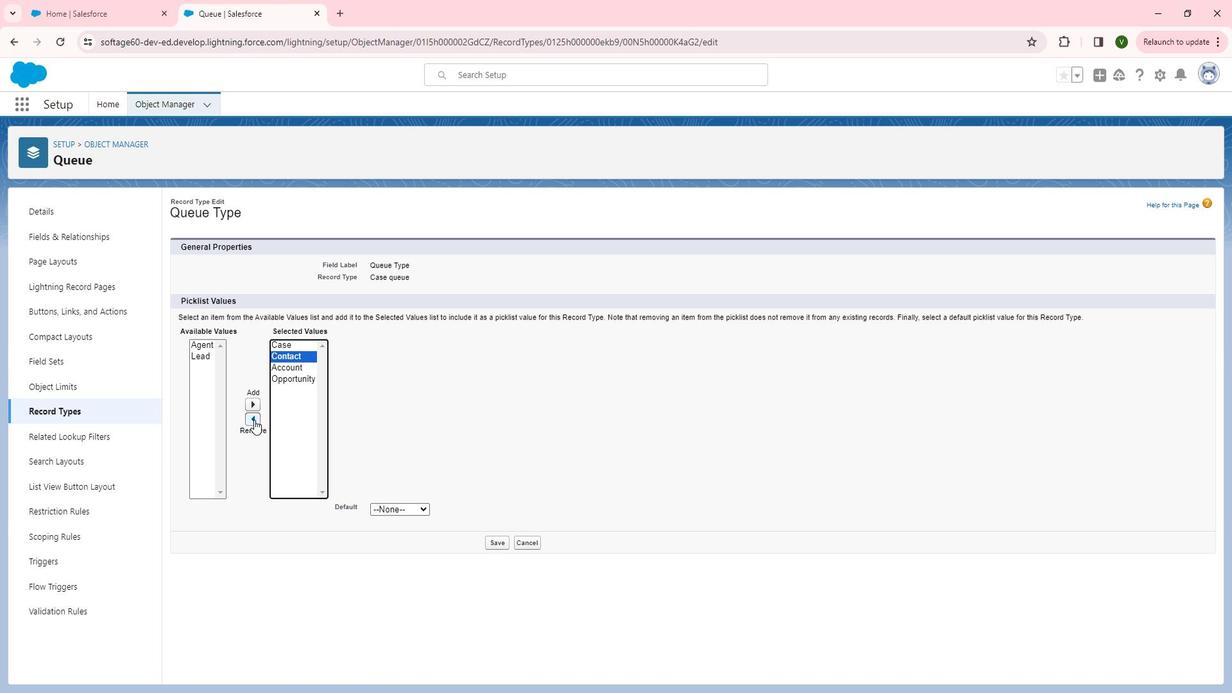 
Action: Mouse pressed left at (274, 425)
Screenshot: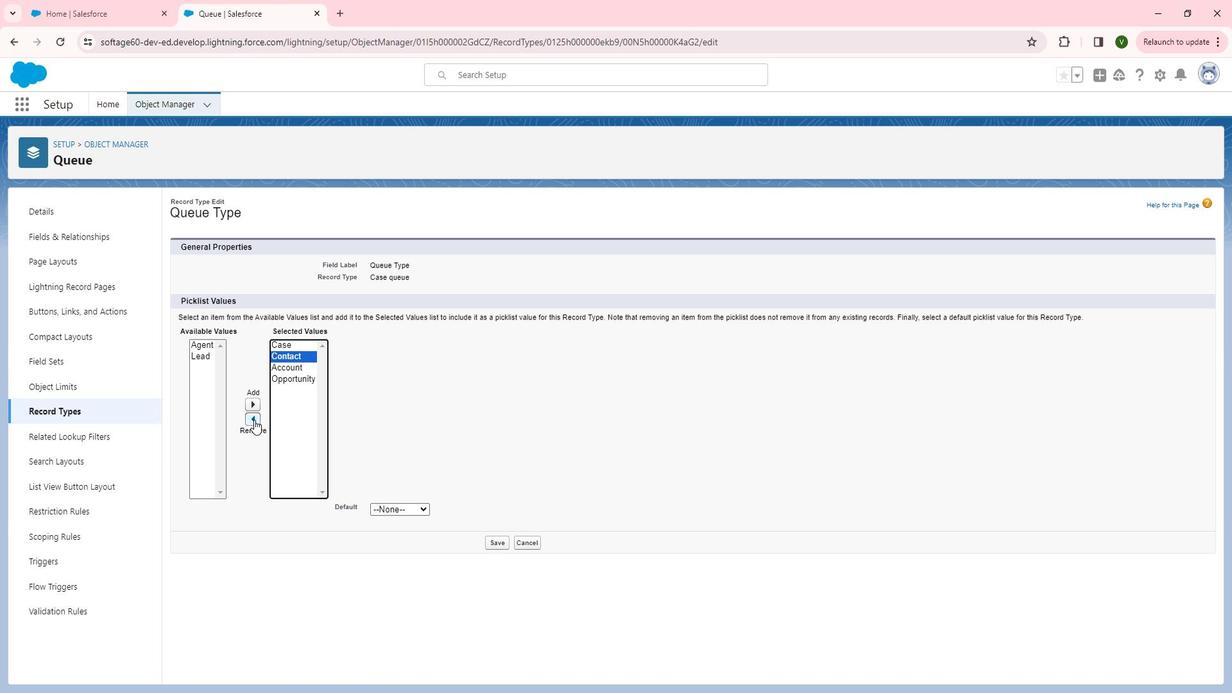 
Action: Mouse moved to (310, 365)
Screenshot: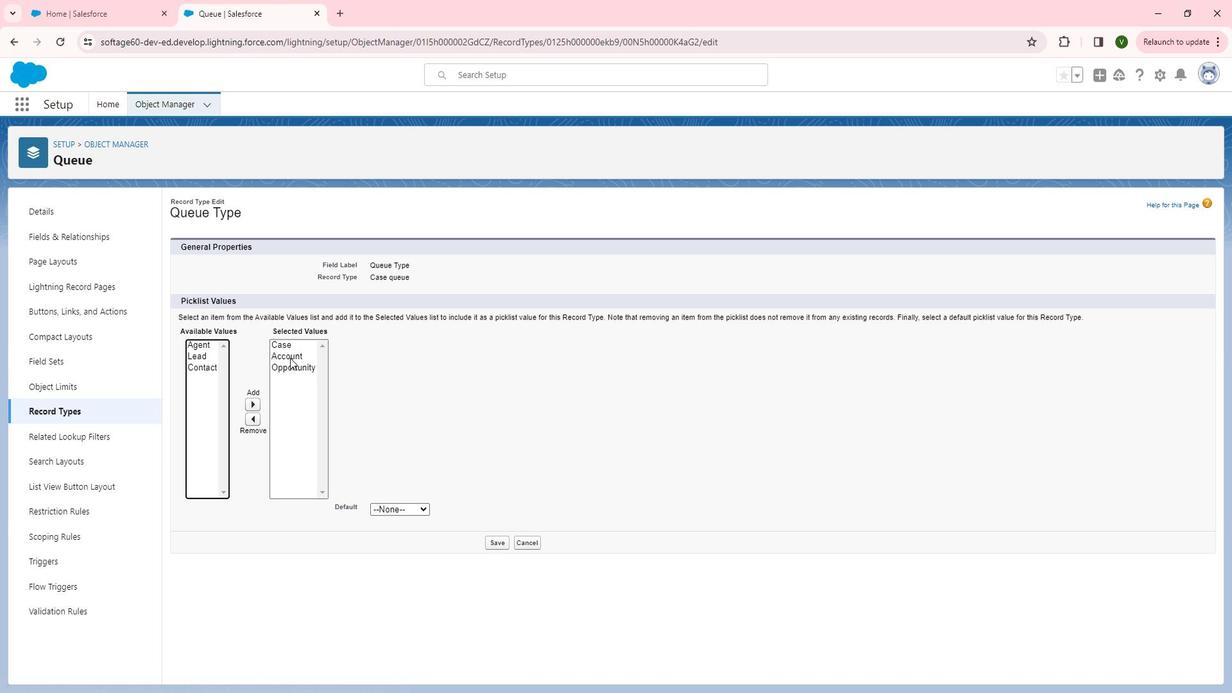 
Action: Mouse pressed left at (310, 365)
Screenshot: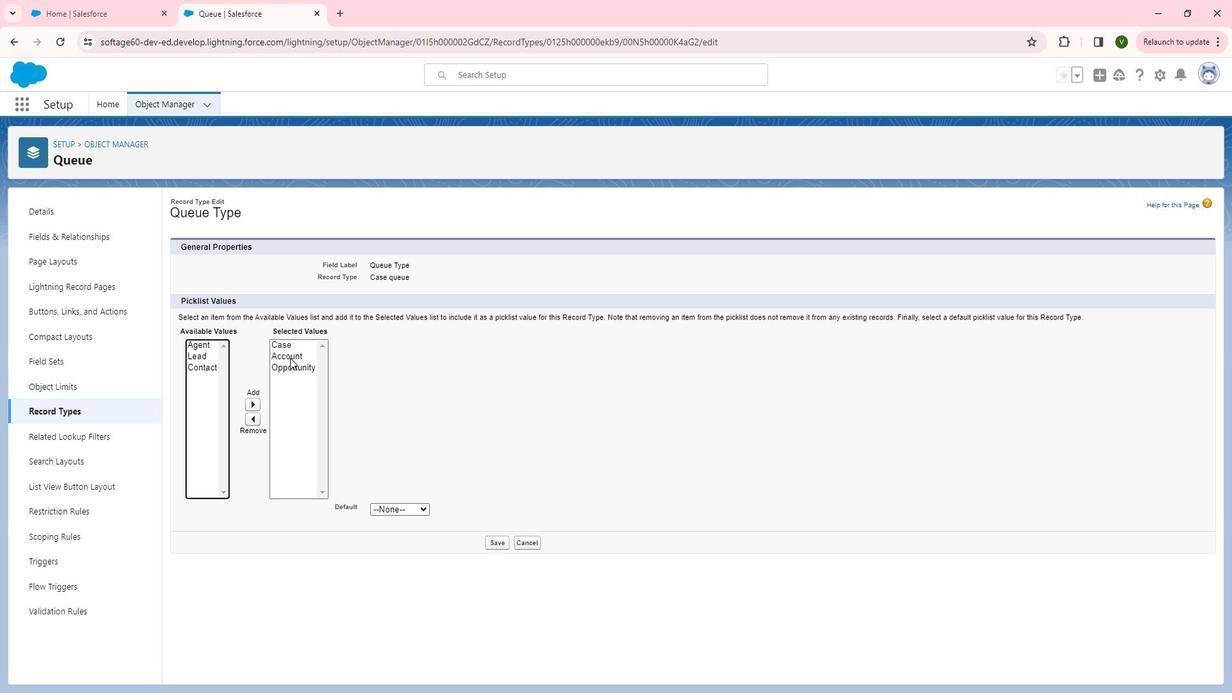 
Action: Mouse moved to (275, 425)
Screenshot: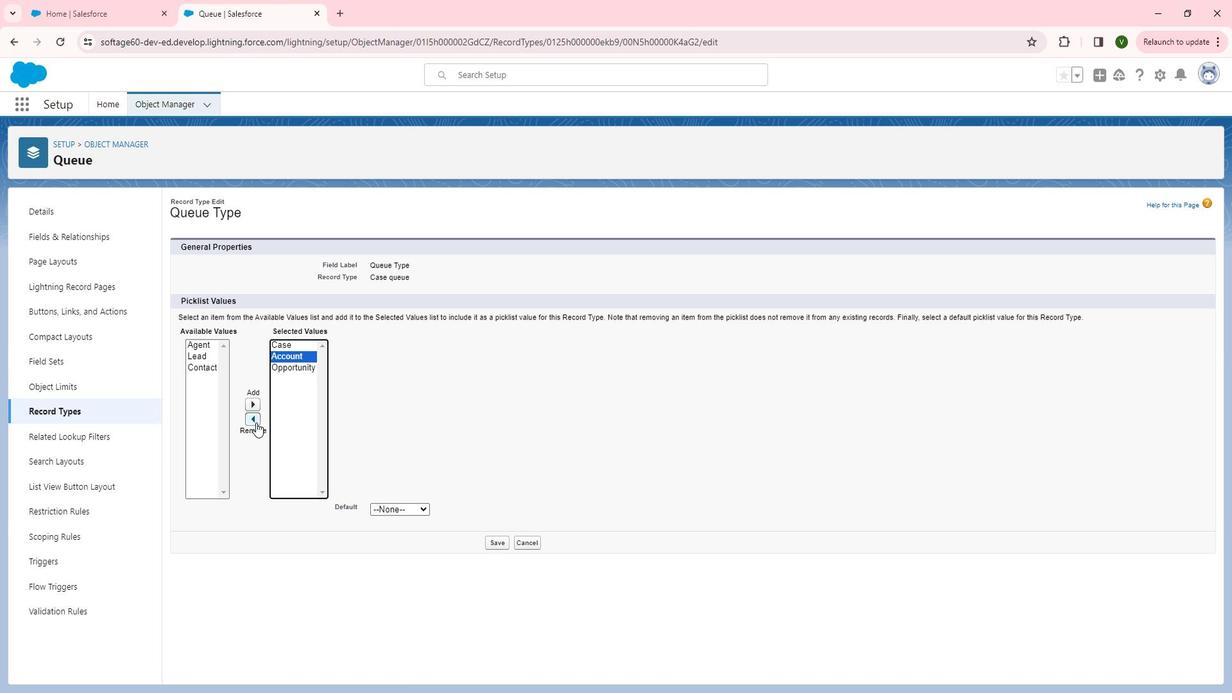 
Action: Mouse pressed left at (275, 425)
Screenshot: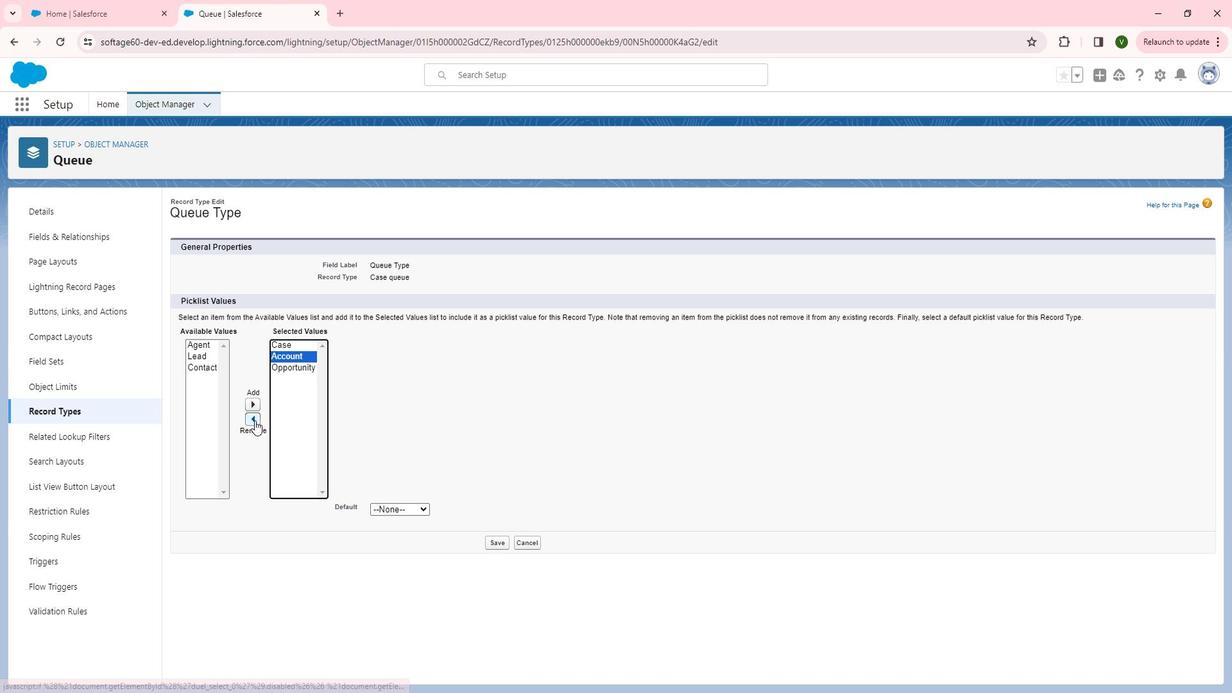 
Action: Mouse moved to (322, 362)
Screenshot: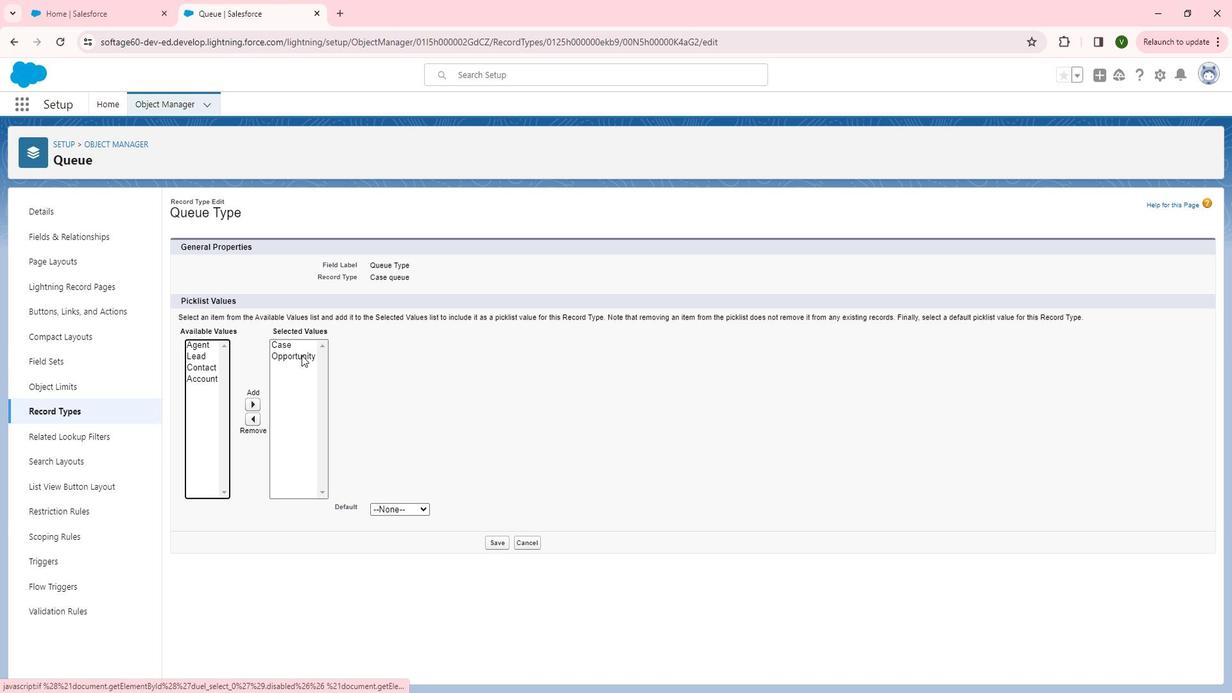 
Action: Mouse pressed left at (322, 362)
Screenshot: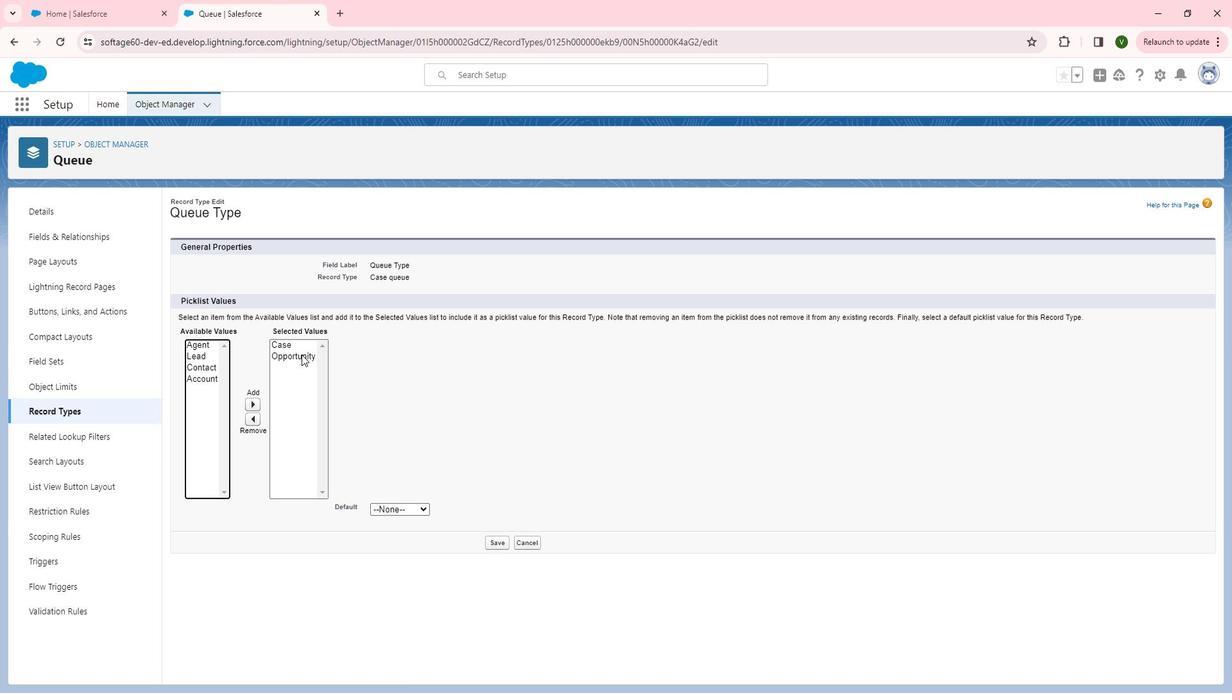 
Action: Mouse moved to (278, 423)
Screenshot: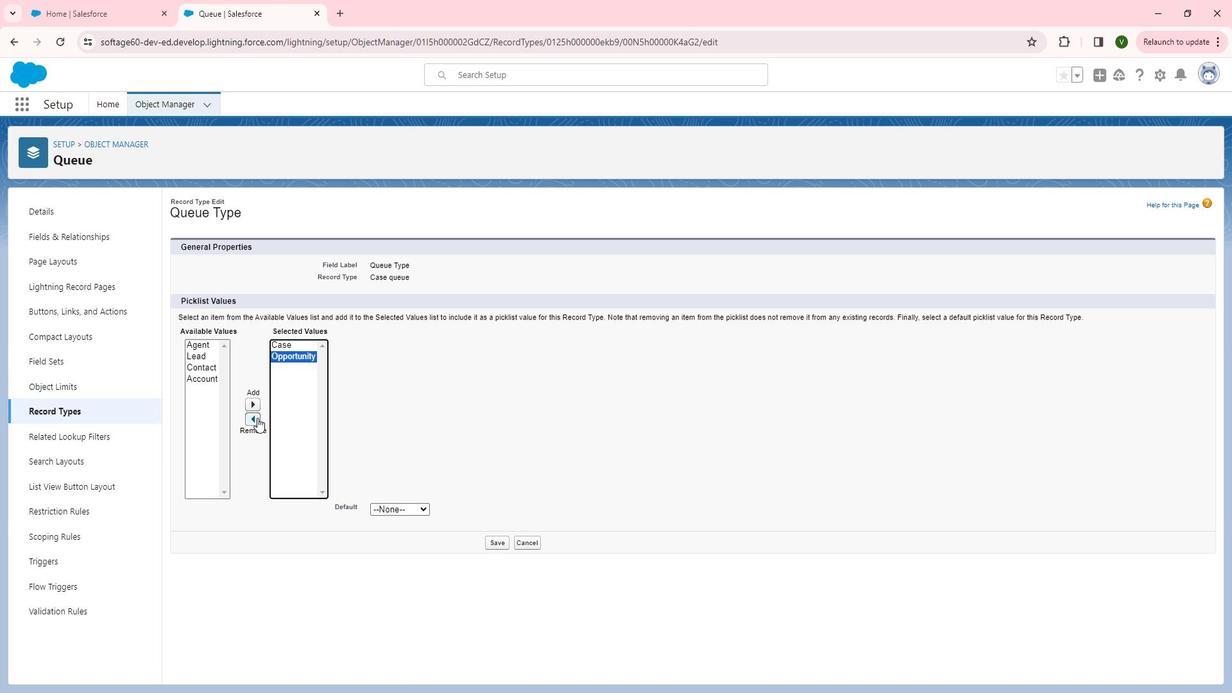 
Action: Mouse pressed left at (278, 423)
Screenshot: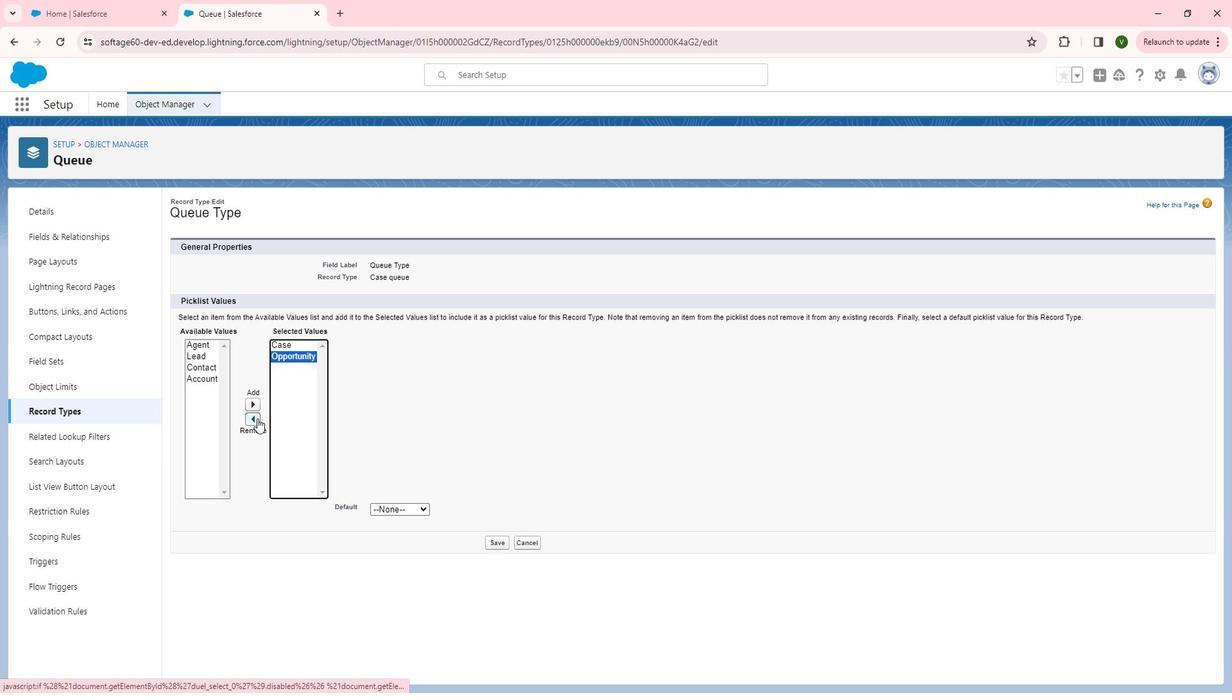 
Action: Mouse moved to (527, 543)
Screenshot: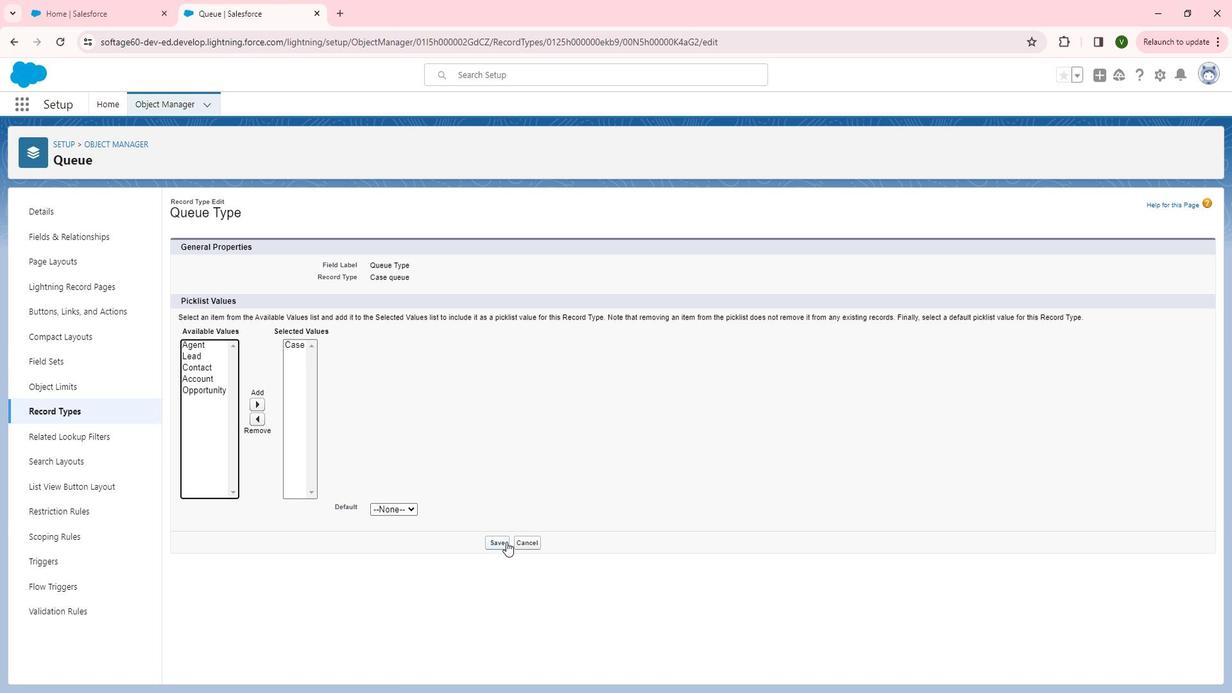 
Action: Mouse pressed left at (527, 543)
Screenshot: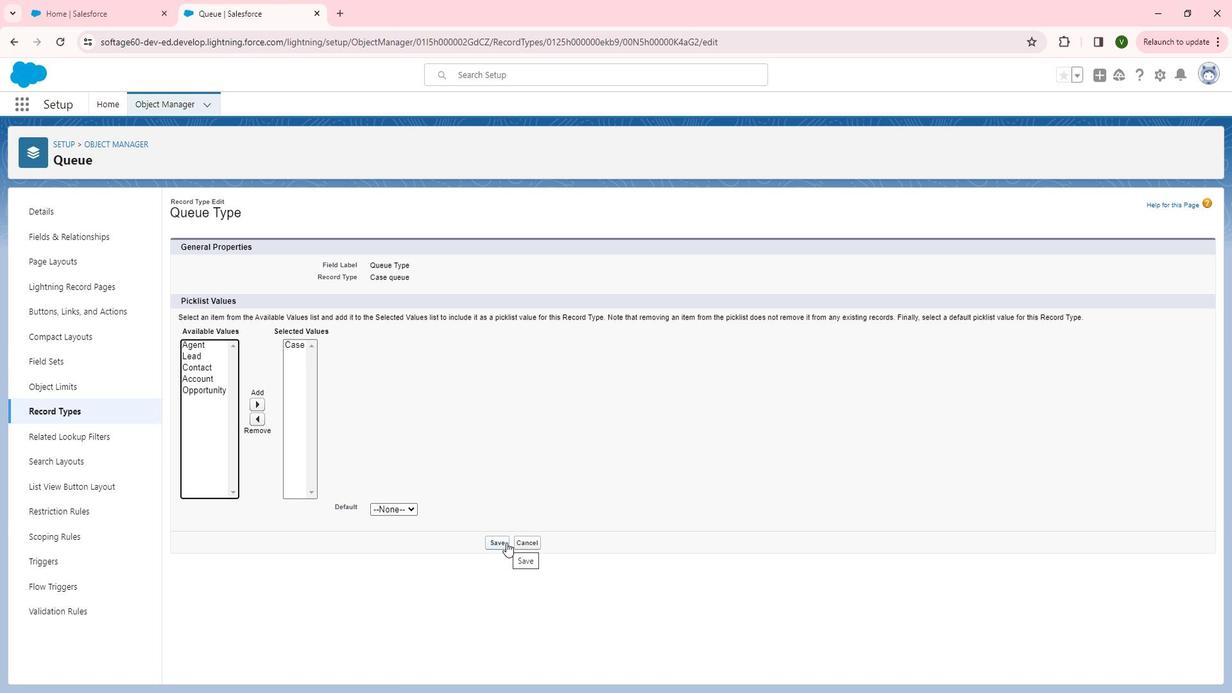 
Action: Mouse moved to (207, 441)
Screenshot: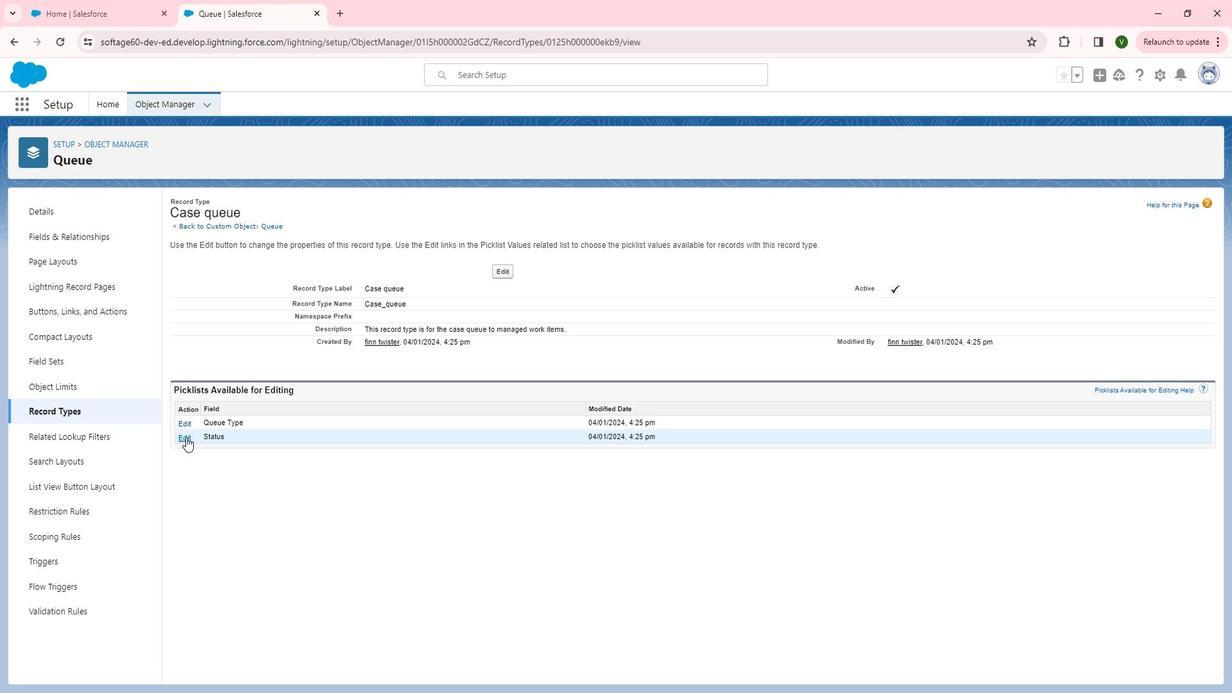 
Action: Mouse pressed left at (207, 441)
Screenshot: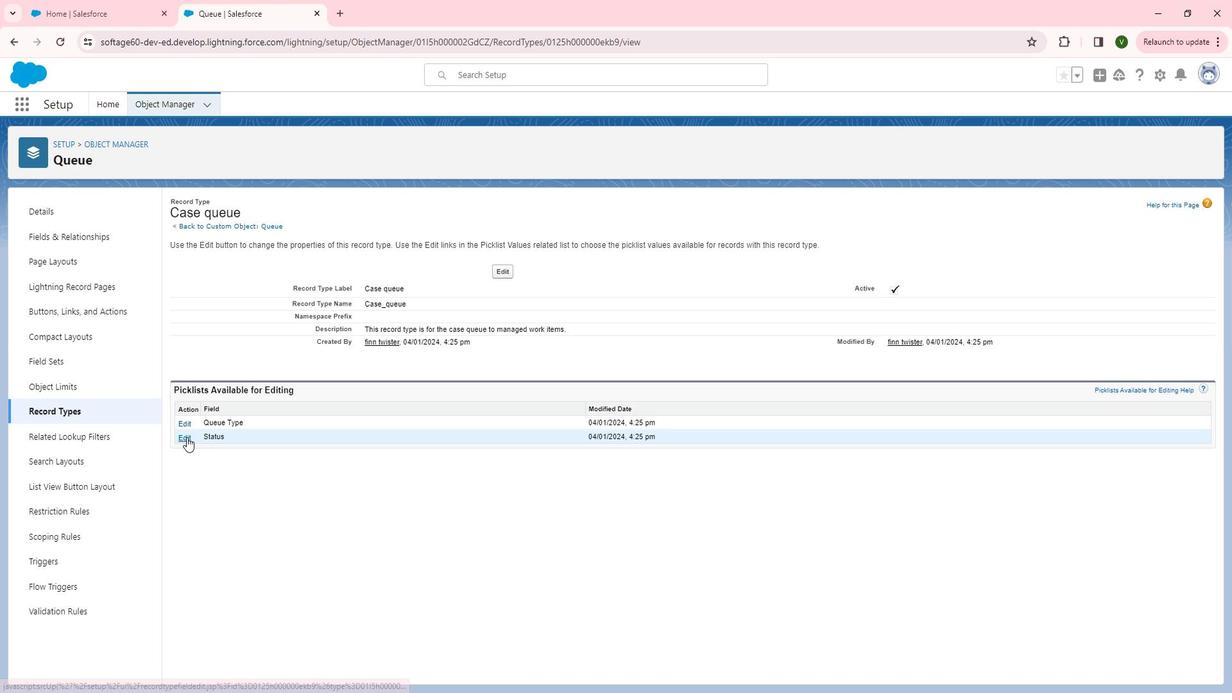 
Action: Mouse moved to (413, 504)
Screenshot: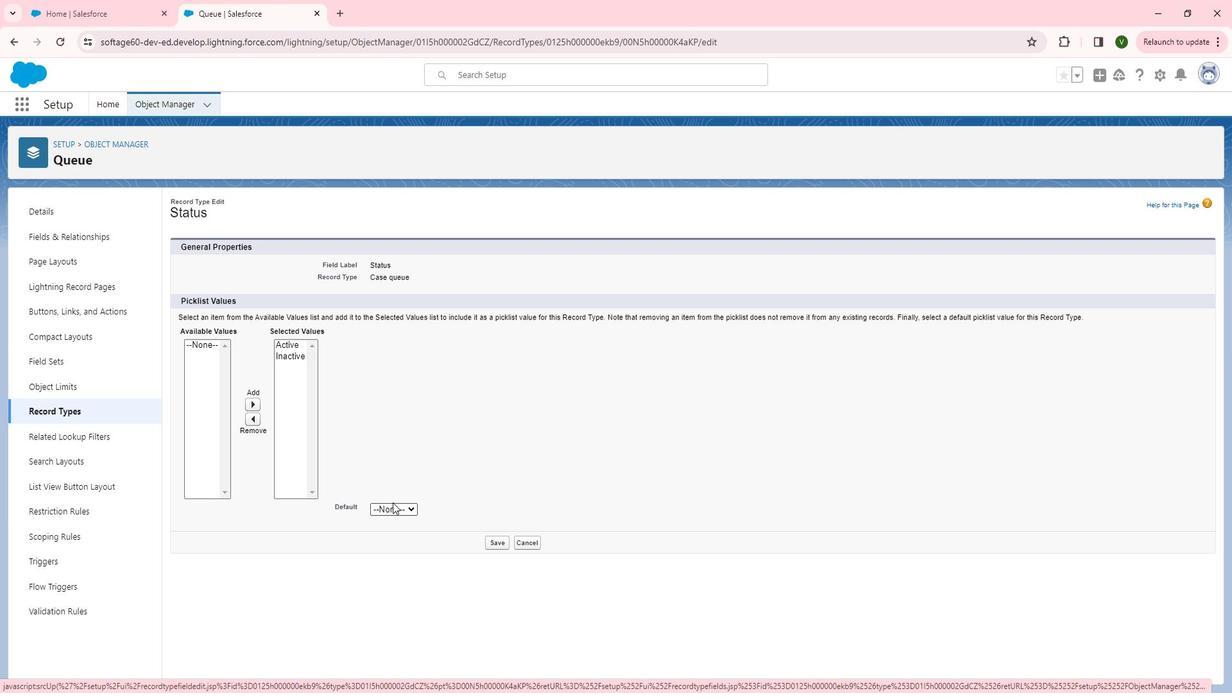 
Action: Mouse pressed left at (413, 504)
Screenshot: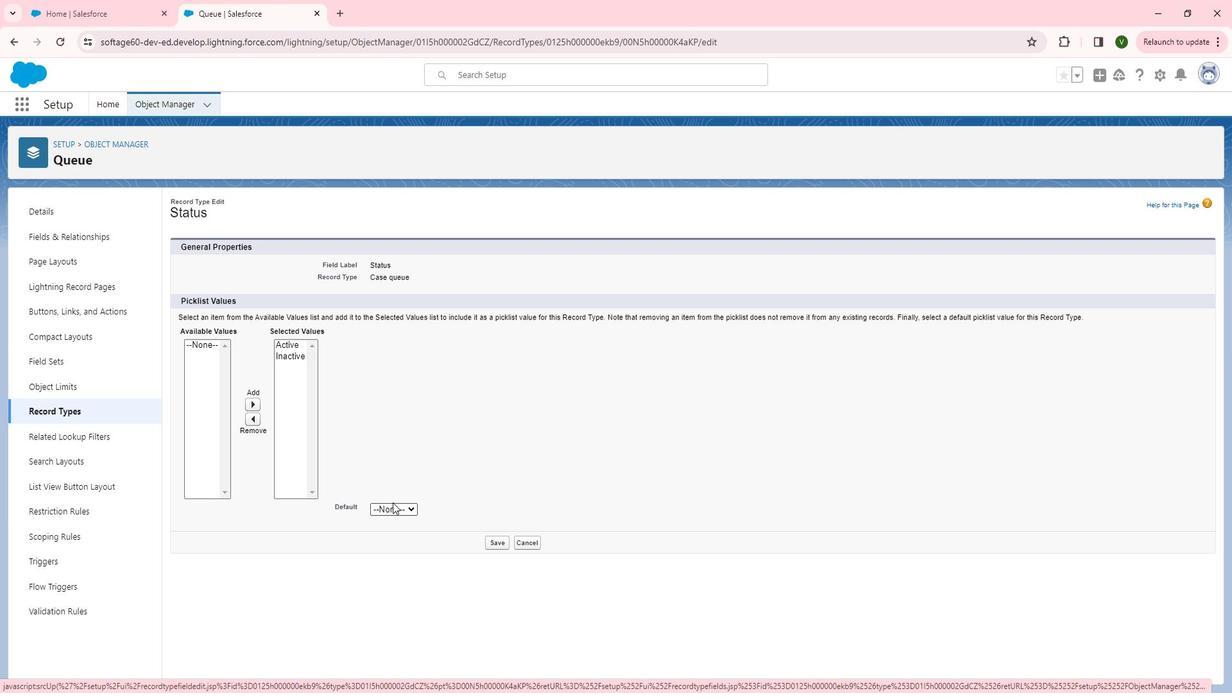 
Action: Mouse moved to (418, 541)
Screenshot: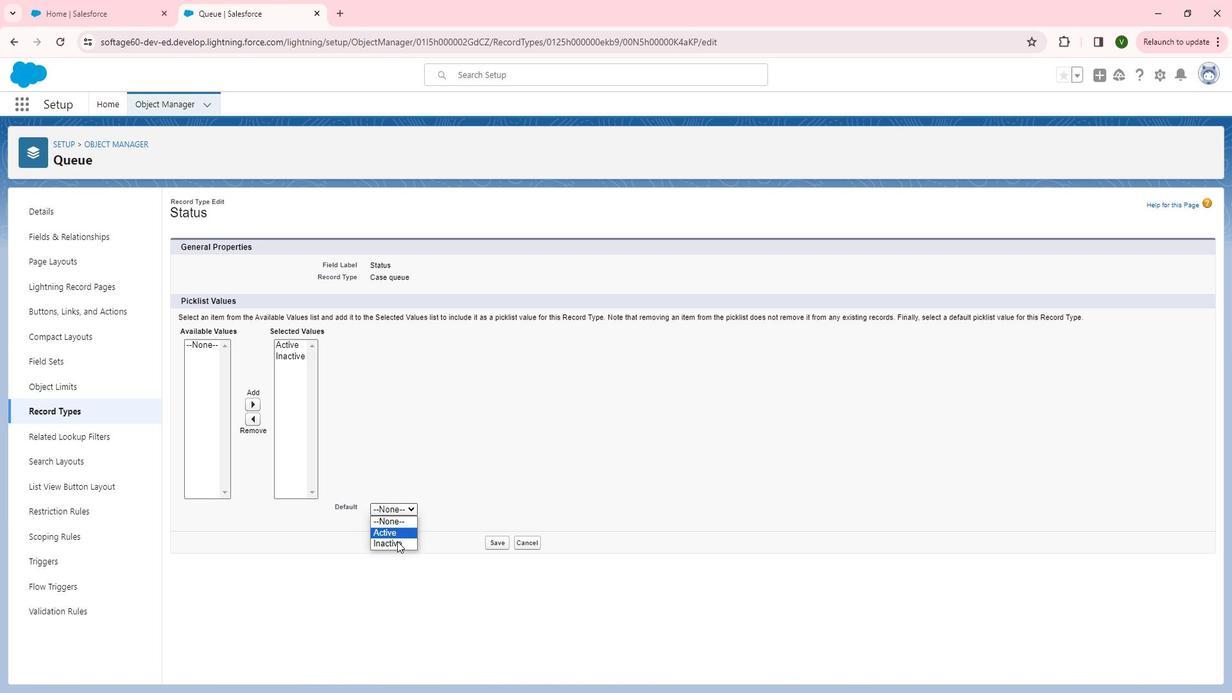
Action: Mouse pressed left at (418, 541)
Screenshot: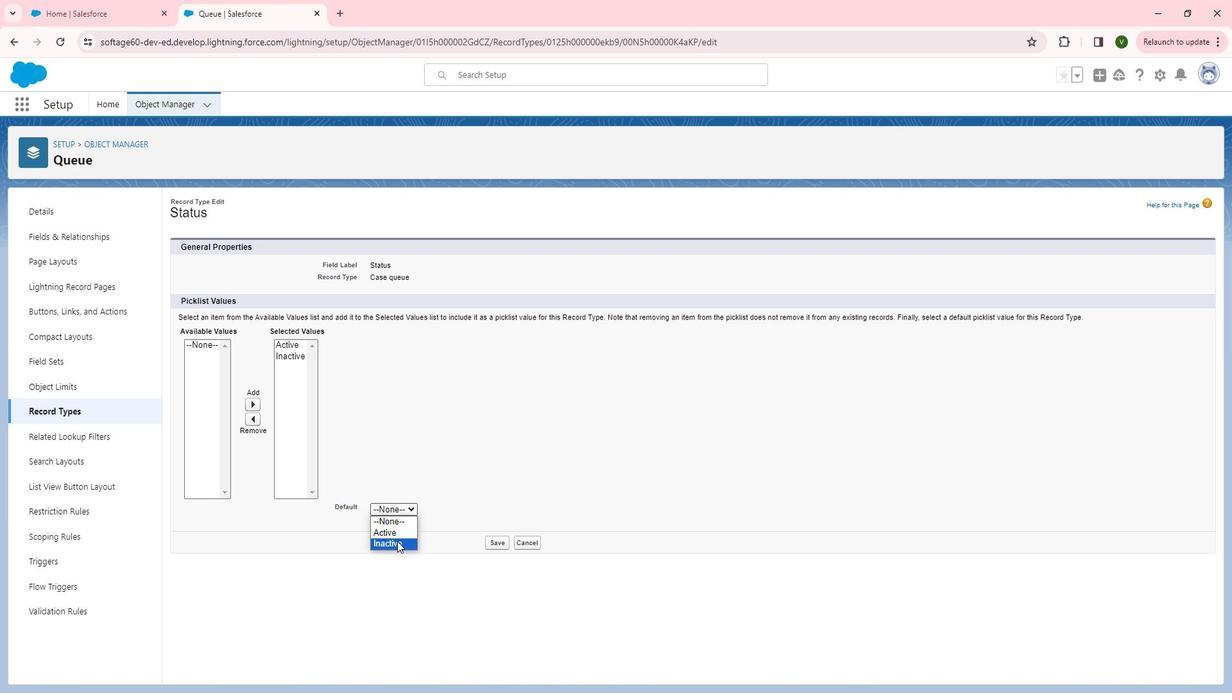 
Action: Mouse moved to (518, 543)
Screenshot: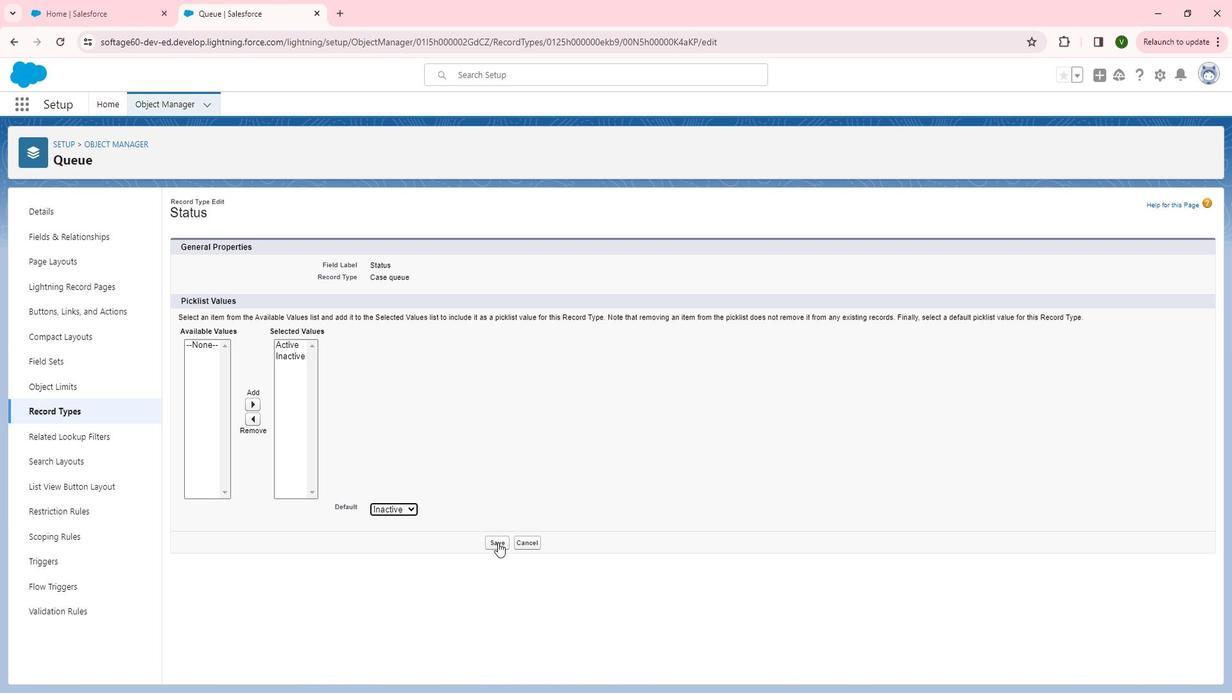 
Action: Mouse pressed left at (518, 543)
Screenshot: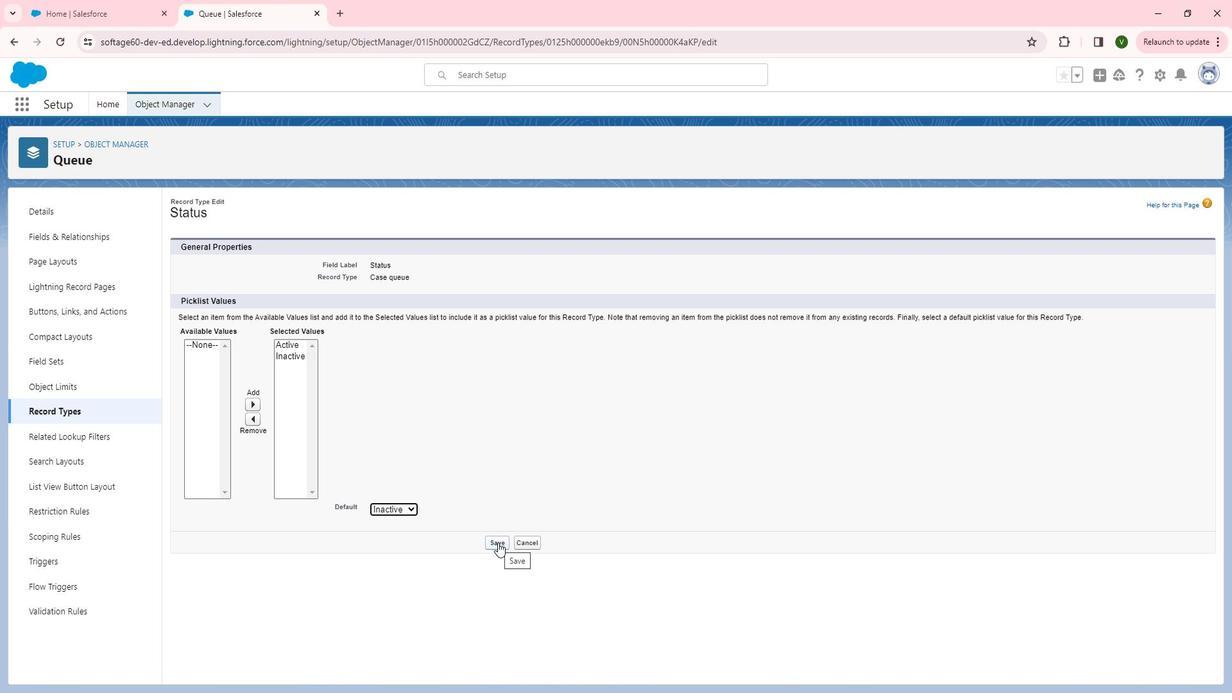 
Action: Mouse moved to (92, 411)
Screenshot: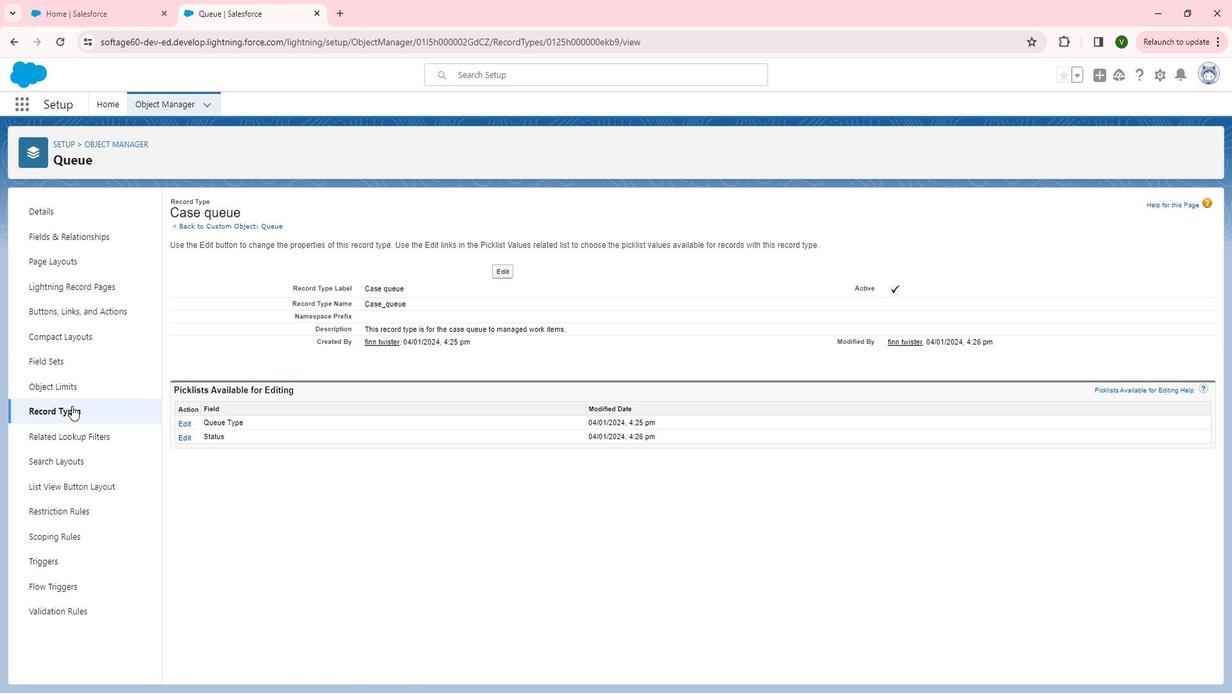 
Action: Mouse pressed left at (92, 411)
Screenshot: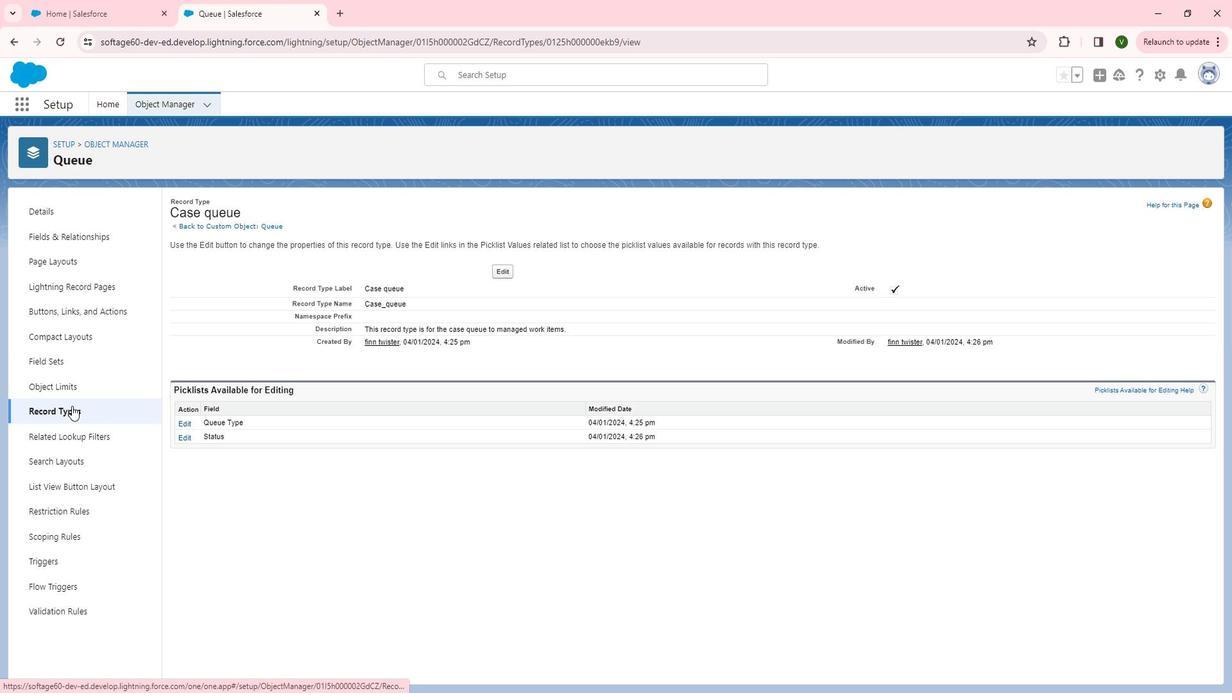 
Action: Mouse moved to (1103, 226)
Screenshot: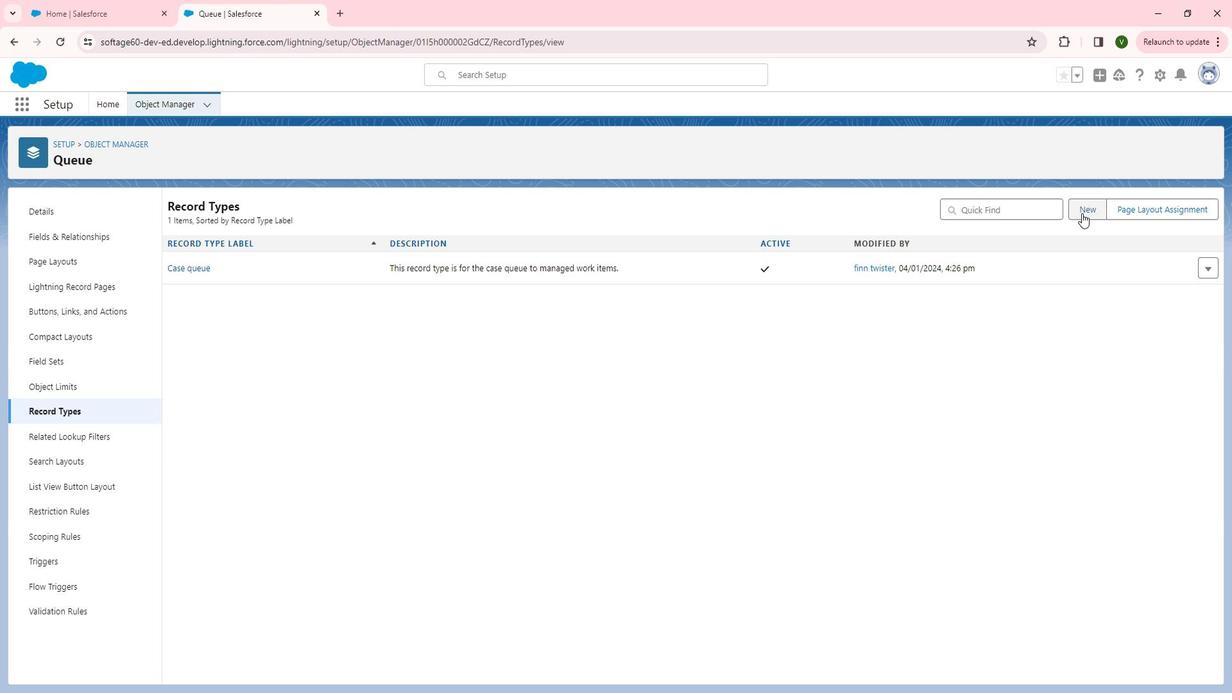 
Action: Mouse pressed left at (1103, 226)
Screenshot: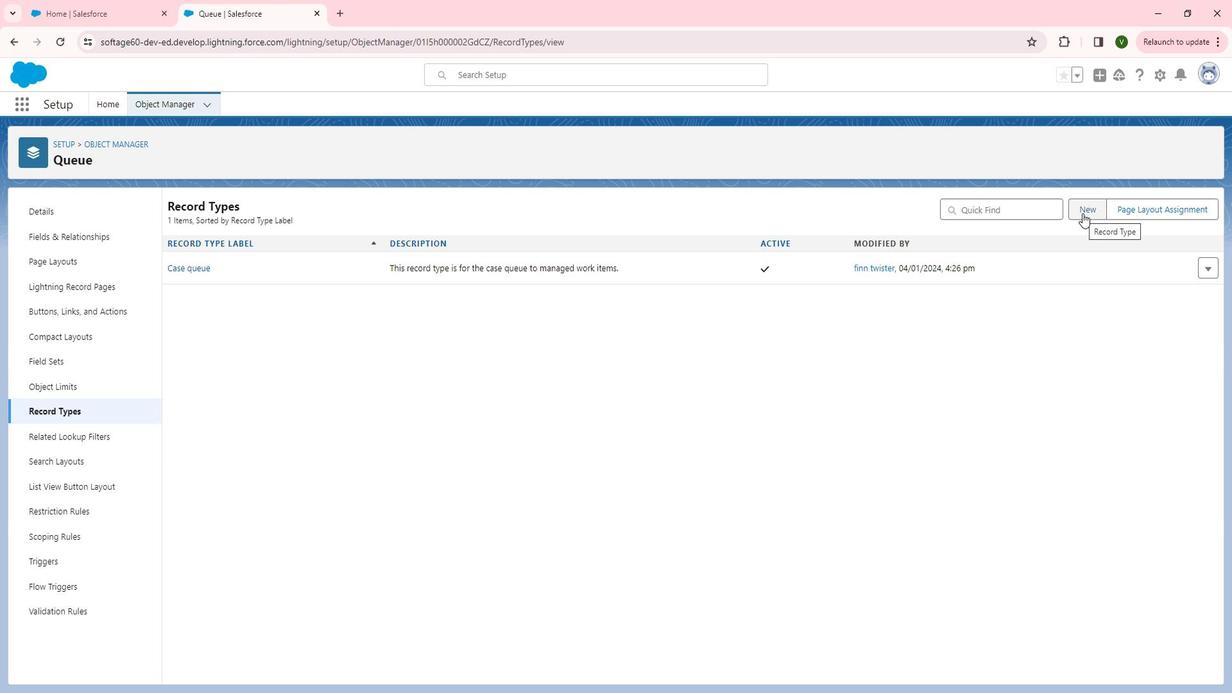 
Action: Mouse moved to (447, 332)
Screenshot: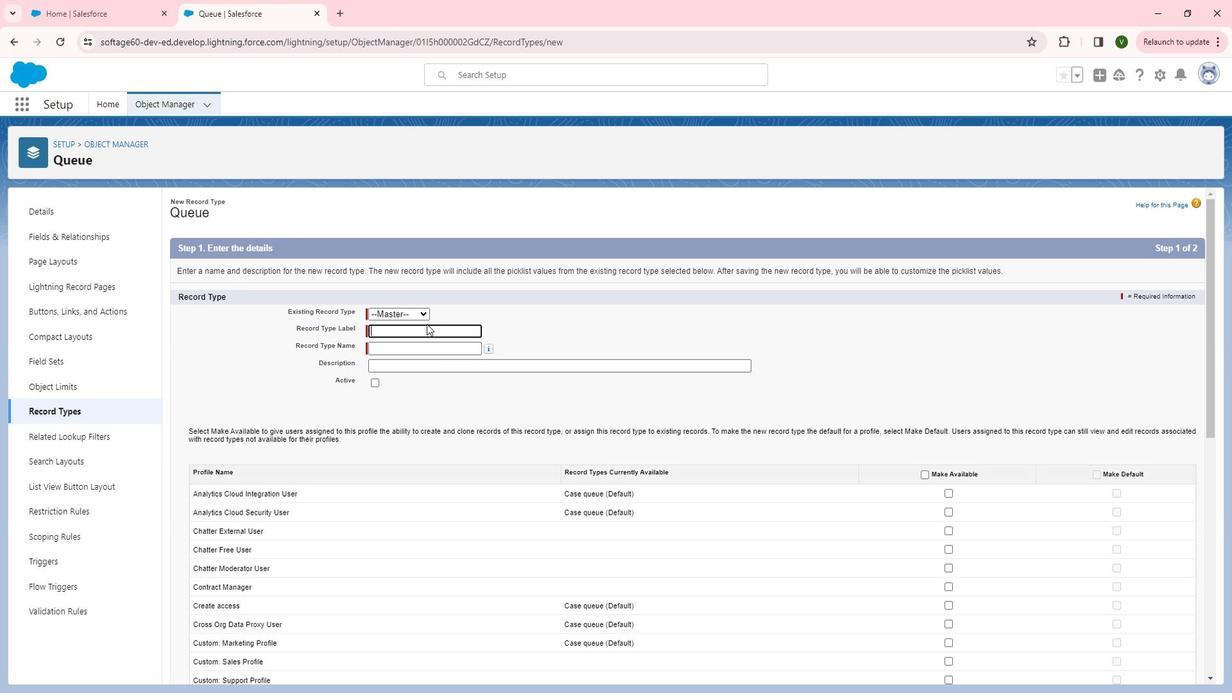 
Action: Mouse pressed left at (447, 332)
Screenshot: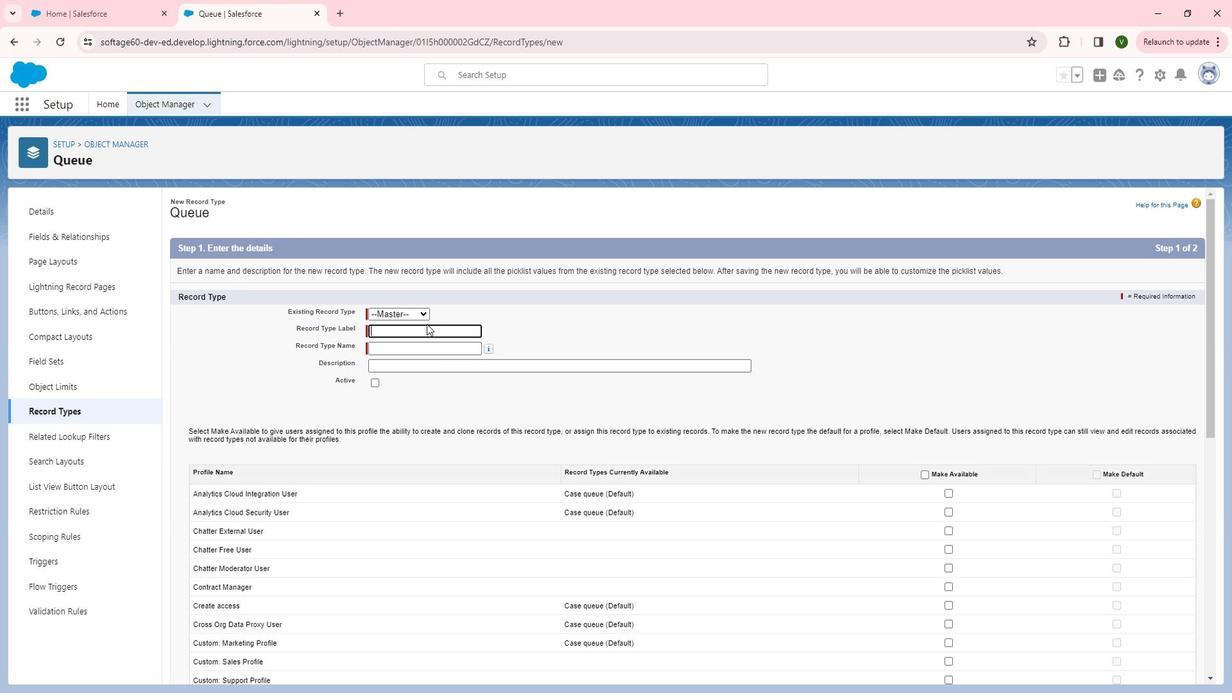
Action: Mouse moved to (448, 338)
Screenshot: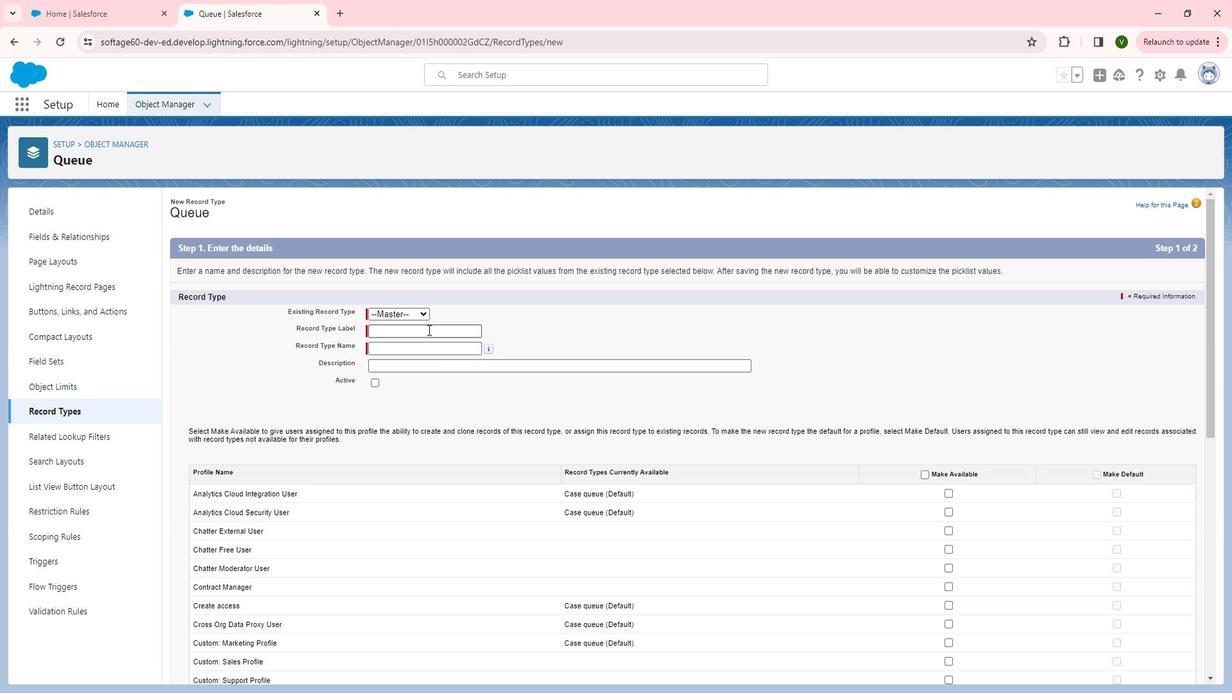 
Action: Mouse pressed left at (448, 338)
Screenshot: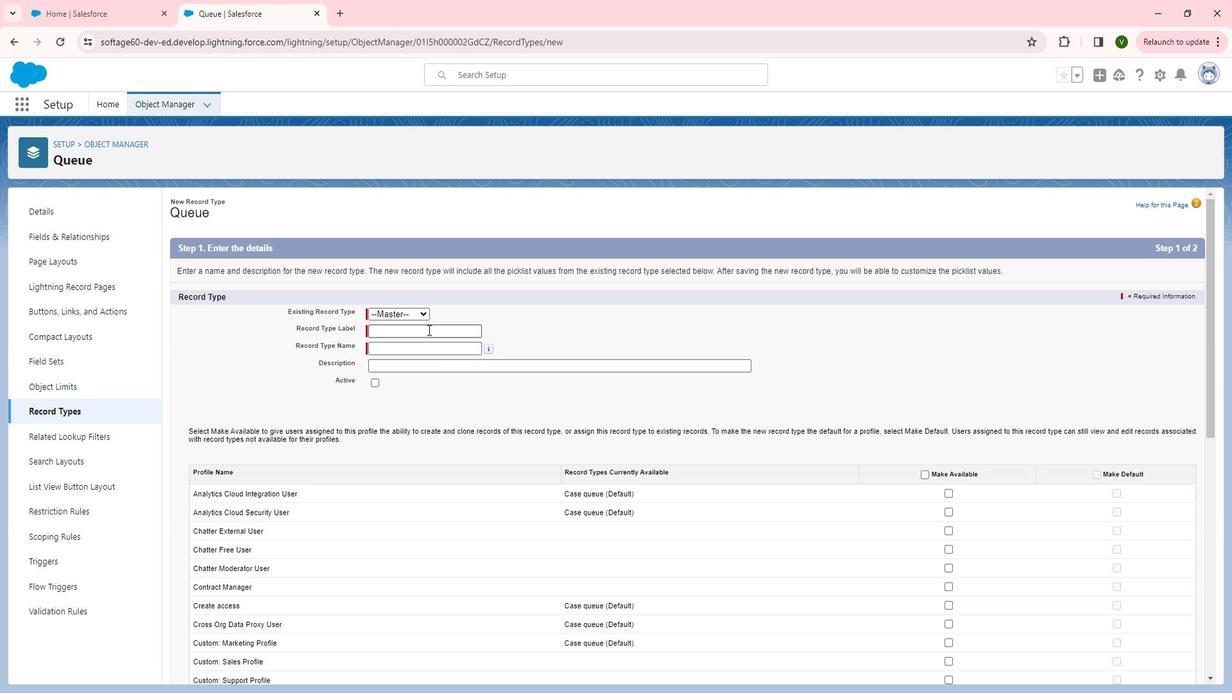 
Action: Mouse moved to (466, 338)
Screenshot: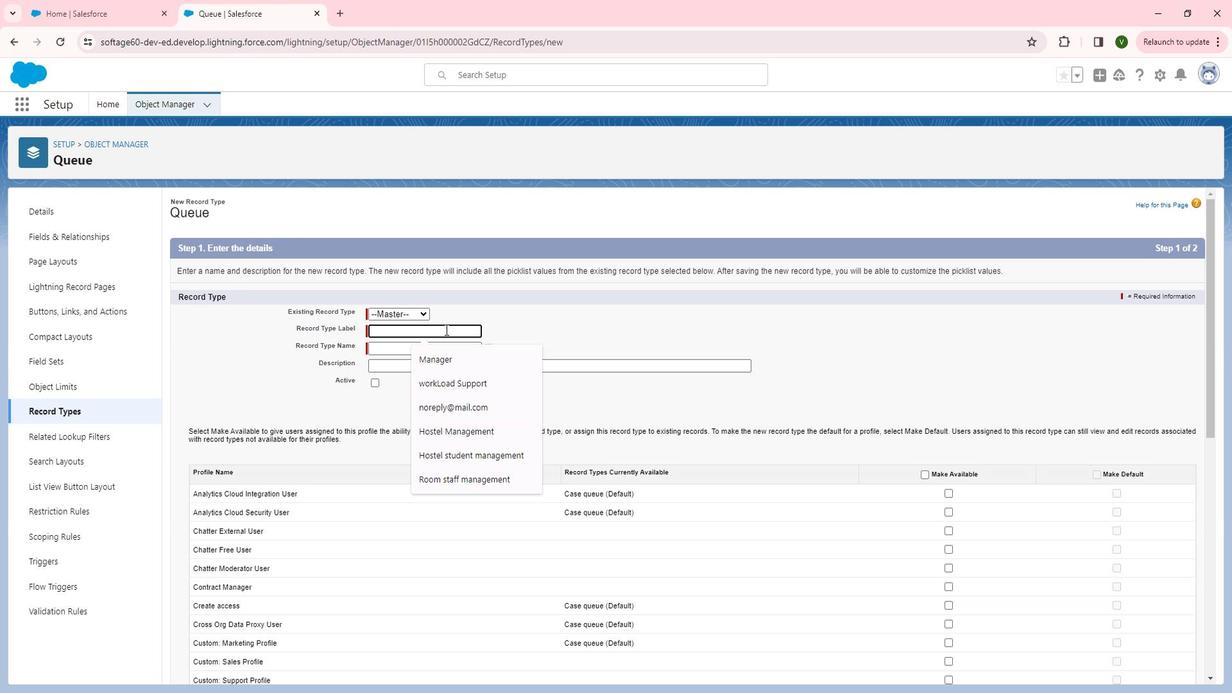 
Action: Key pressed <Key.shift>Agent<Key.tab>
Screenshot: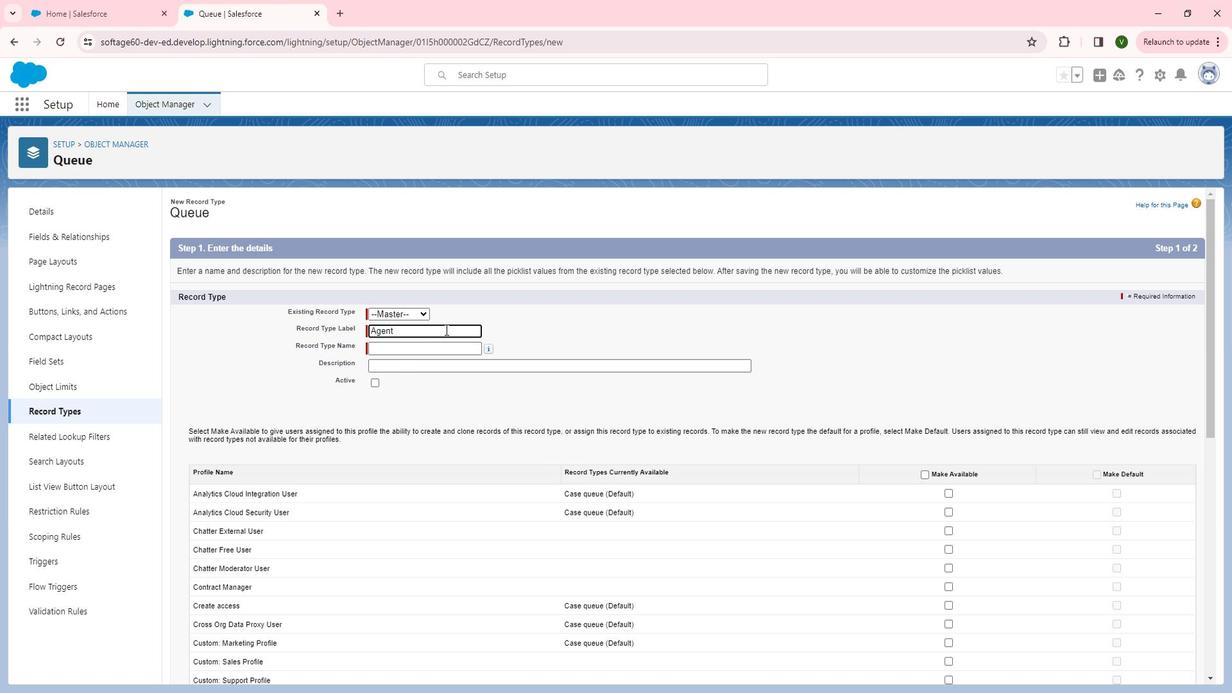 
Action: Mouse pressed left at (466, 338)
Screenshot: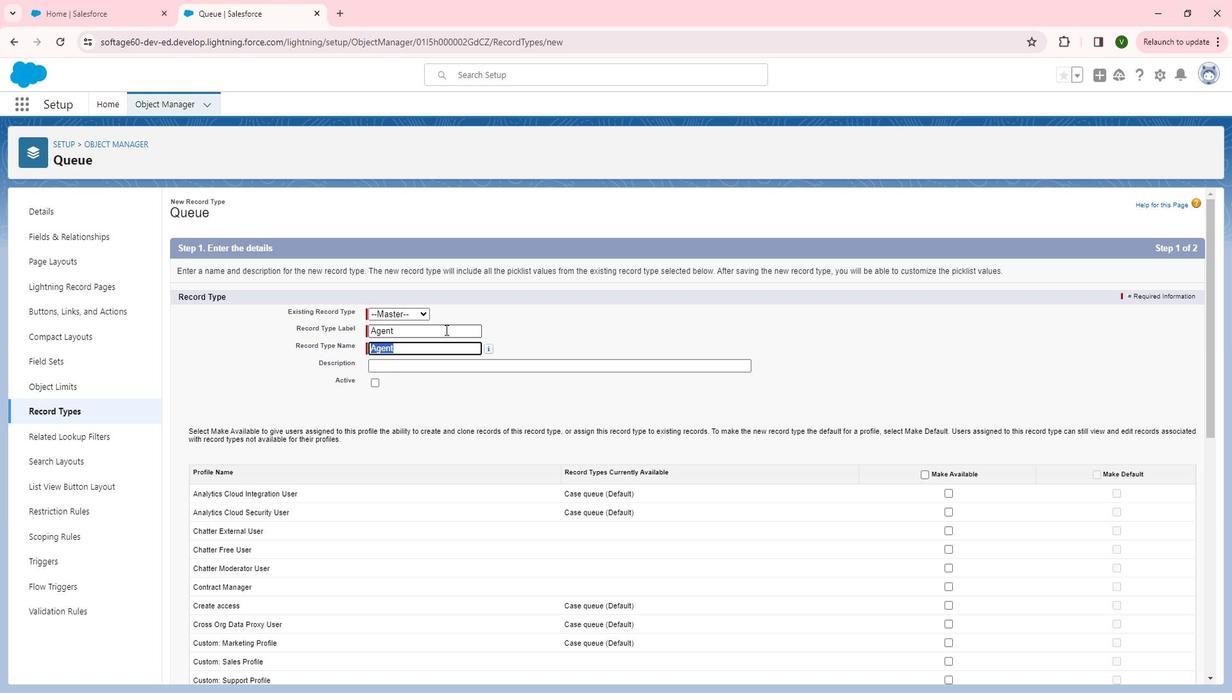 
Action: Key pressed <Key.space>queue
Screenshot: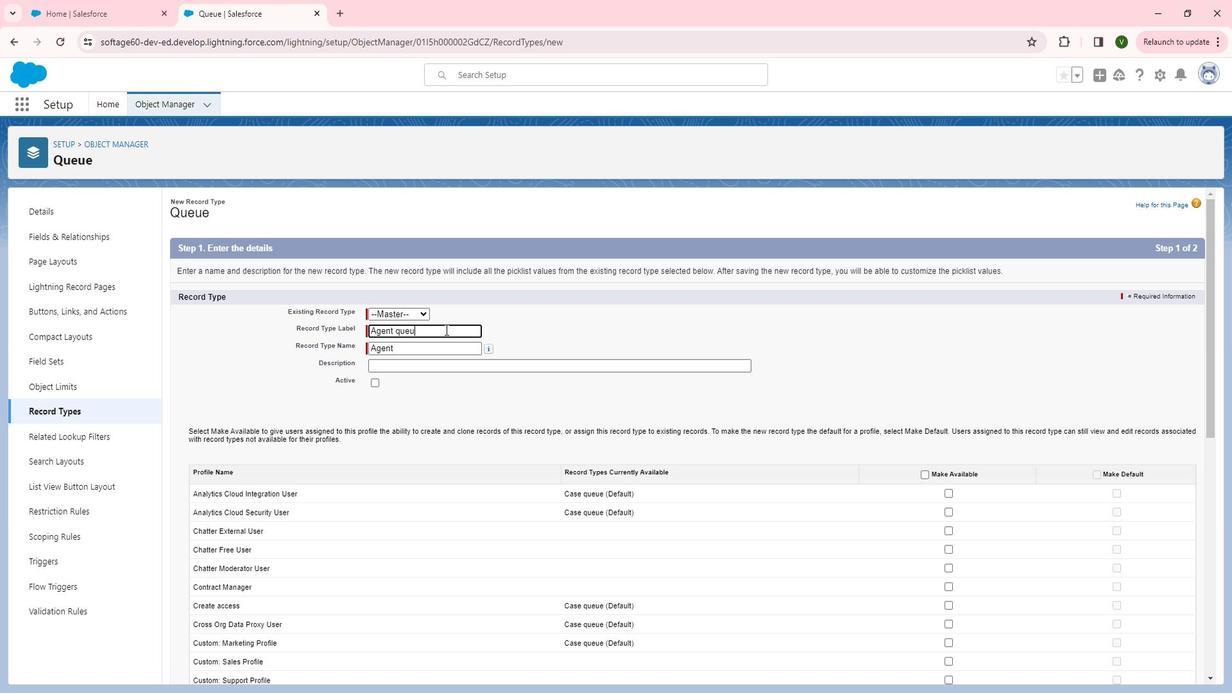 
Action: Mouse moved to (459, 356)
Screenshot: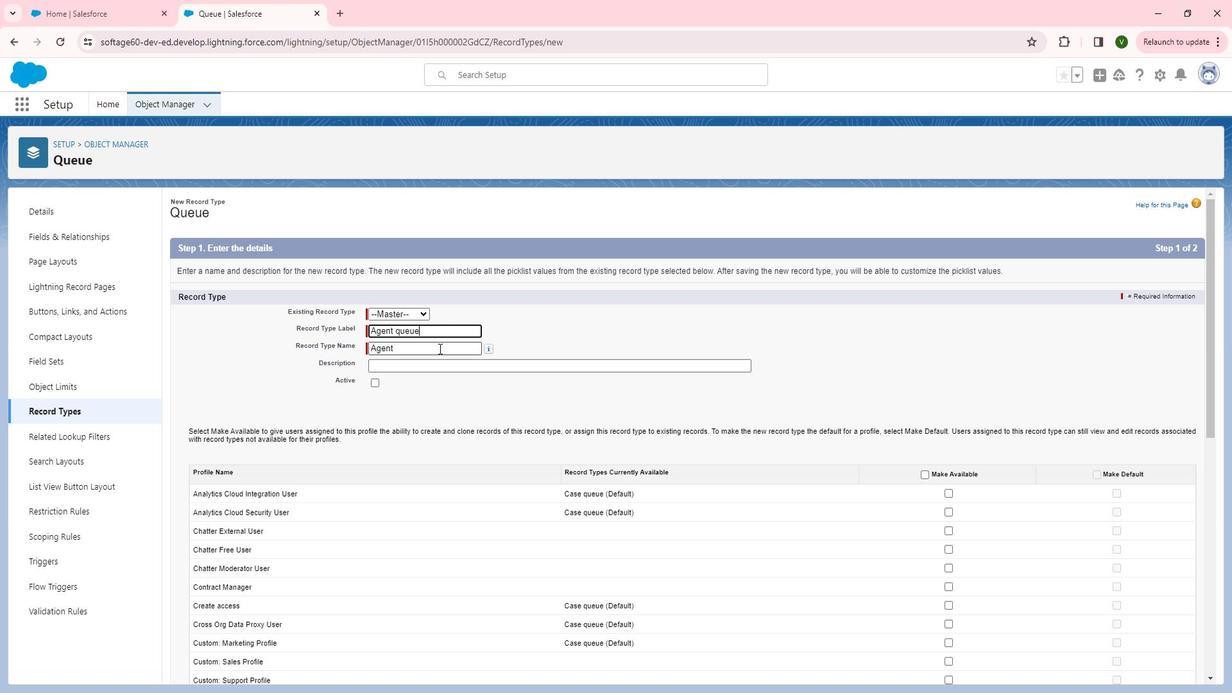 
Action: Mouse pressed left at (459, 356)
Screenshot: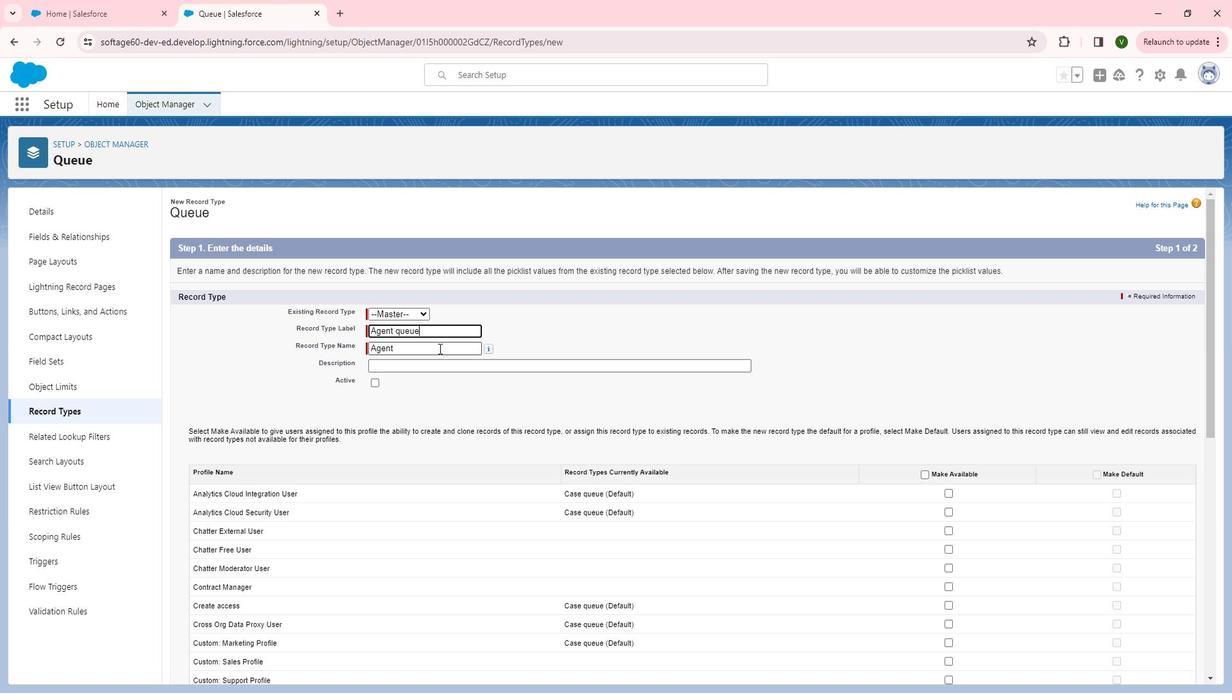 
Action: Key pressed <Key.shift>_queue
Screenshot: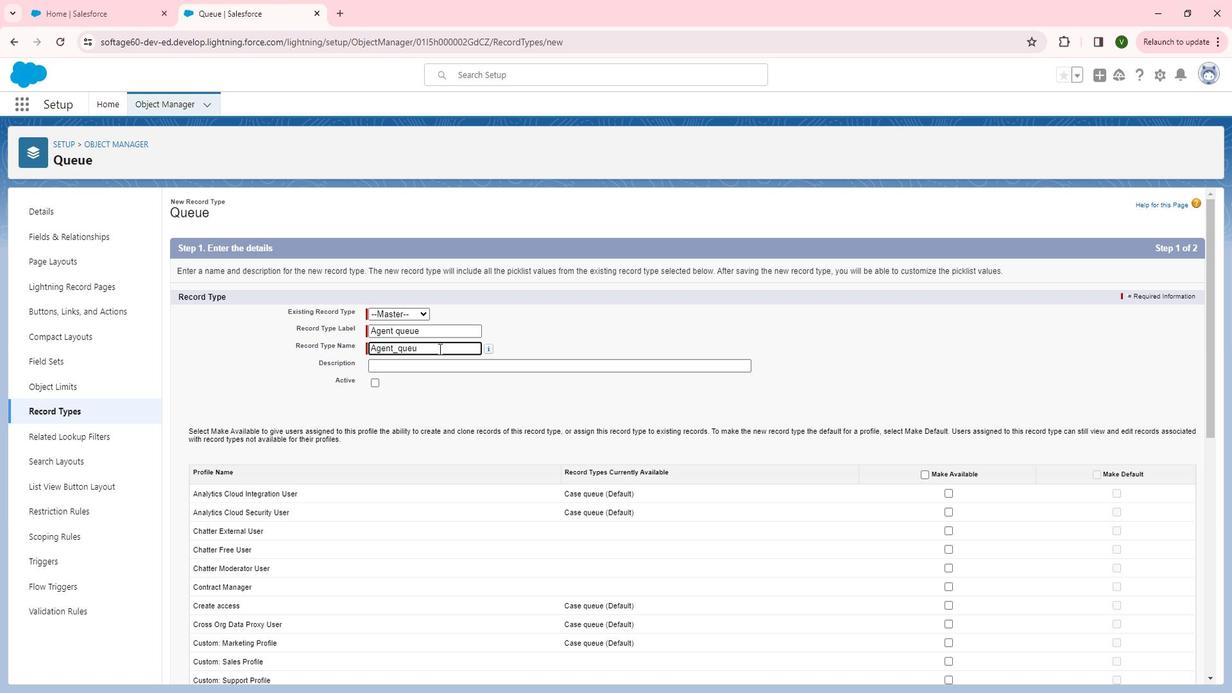 
Action: Mouse moved to (459, 367)
Screenshot: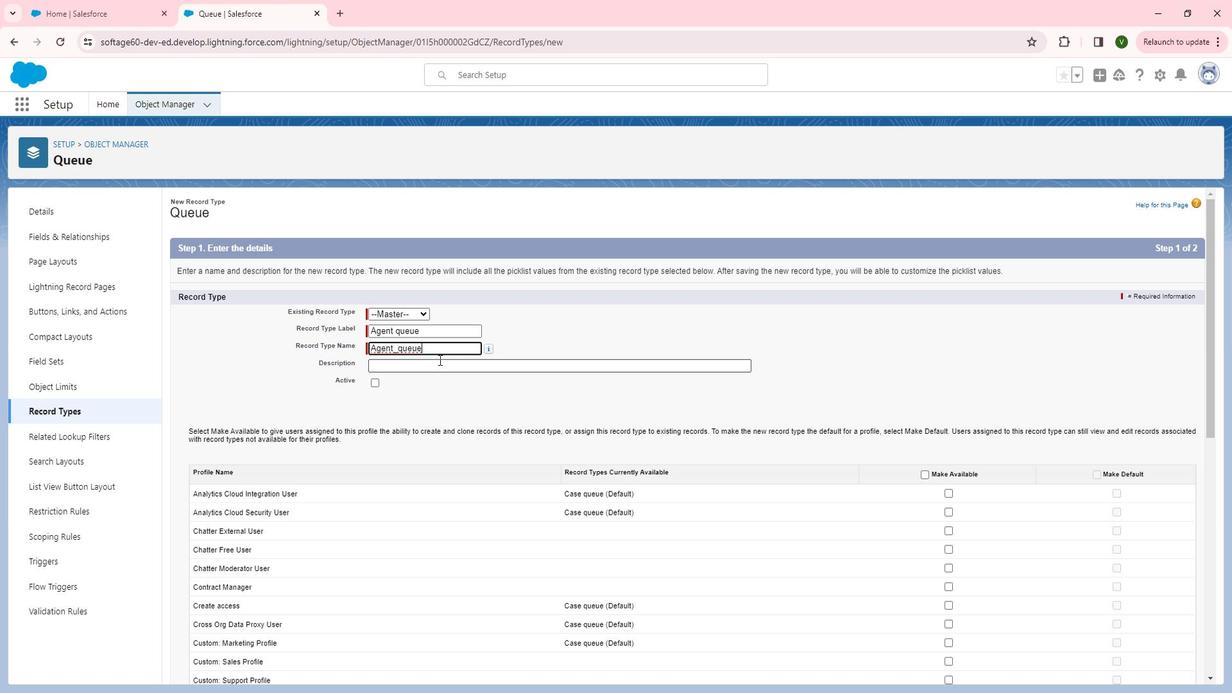 
Action: Mouse pressed left at (459, 367)
Screenshot: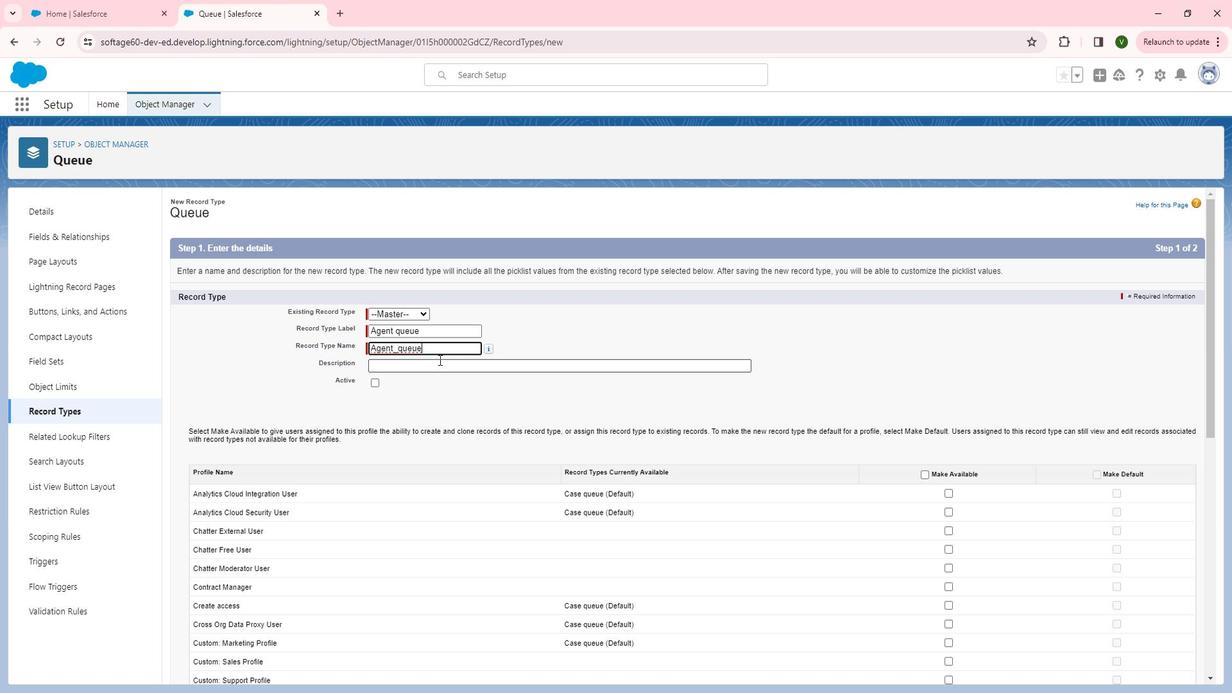 
Action: Mouse moved to (459, 368)
Screenshot: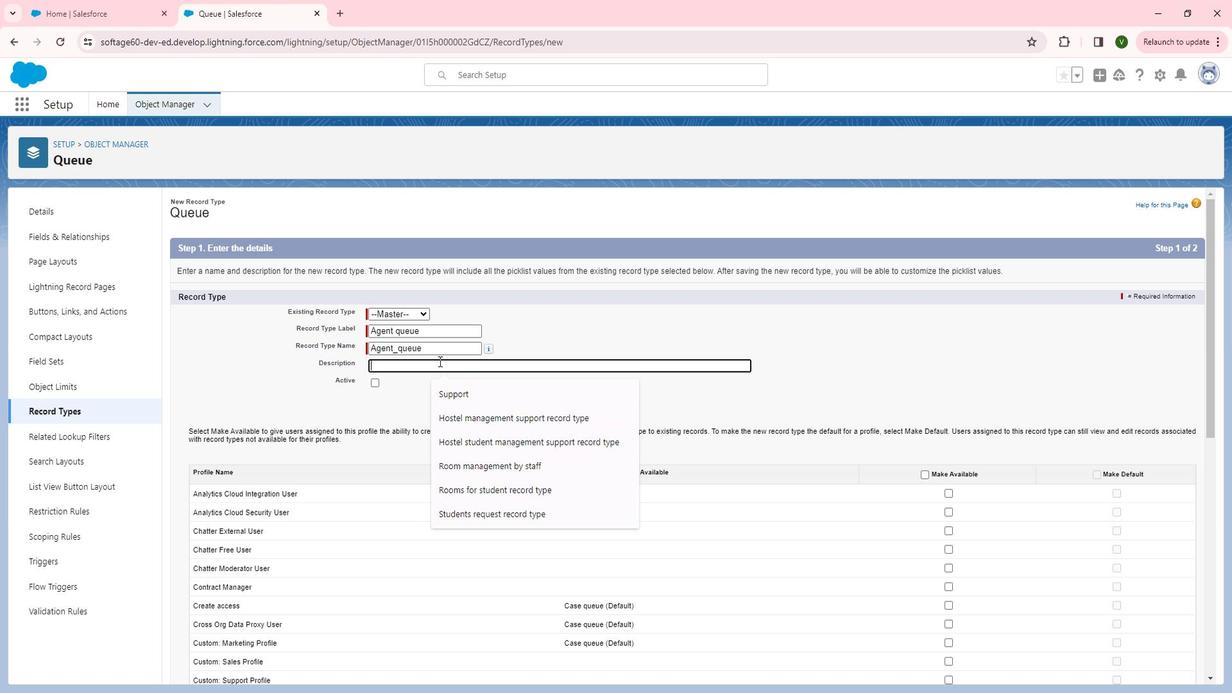 
Action: Key pressed <Key.shift>This<Key.space>record<Key.space>type<Key.space>is<Key.space>for<Key.space>the<Key.space>agent<Key.space>queue<Key.space>to<Key.space>managed<Key.space>work<Key.space>items.
Screenshot: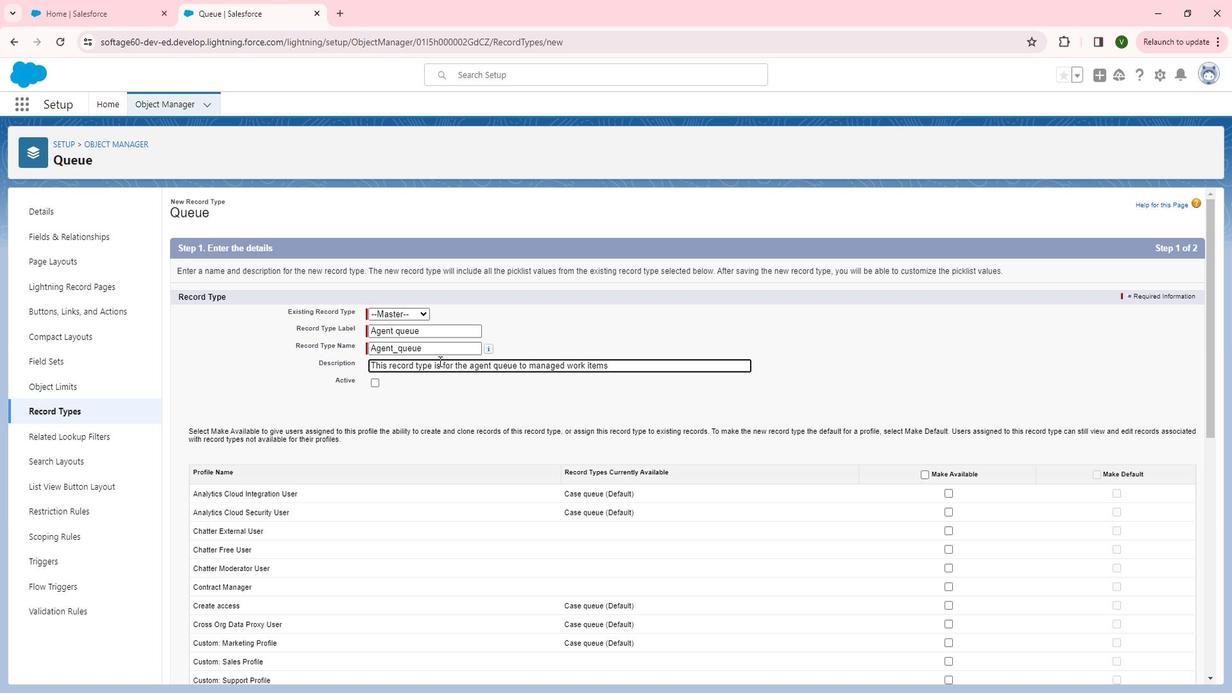 
Action: Mouse moved to (396, 389)
Screenshot: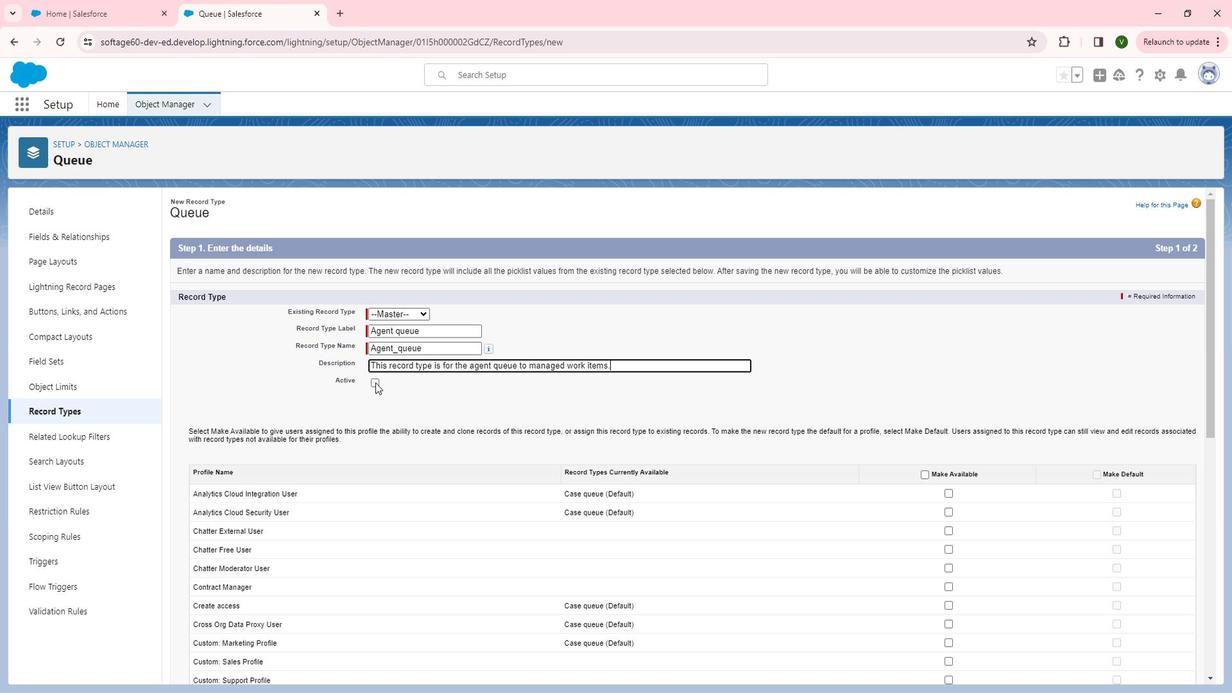 
Action: Mouse pressed left at (396, 389)
Screenshot: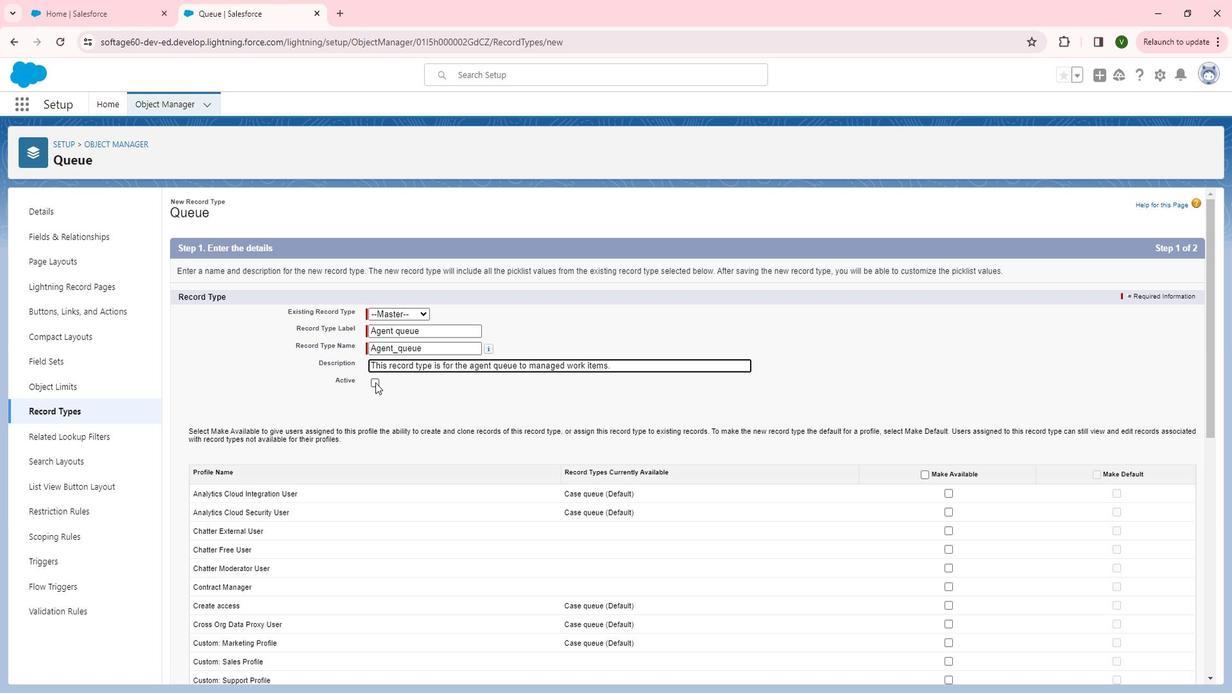 
Action: Mouse moved to (948, 477)
Screenshot: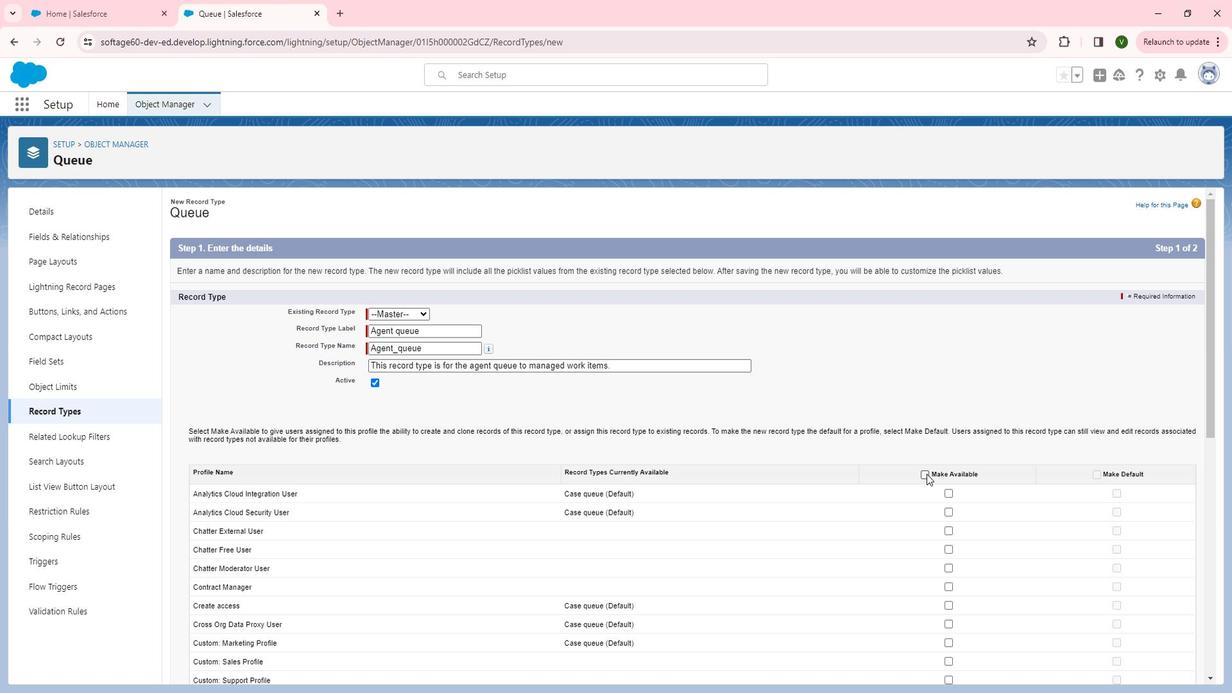 
Action: Mouse pressed left at (948, 477)
Screenshot: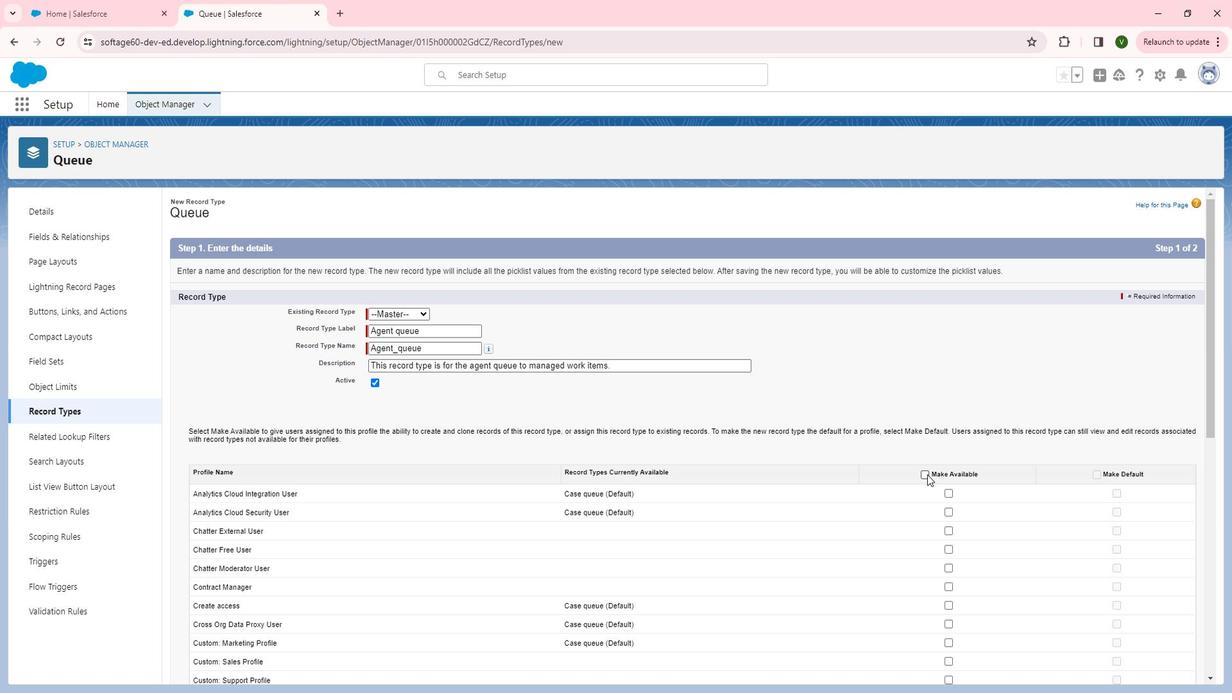 
Action: Mouse moved to (951, 478)
Screenshot: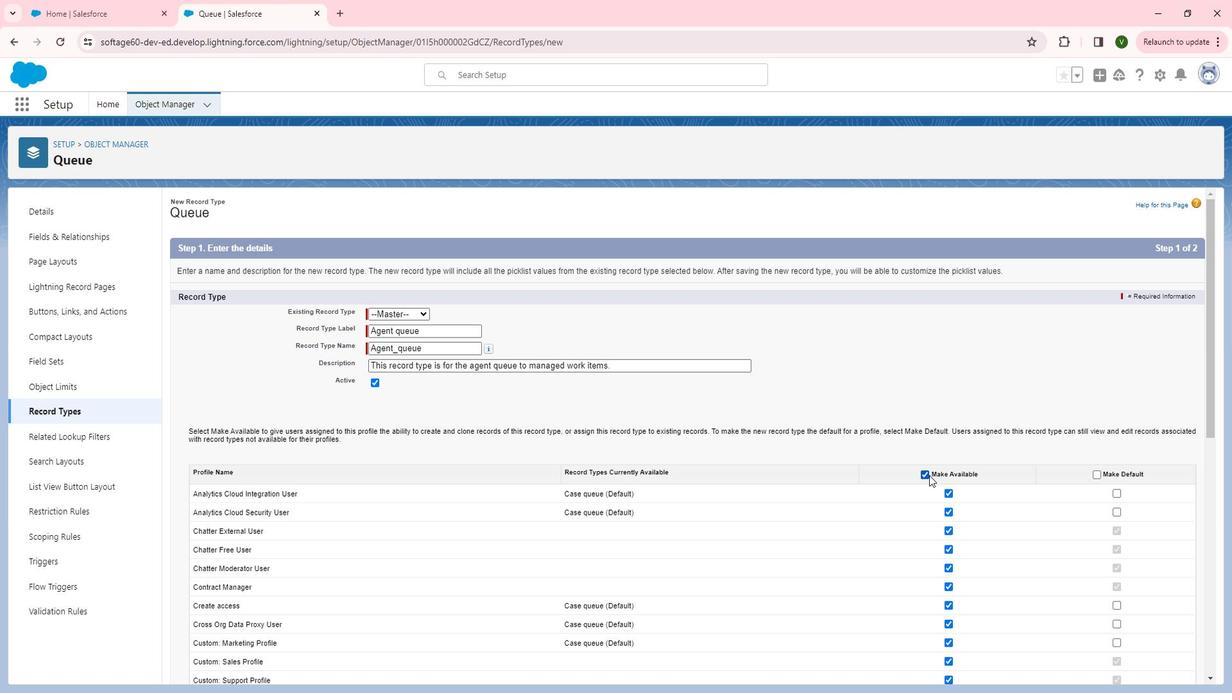 
Action: Mouse scrolled (951, 477) with delta (0, 0)
Screenshot: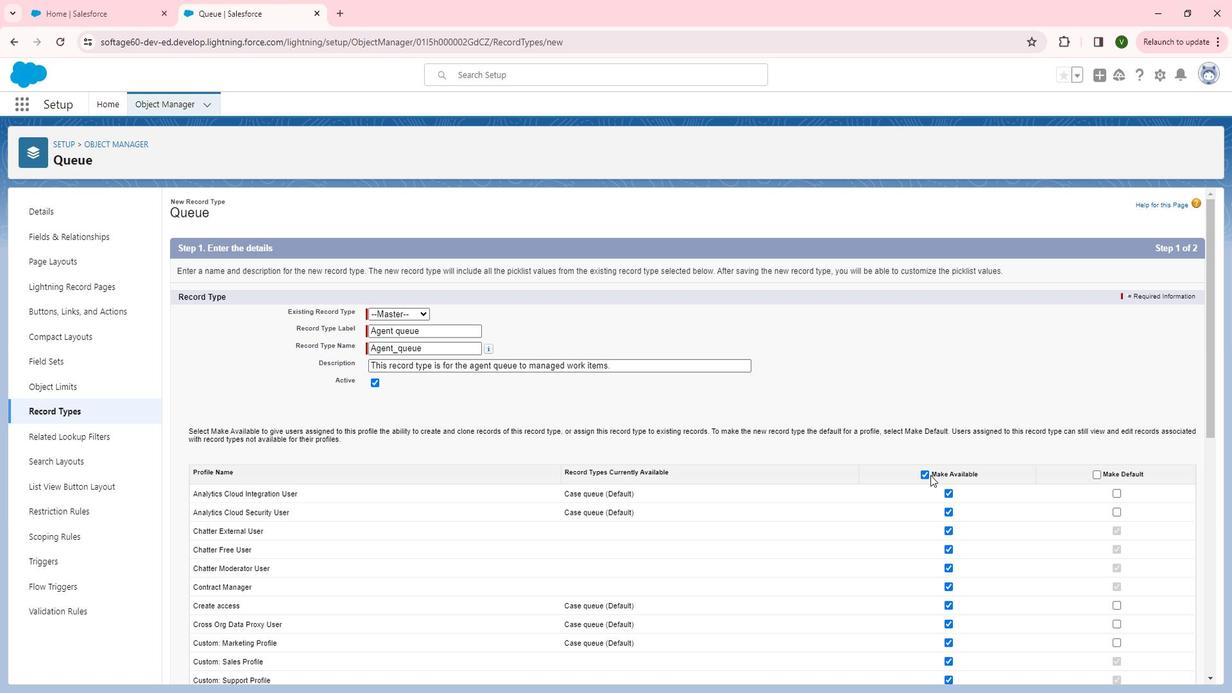 
Action: Mouse scrolled (951, 477) with delta (0, 0)
Screenshot: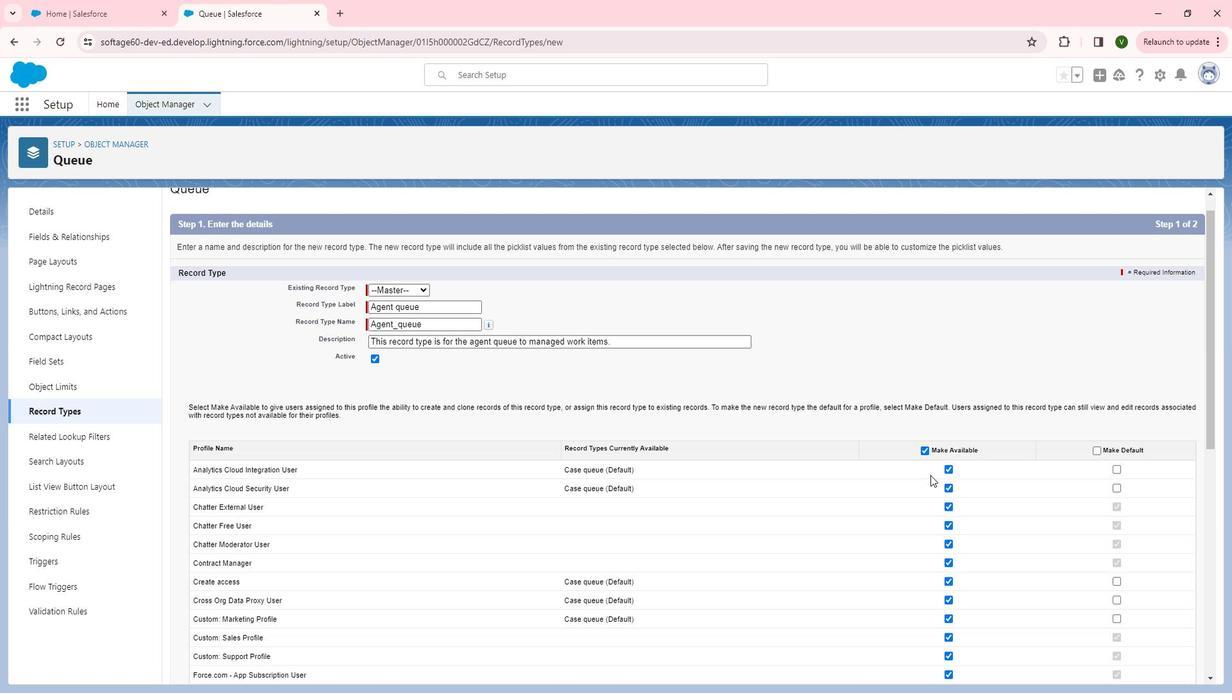 
Action: Mouse moved to (970, 408)
Screenshot: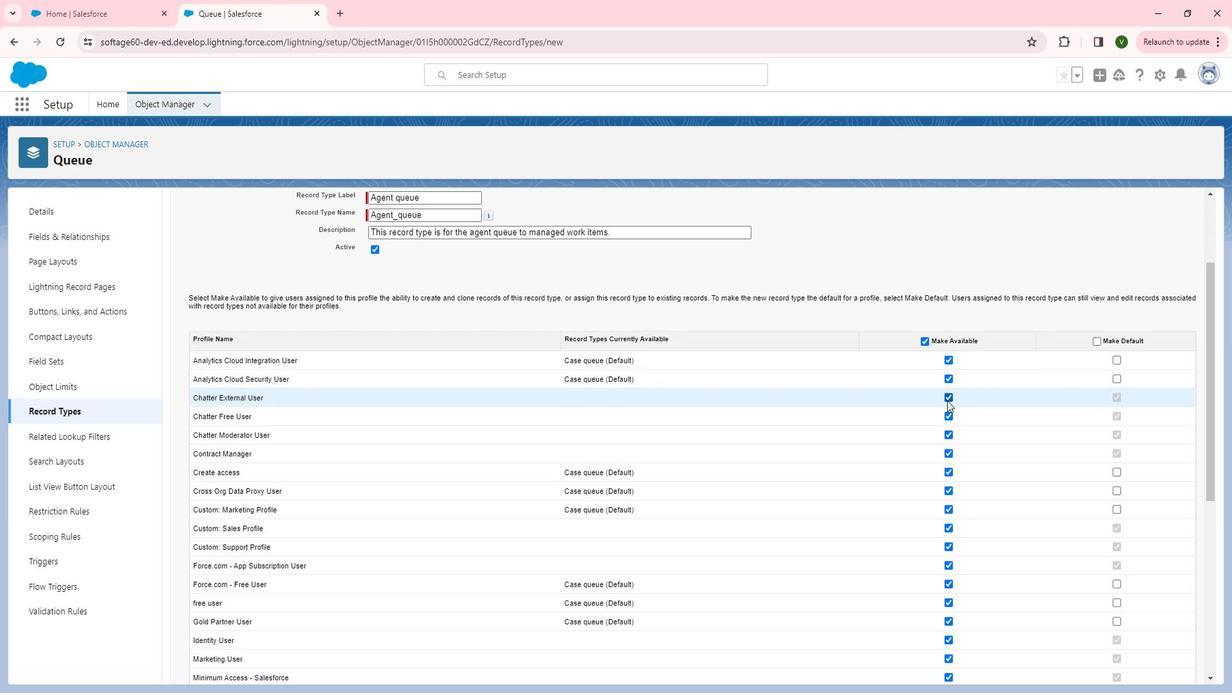 
Action: Mouse pressed left at (970, 408)
Screenshot: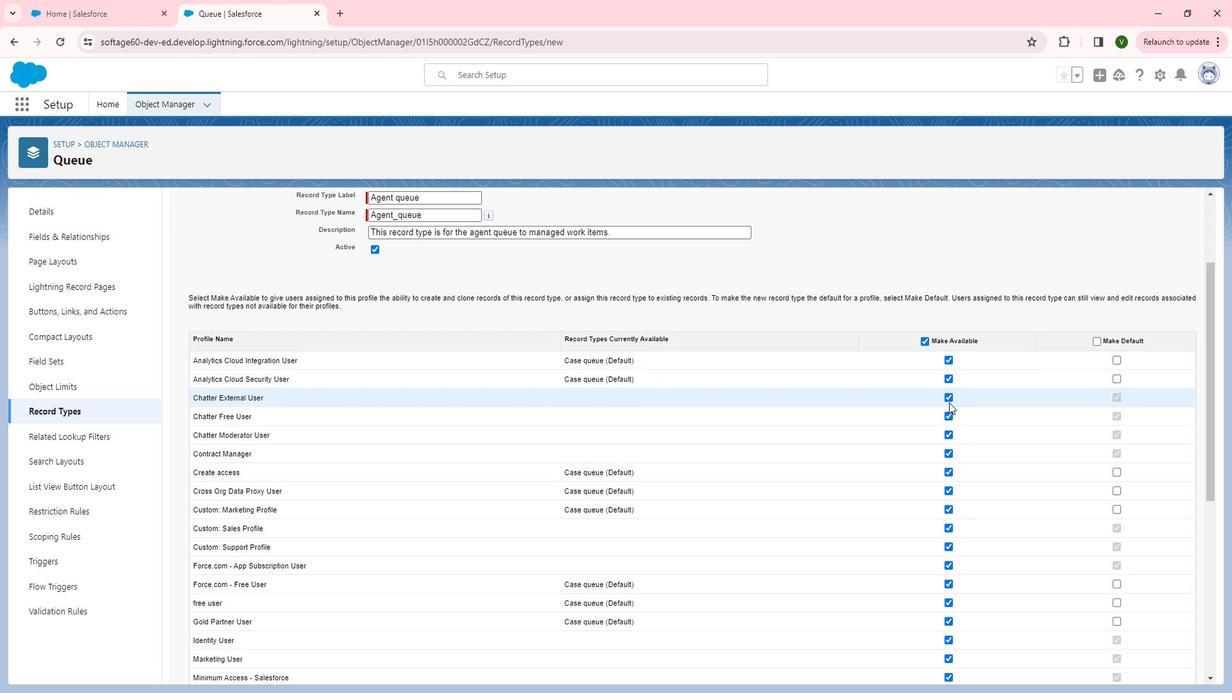 
Action: Mouse moved to (965, 402)
Screenshot: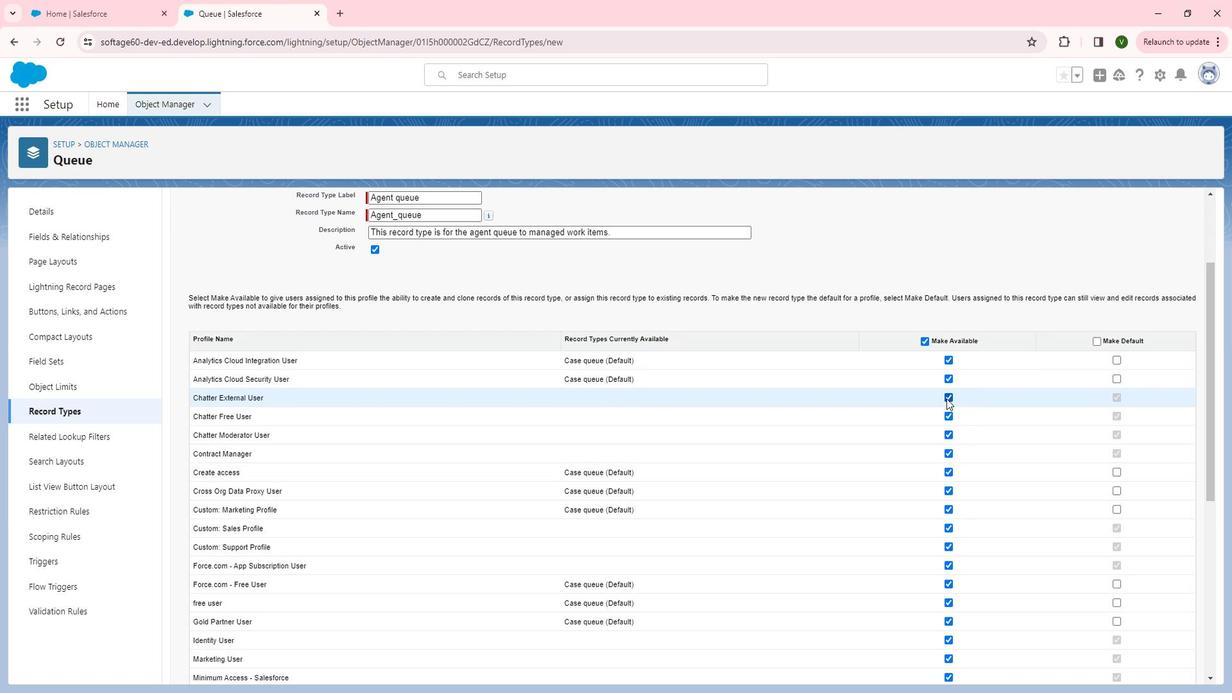 
Action: Mouse pressed left at (965, 402)
Screenshot: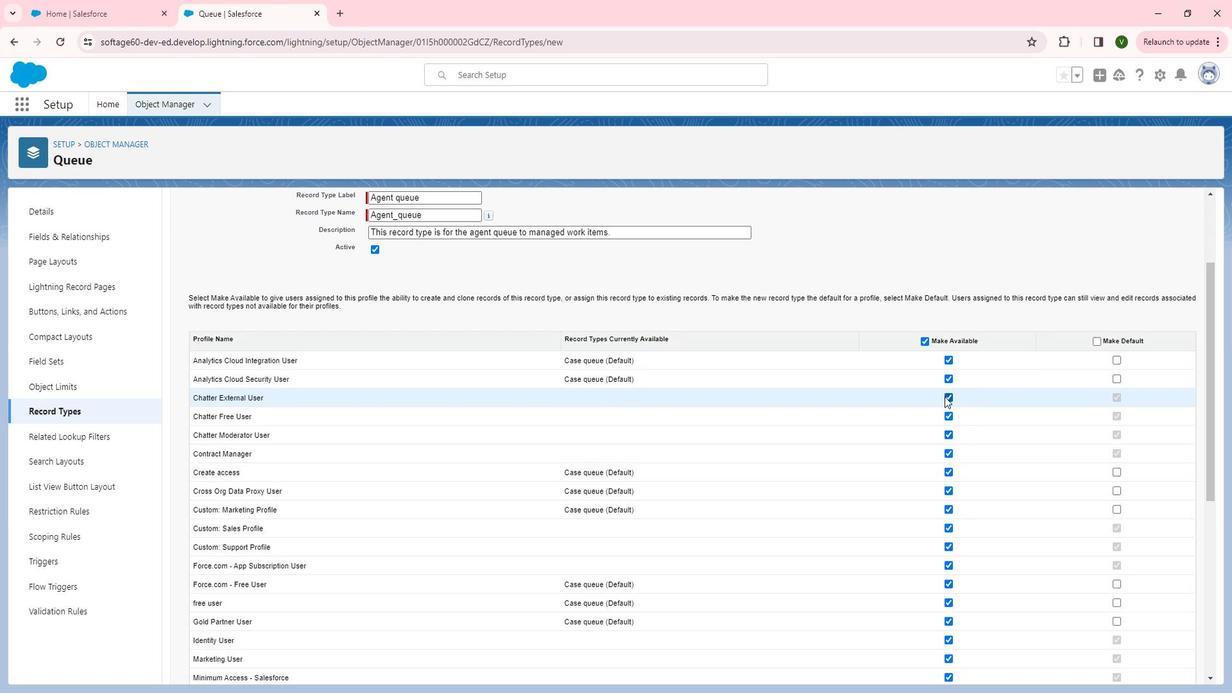 
Action: Mouse moved to (967, 421)
Screenshot: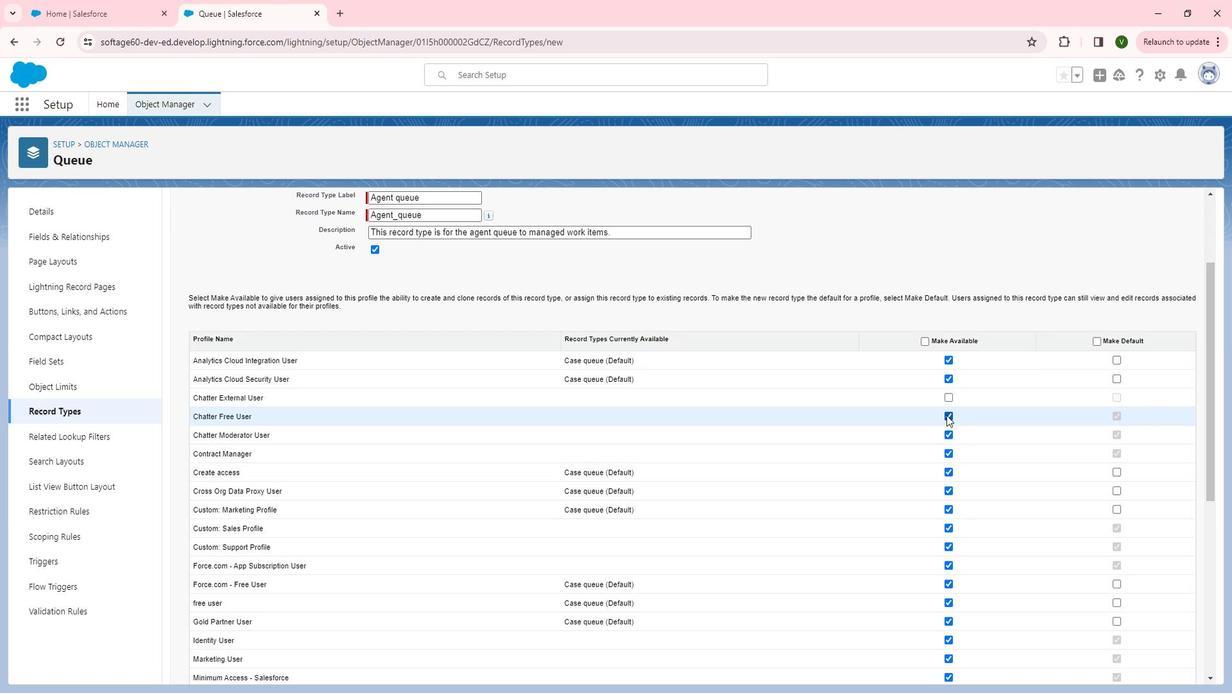 
Action: Mouse pressed left at (967, 421)
Screenshot: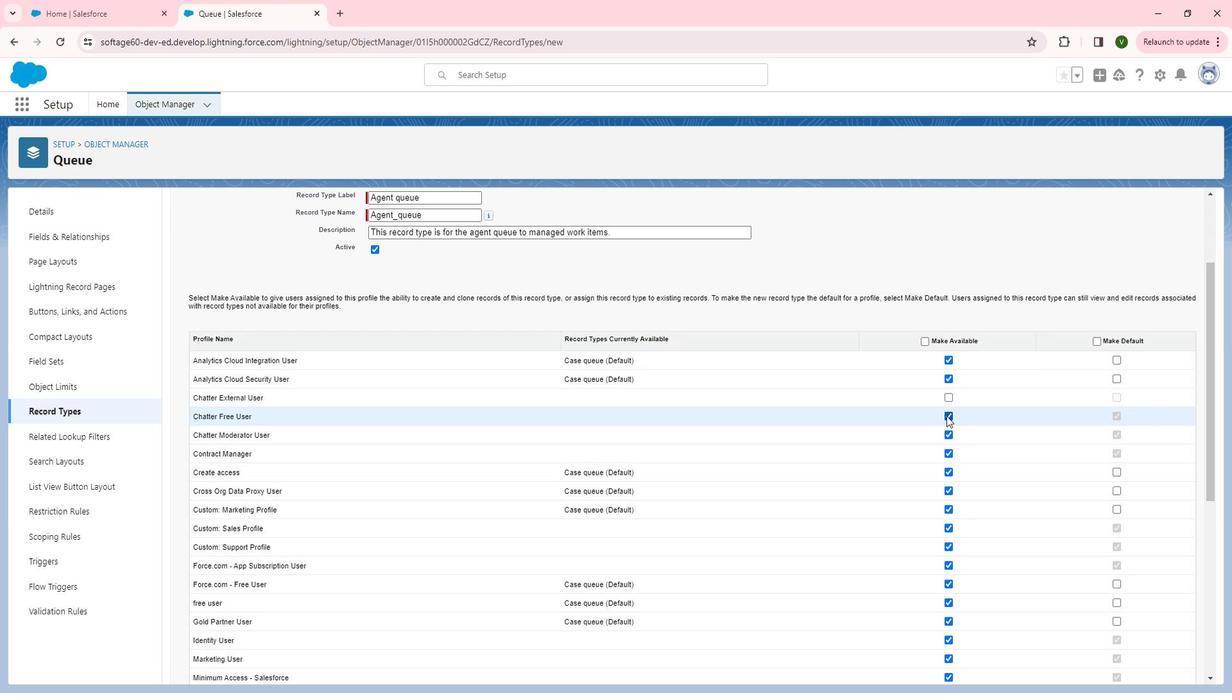 
Action: Mouse moved to (970, 441)
Screenshot: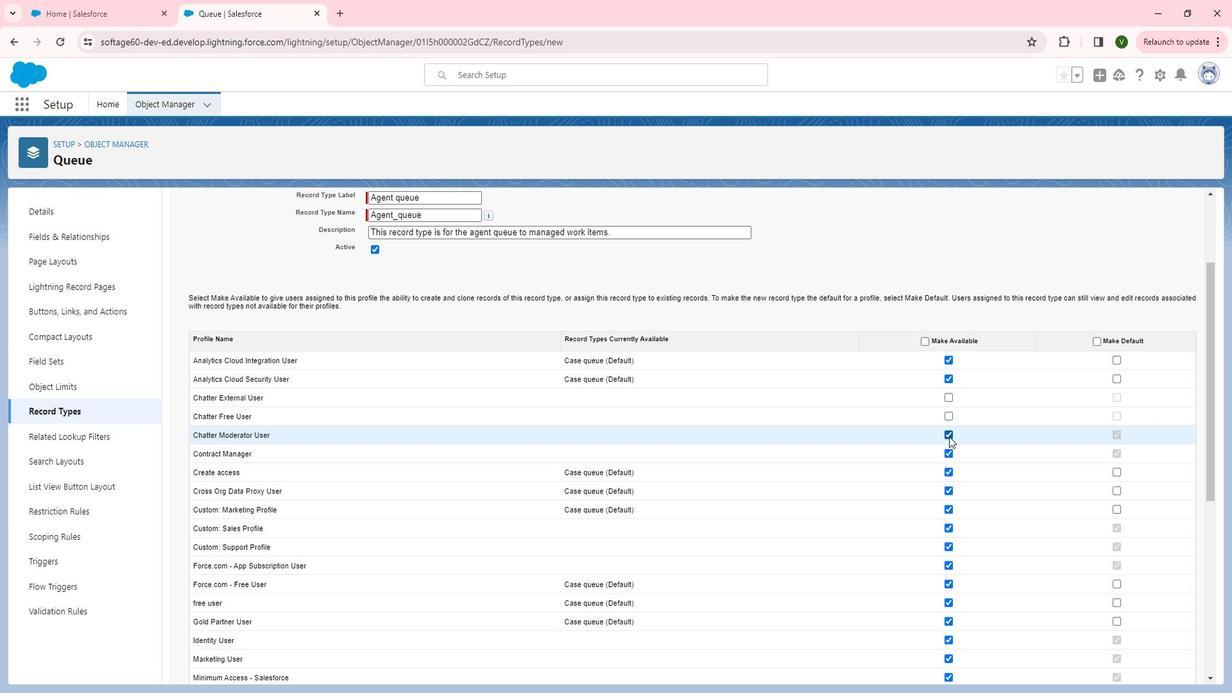 
Action: Mouse pressed left at (970, 441)
Screenshot: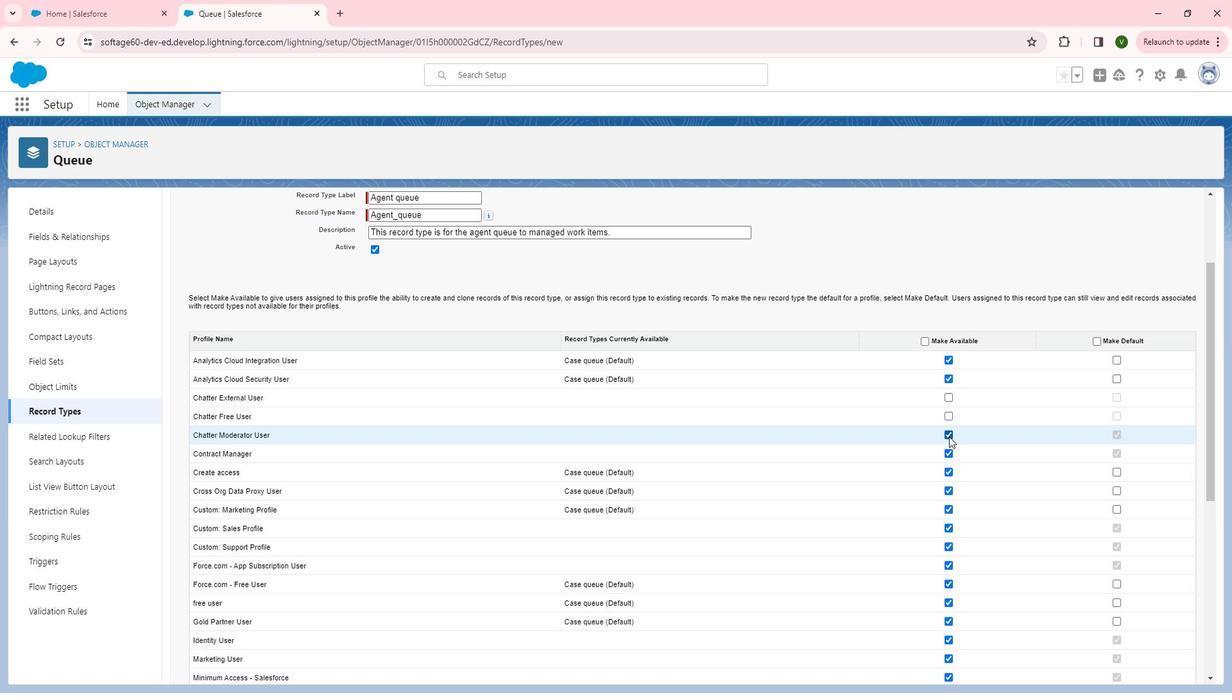 
Action: Mouse moved to (970, 452)
Screenshot: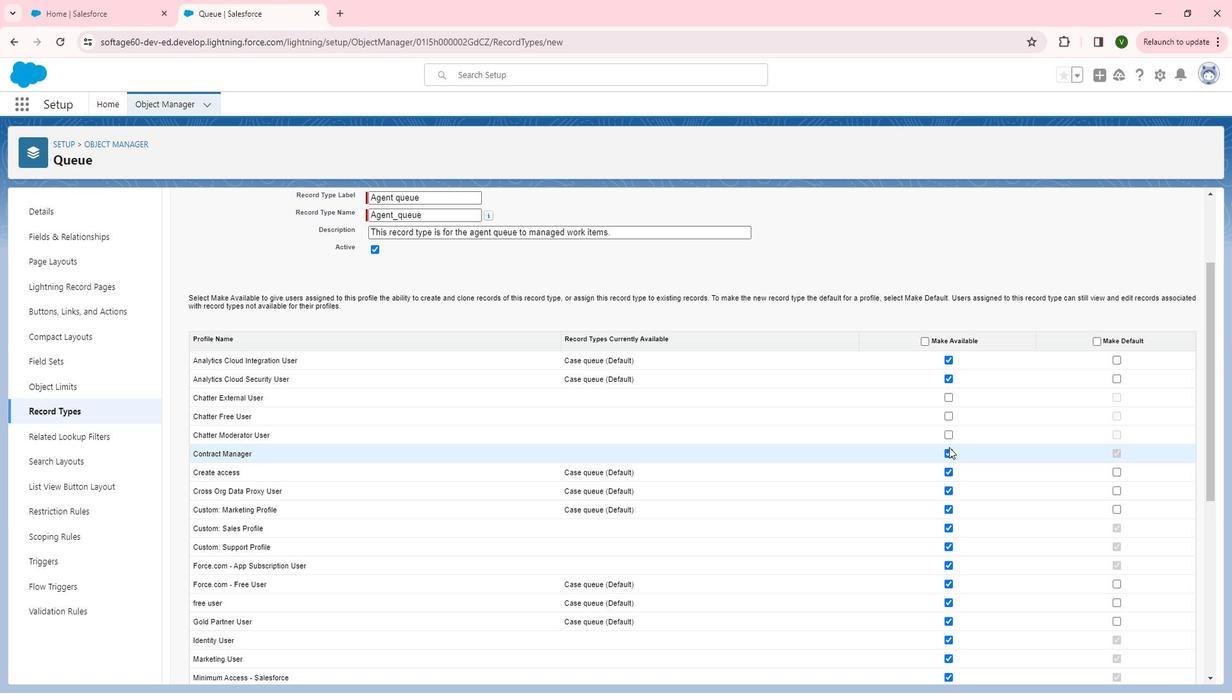 
Action: Mouse pressed left at (970, 452)
Screenshot: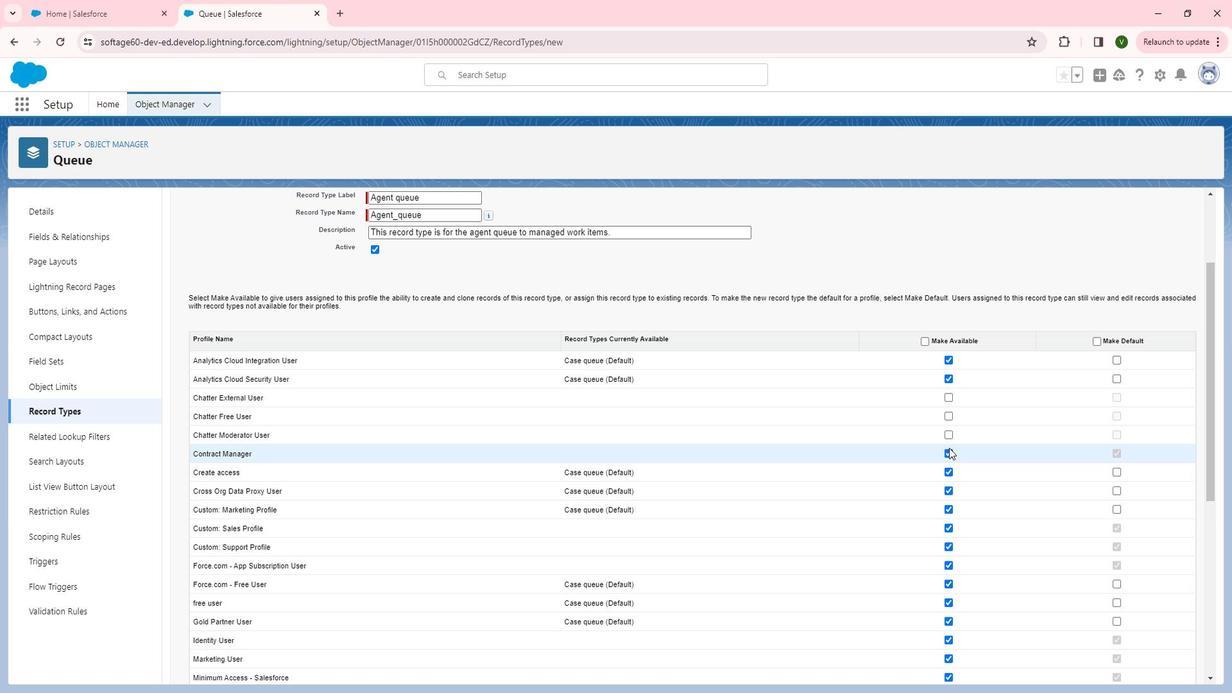 
Action: Mouse moved to (970, 455)
Screenshot: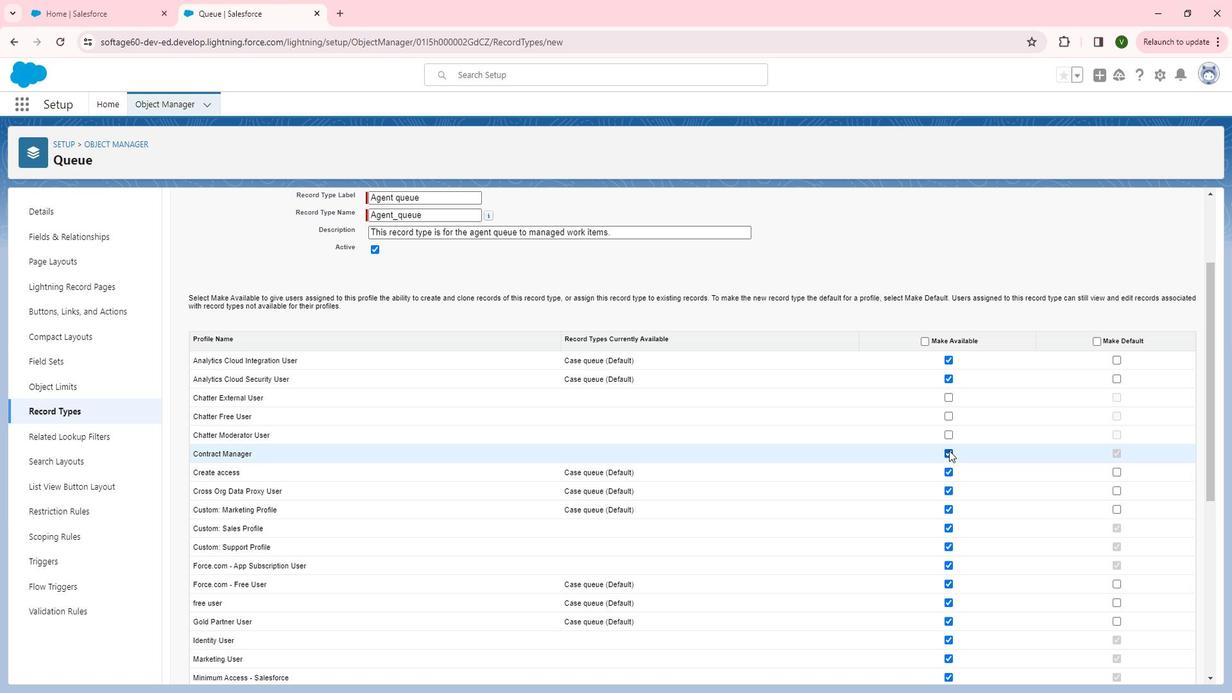 
Action: Mouse pressed left at (970, 455)
Screenshot: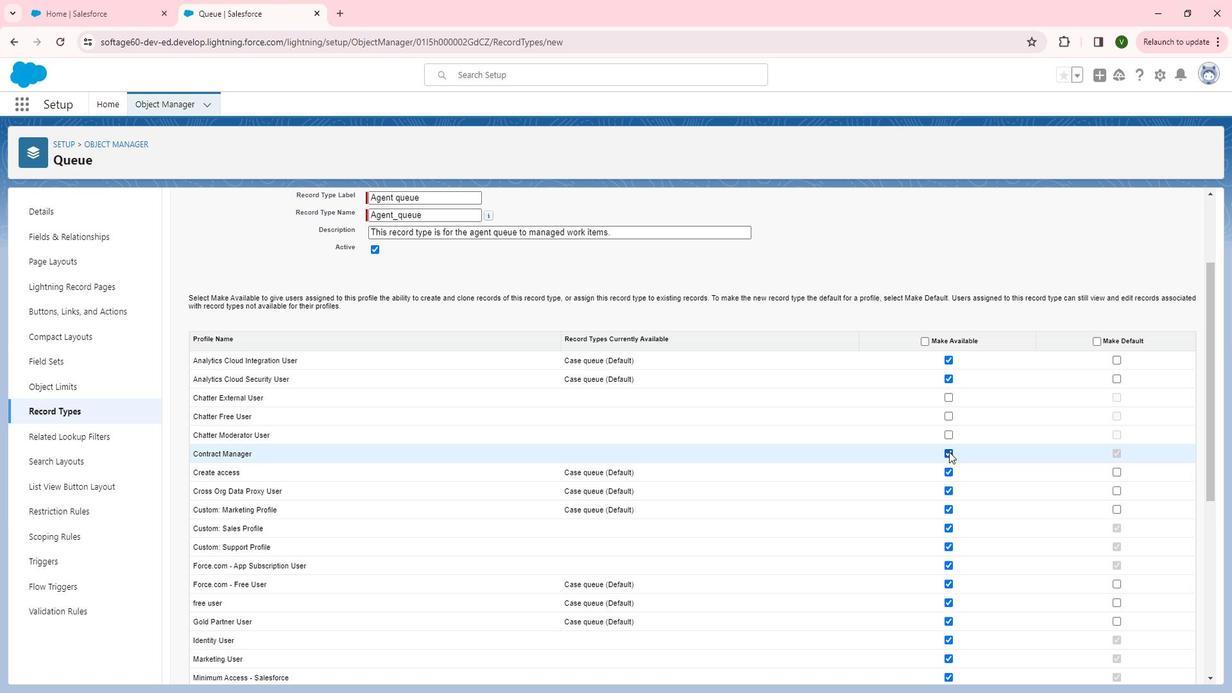 
Action: Mouse scrolled (970, 455) with delta (0, 0)
Screenshot: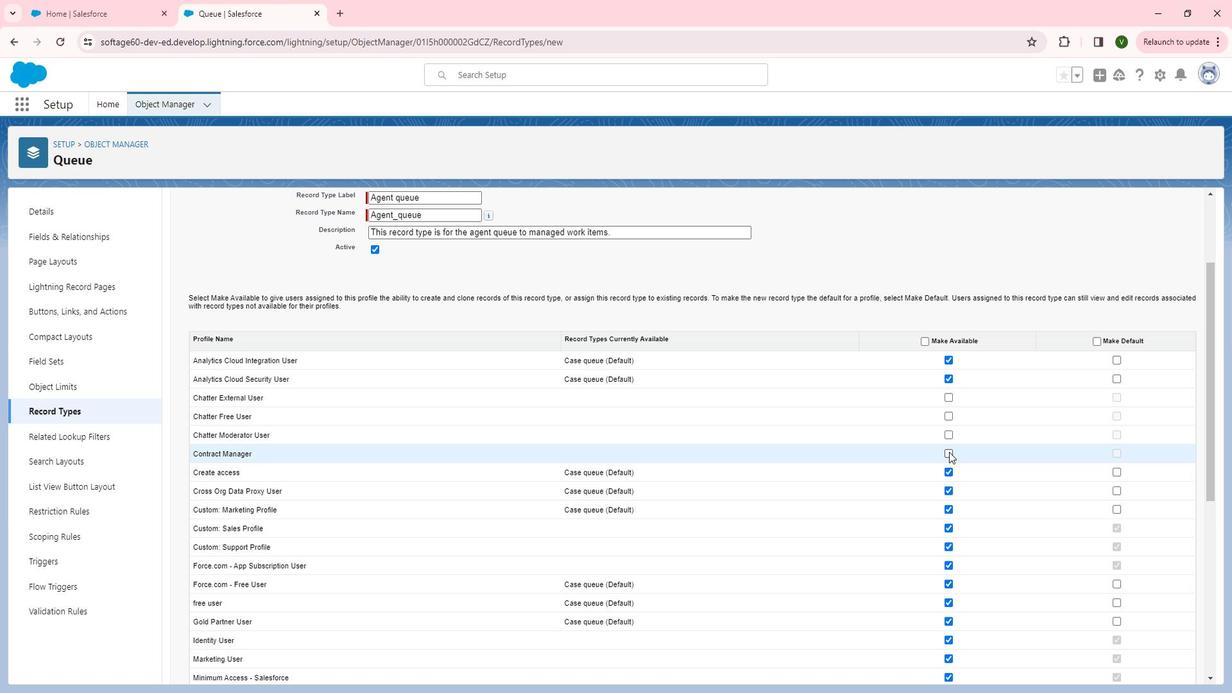 
Action: Mouse moved to (971, 481)
Screenshot: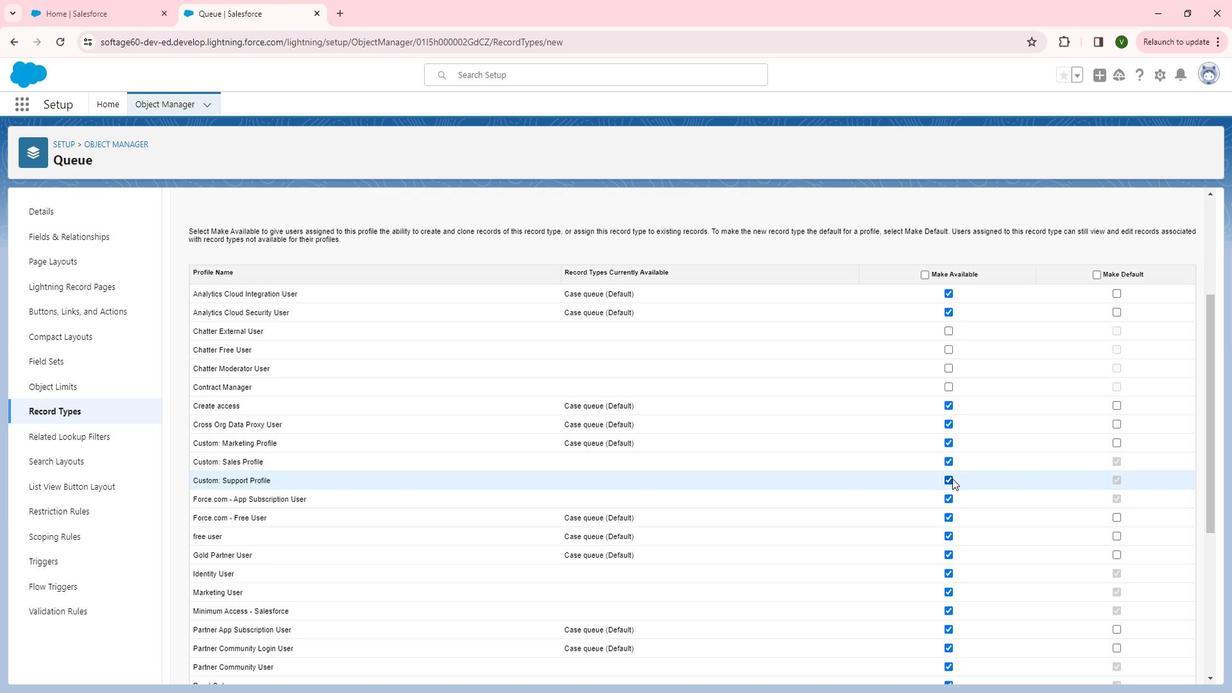 
Action: Mouse pressed left at (971, 481)
Screenshot: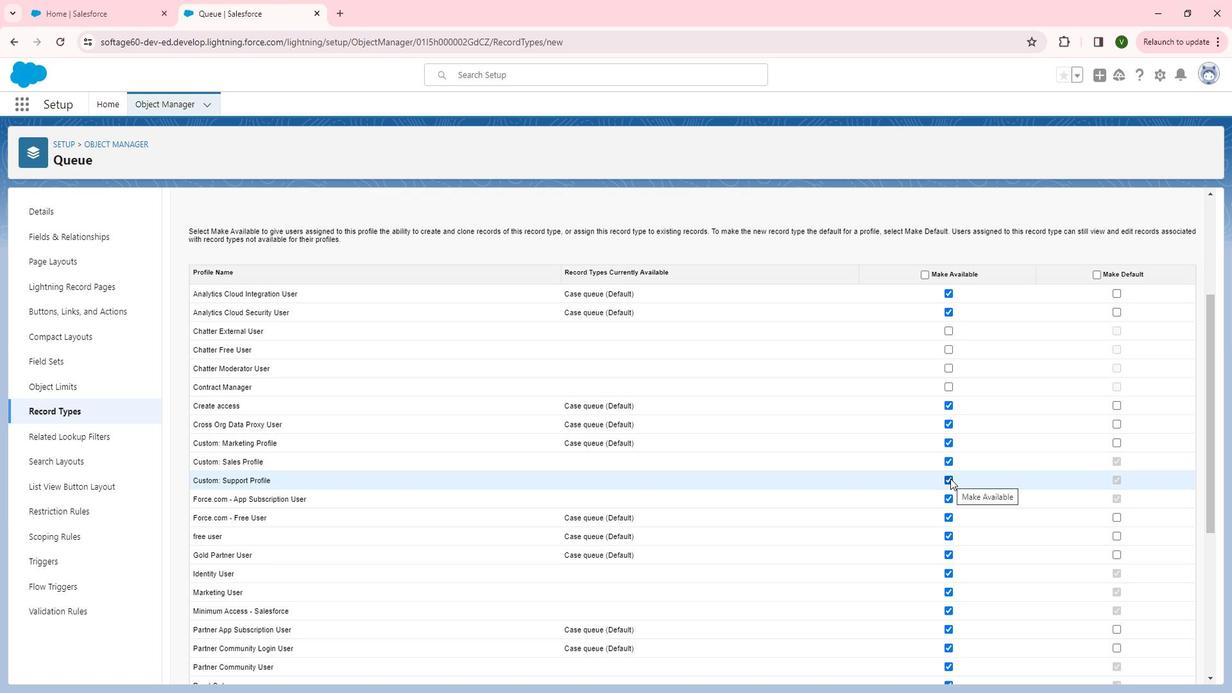 
Action: Mouse moved to (970, 506)
Screenshot: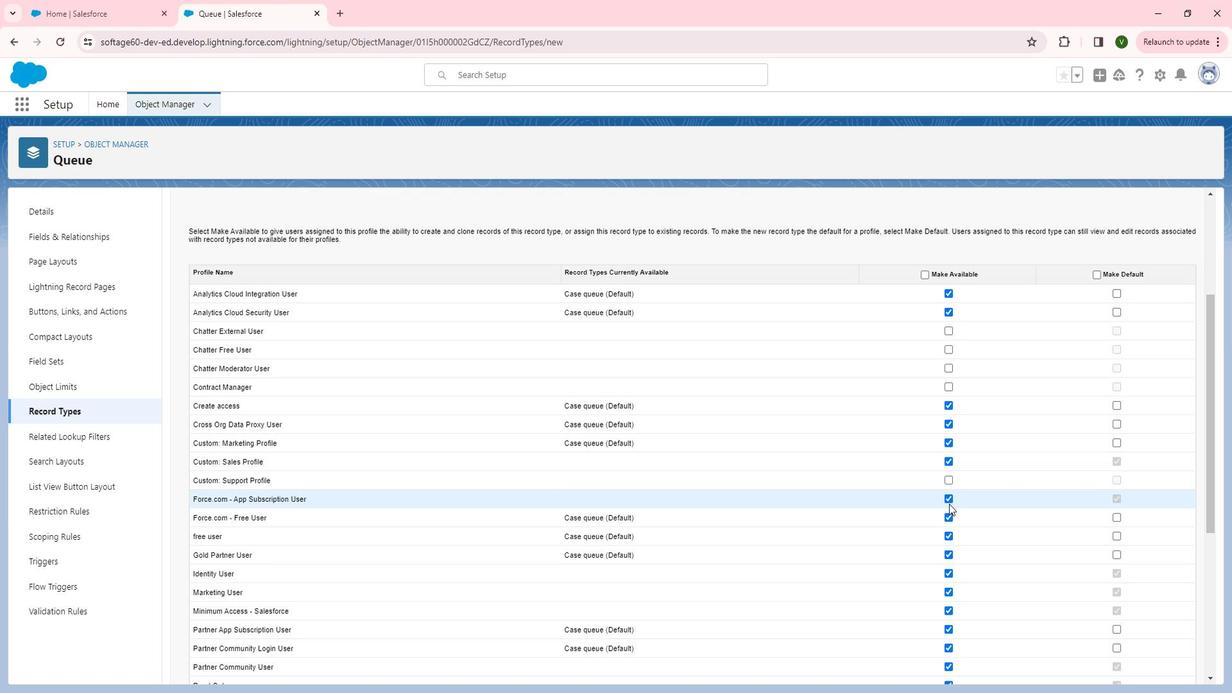 
Action: Mouse pressed left at (970, 506)
Screenshot: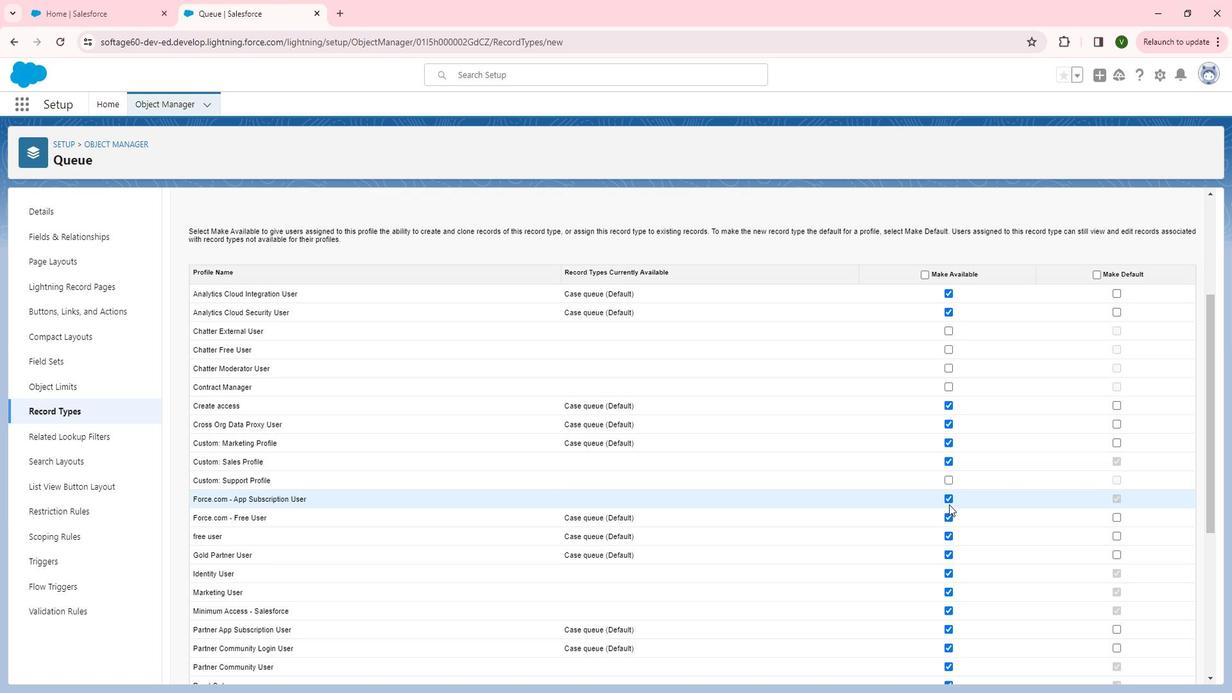 
Action: Mouse moved to (970, 502)
Screenshot: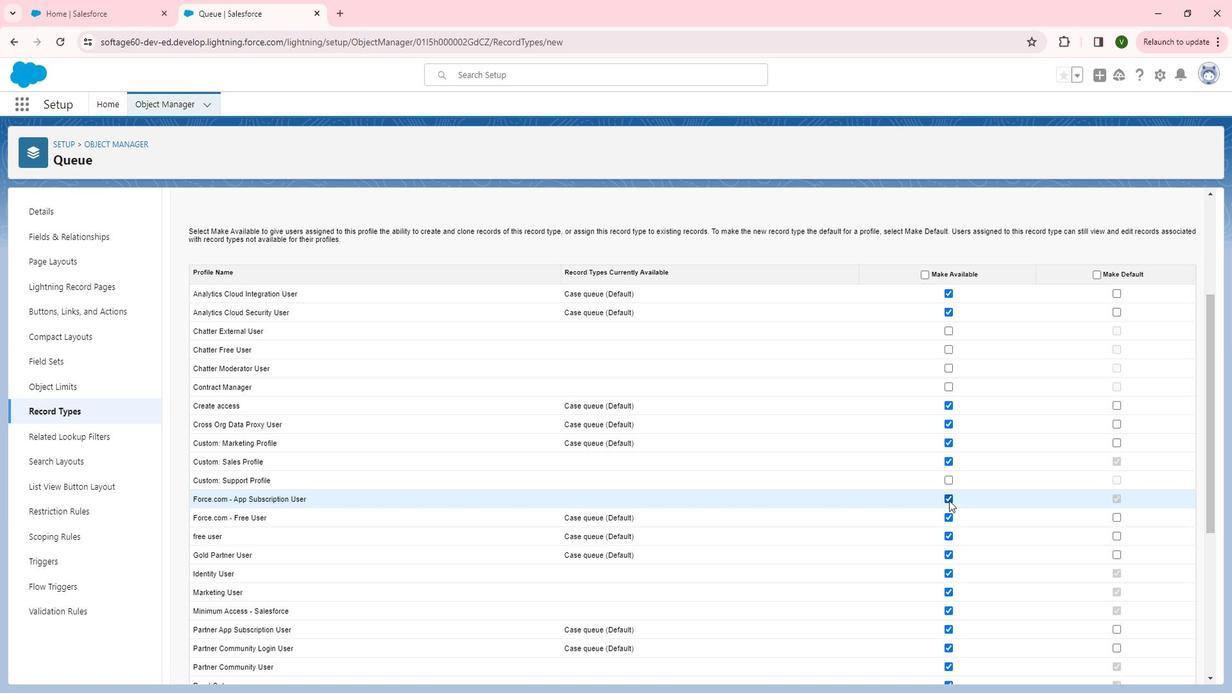 
Action: Mouse pressed left at (970, 502)
Screenshot: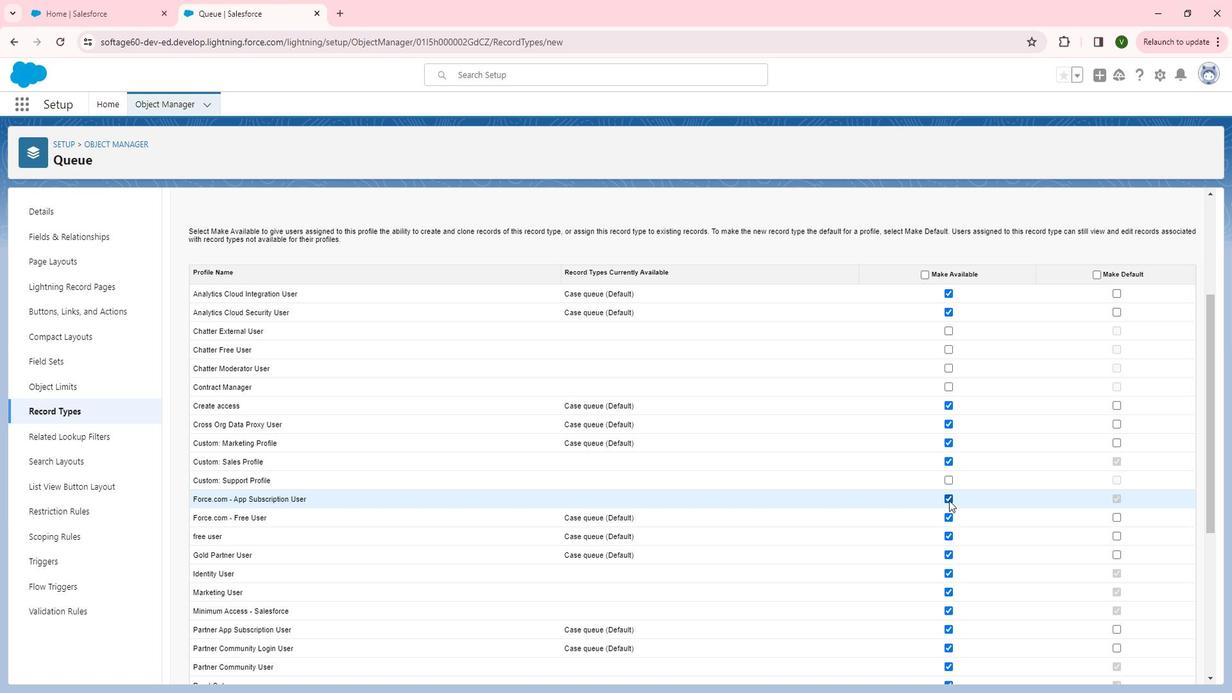 
Action: Mouse moved to (972, 515)
Screenshot: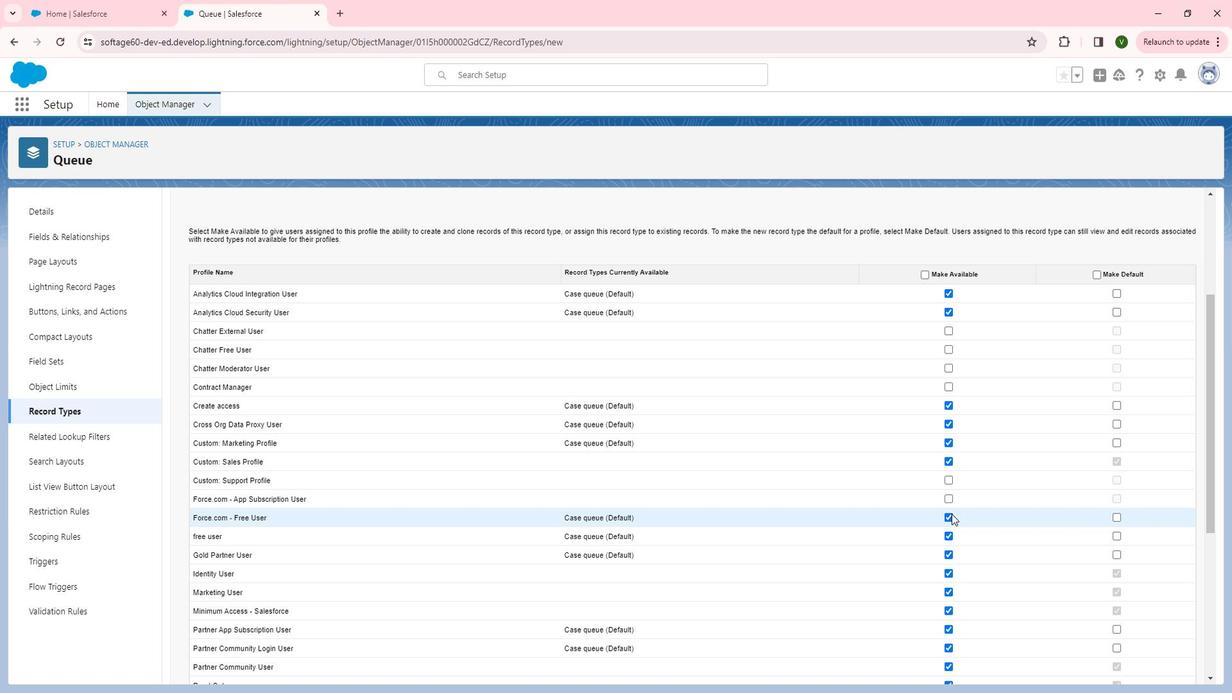 
Action: Mouse scrolled (972, 514) with delta (0, 0)
Screenshot: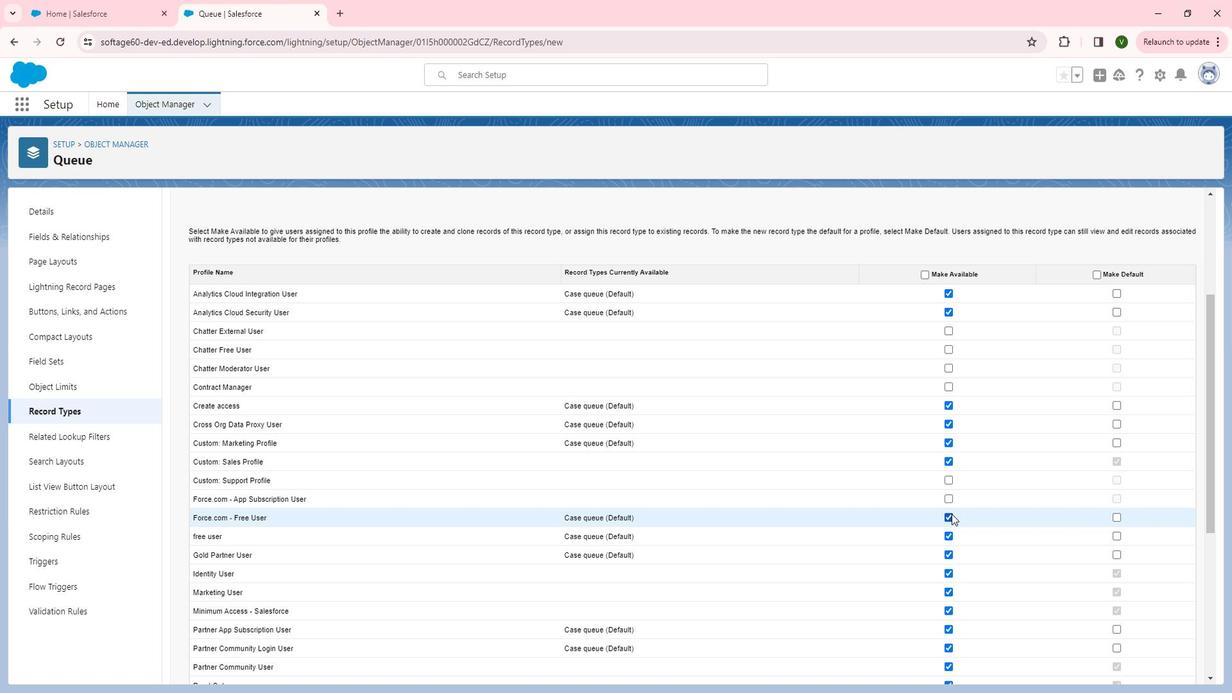 
Action: Mouse moved to (970, 511)
Screenshot: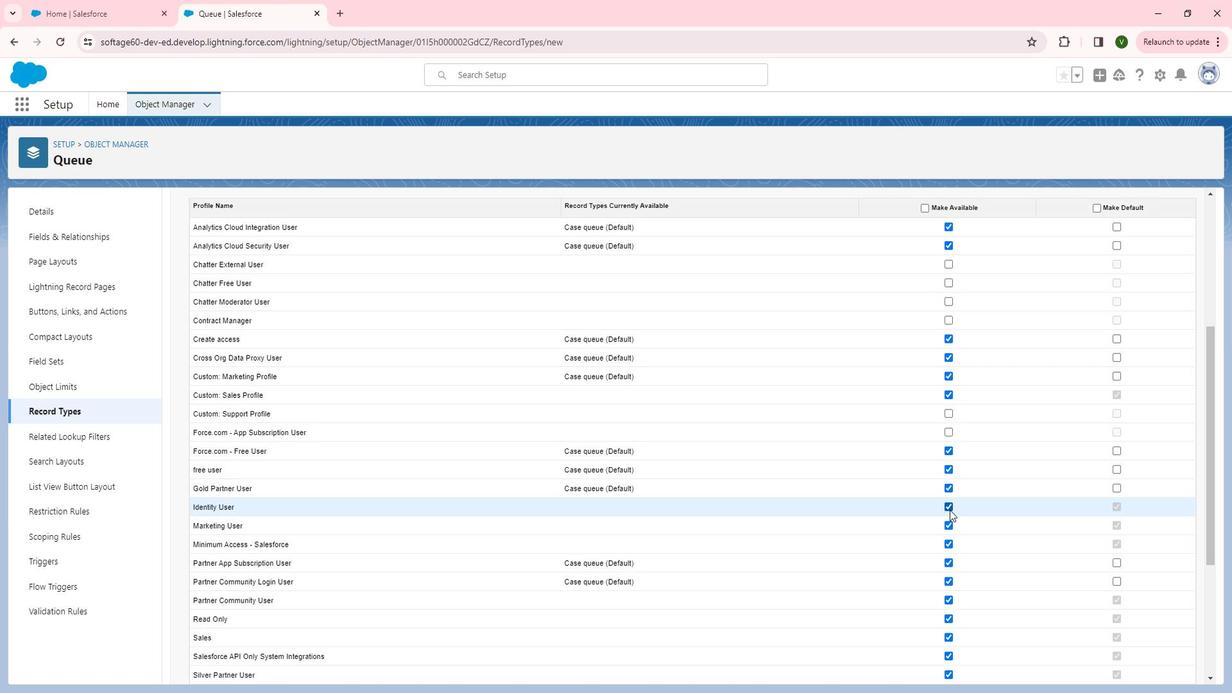 
Action: Mouse pressed left at (970, 511)
Screenshot: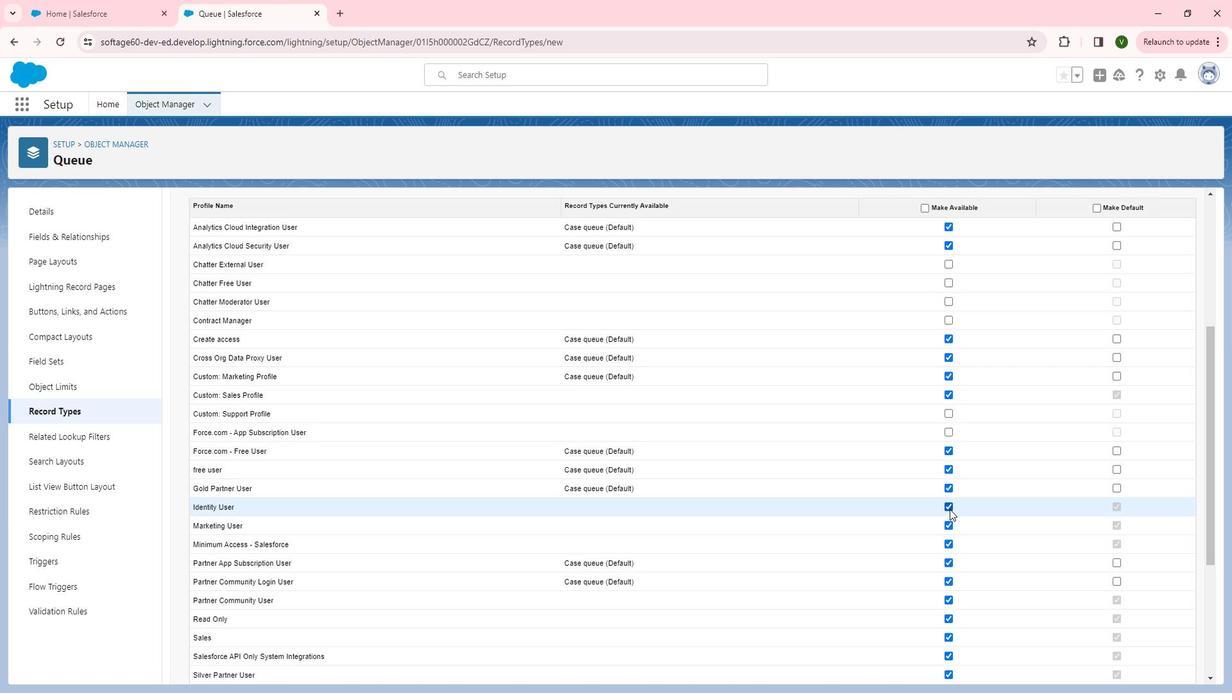 
Action: Mouse moved to (972, 525)
Screenshot: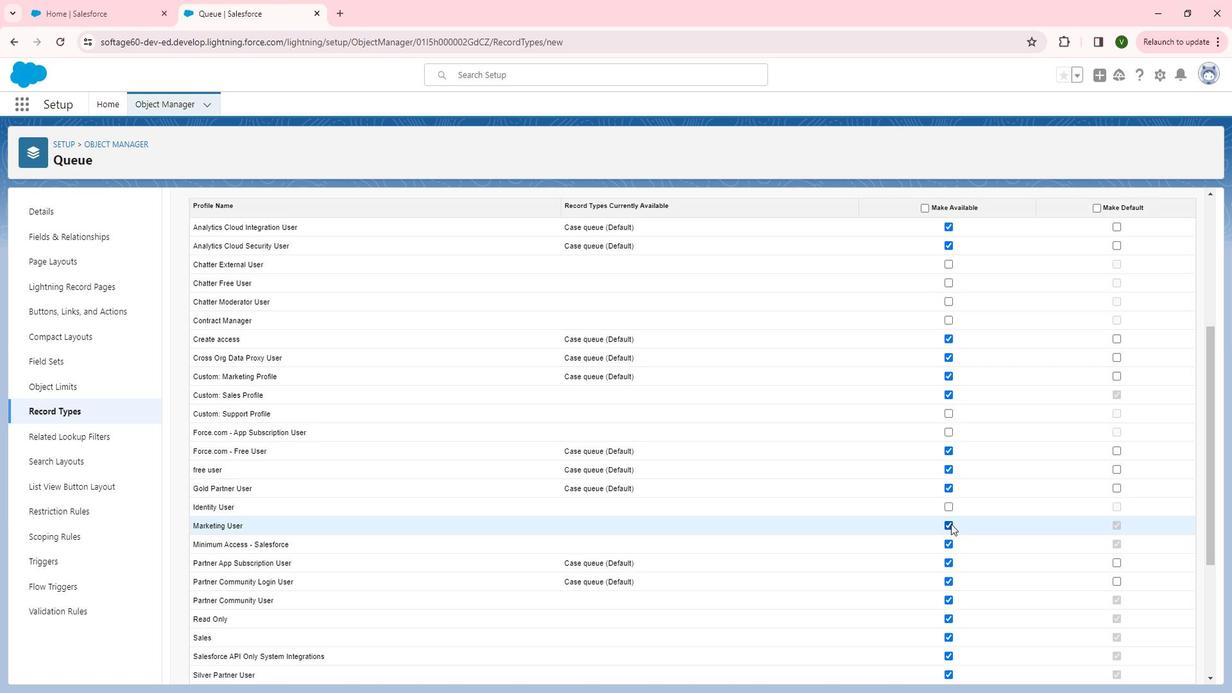
Action: Mouse pressed left at (972, 525)
Screenshot: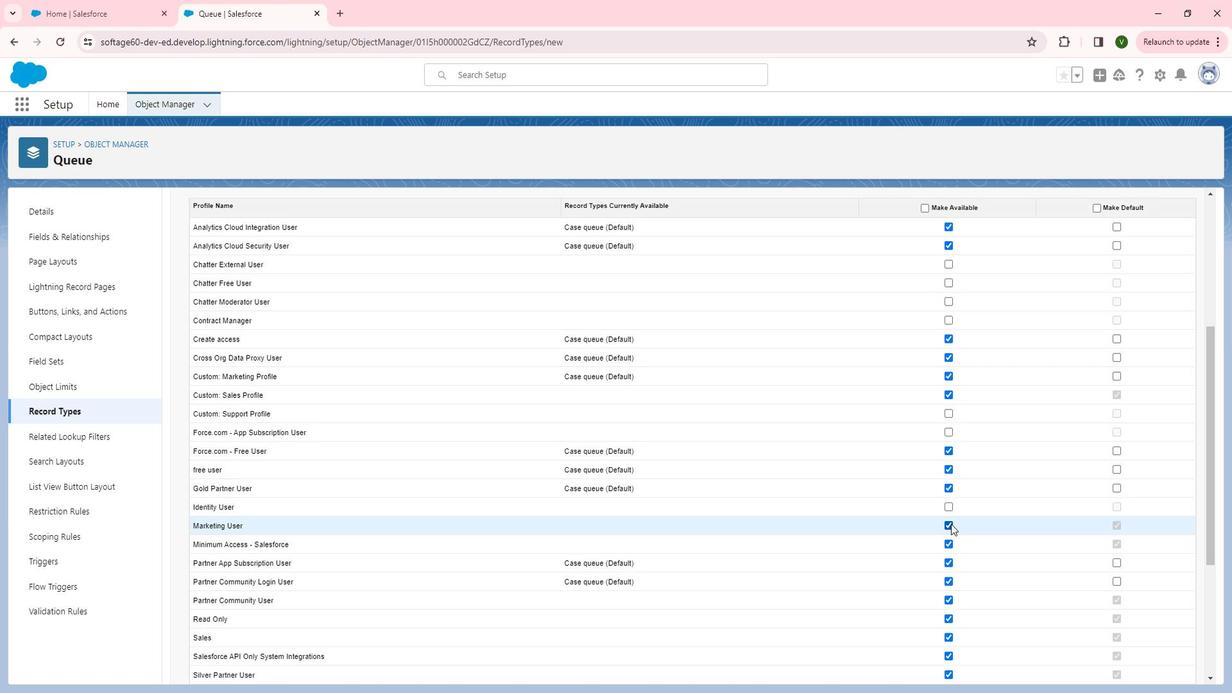 
Action: Mouse moved to (969, 545)
Screenshot: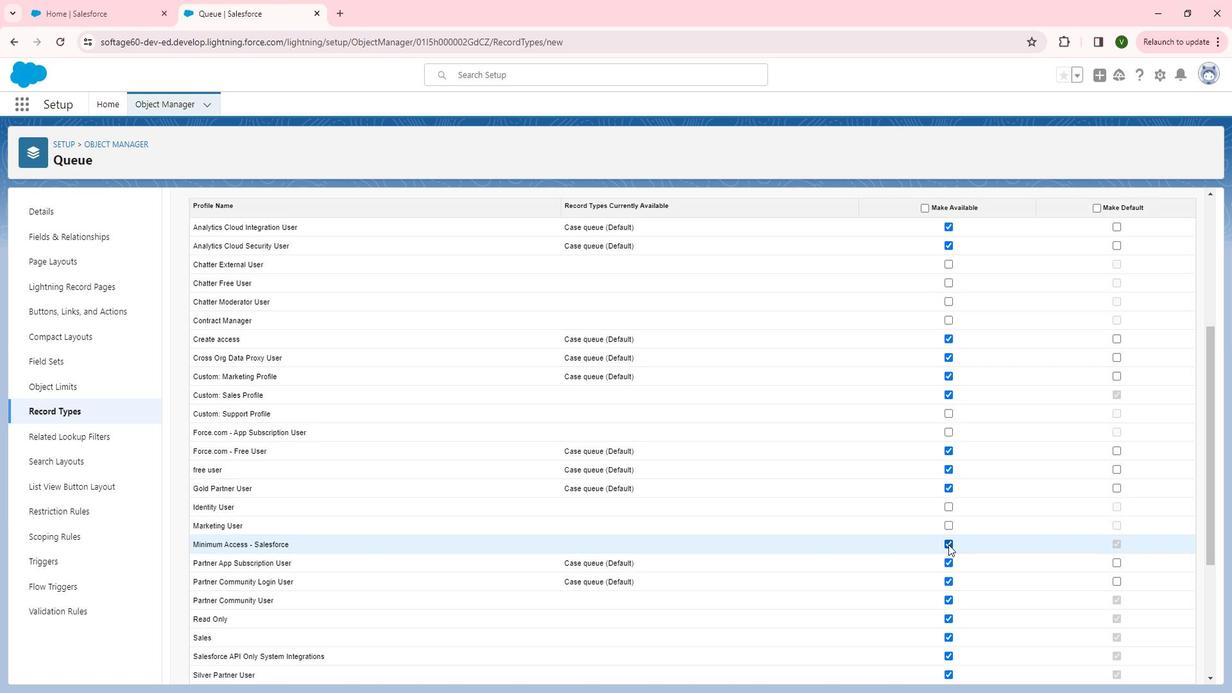 
Action: Mouse pressed left at (969, 545)
Screenshot: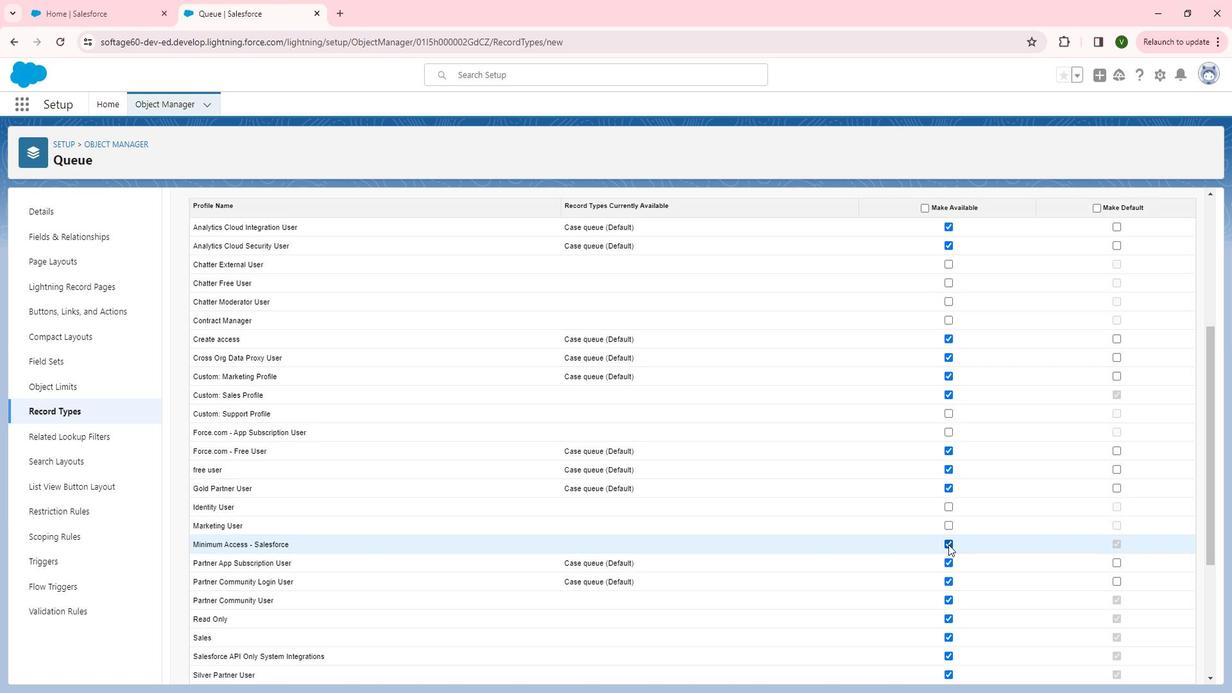 
Action: Mouse scrolled (969, 544) with delta (0, 0)
Screenshot: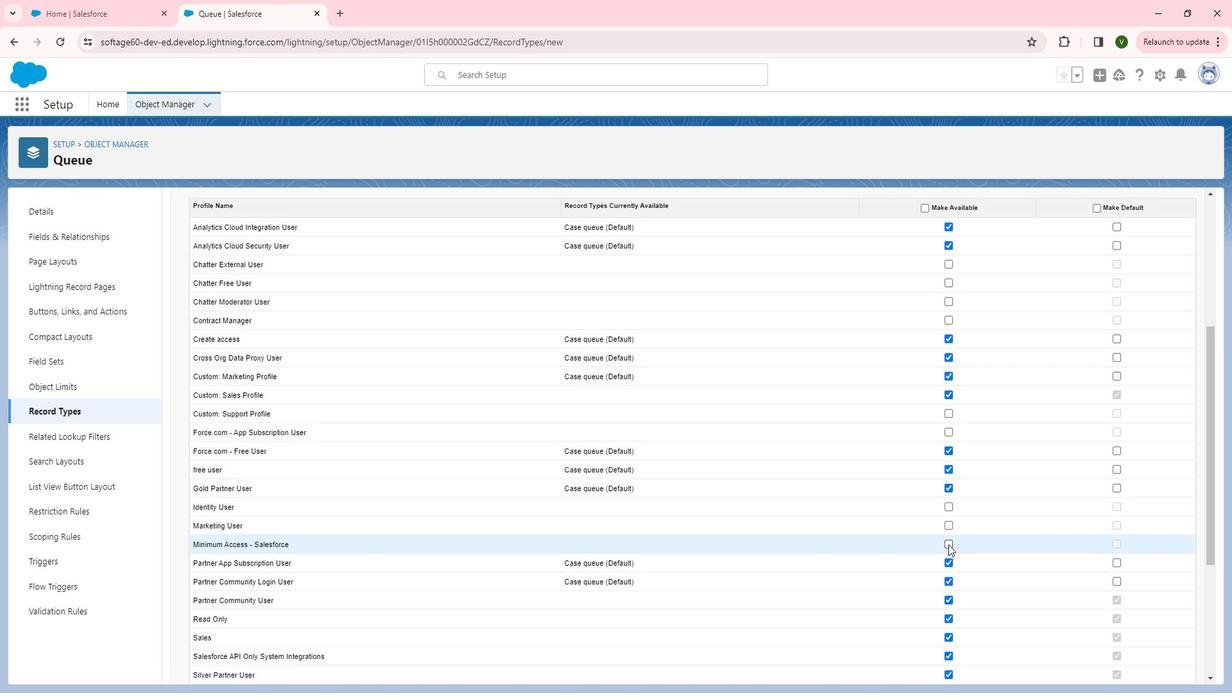
Action: Mouse scrolled (969, 544) with delta (0, 0)
Screenshot: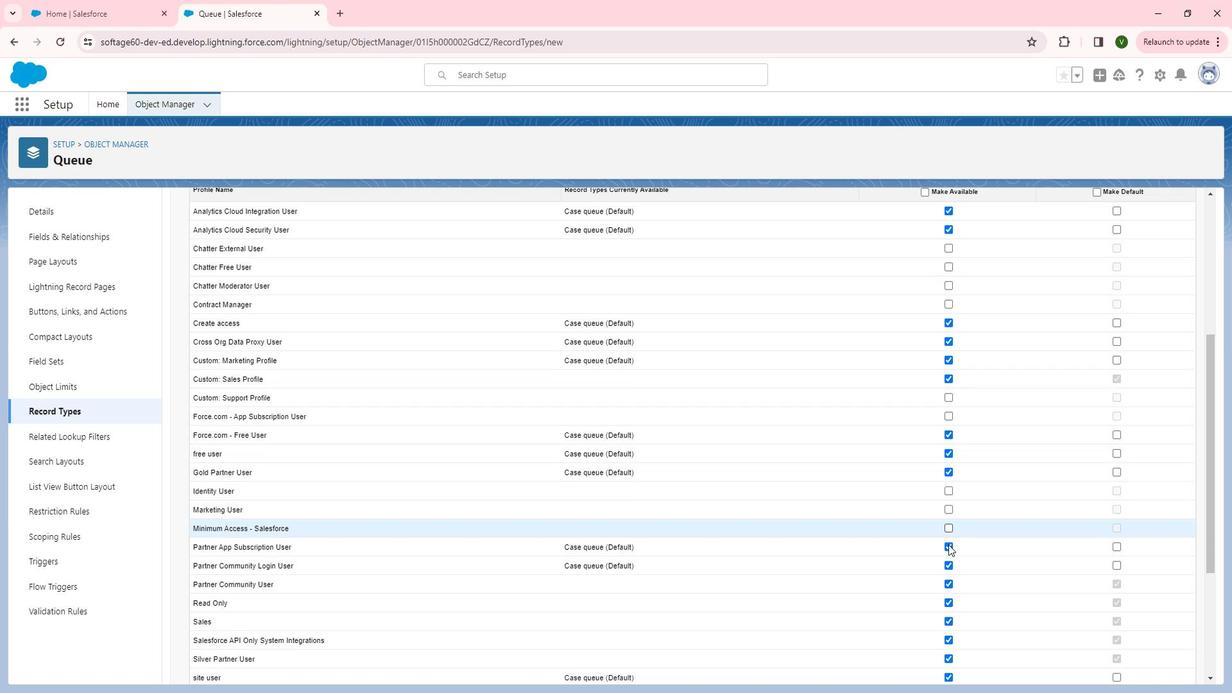 
Action: Mouse moved to (969, 486)
Screenshot: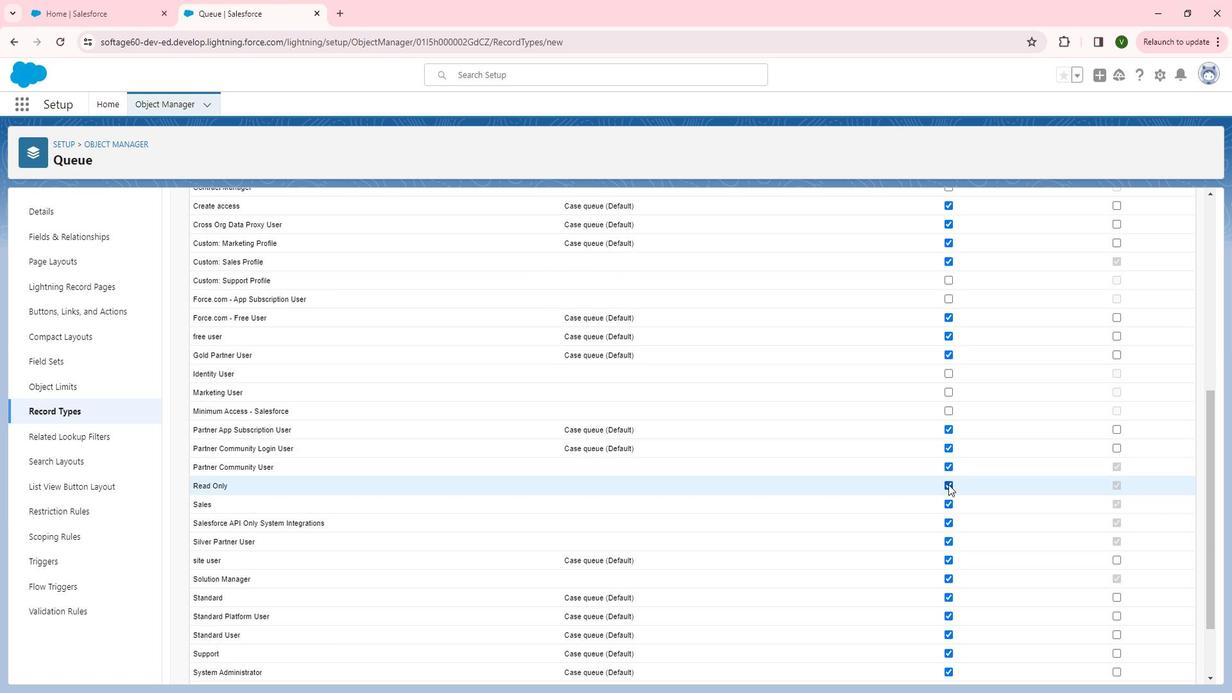 
Action: Mouse pressed left at (969, 486)
Screenshot: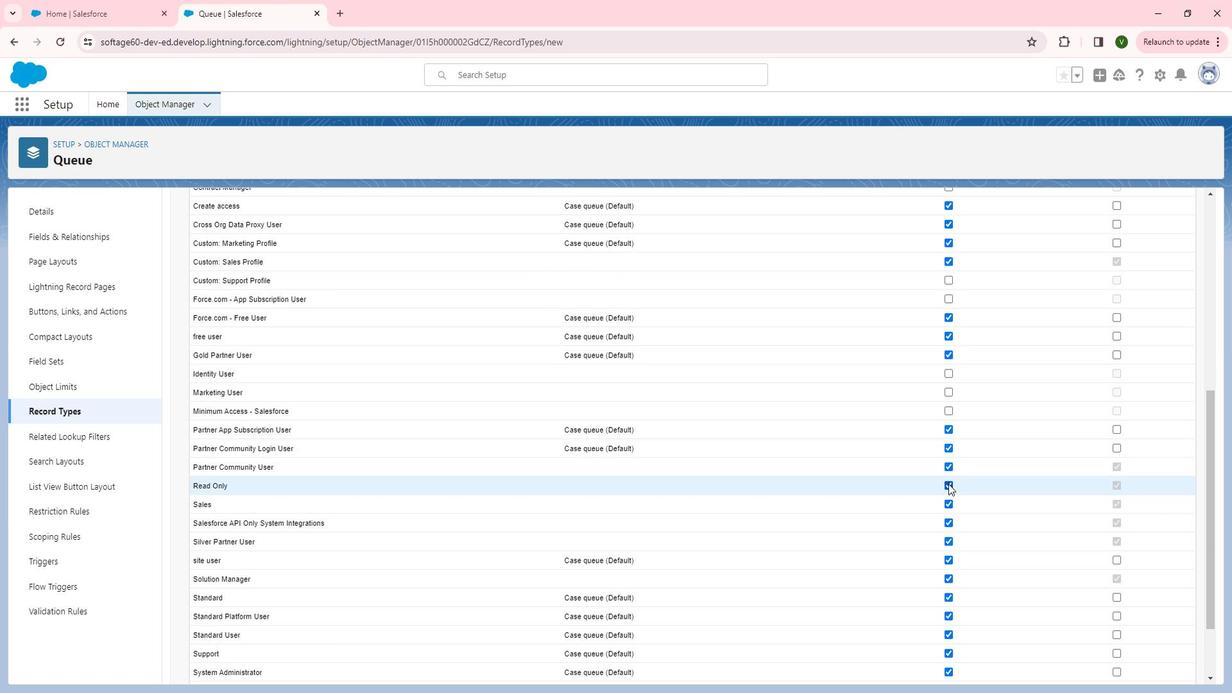 
Action: Mouse moved to (970, 506)
Screenshot: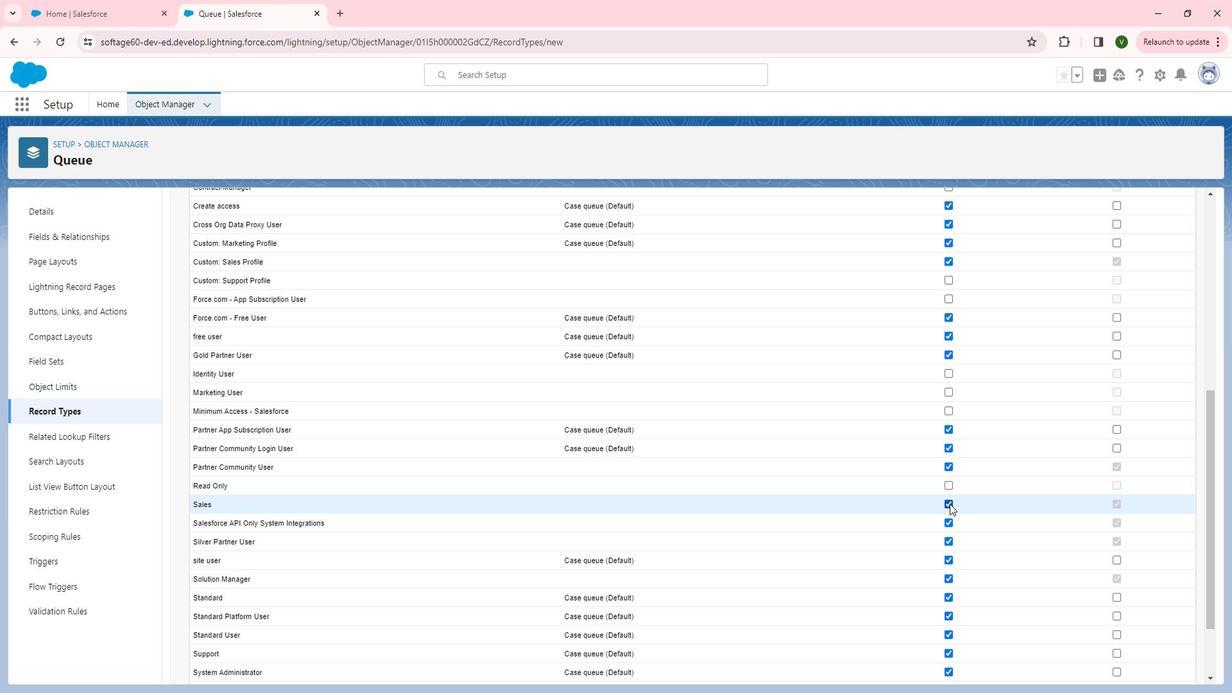 
Action: Mouse pressed left at (970, 506)
Screenshot: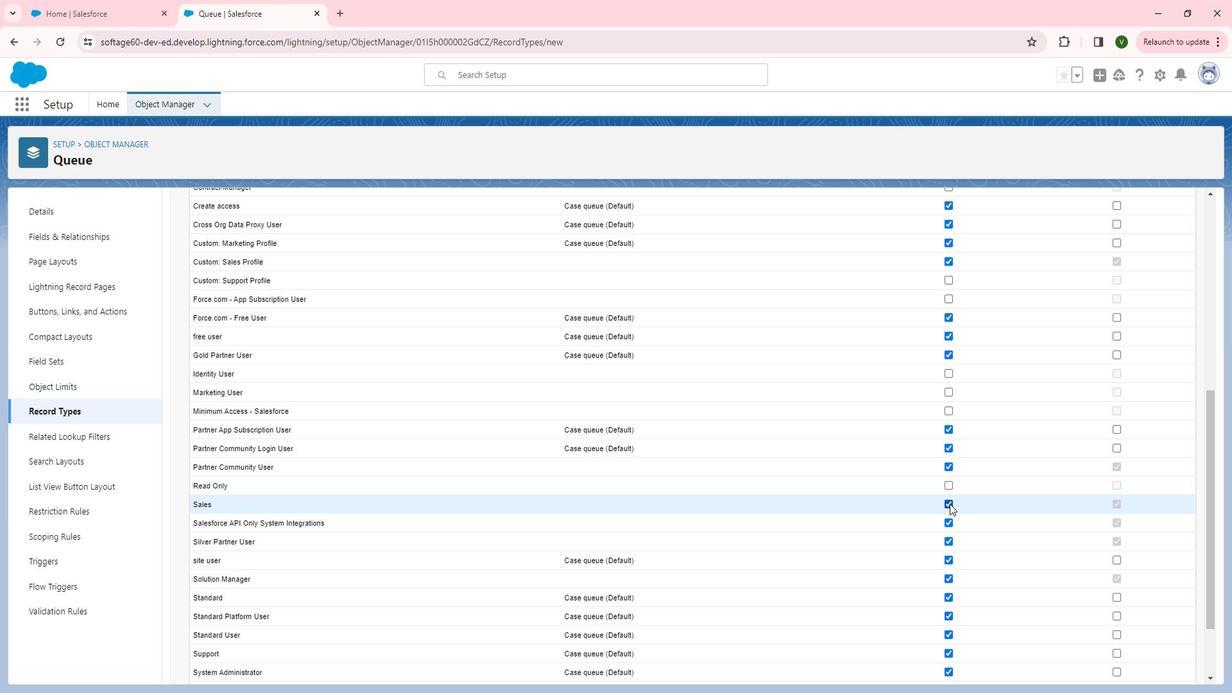 
Action: Mouse moved to (970, 528)
Screenshot: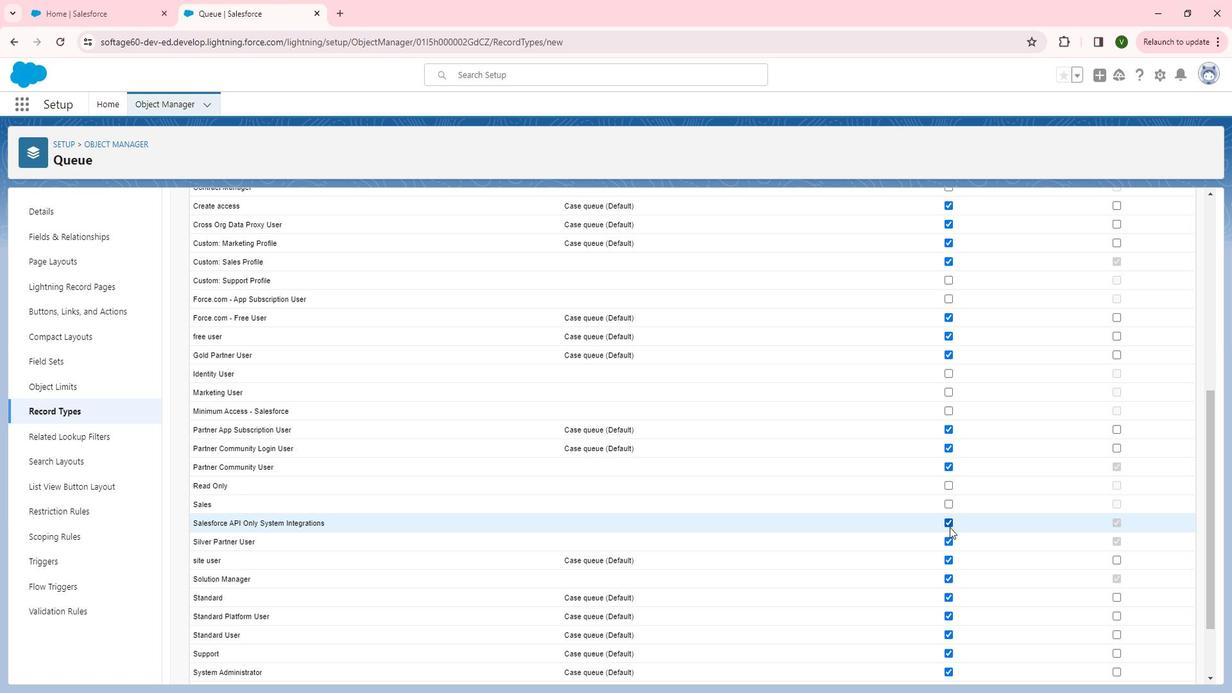 
Action: Mouse pressed left at (970, 528)
Screenshot: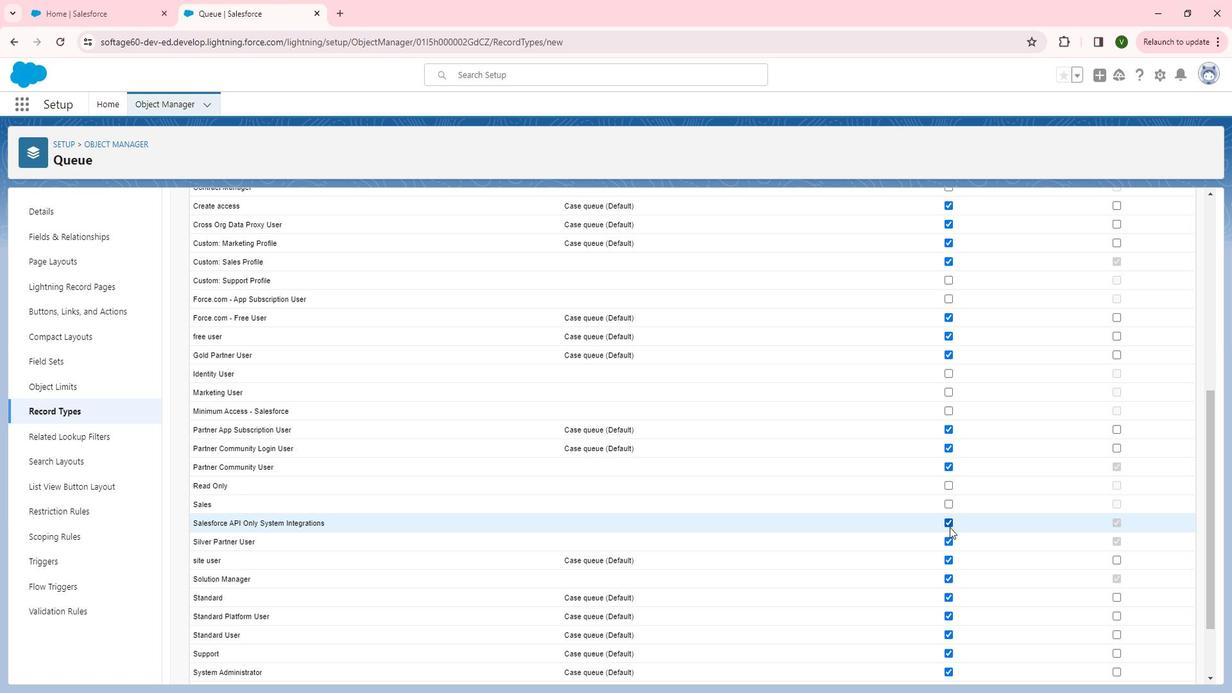 
Action: Mouse moved to (967, 540)
Screenshot: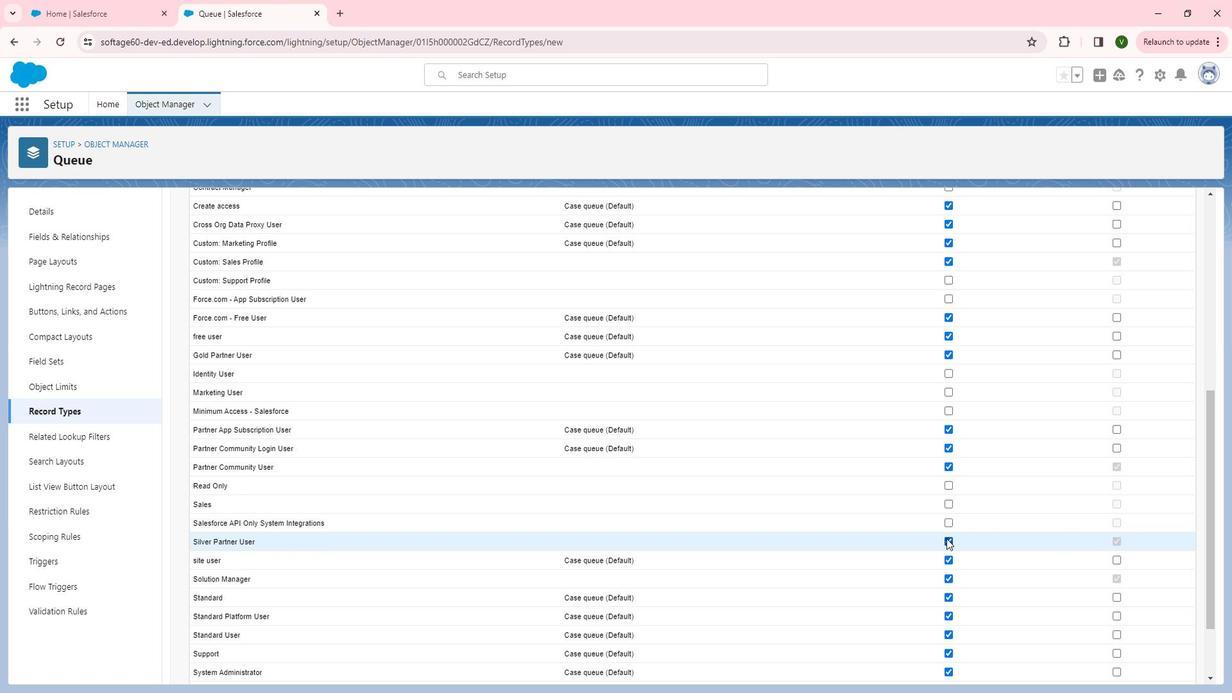 
Action: Mouse pressed left at (967, 540)
Screenshot: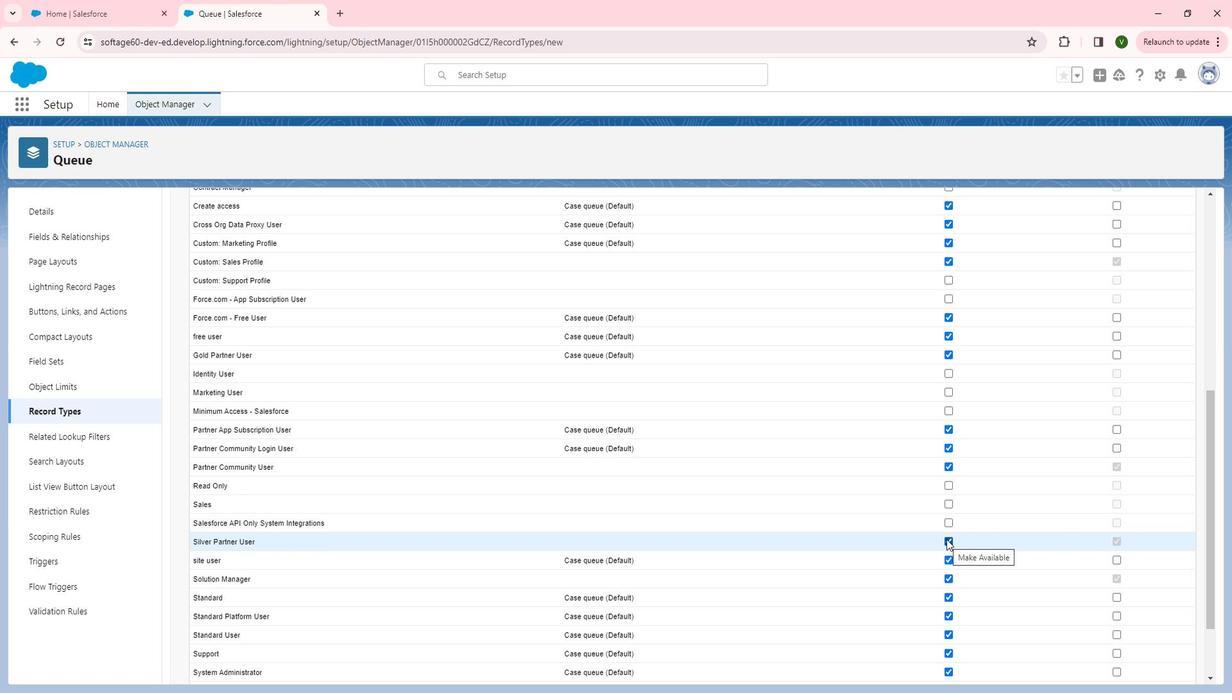 
Action: Mouse moved to (968, 540)
Screenshot: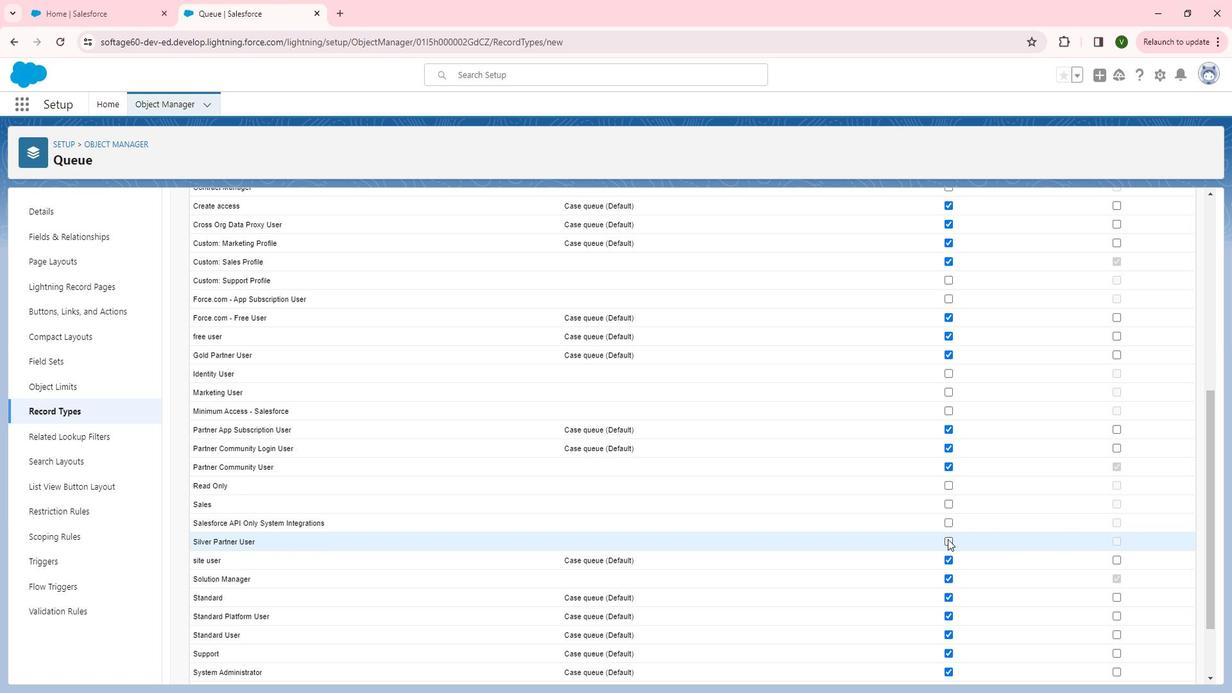 
Action: Mouse scrolled (968, 539) with delta (0, 0)
Screenshot: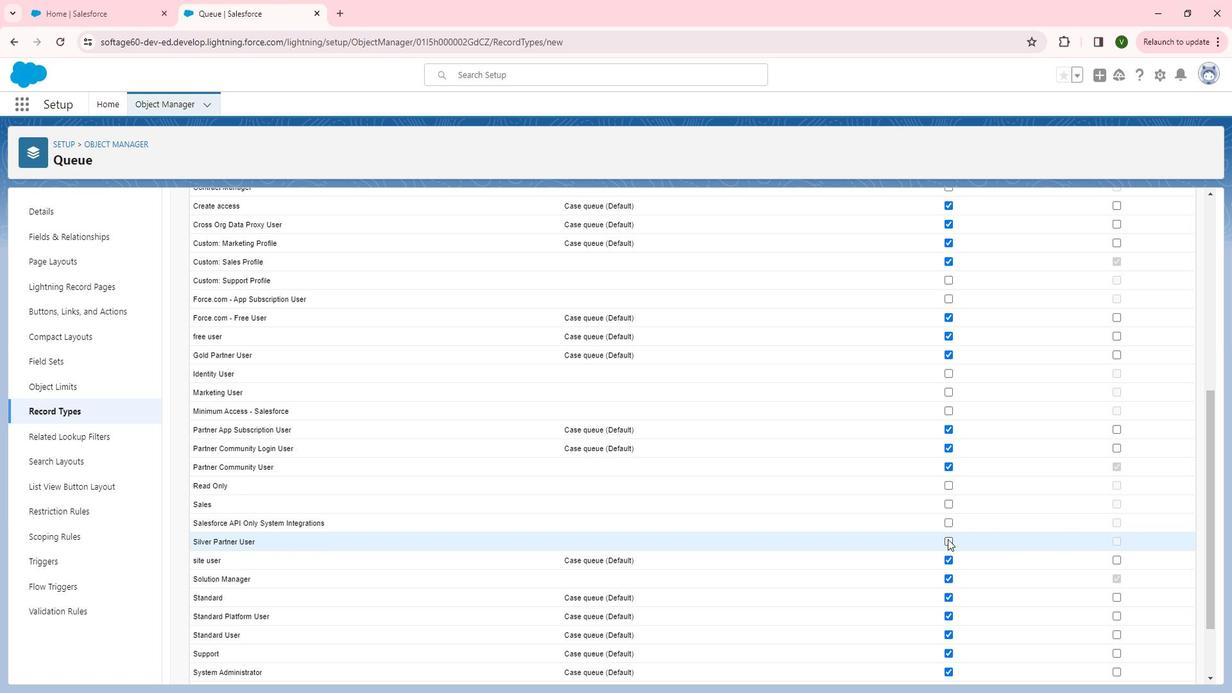 
Action: Mouse moved to (970, 513)
Screenshot: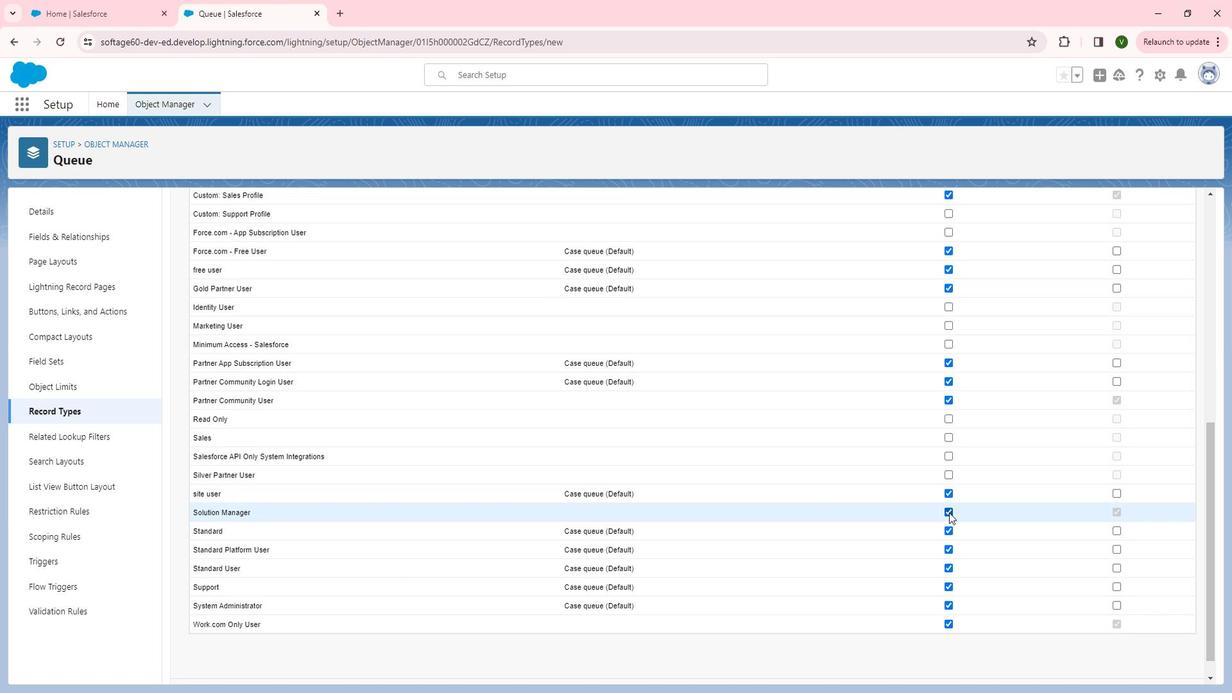 
Action: Mouse pressed left at (970, 513)
Screenshot: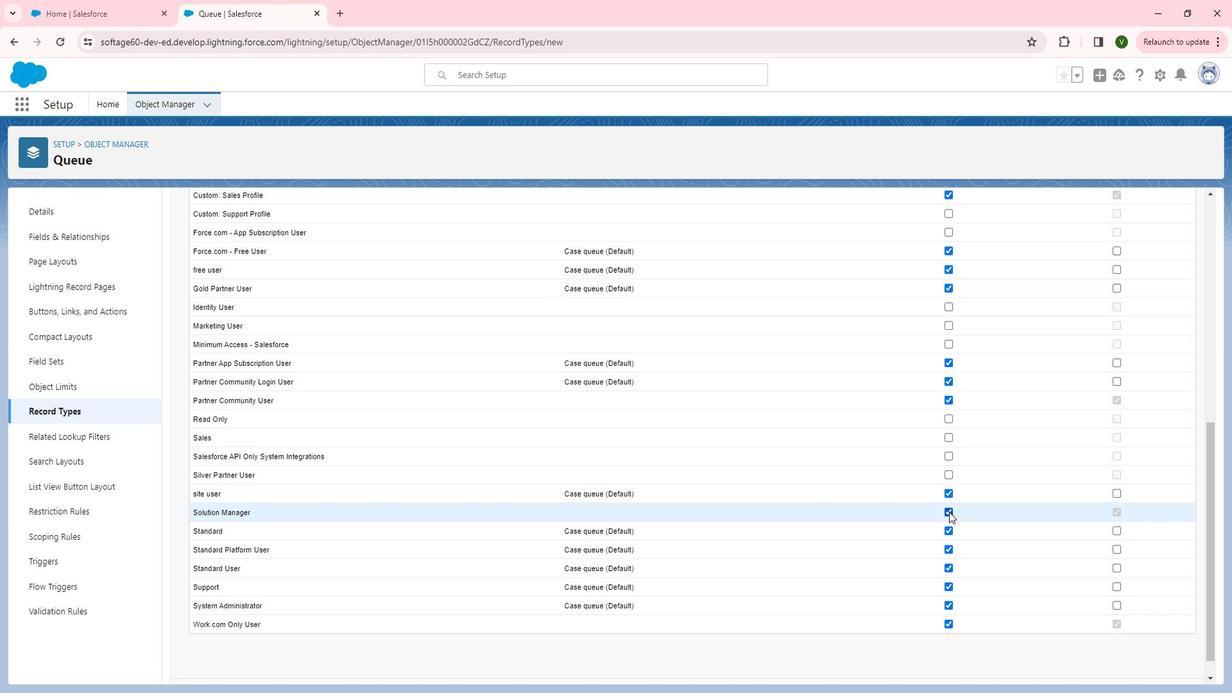
Action: Mouse moved to (1171, 629)
Screenshot: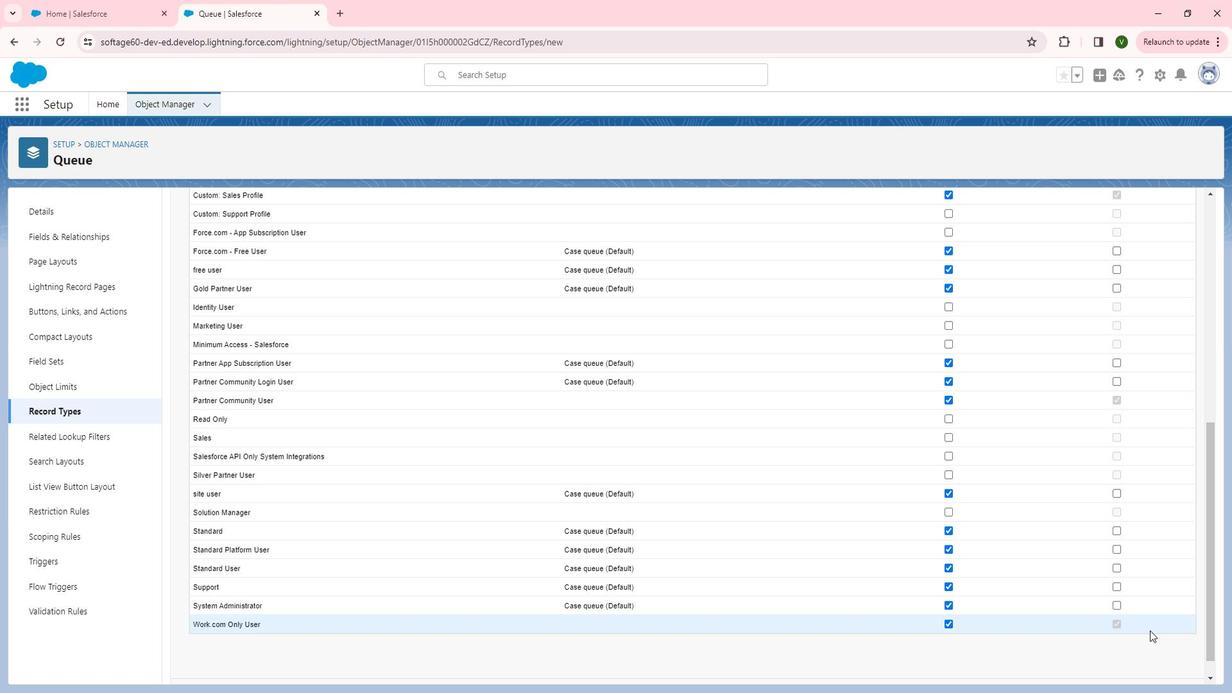 
Action: Mouse scrolled (1171, 628) with delta (0, 0)
Screenshot: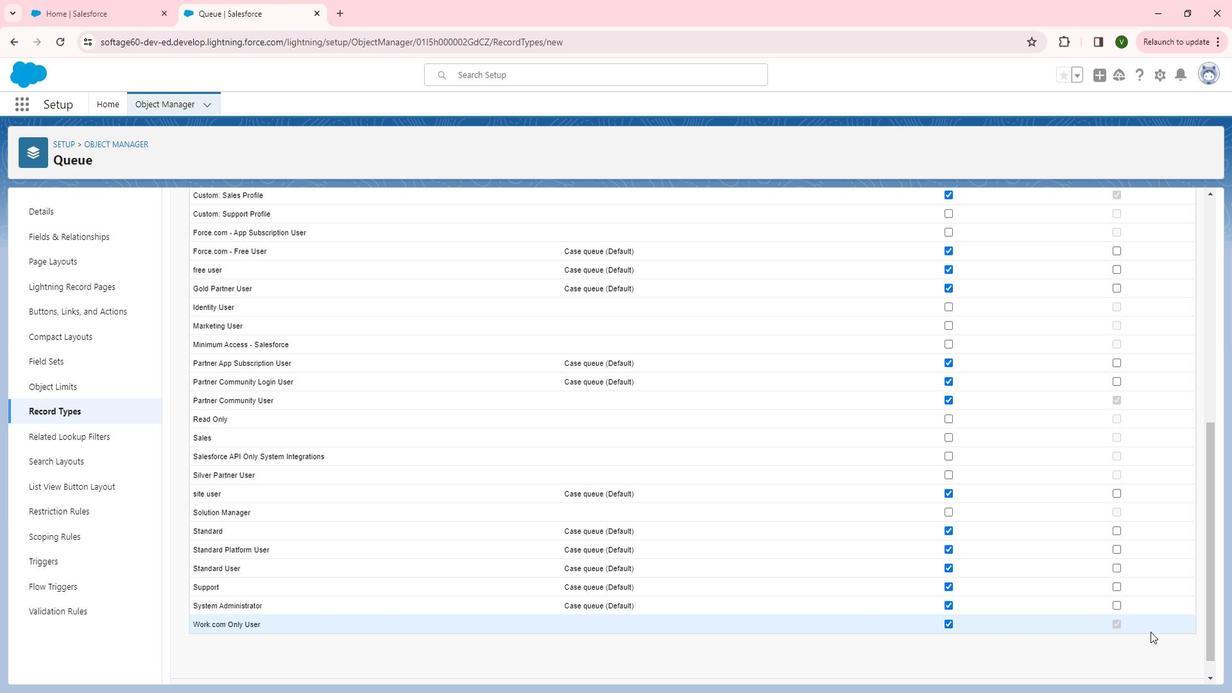 
Action: Mouse moved to (1171, 630)
Screenshot: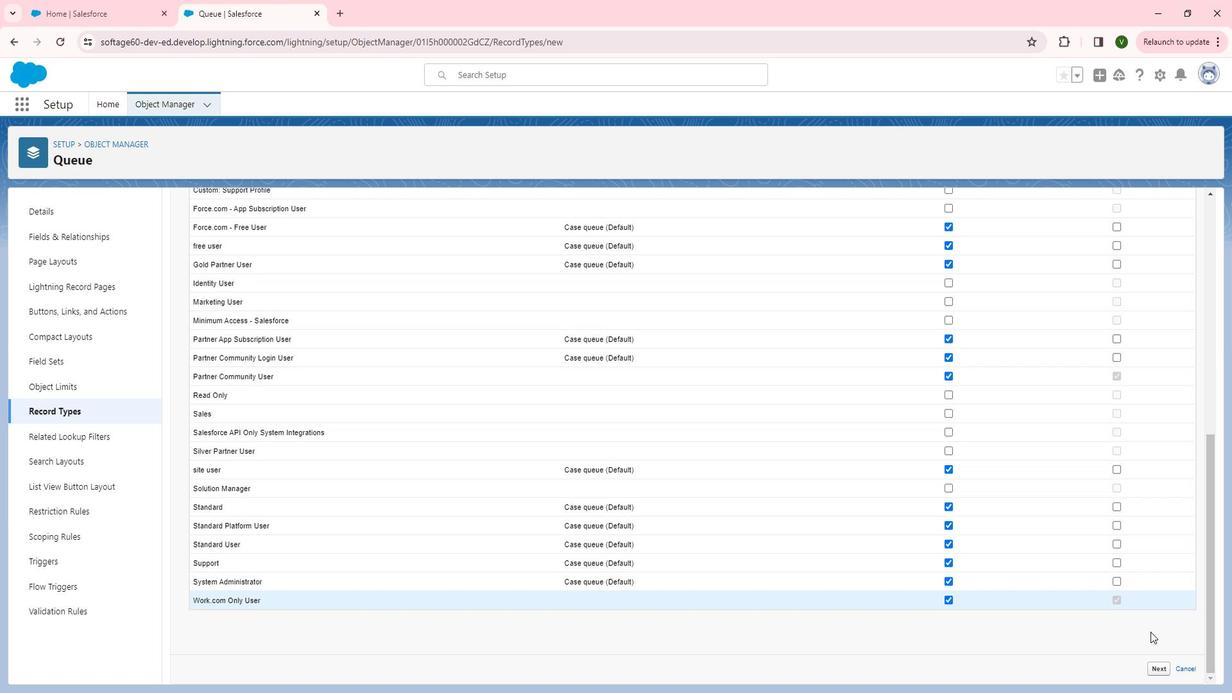 
Action: Mouse scrolled (1171, 629) with delta (0, 0)
Screenshot: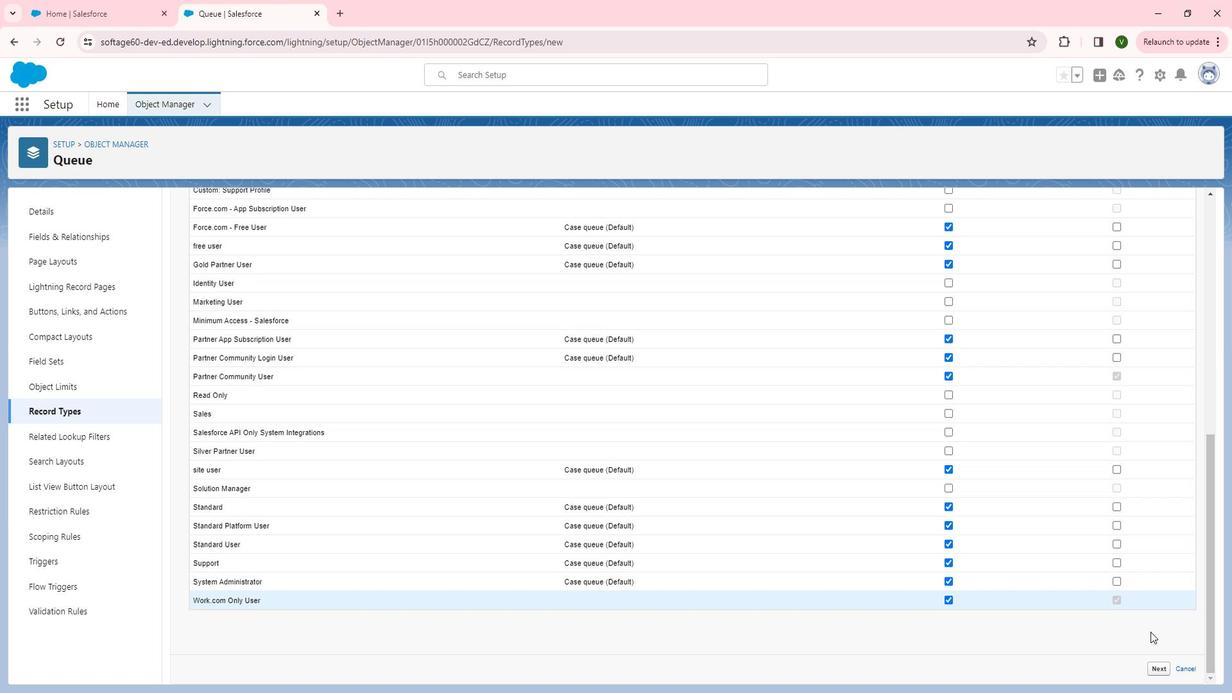 
Action: Mouse moved to (1187, 664)
Screenshot: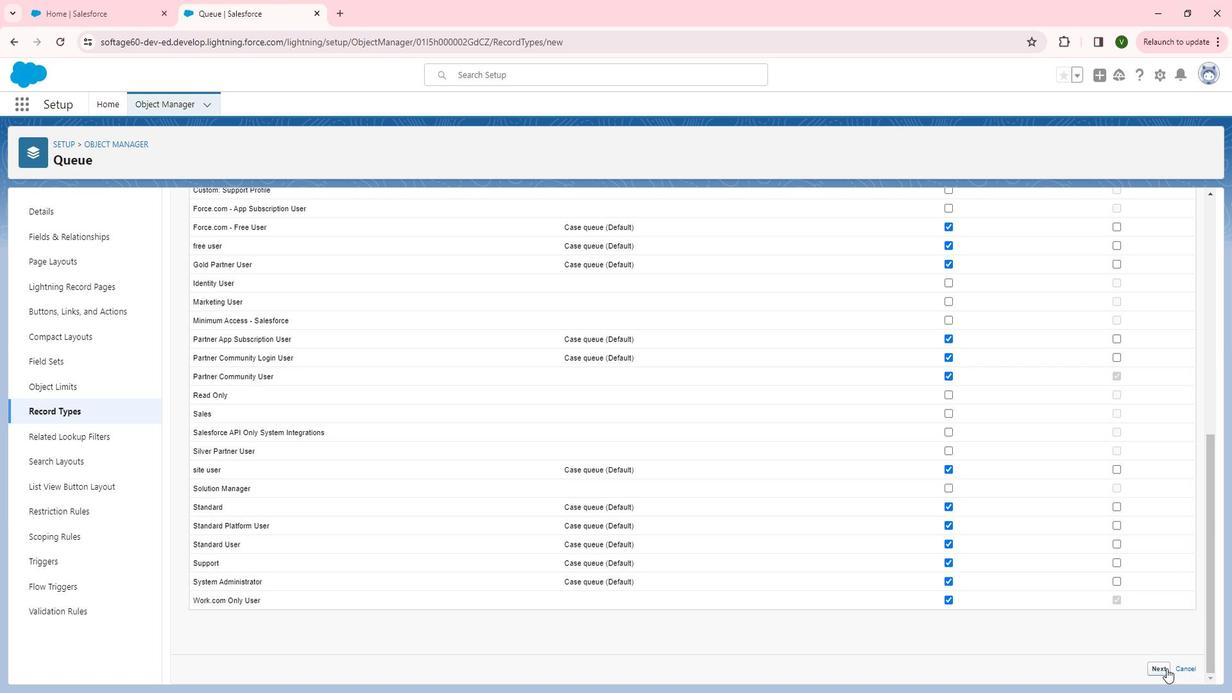 
Action: Mouse pressed left at (1187, 664)
Screenshot: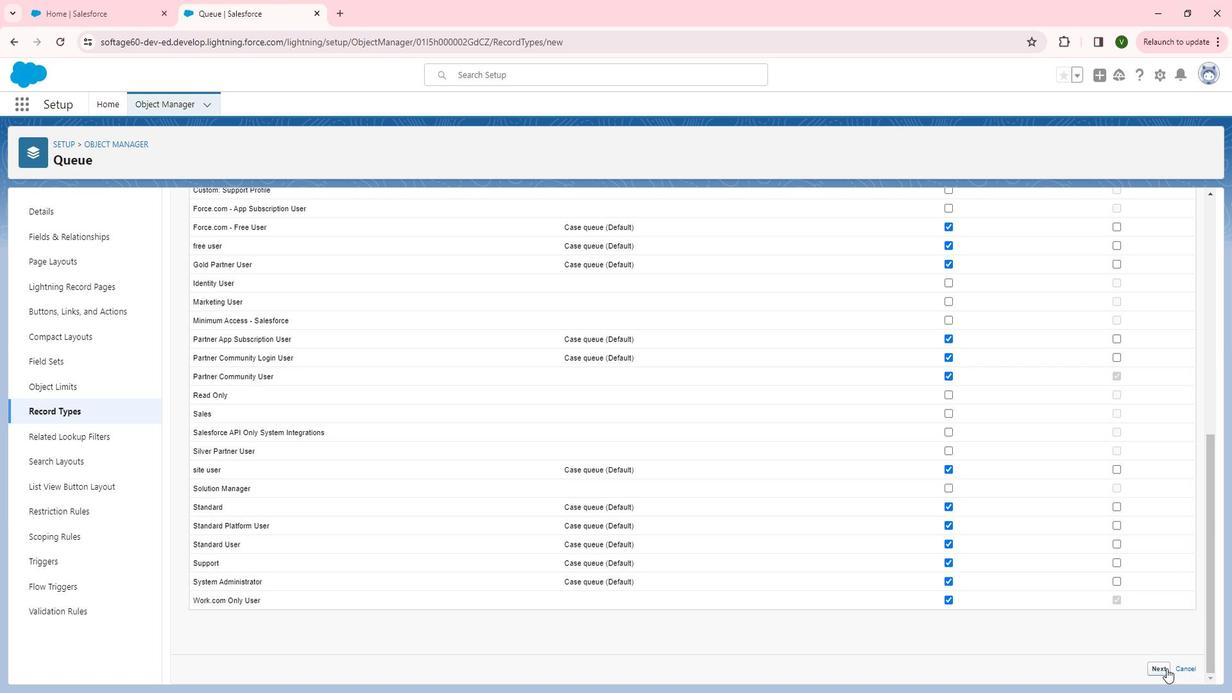 
Action: Mouse moved to (1178, 593)
Screenshot: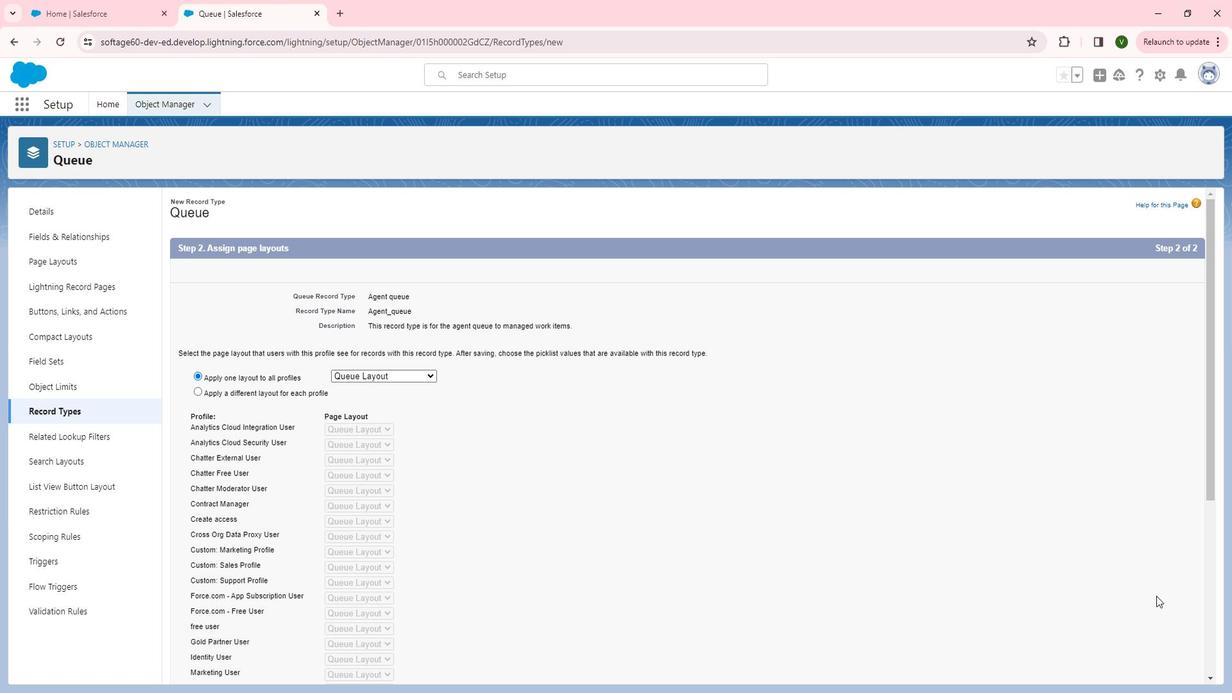
Action: Mouse scrolled (1178, 593) with delta (0, 0)
Screenshot: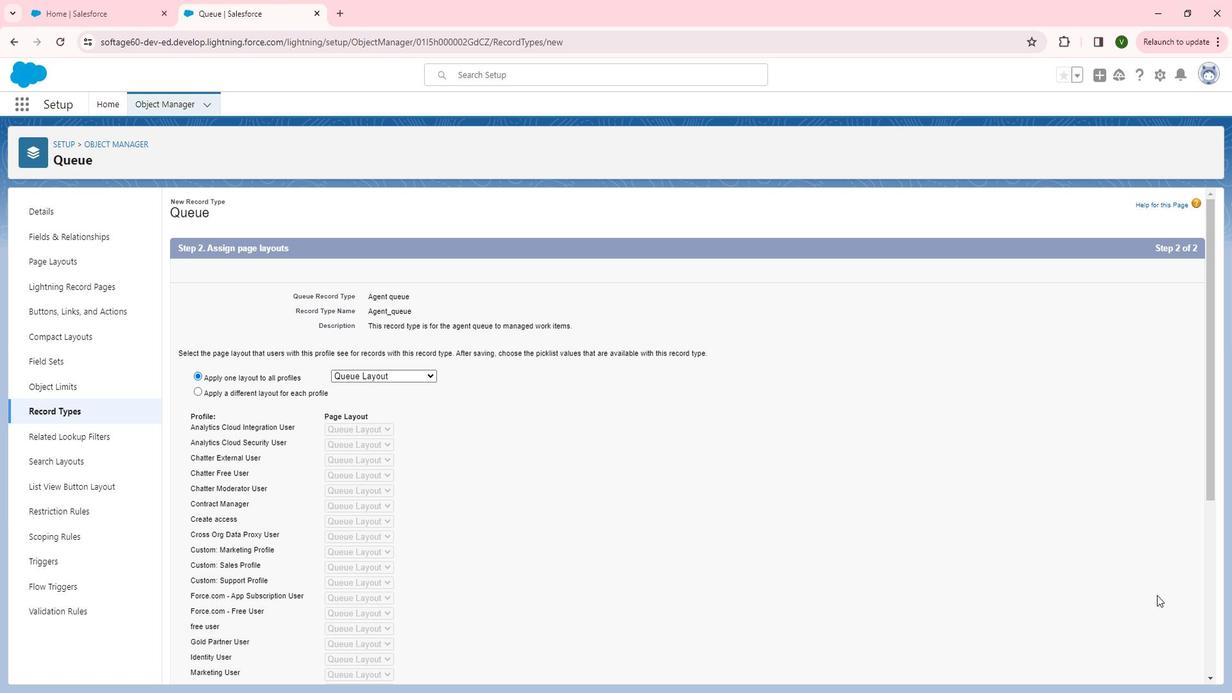 
Action: Mouse scrolled (1178, 593) with delta (0, 0)
Screenshot: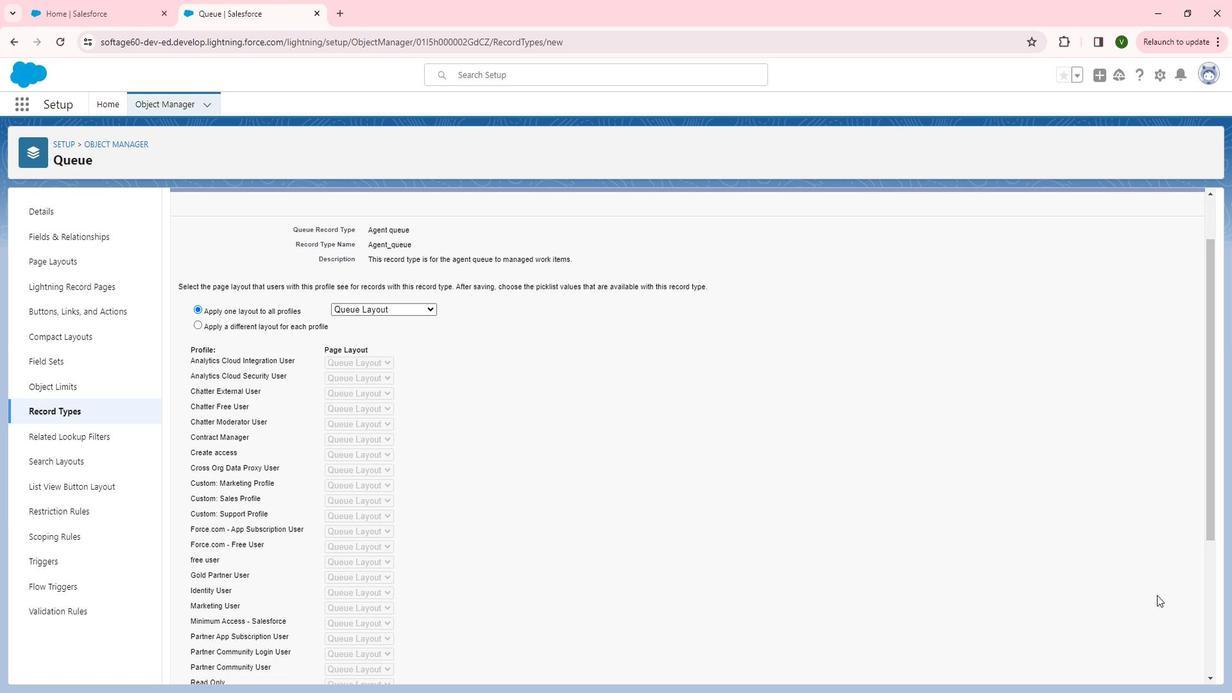 
Action: Mouse scrolled (1178, 593) with delta (0, 0)
Screenshot: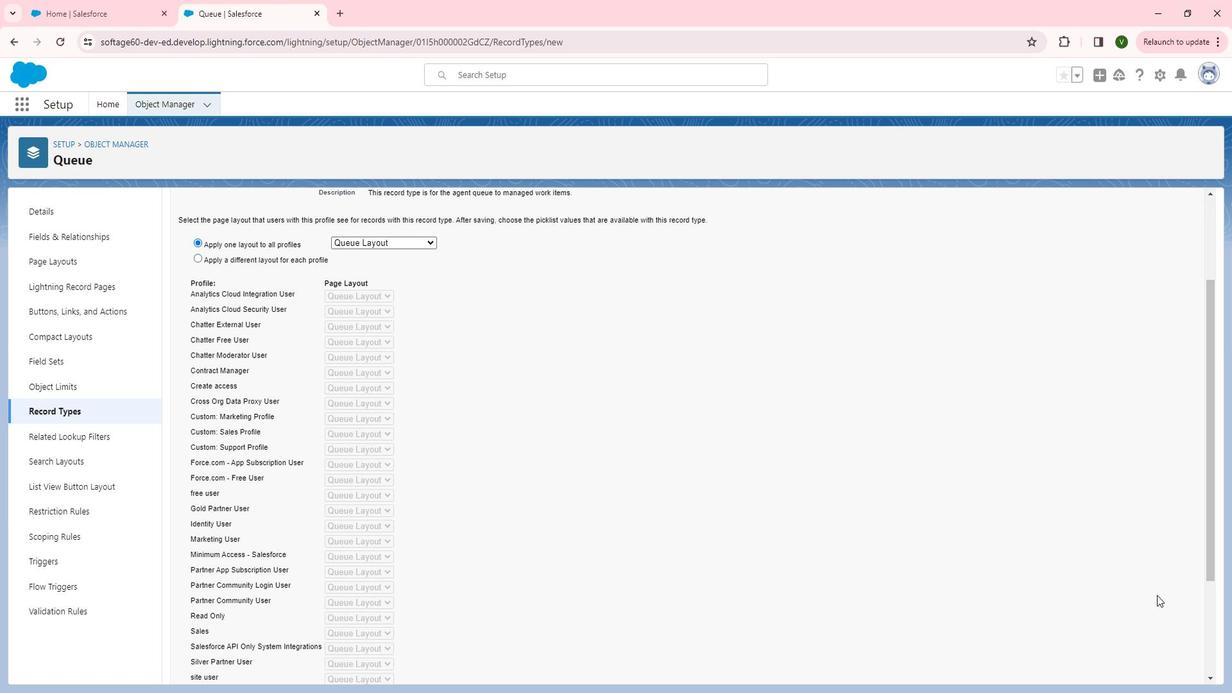 
Action: Mouse scrolled (1178, 593) with delta (0, 0)
Screenshot: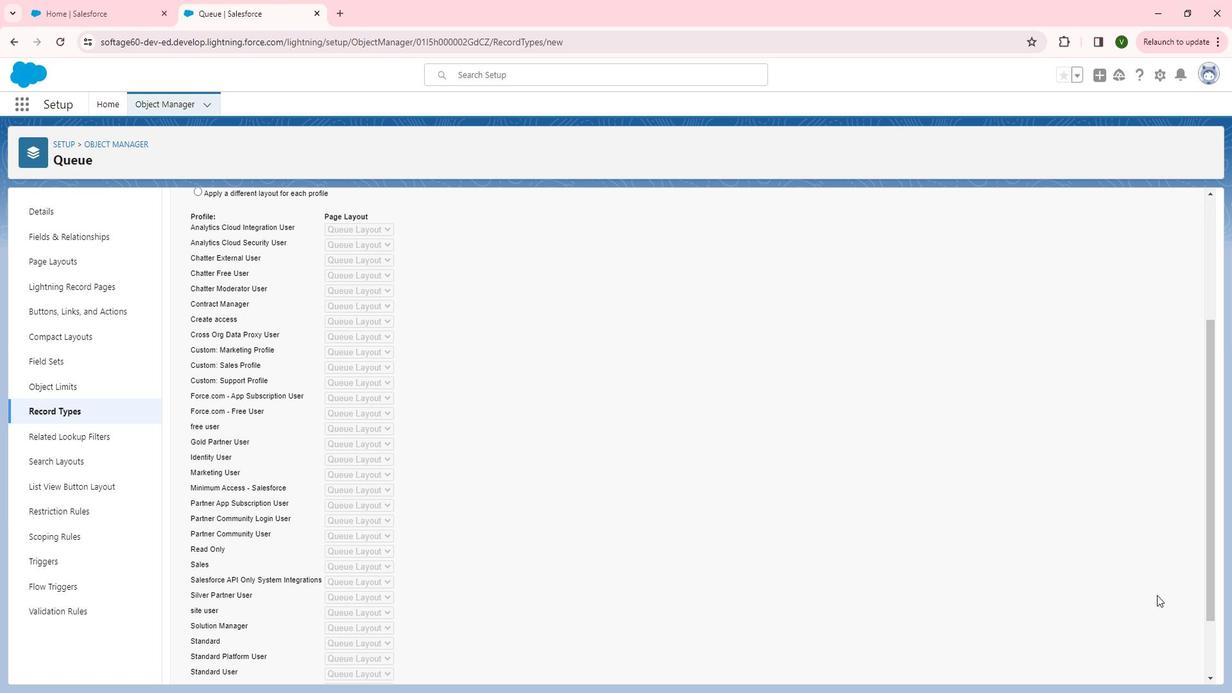 
Action: Mouse scrolled (1178, 593) with delta (0, 0)
